 Task: Look for an online platform that provides guided exercises for developing critical thinking skills, analyze a thought-provoking article or issue and write a reflective analysis.
Action: Mouse moved to (414, 238)
Screenshot: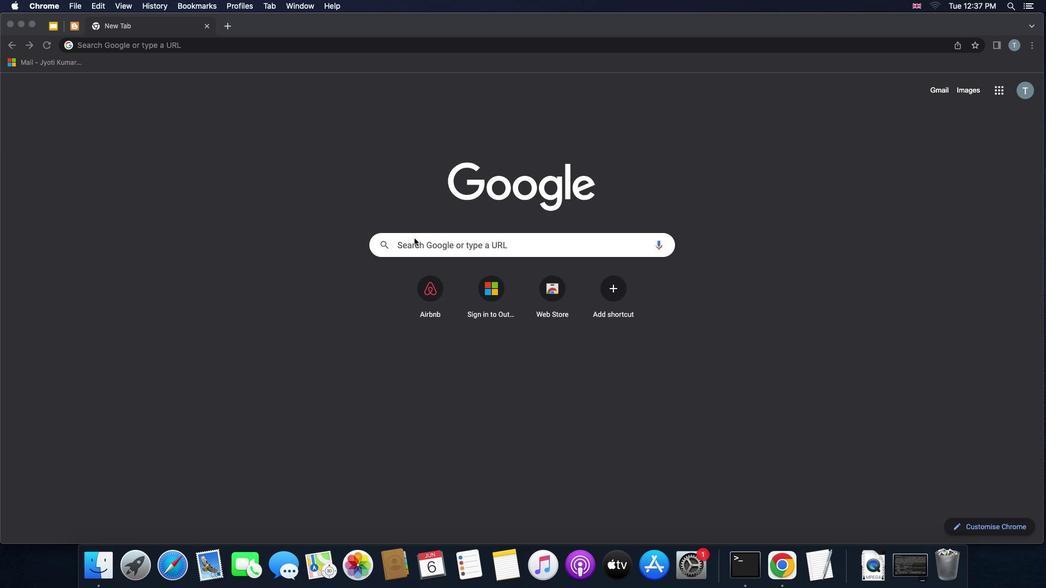 
Action: Mouse pressed left at (414, 238)
Screenshot: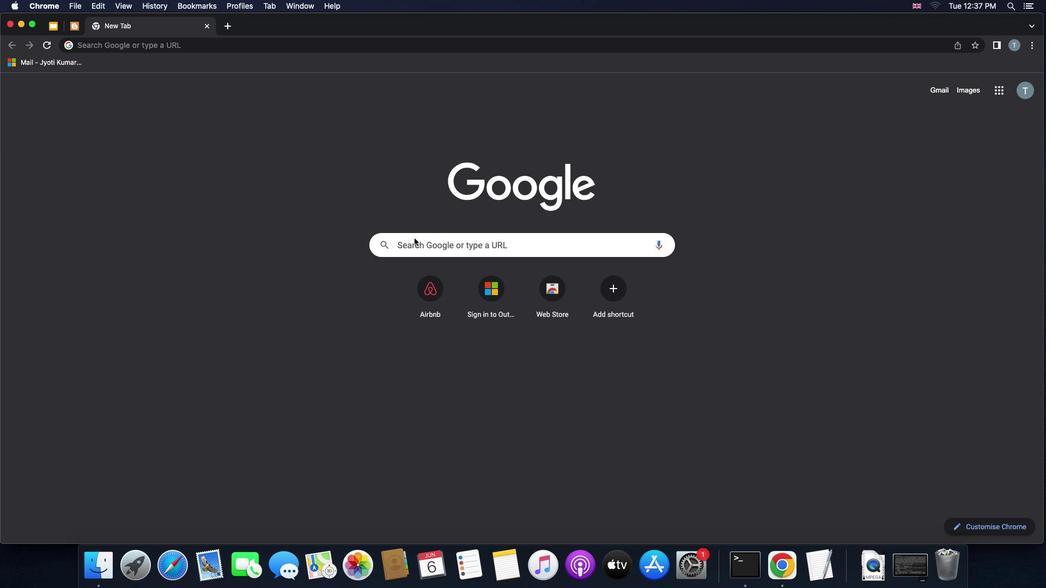 
Action: Mouse moved to (414, 243)
Screenshot: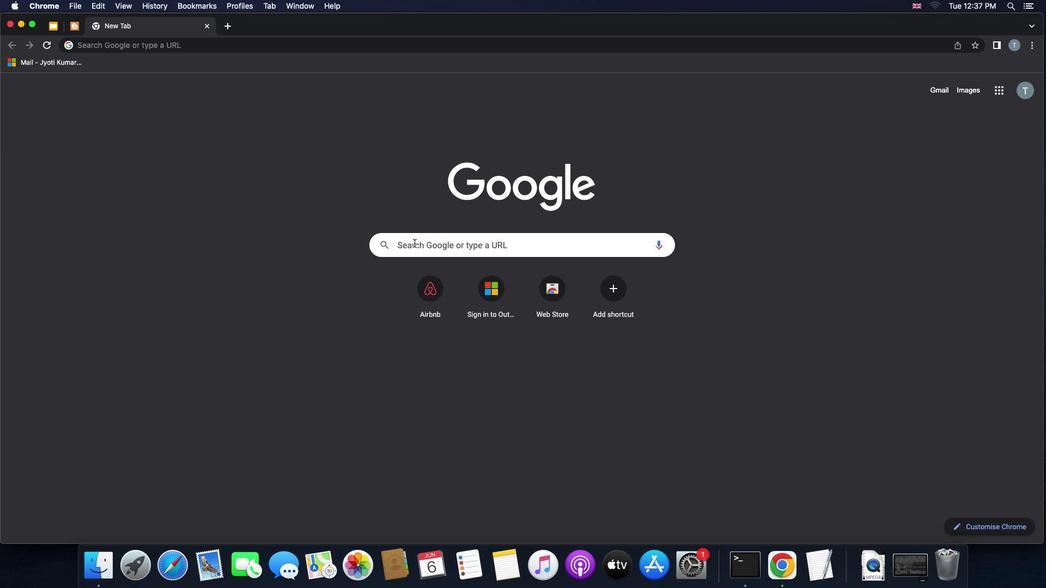 
Action: Mouse pressed left at (414, 243)
Screenshot: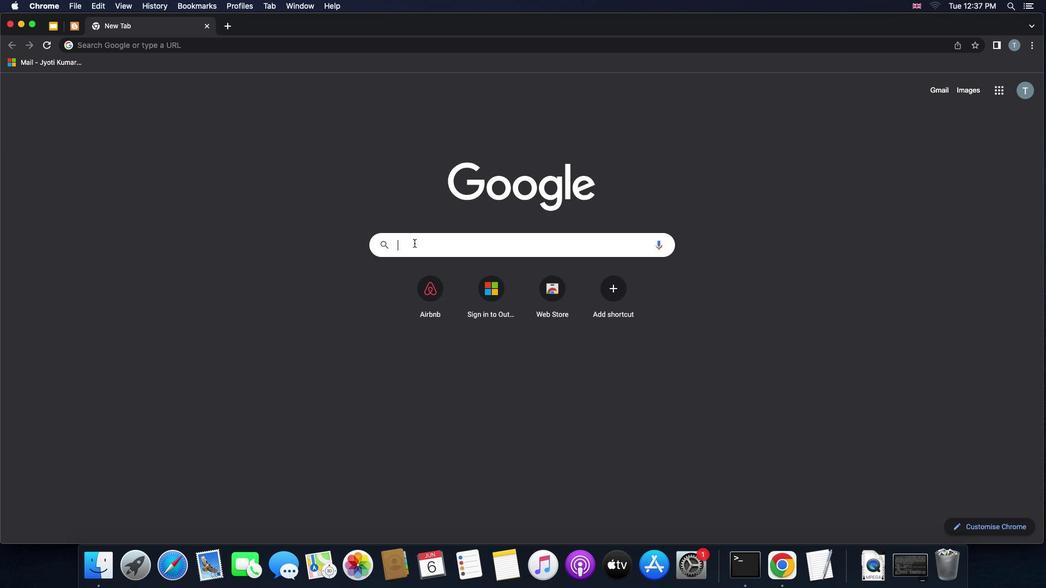 
Action: Key pressed 'y''o'
Screenshot: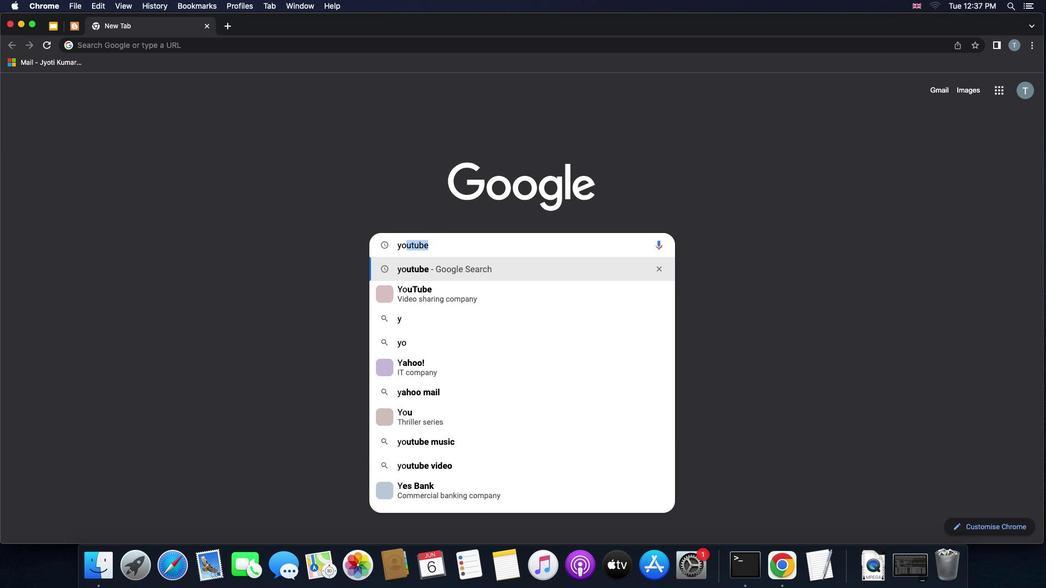 
Action: Mouse moved to (414, 243)
Screenshot: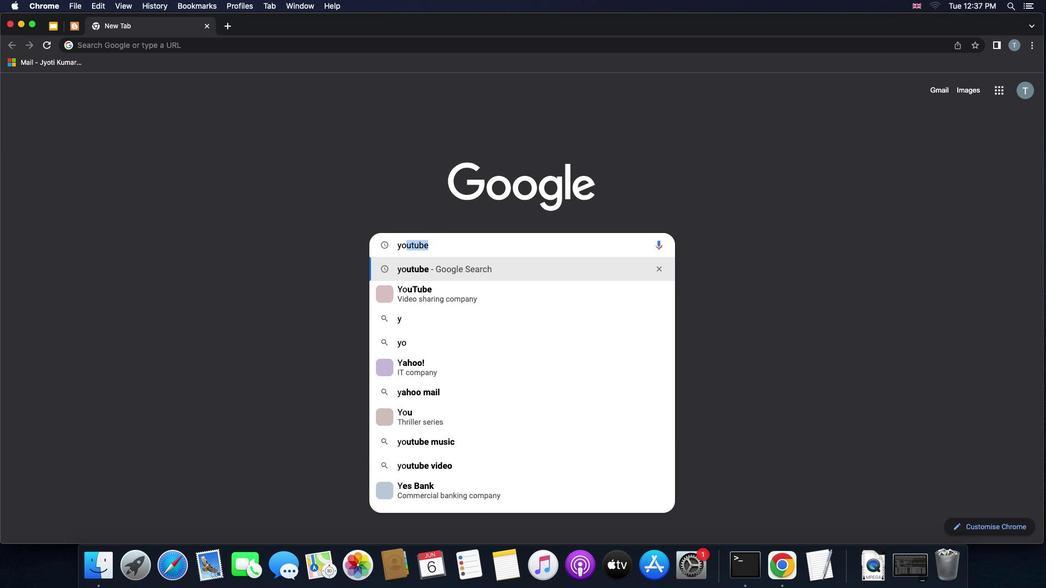 
Action: Key pressed 'u''t''u''b''e'
Screenshot: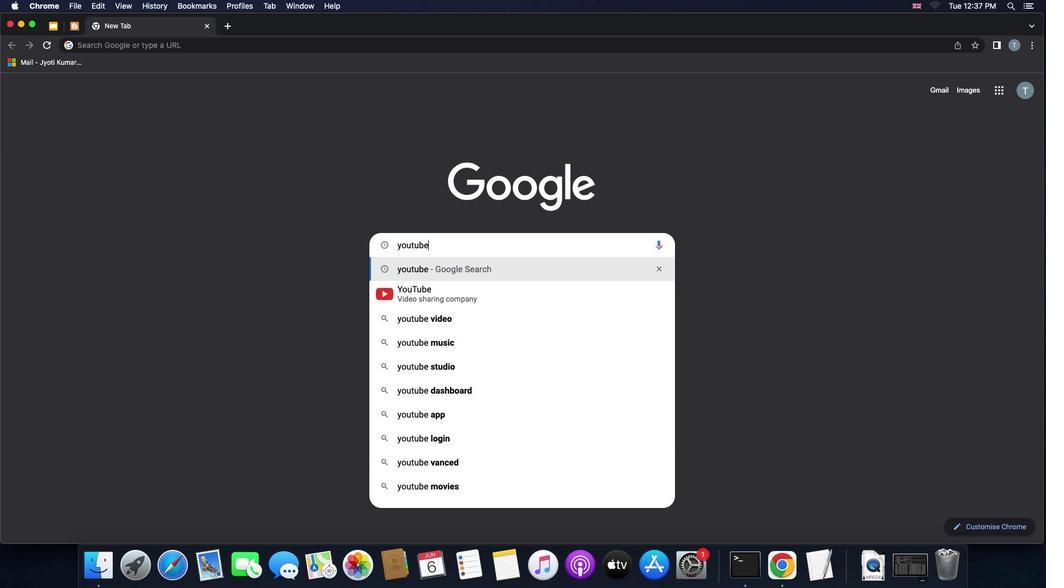 
Action: Mouse moved to (430, 296)
Screenshot: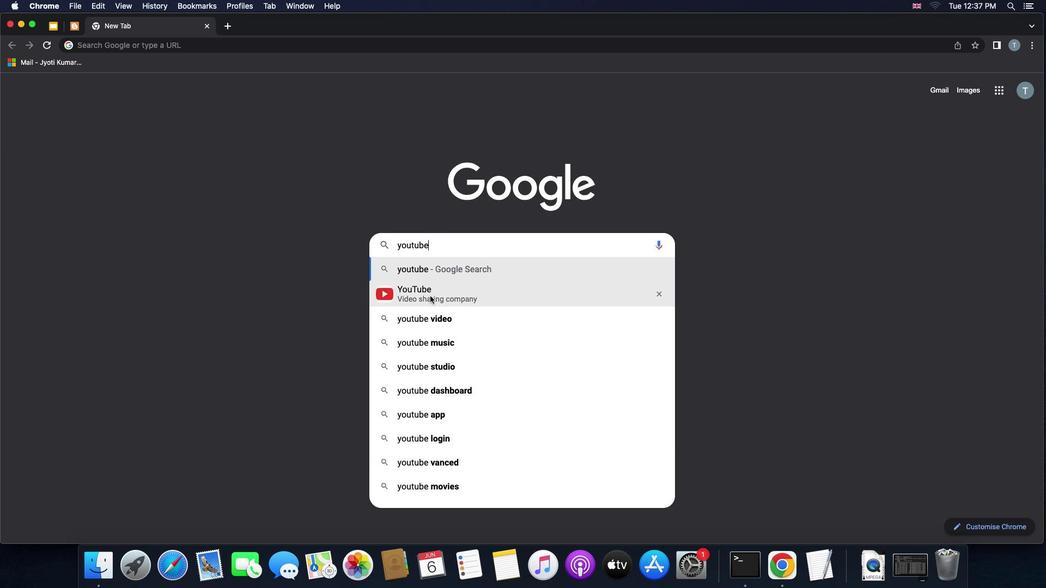 
Action: Mouse pressed left at (430, 296)
Screenshot: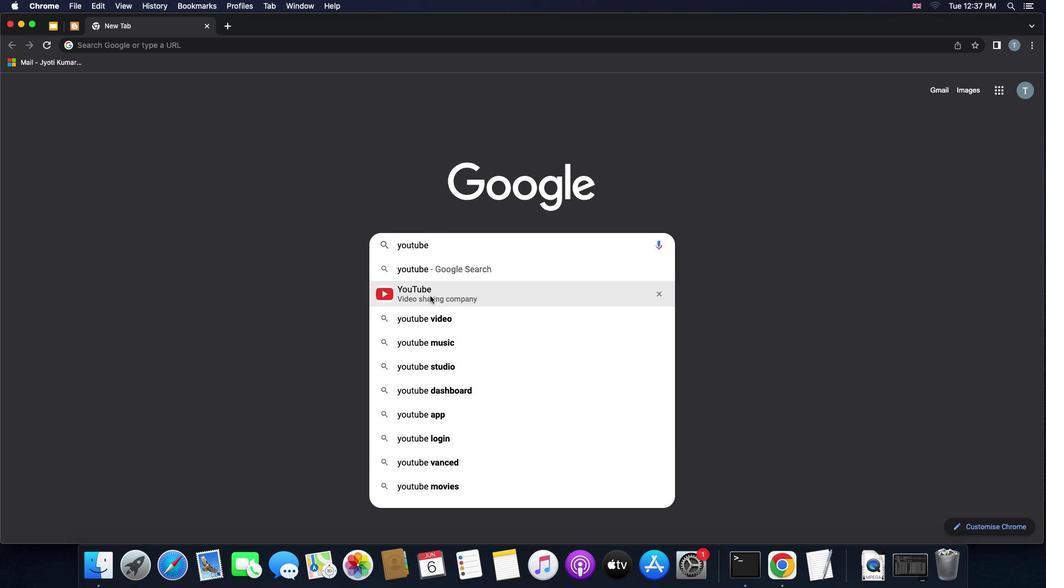 
Action: Mouse moved to (158, 159)
Screenshot: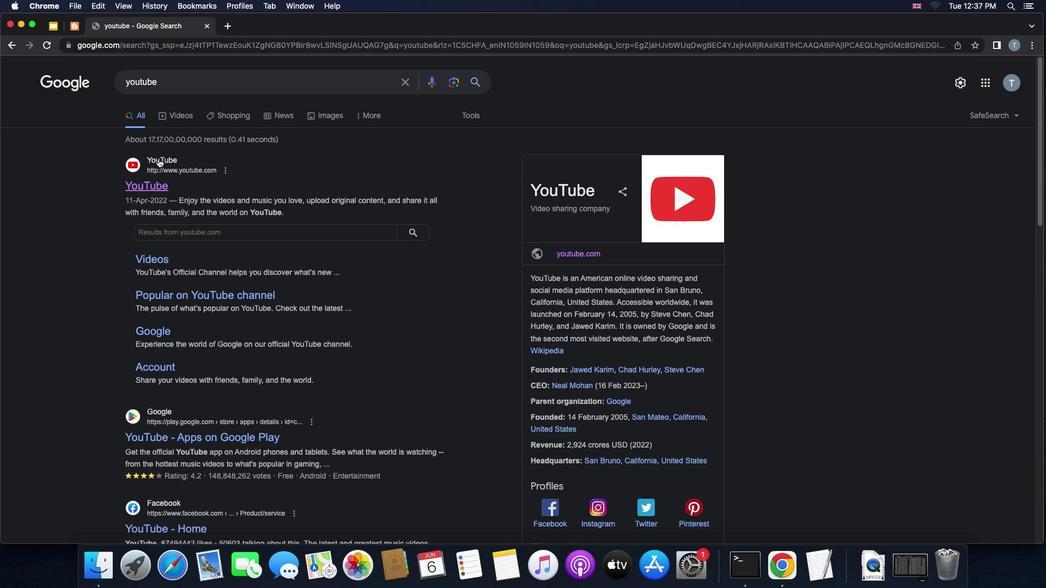 
Action: Mouse pressed left at (158, 159)
Screenshot: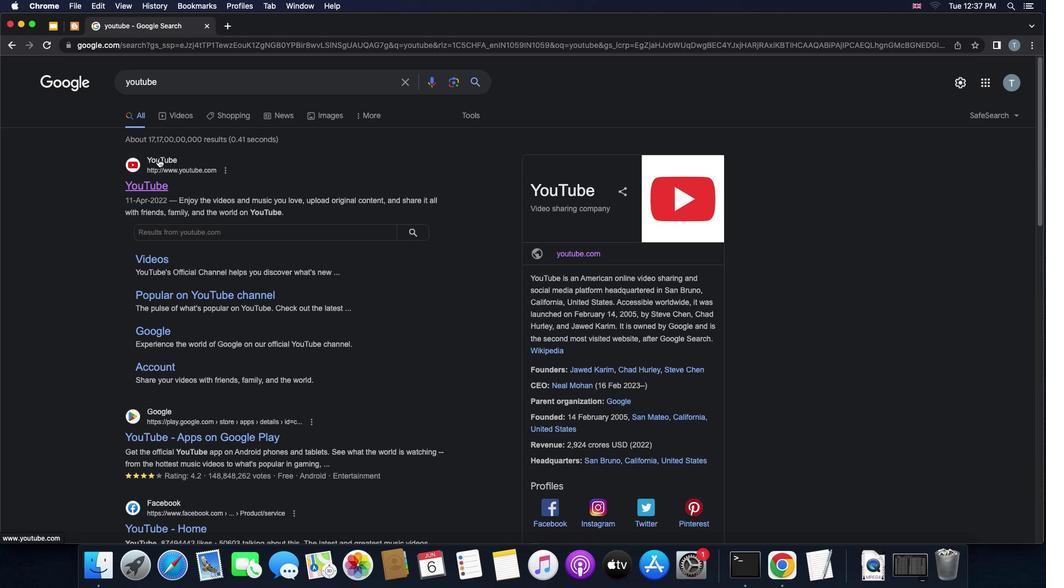 
Action: Mouse moved to (436, 68)
Screenshot: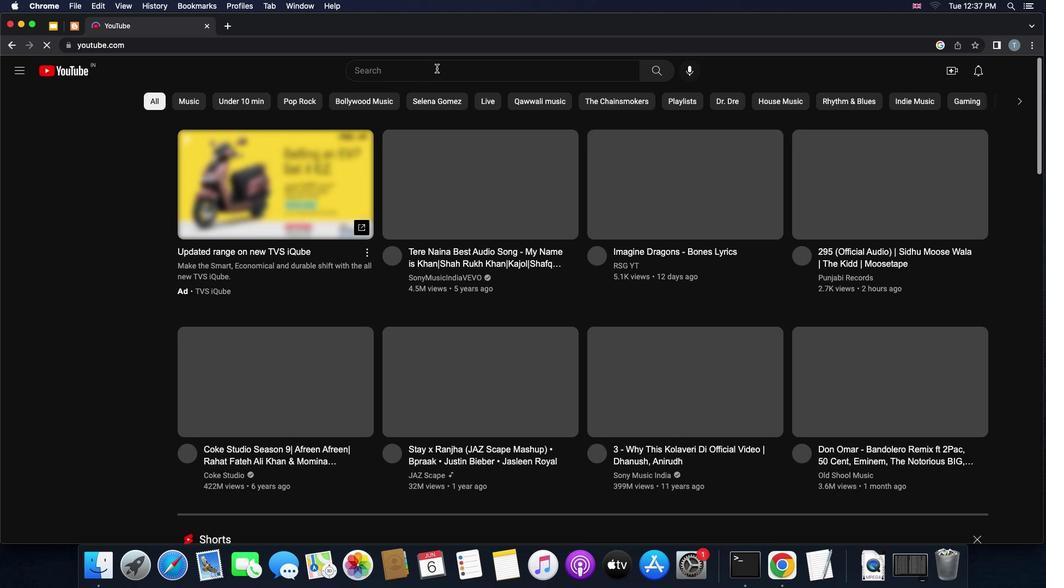 
Action: Mouse pressed left at (436, 68)
Screenshot: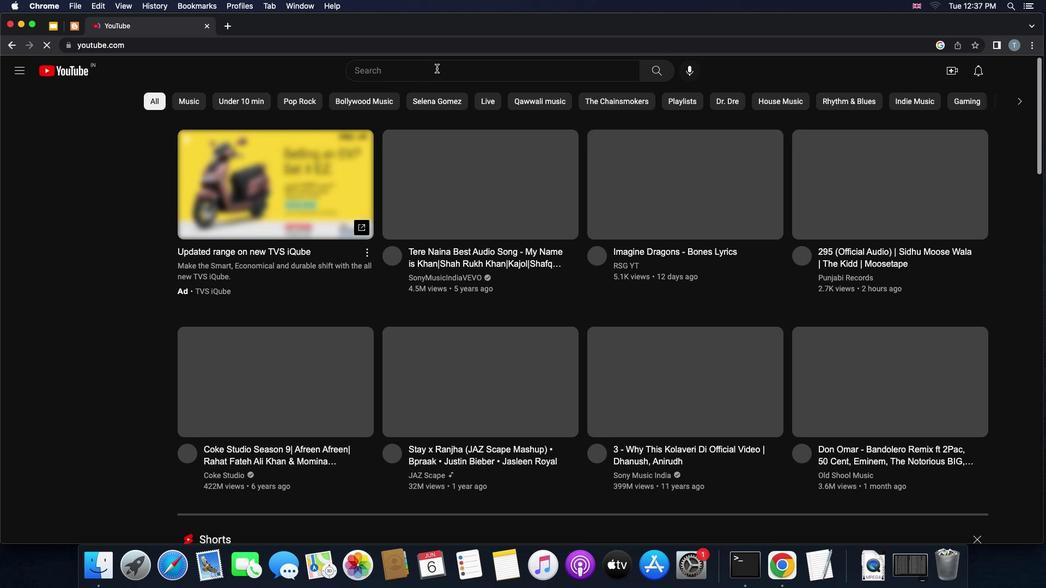 
Action: Key pressed 'e''x''e''r''c''i''s''e''s''f''o''r'Key.space'd''e''v''e''l''o''p''i''n''g'Key.space'c''r''i''t''i''c''a''l'Key.space't''h''i''n''k''i''n''g''s''k''i''l''l''s'Key.enter
Screenshot: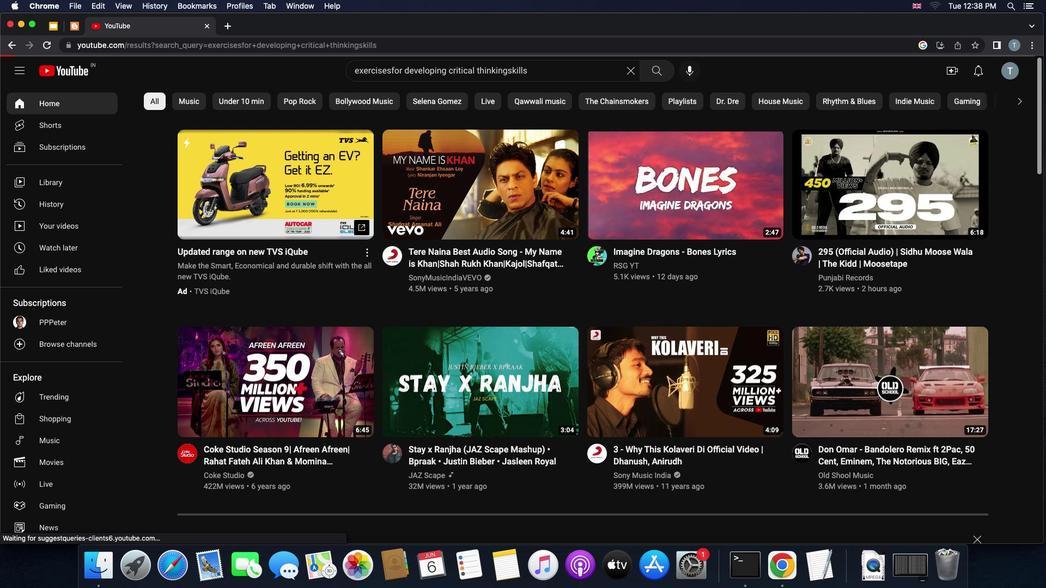 
Action: Mouse moved to (556, 198)
Screenshot: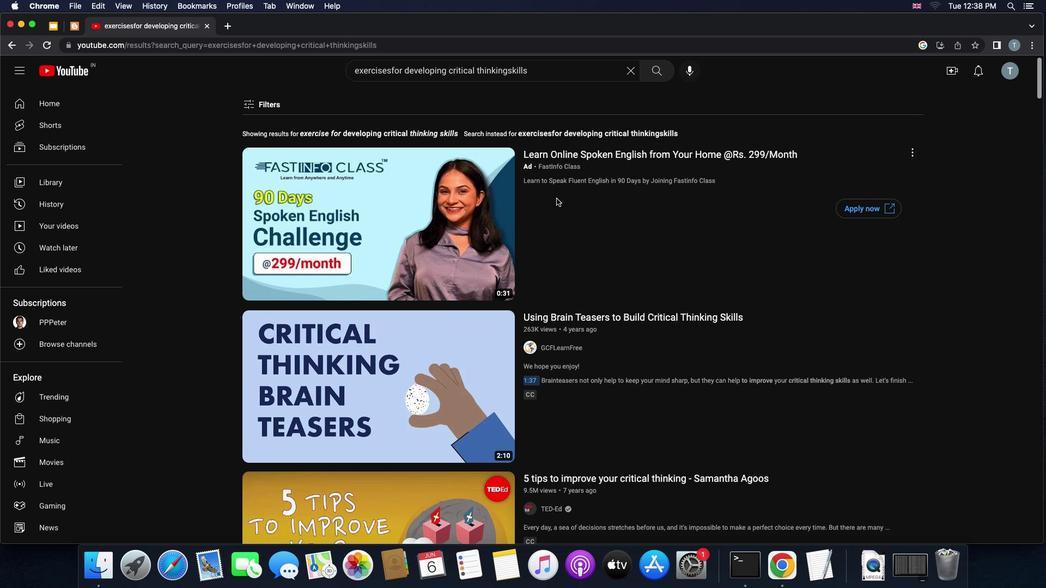 
Action: Mouse scrolled (556, 198) with delta (0, 0)
Screenshot: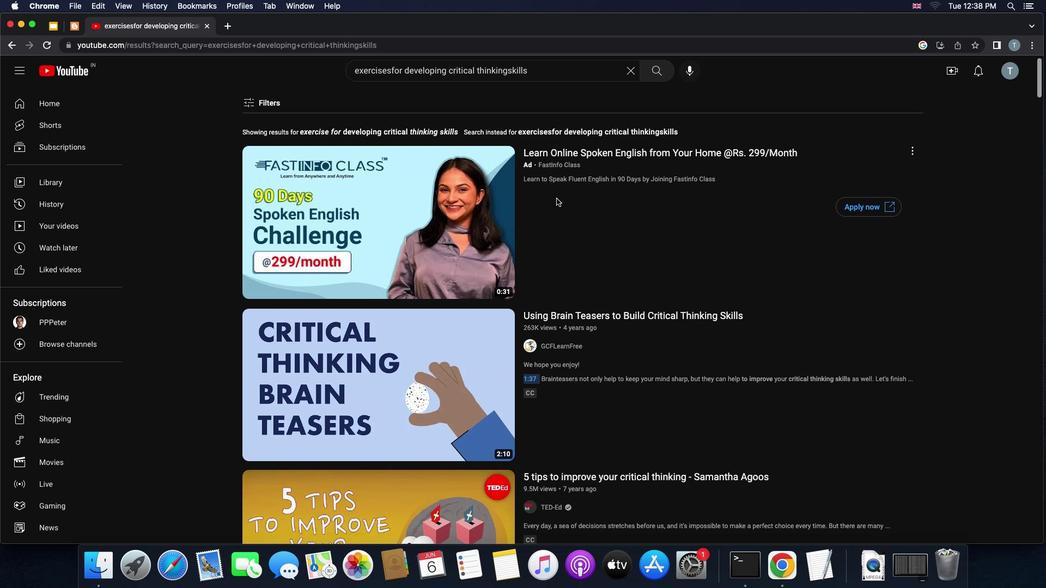 
Action: Mouse scrolled (556, 198) with delta (0, 0)
Screenshot: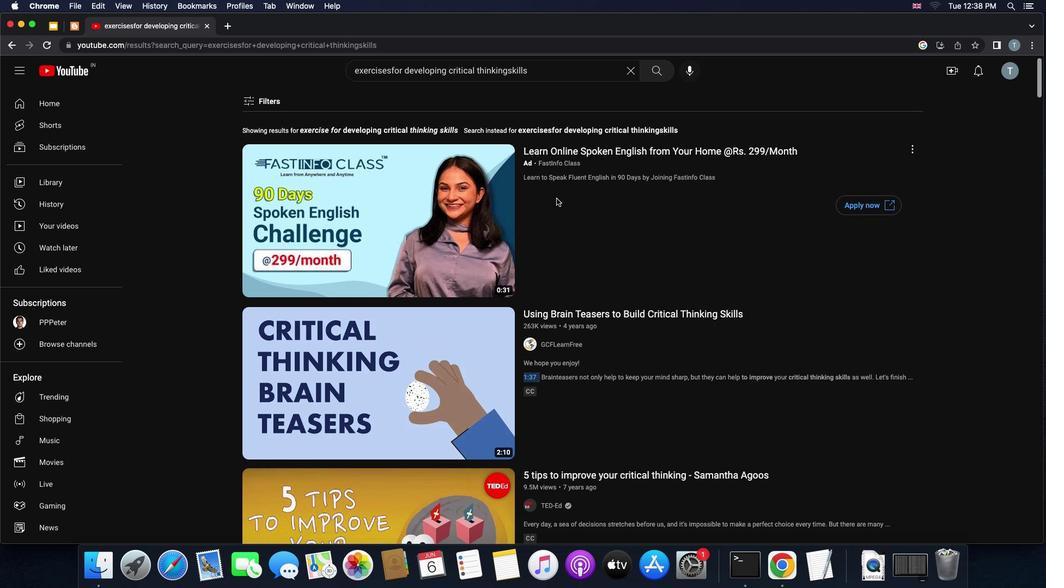 
Action: Mouse scrolled (556, 198) with delta (0, 0)
Screenshot: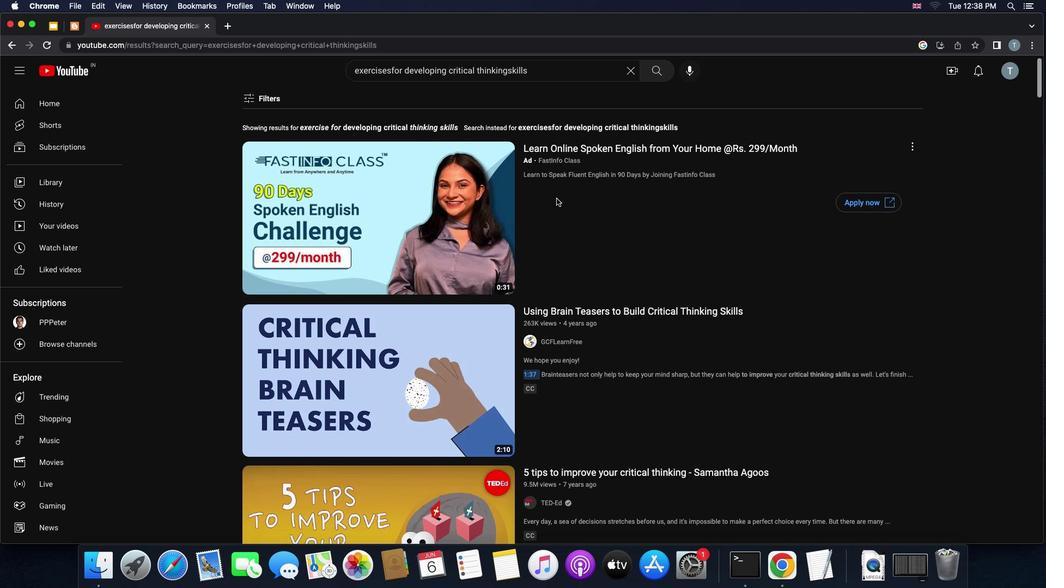 
Action: Mouse scrolled (556, 198) with delta (0, 0)
Screenshot: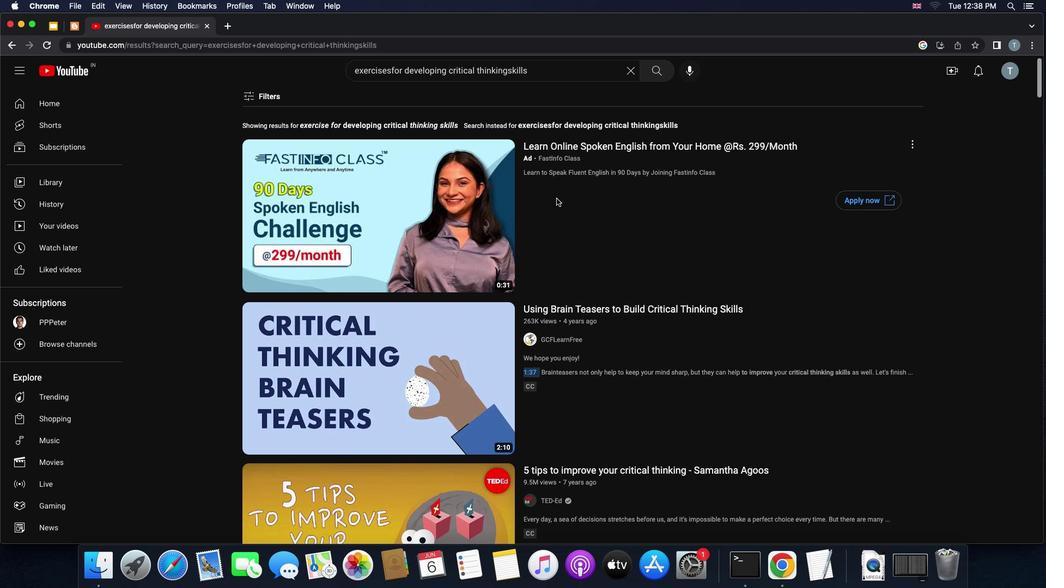 
Action: Mouse scrolled (556, 198) with delta (0, 0)
Screenshot: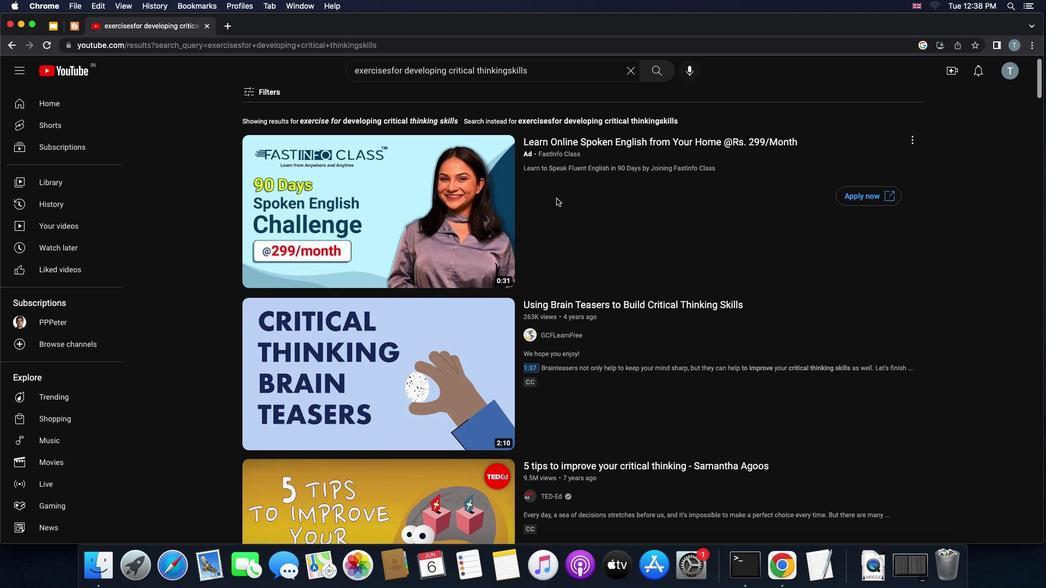 
Action: Mouse scrolled (556, 198) with delta (0, 0)
Screenshot: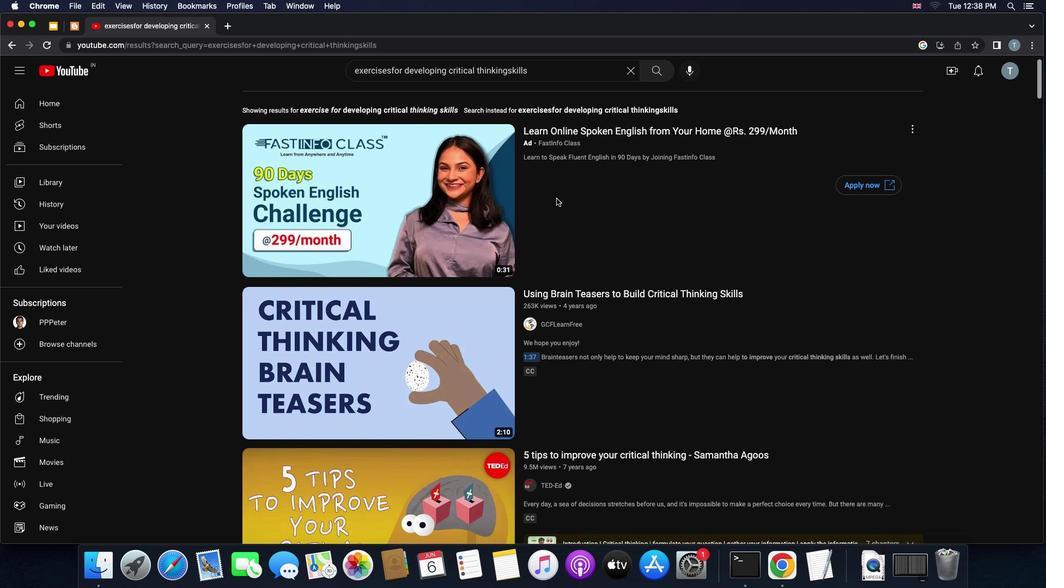 
Action: Mouse scrolled (556, 198) with delta (0, 0)
Screenshot: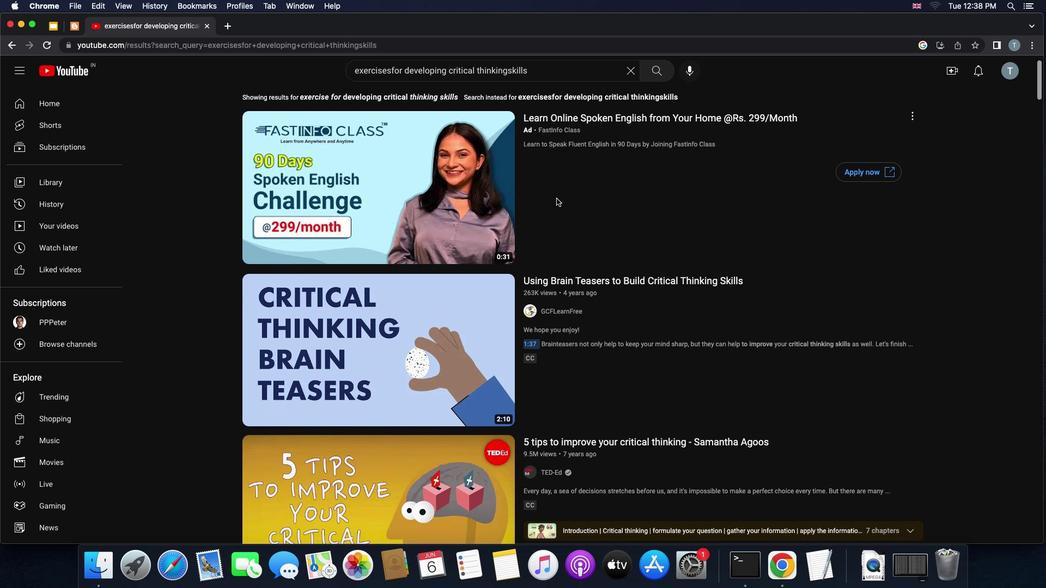 
Action: Mouse scrolled (556, 198) with delta (0, 0)
Screenshot: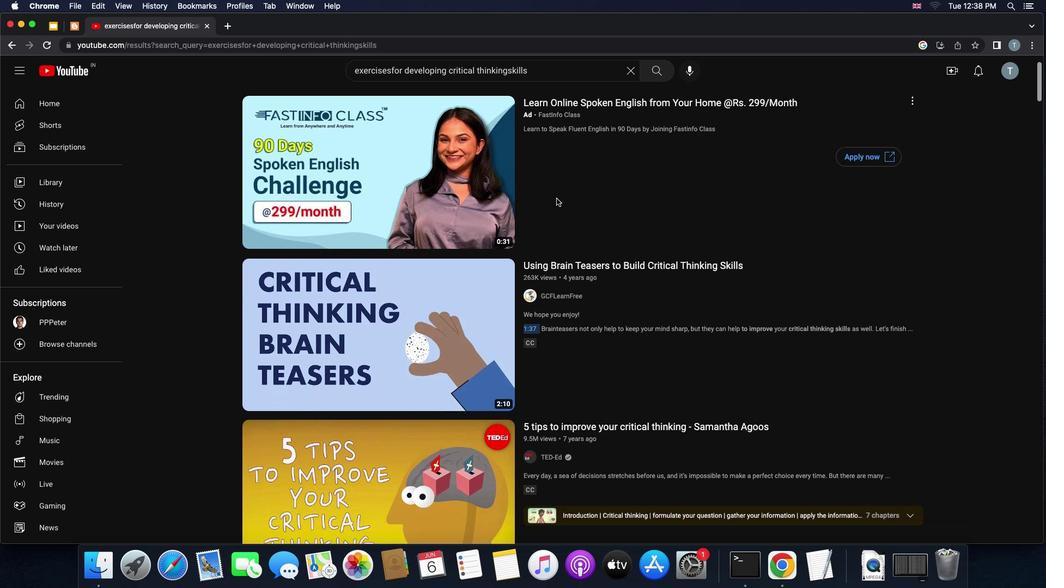 
Action: Mouse scrolled (556, 198) with delta (0, -1)
Screenshot: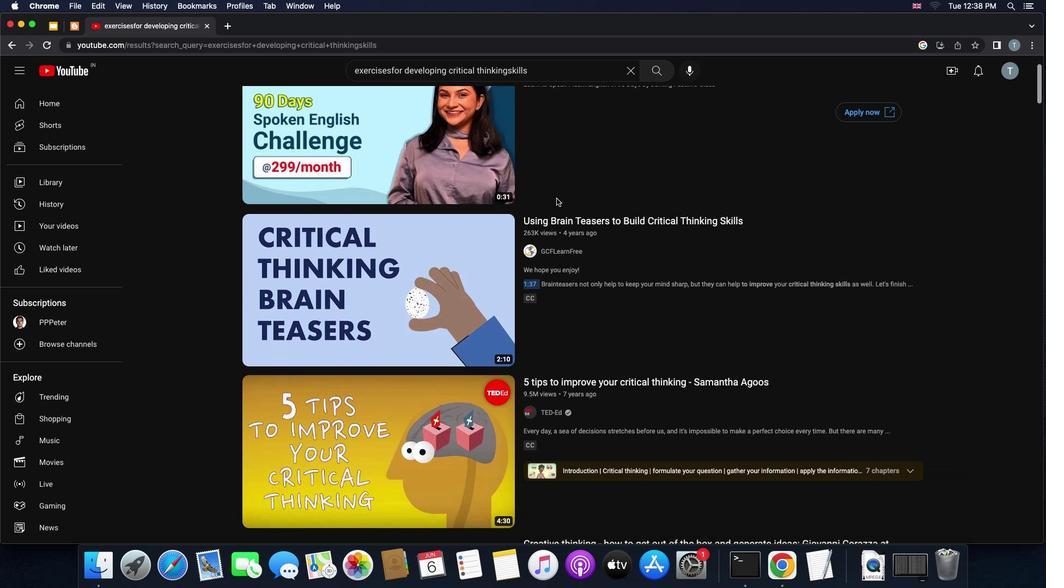 
Action: Mouse moved to (556, 207)
Screenshot: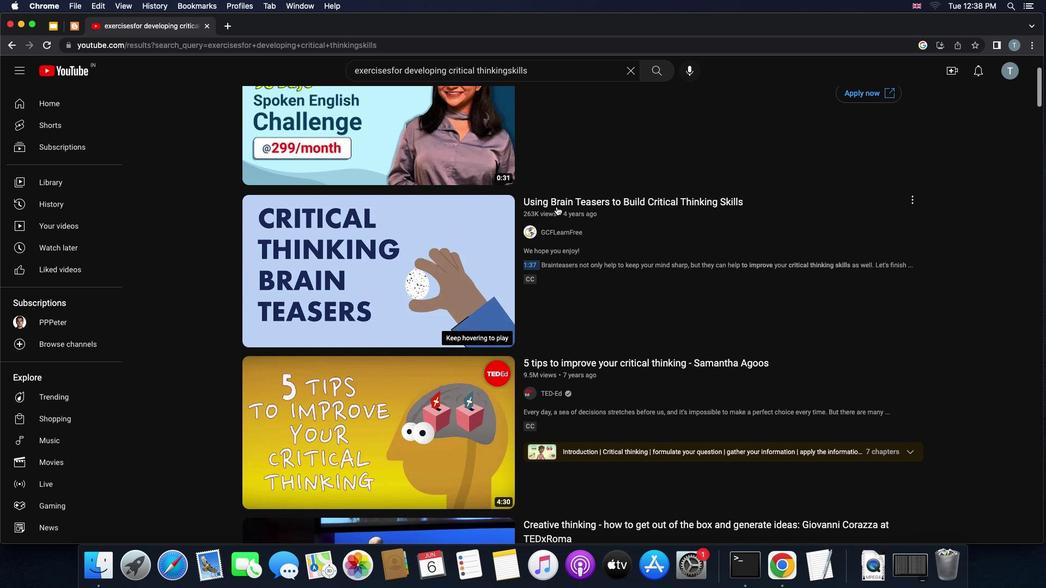 
Action: Mouse scrolled (556, 207) with delta (0, 0)
Screenshot: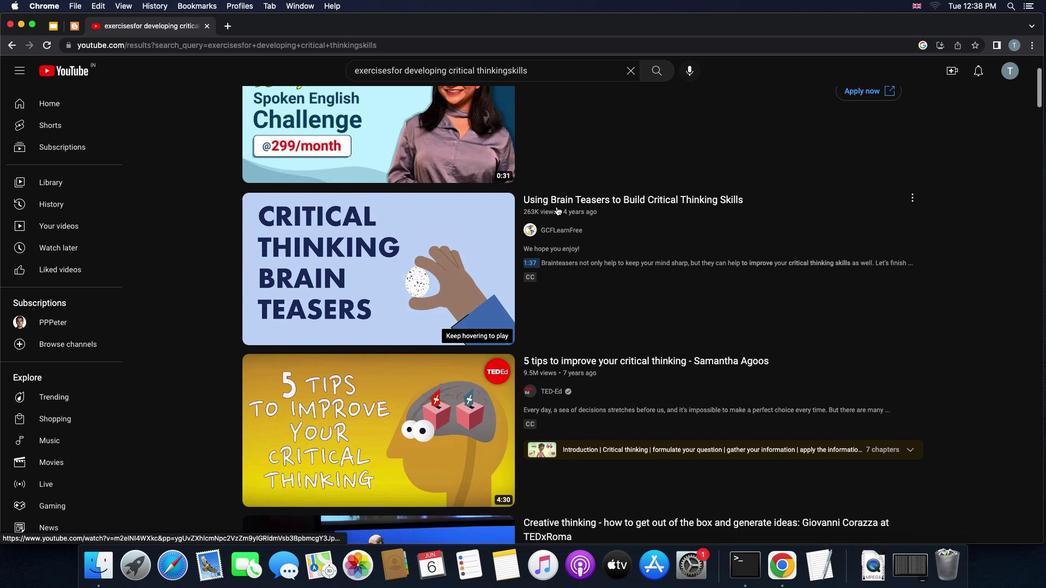 
Action: Mouse scrolled (556, 207) with delta (0, 0)
Screenshot: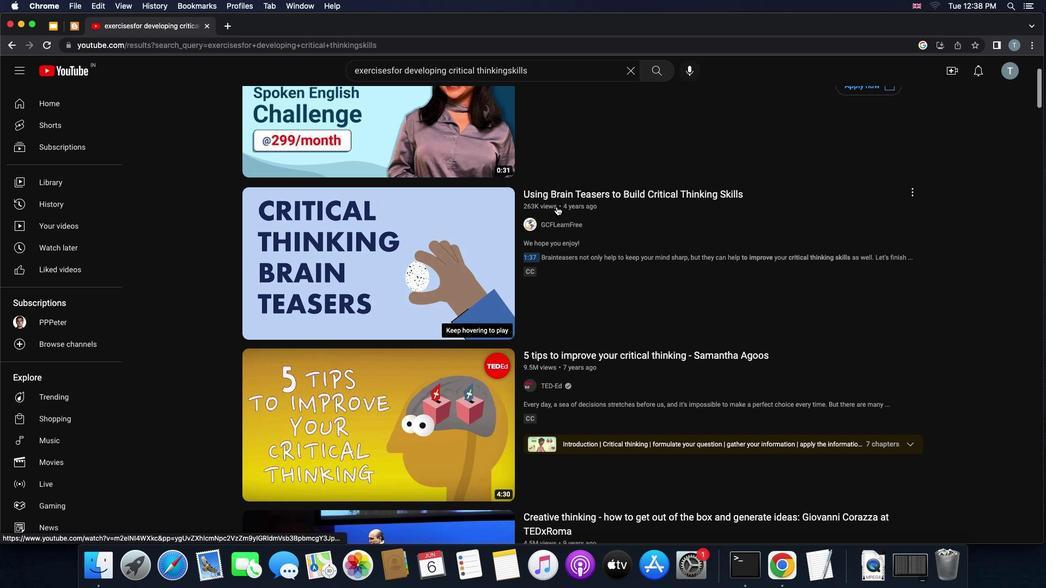 
Action: Mouse moved to (555, 188)
Screenshot: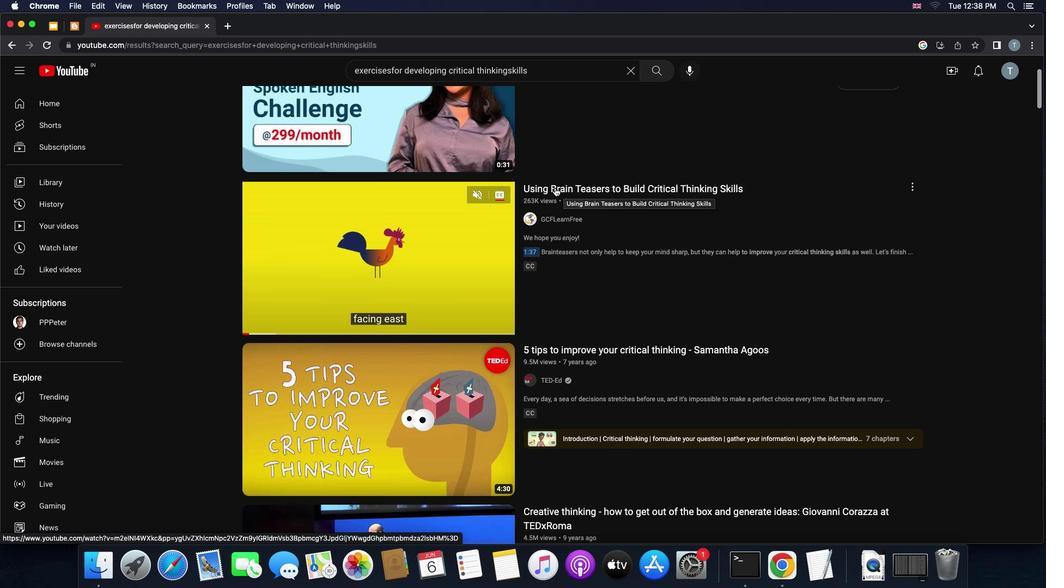 
Action: Mouse scrolled (555, 188) with delta (0, 0)
Screenshot: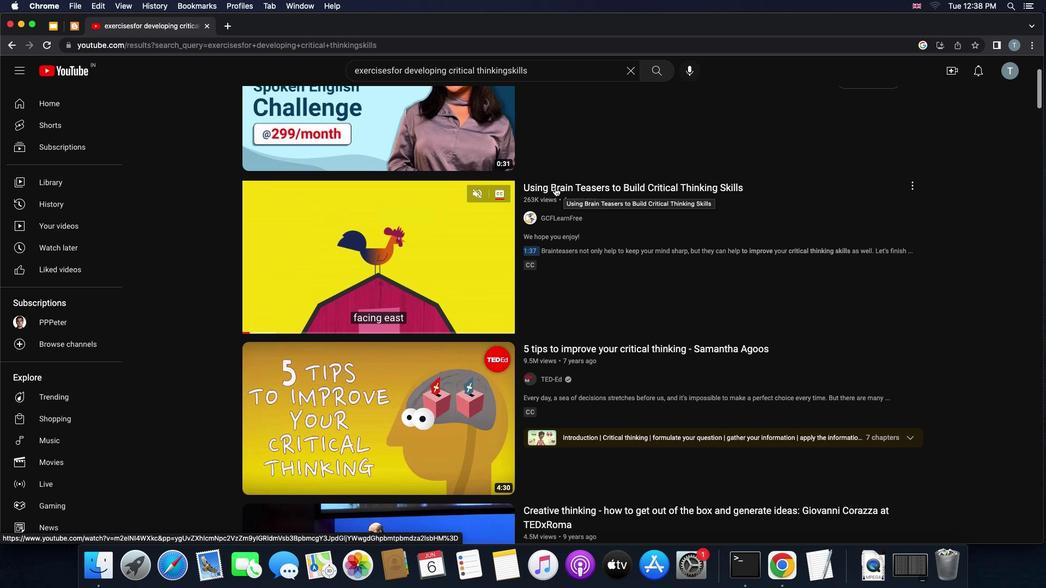 
Action: Mouse scrolled (555, 188) with delta (0, 0)
Screenshot: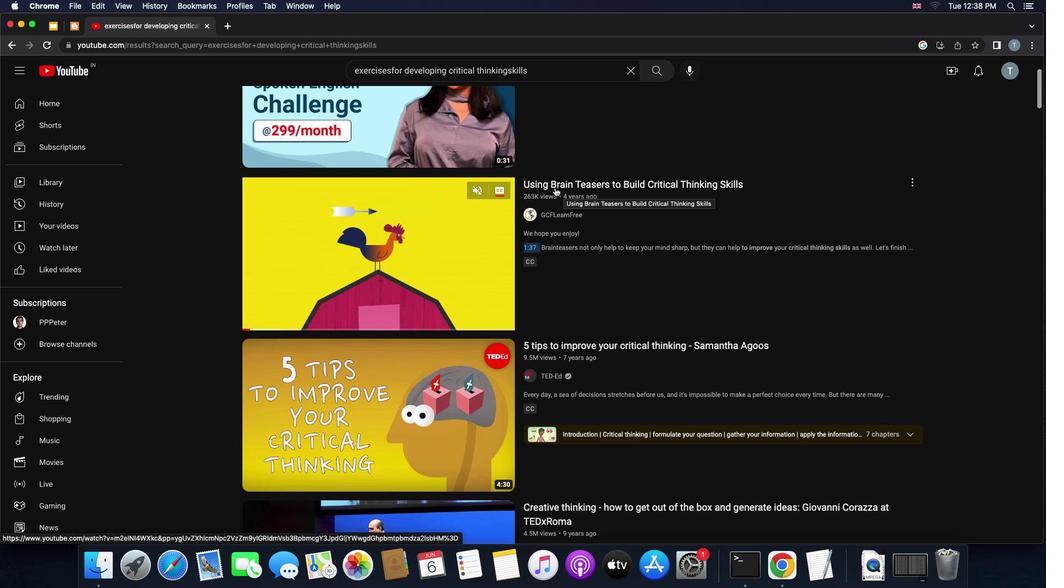 
Action: Mouse moved to (485, 252)
Screenshot: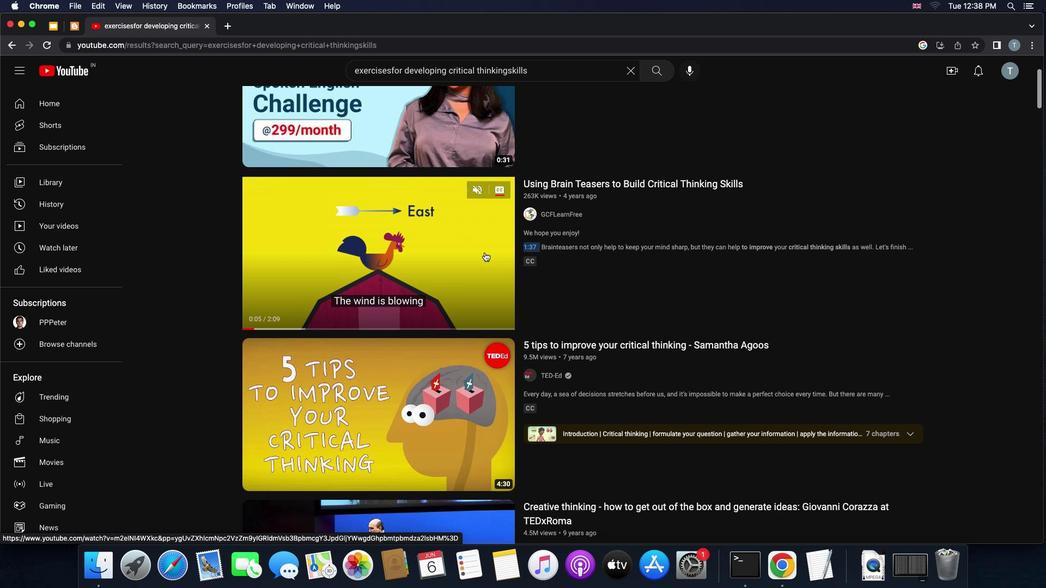 
Action: Mouse scrolled (485, 252) with delta (0, 0)
Screenshot: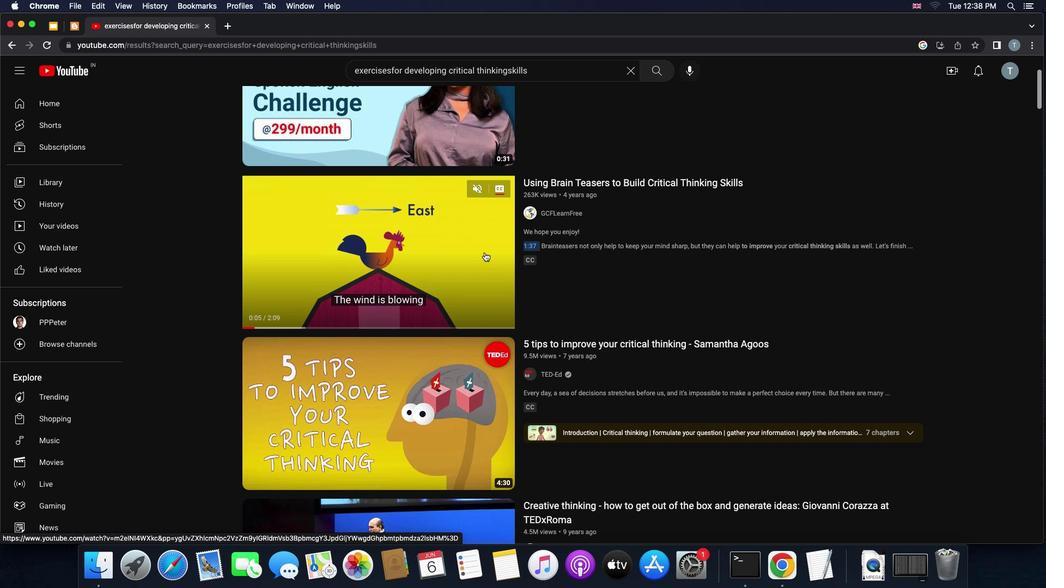 
Action: Mouse scrolled (485, 252) with delta (0, 0)
Screenshot: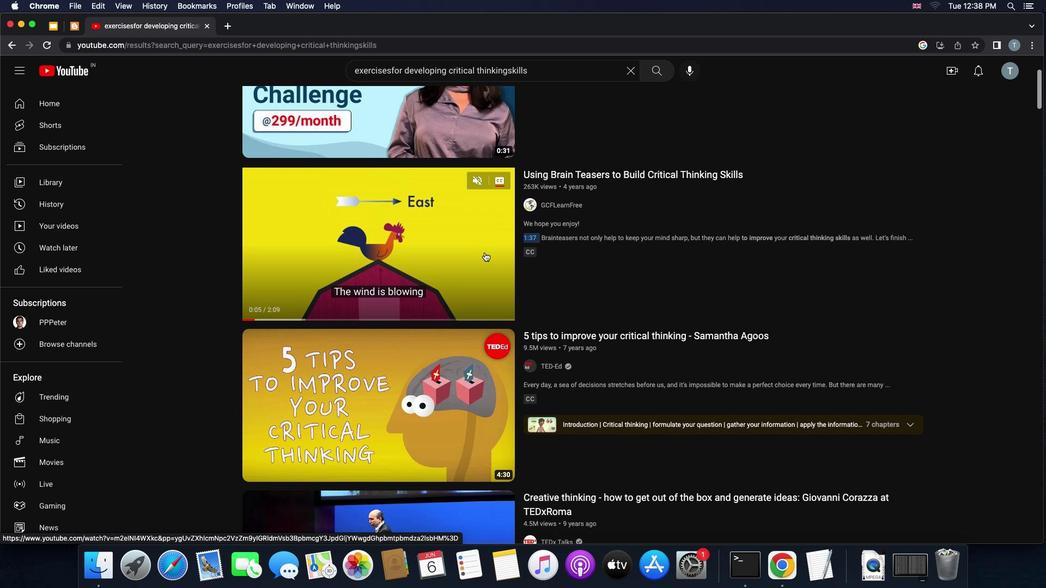 
Action: Mouse scrolled (485, 252) with delta (0, 0)
Screenshot: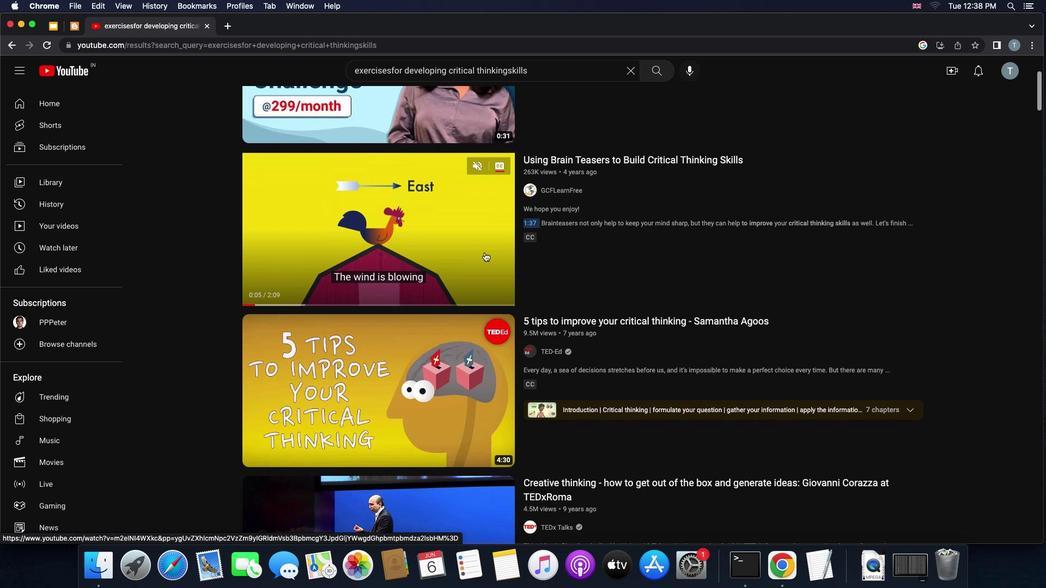 
Action: Mouse scrolled (485, 252) with delta (0, 0)
Screenshot: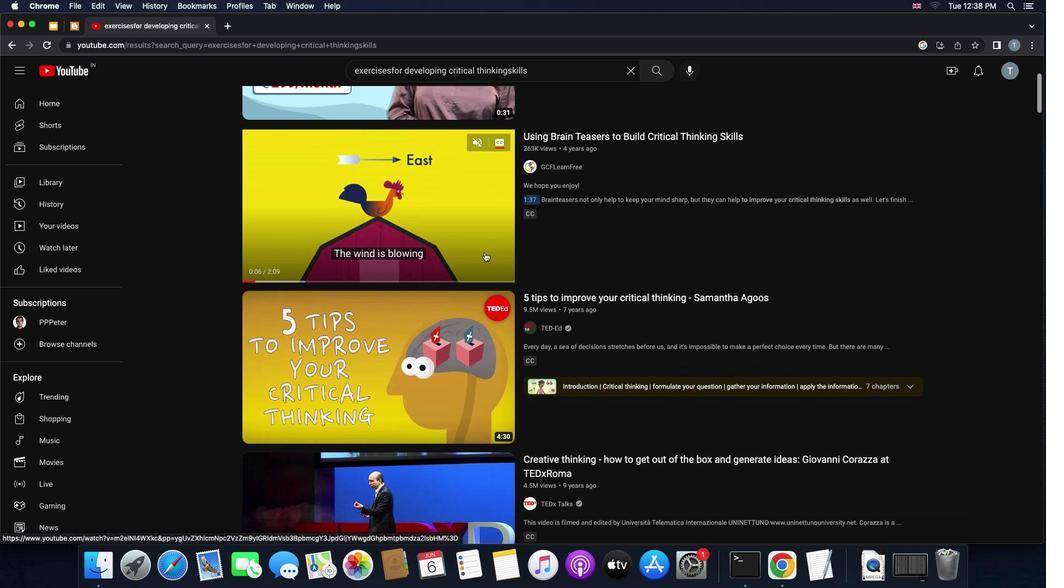 
Action: Mouse scrolled (485, 252) with delta (0, 0)
Screenshot: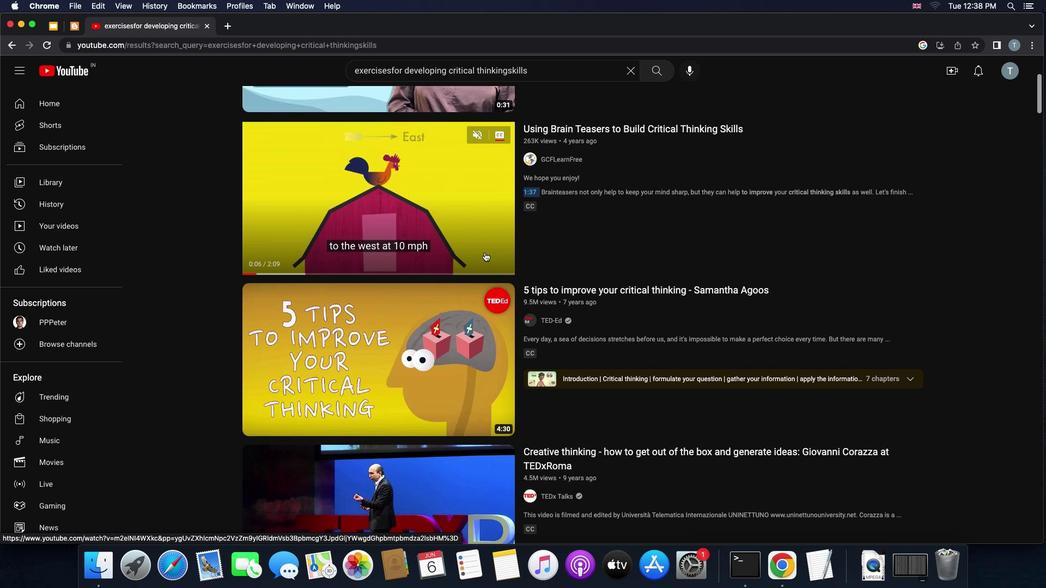 
Action: Mouse scrolled (485, 252) with delta (0, 0)
Screenshot: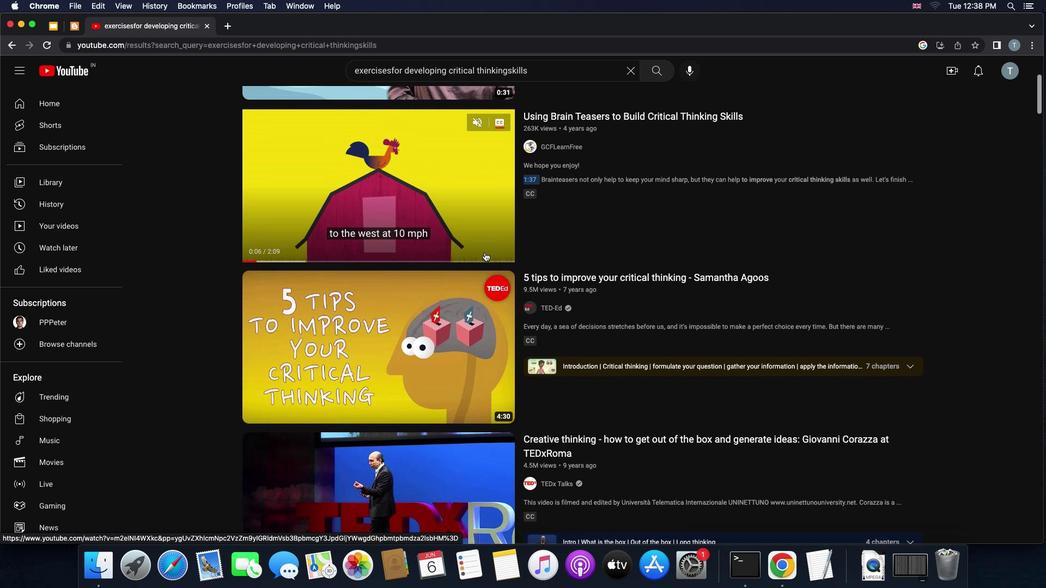 
Action: Mouse scrolled (485, 252) with delta (0, -1)
Screenshot: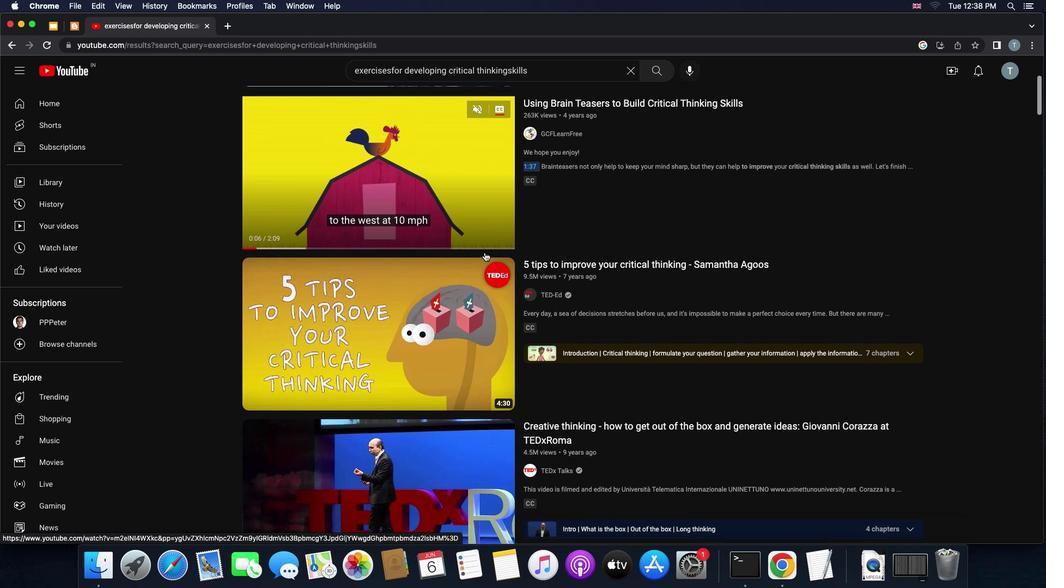 
Action: Mouse scrolled (485, 252) with delta (0, 0)
Screenshot: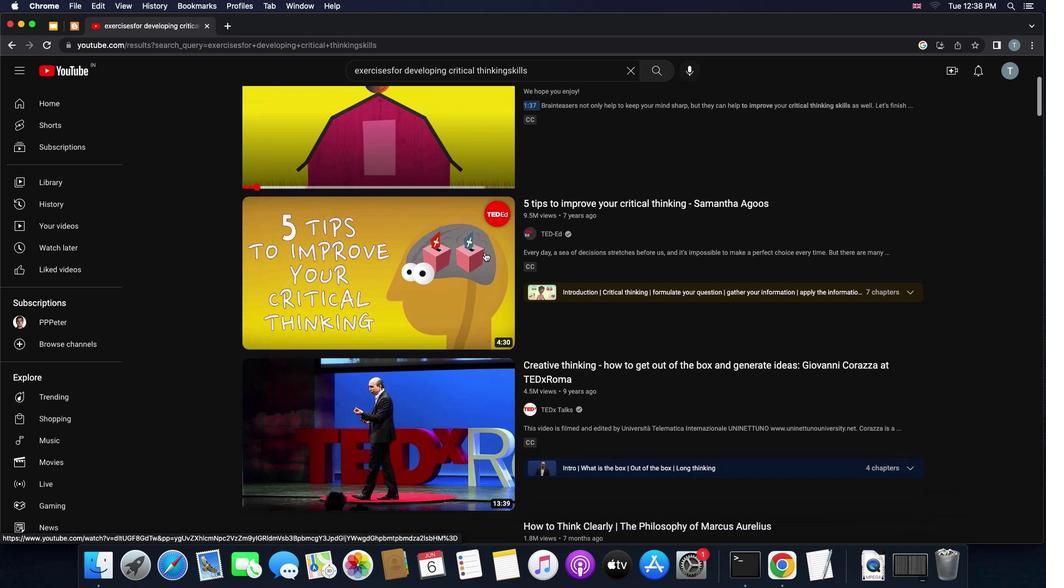 
Action: Mouse scrolled (485, 252) with delta (0, 0)
Screenshot: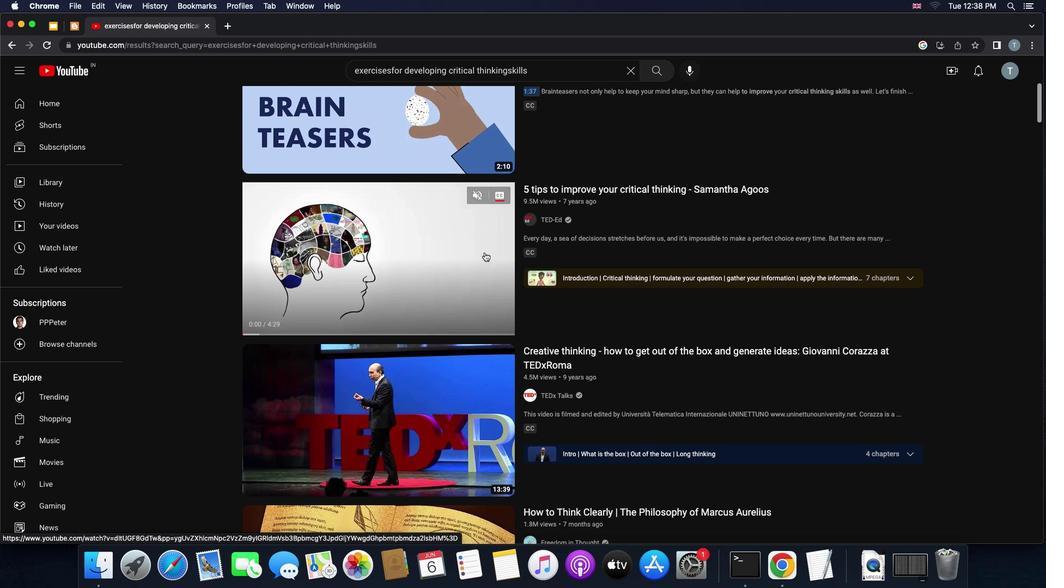 
Action: Mouse scrolled (485, 252) with delta (0, 0)
Screenshot: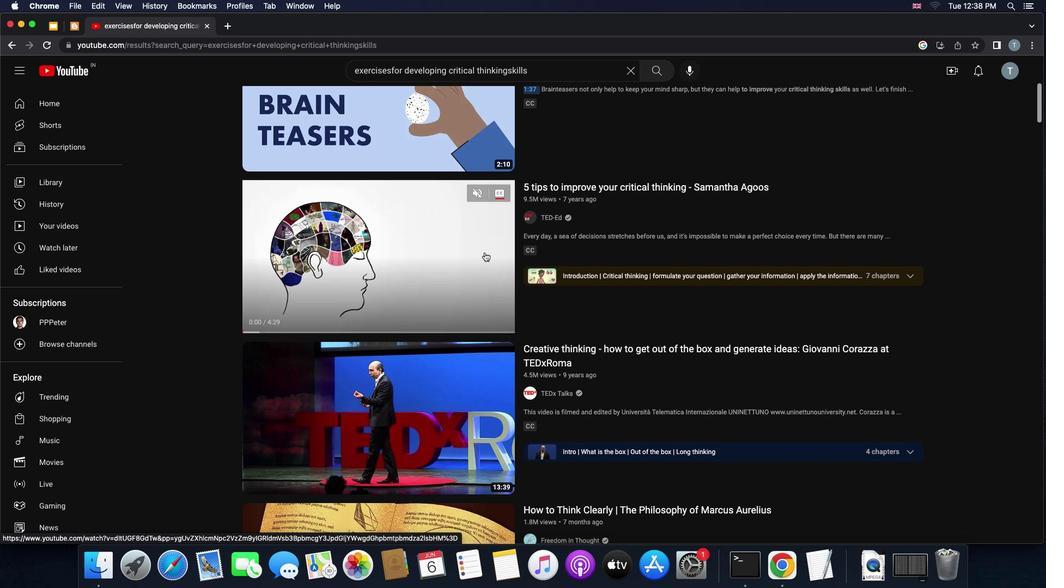 
Action: Mouse scrolled (485, 252) with delta (0, 0)
Screenshot: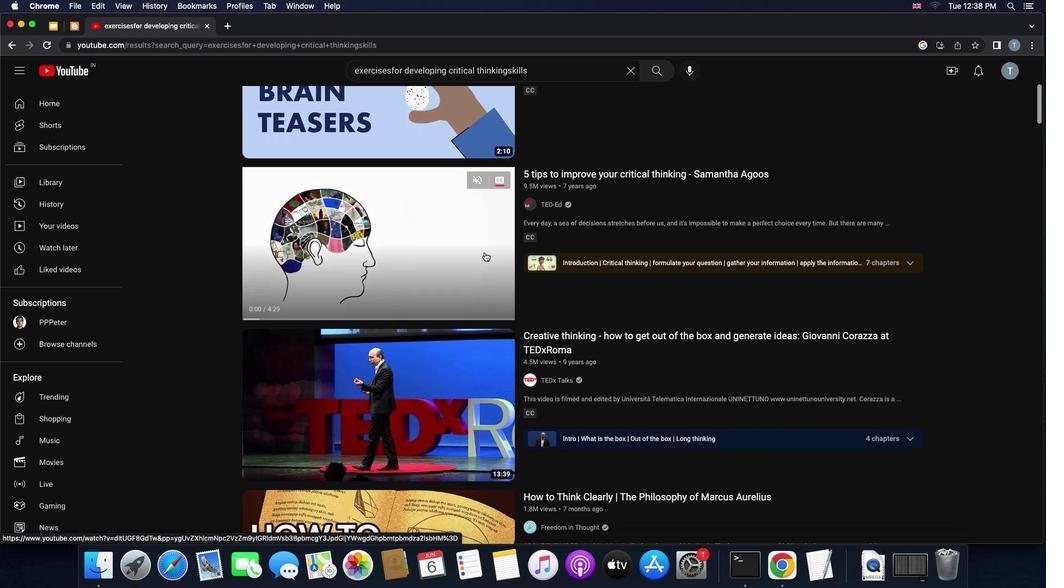 
Action: Mouse scrolled (485, 252) with delta (0, 0)
Screenshot: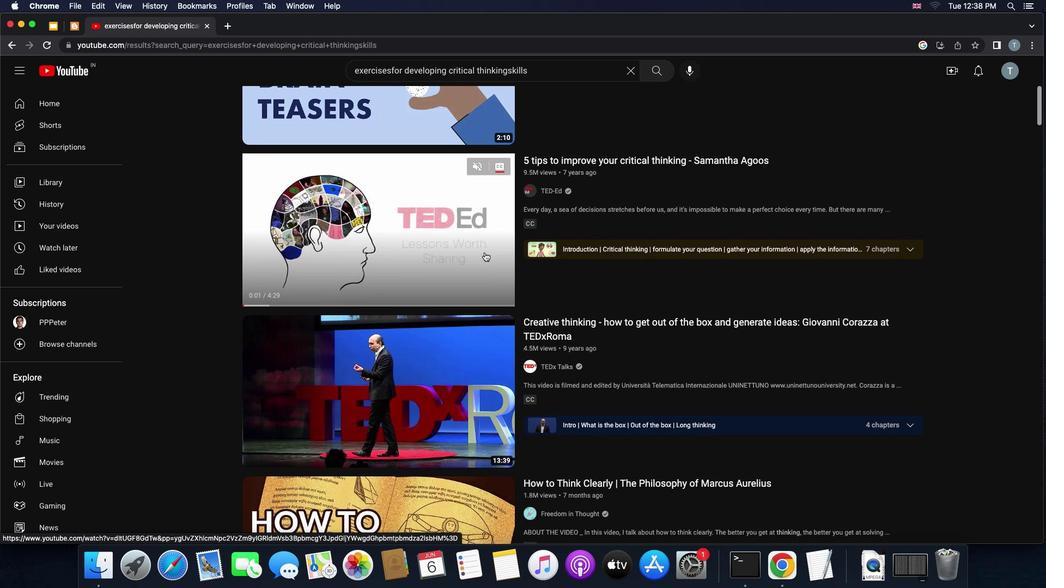 
Action: Mouse scrolled (485, 252) with delta (0, 0)
Screenshot: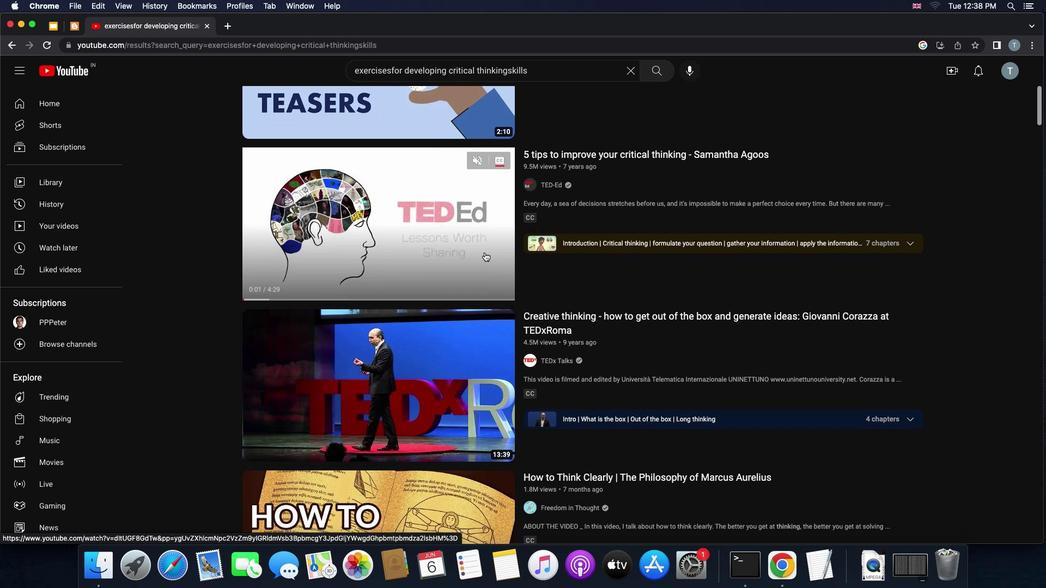 
Action: Mouse scrolled (485, 252) with delta (0, 0)
Screenshot: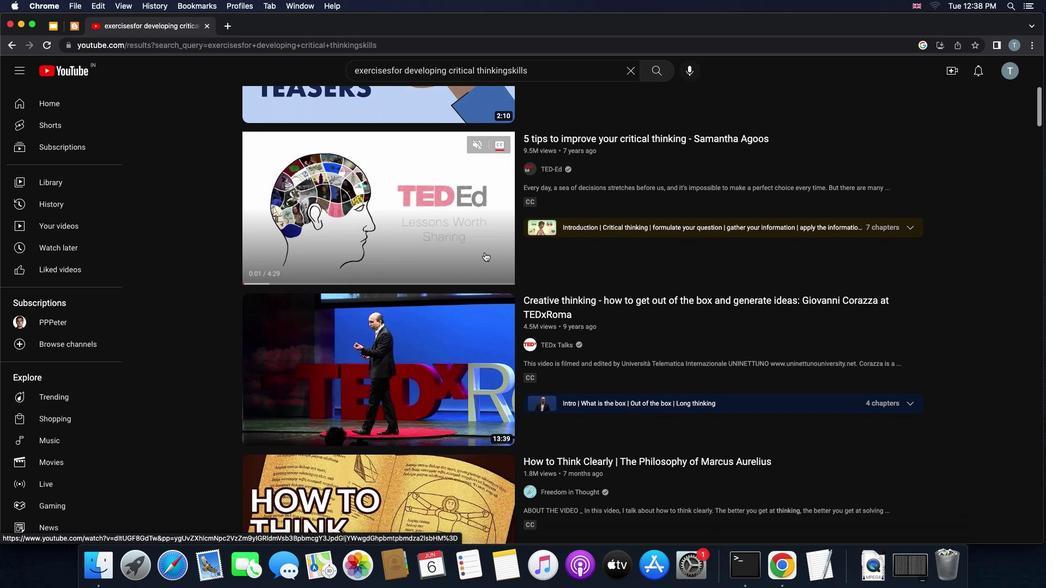 
Action: Mouse scrolled (485, 252) with delta (0, 0)
Screenshot: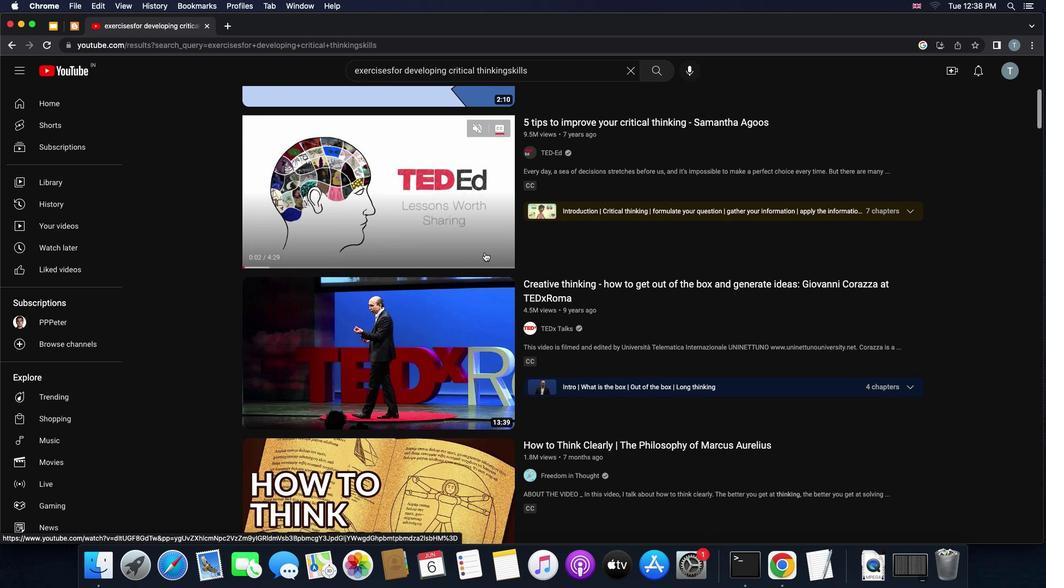 
Action: Mouse scrolled (485, 252) with delta (0, 0)
Screenshot: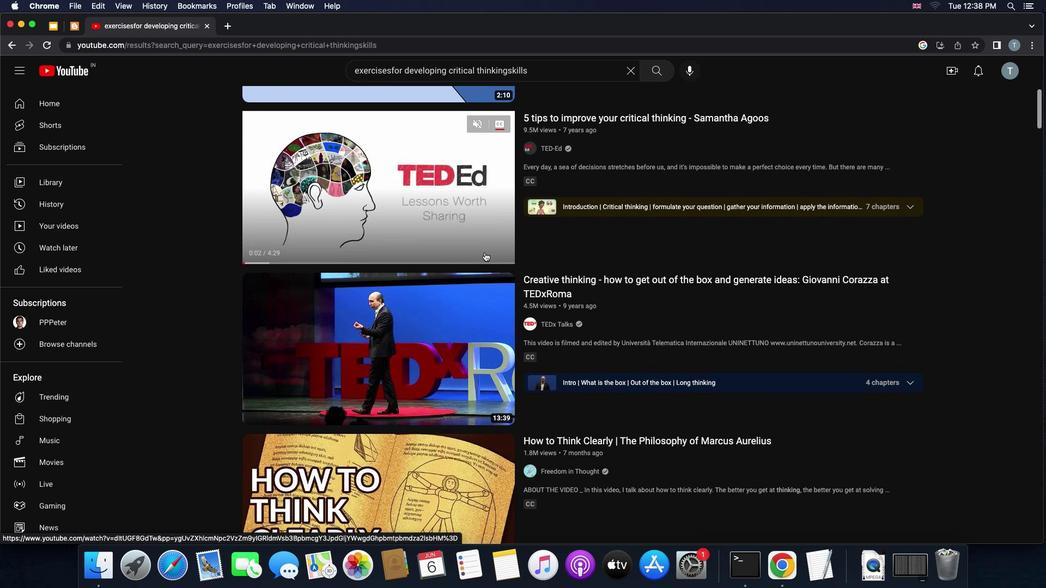 
Action: Mouse scrolled (485, 252) with delta (0, 0)
Screenshot: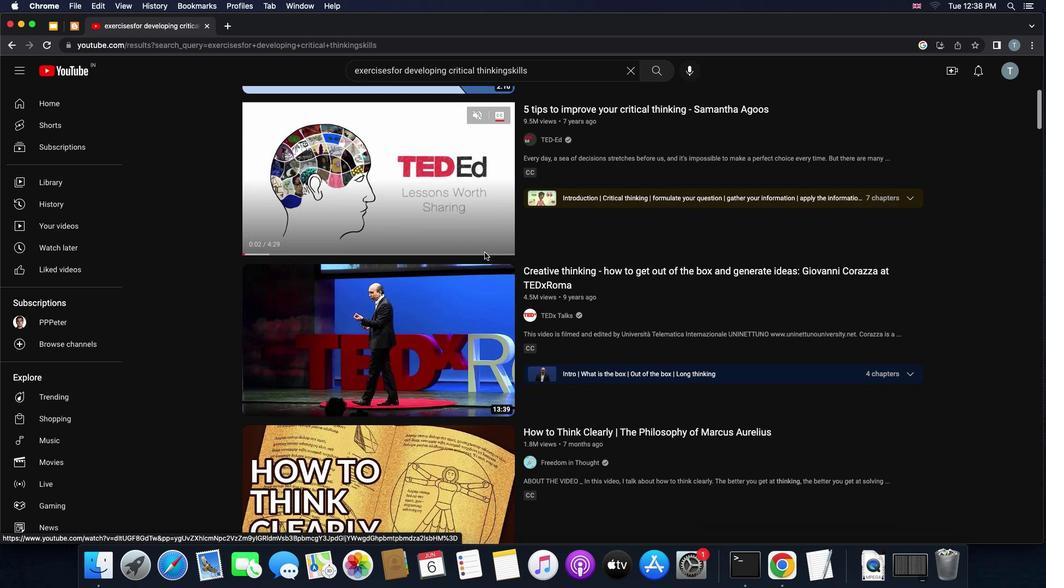 
Action: Mouse scrolled (485, 252) with delta (0, 0)
Screenshot: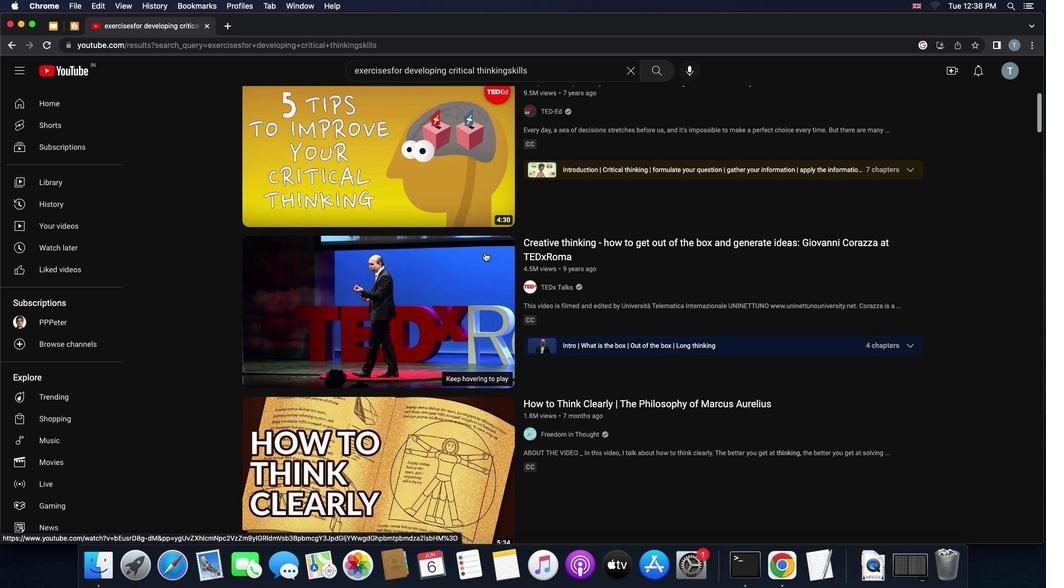 
Action: Mouse scrolled (485, 252) with delta (0, 0)
Screenshot: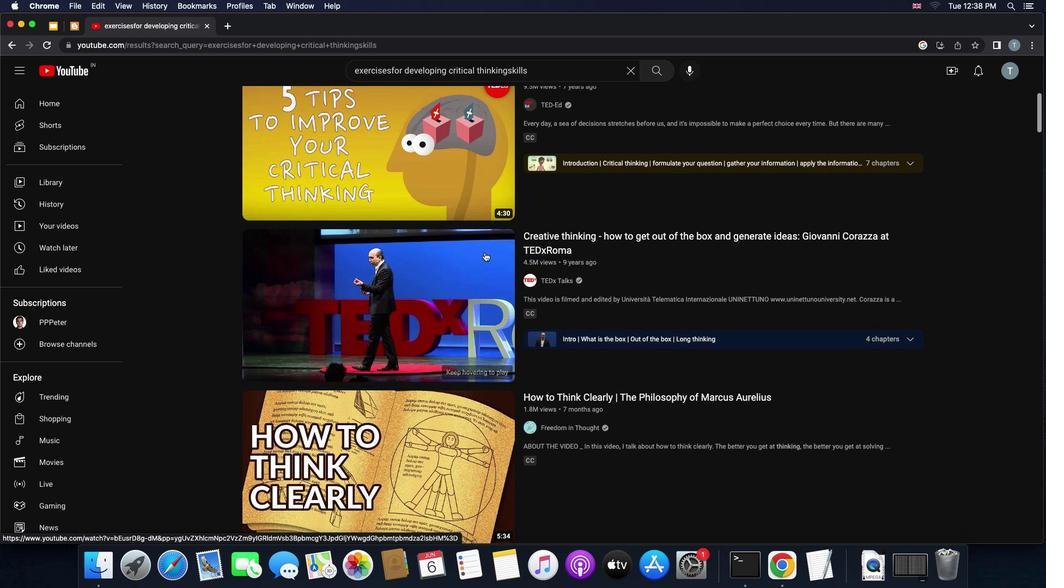 
Action: Mouse scrolled (485, 252) with delta (0, 0)
Screenshot: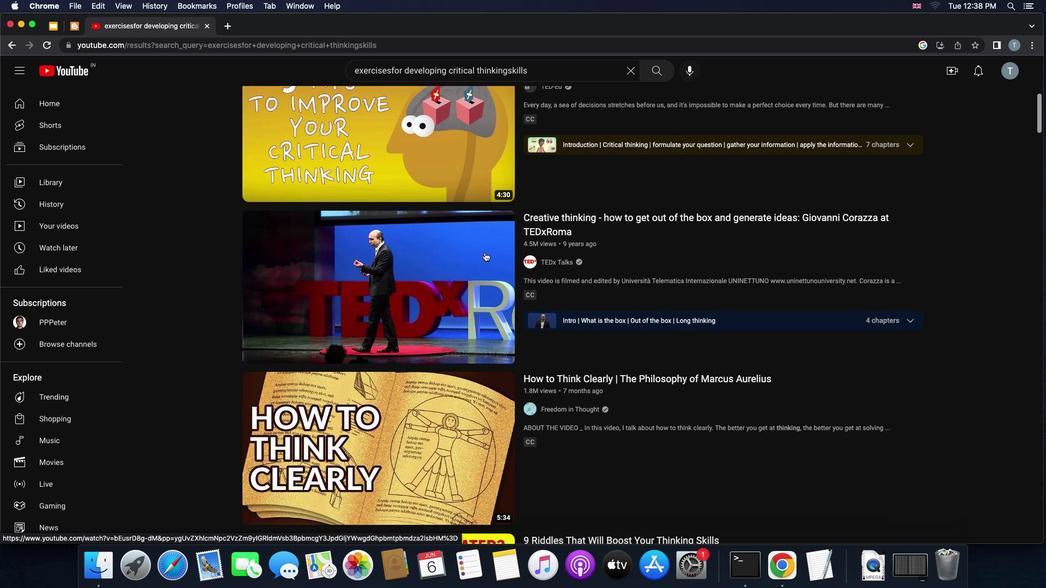 
Action: Mouse scrolled (485, 252) with delta (0, 0)
Screenshot: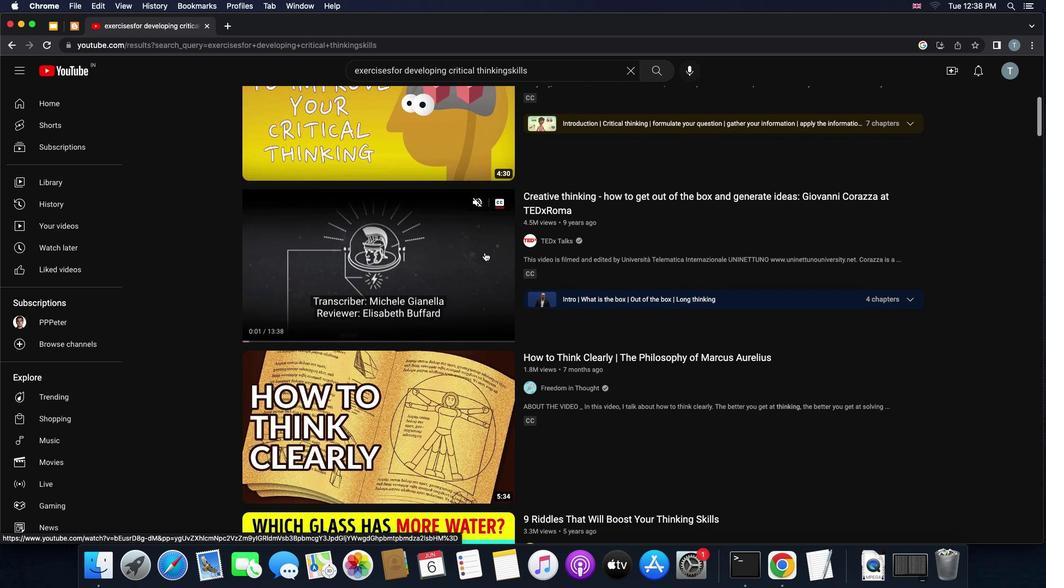 
Action: Mouse scrolled (485, 252) with delta (0, 0)
Screenshot: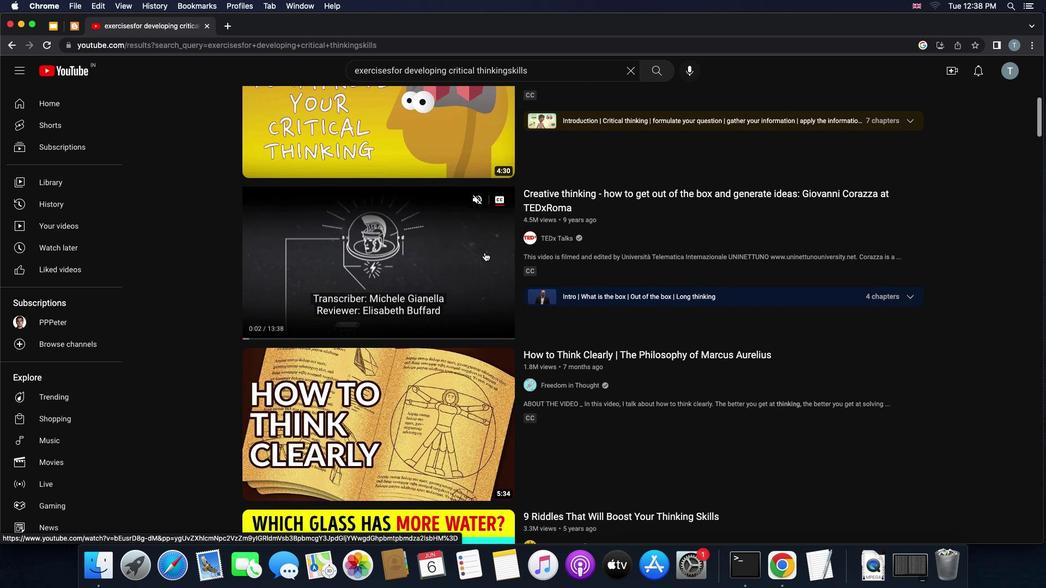 
Action: Mouse scrolled (485, 252) with delta (0, 0)
Screenshot: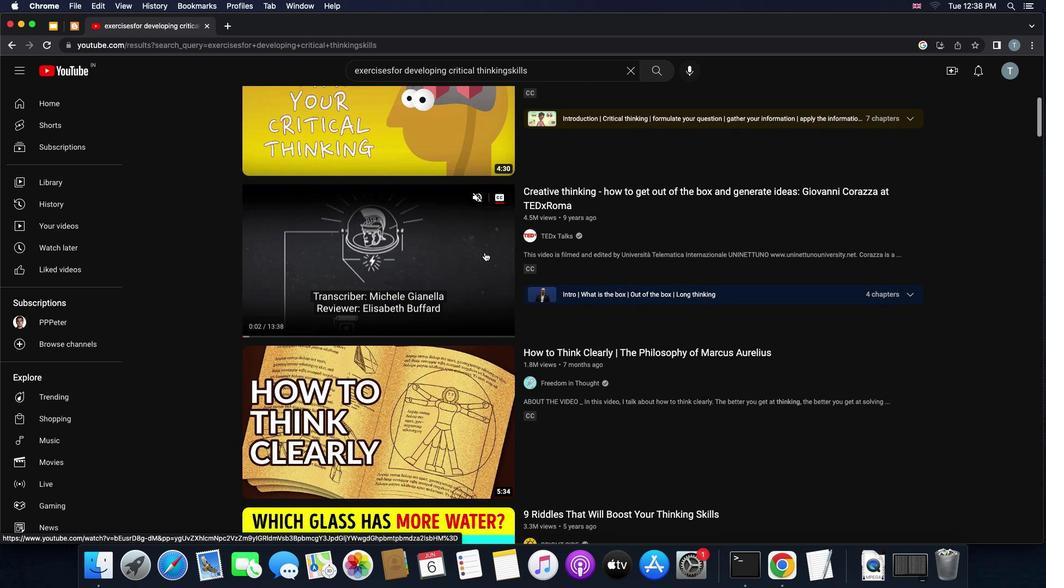 
Action: Mouse scrolled (485, 252) with delta (0, 0)
Screenshot: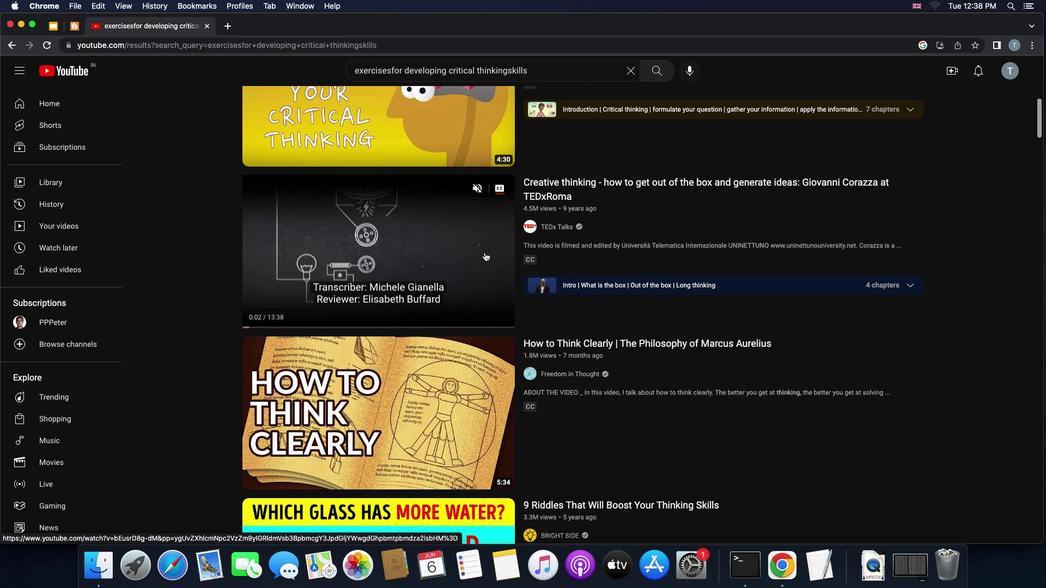 
Action: Mouse scrolled (485, 252) with delta (0, 0)
Screenshot: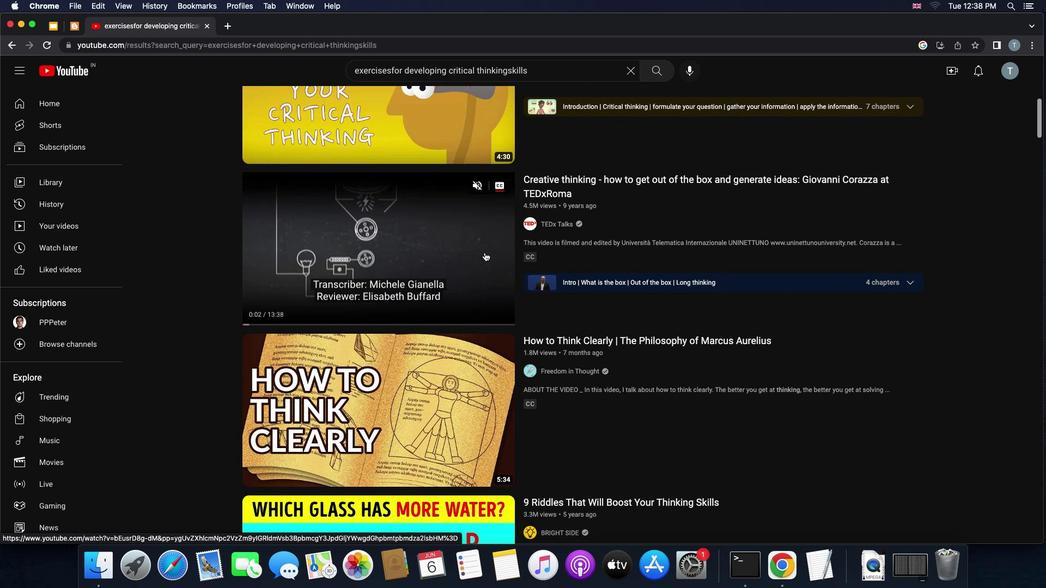 
Action: Mouse scrolled (485, 252) with delta (0, -1)
Screenshot: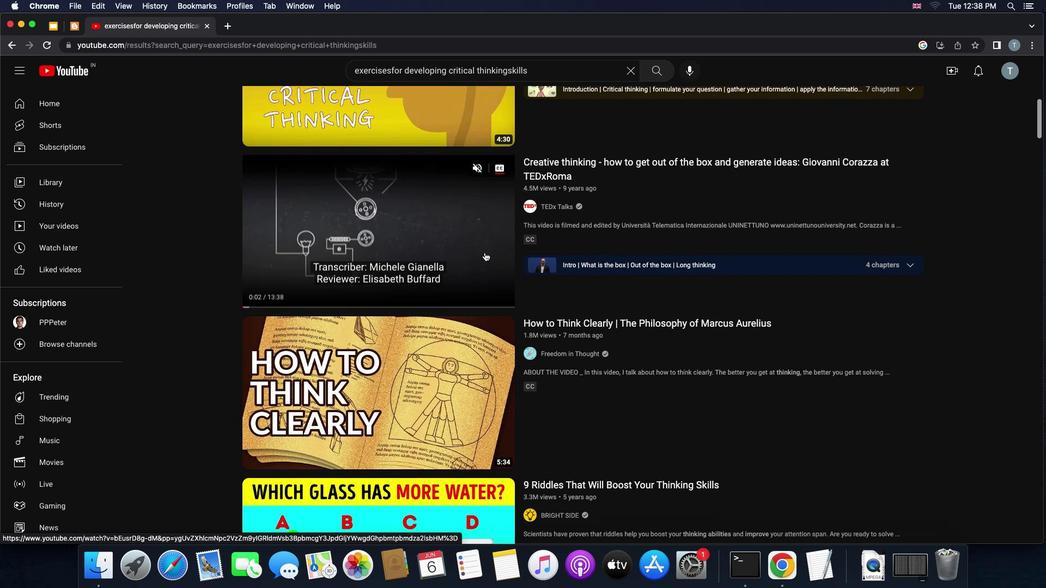 
Action: Mouse scrolled (485, 252) with delta (0, 0)
Screenshot: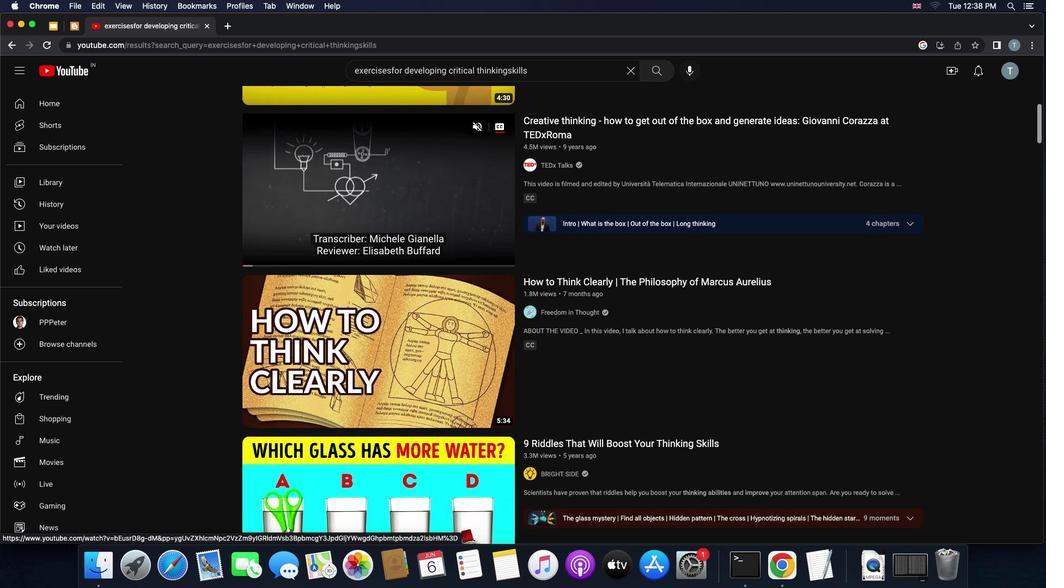 
Action: Mouse scrolled (485, 252) with delta (0, 0)
Screenshot: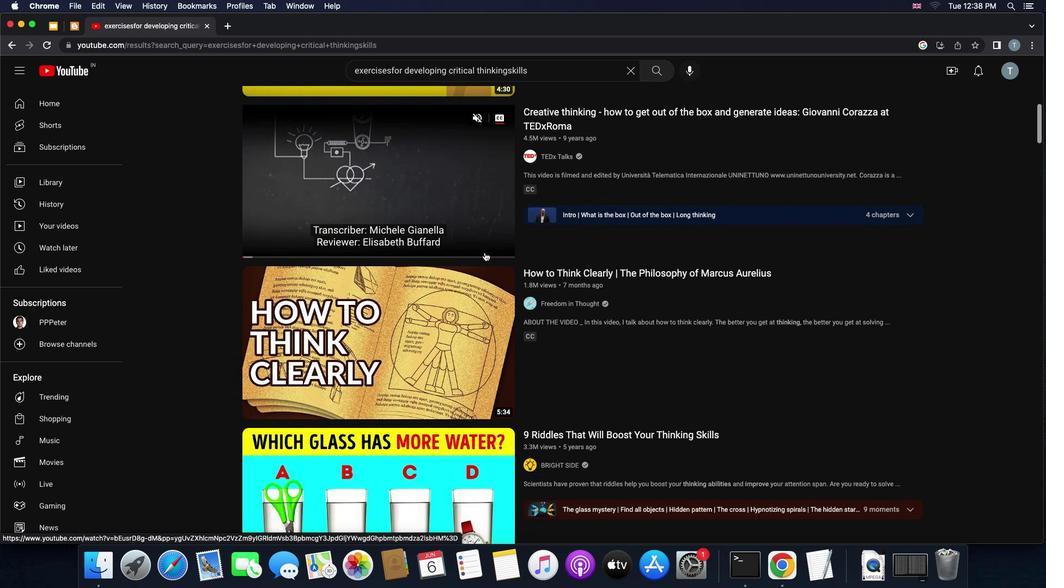 
Action: Mouse scrolled (485, 252) with delta (0, -1)
Screenshot: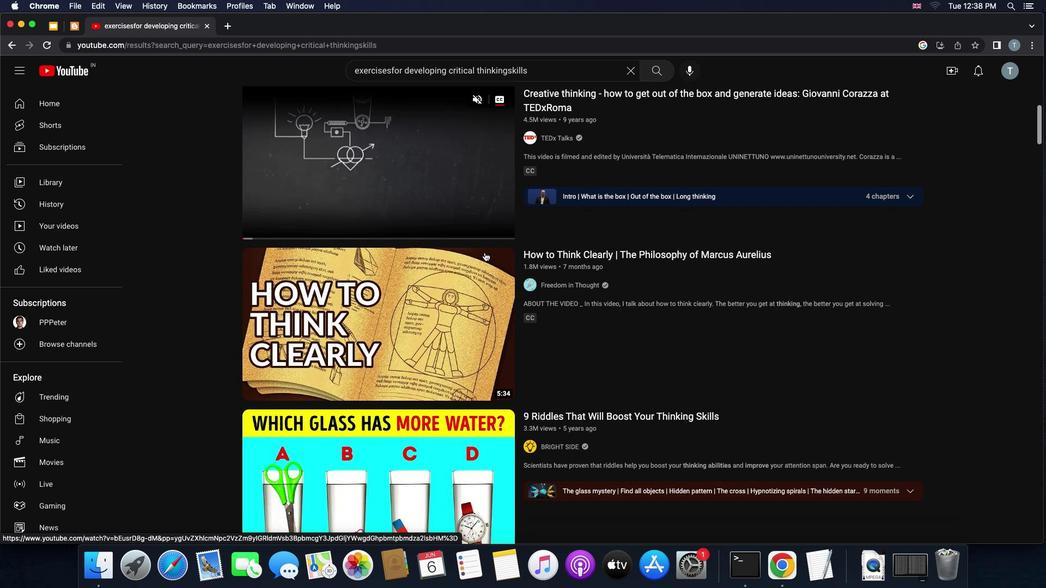 
Action: Mouse scrolled (485, 252) with delta (0, -1)
Screenshot: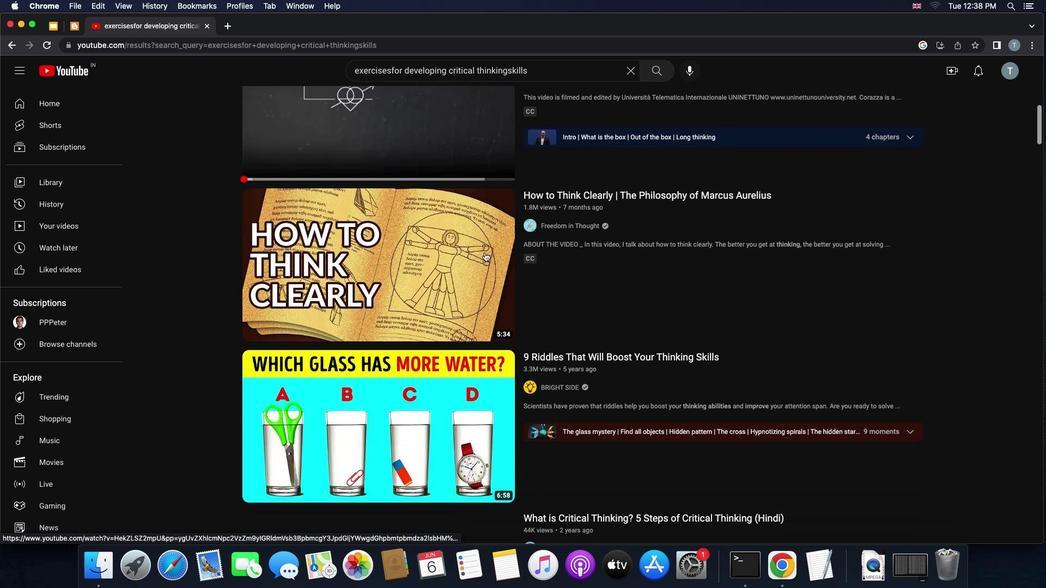 
Action: Mouse scrolled (485, 252) with delta (0, 0)
Screenshot: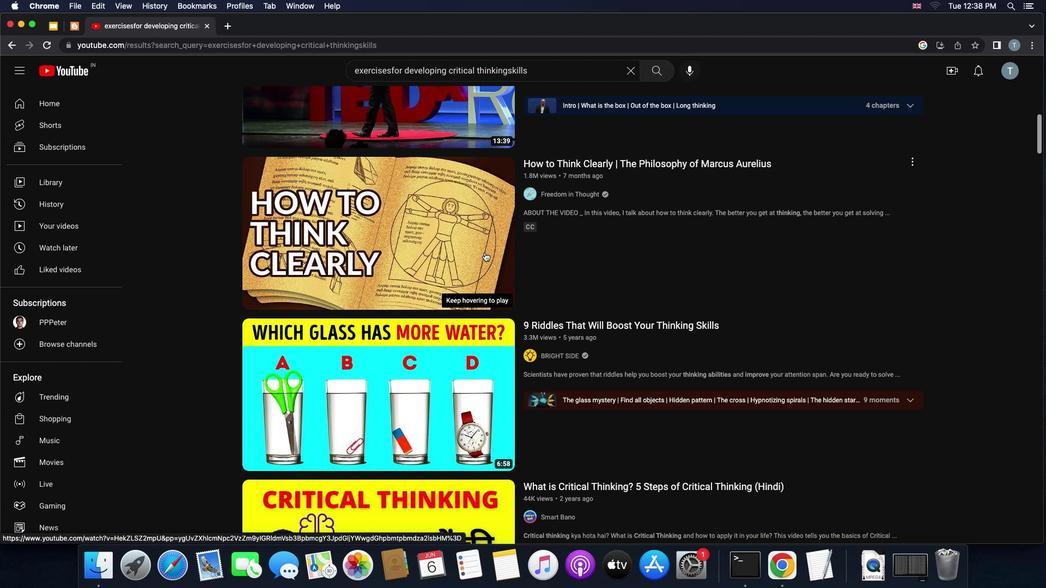 
Action: Mouse scrolled (485, 252) with delta (0, 0)
Screenshot: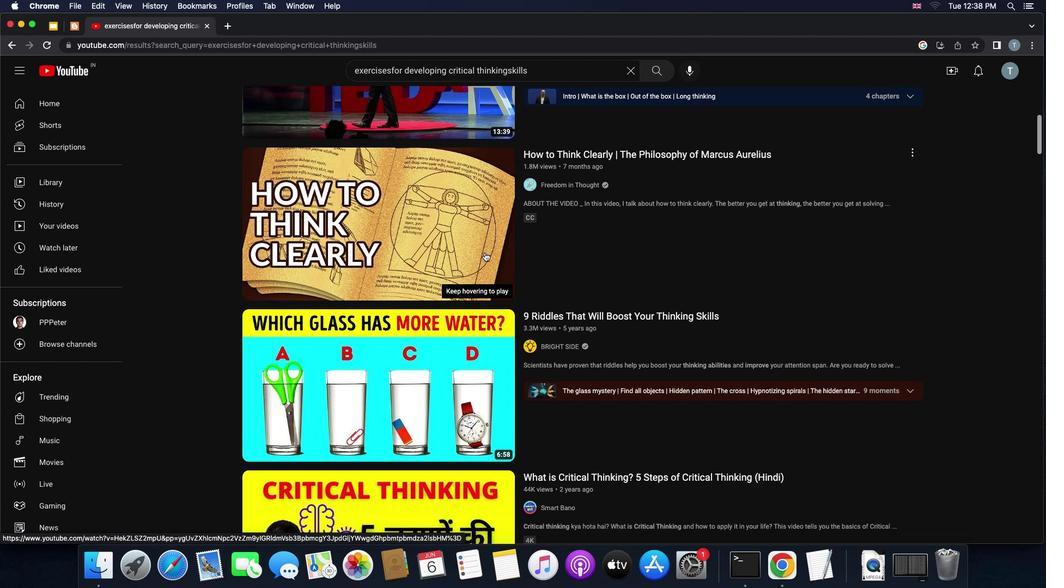 
Action: Mouse scrolled (485, 252) with delta (0, 0)
Screenshot: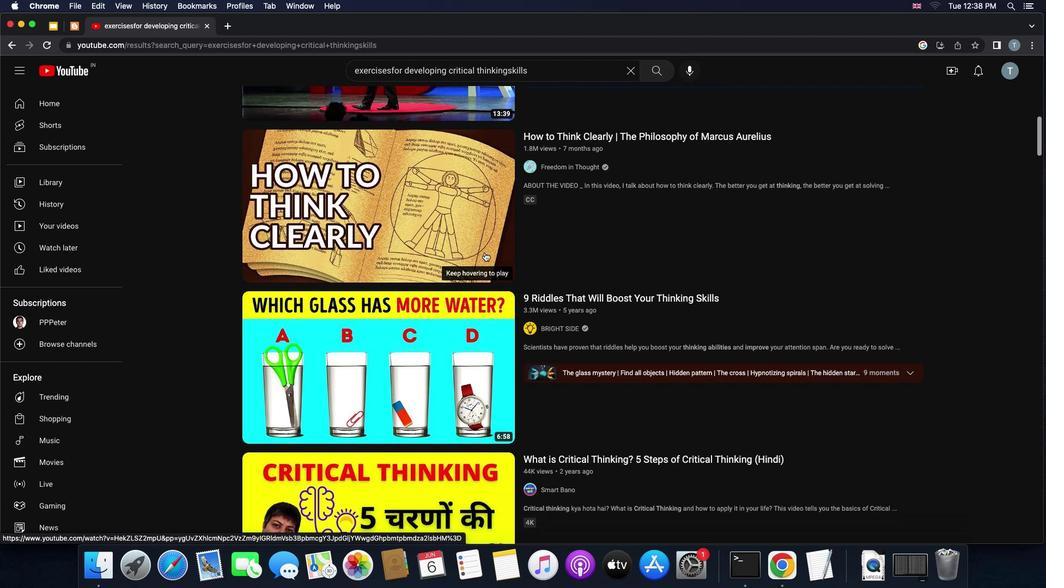 
Action: Mouse scrolled (485, 252) with delta (0, 0)
Screenshot: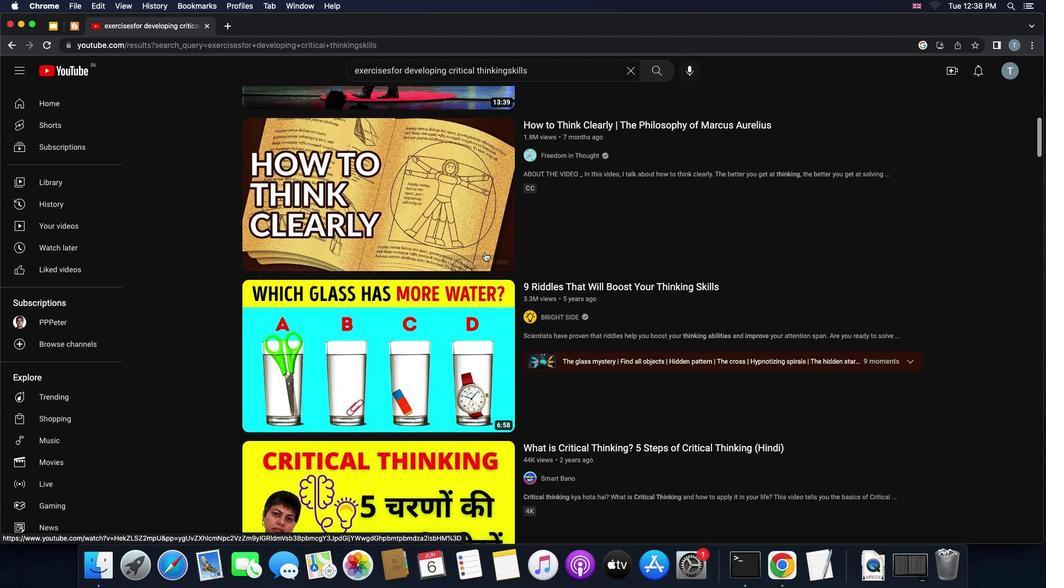 
Action: Mouse moved to (485, 252)
Screenshot: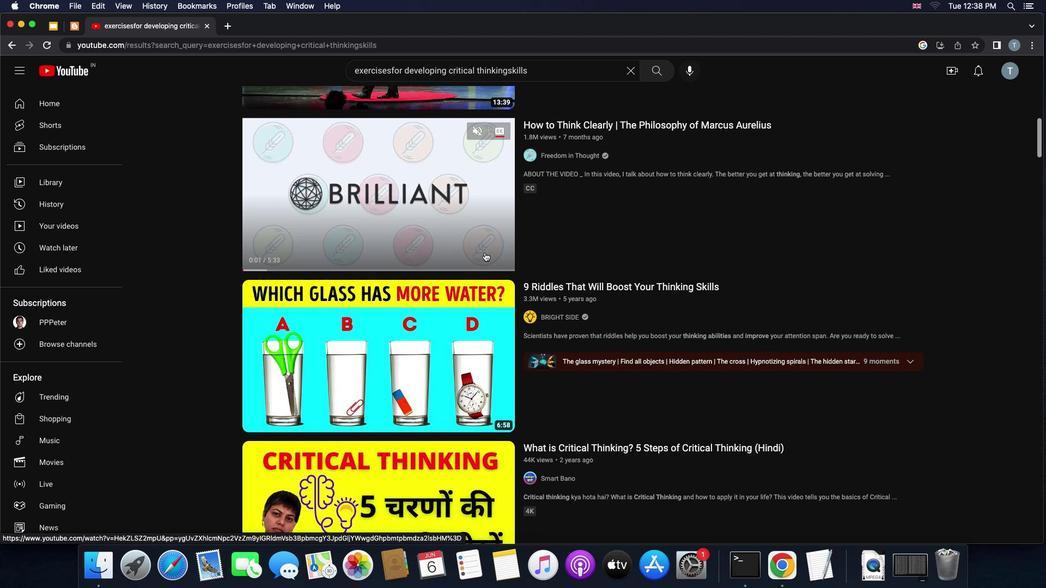 
Action: Mouse scrolled (485, 252) with delta (0, 0)
Screenshot: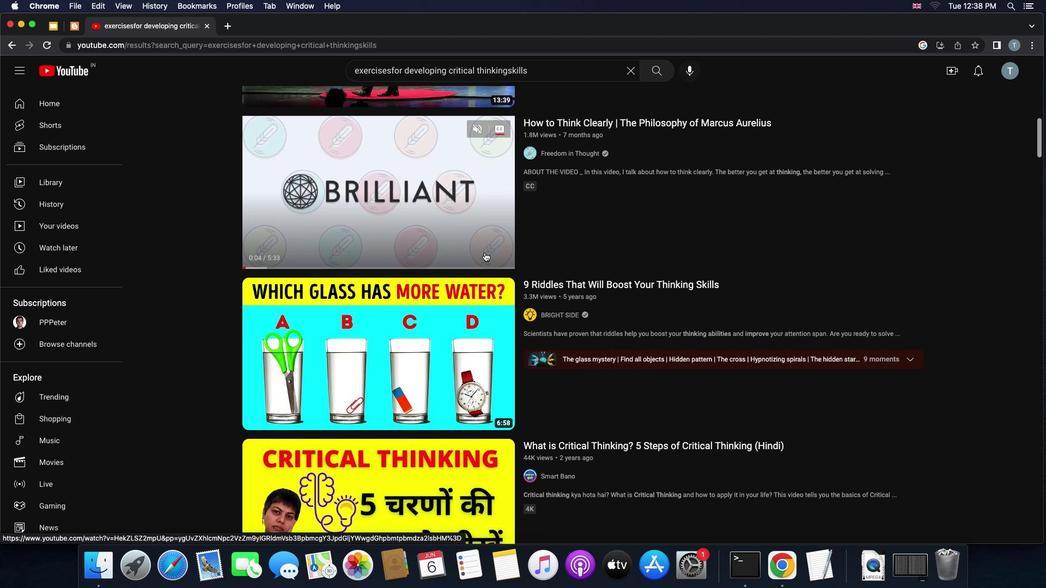 
Action: Mouse scrolled (485, 252) with delta (0, 0)
Screenshot: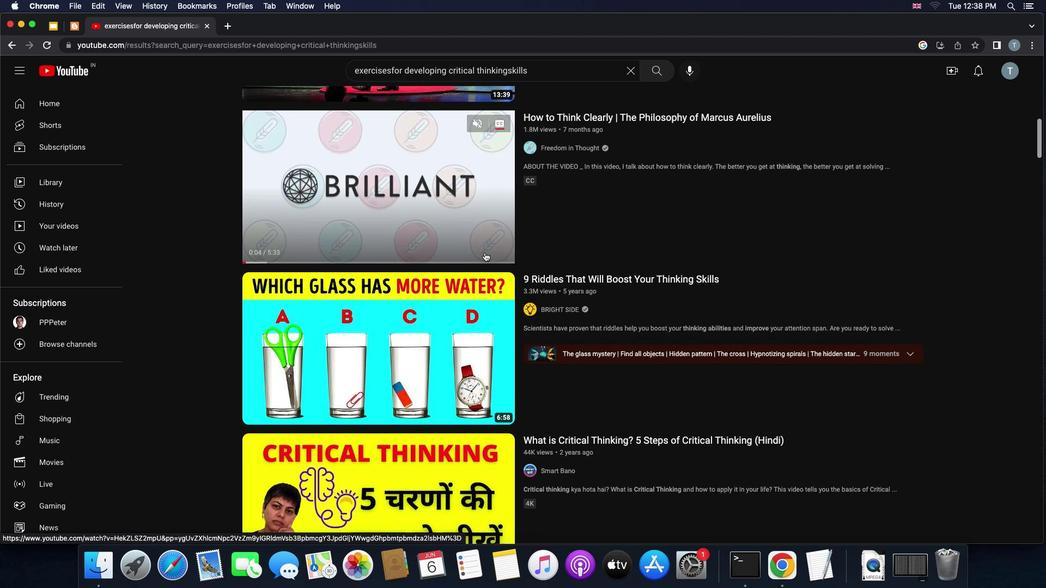 
Action: Mouse scrolled (485, 252) with delta (0, 0)
Screenshot: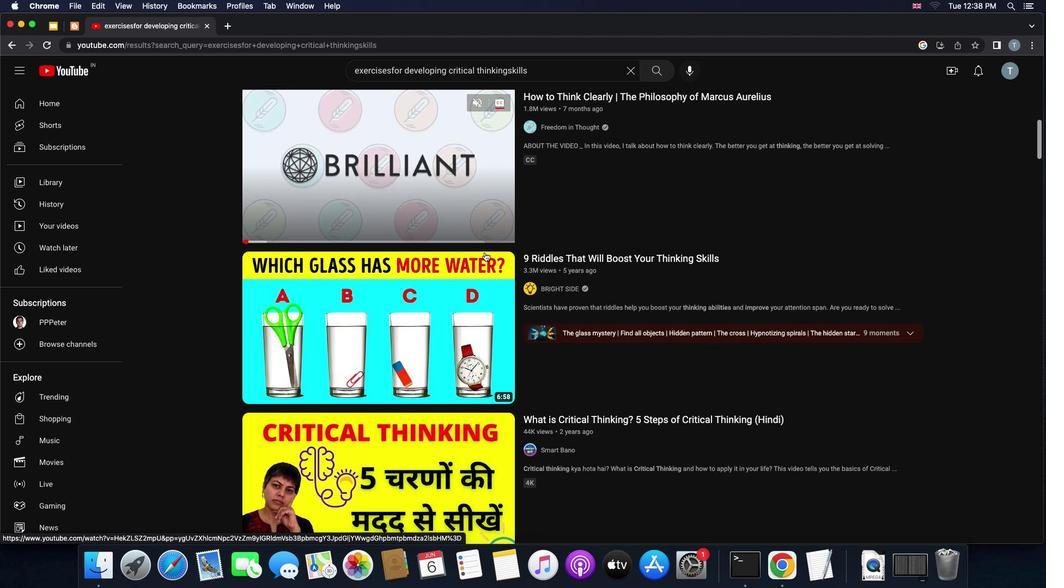 
Action: Mouse scrolled (485, 252) with delta (0, 0)
Screenshot: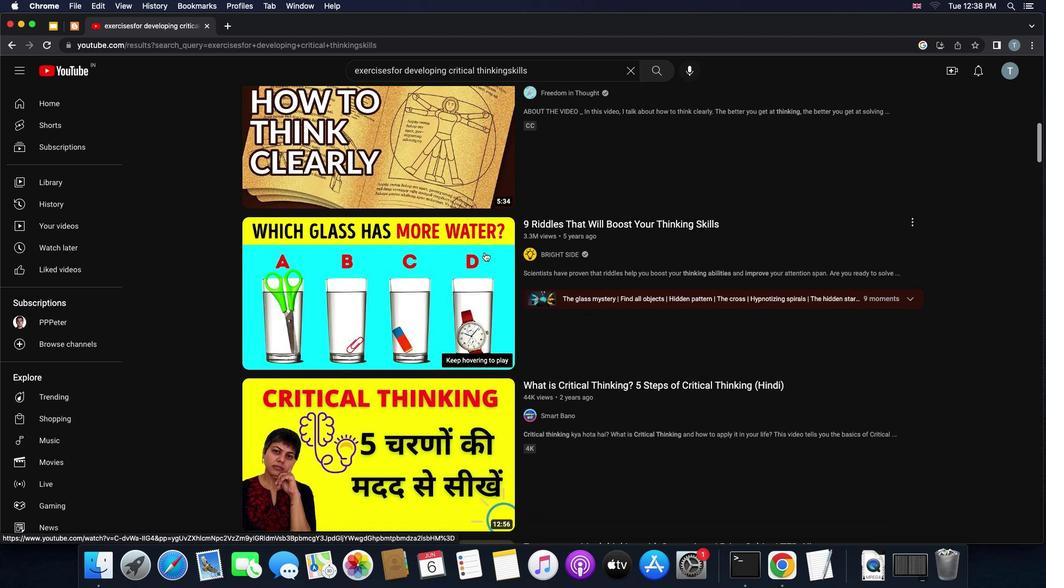 
Action: Mouse scrolled (485, 252) with delta (0, 0)
Screenshot: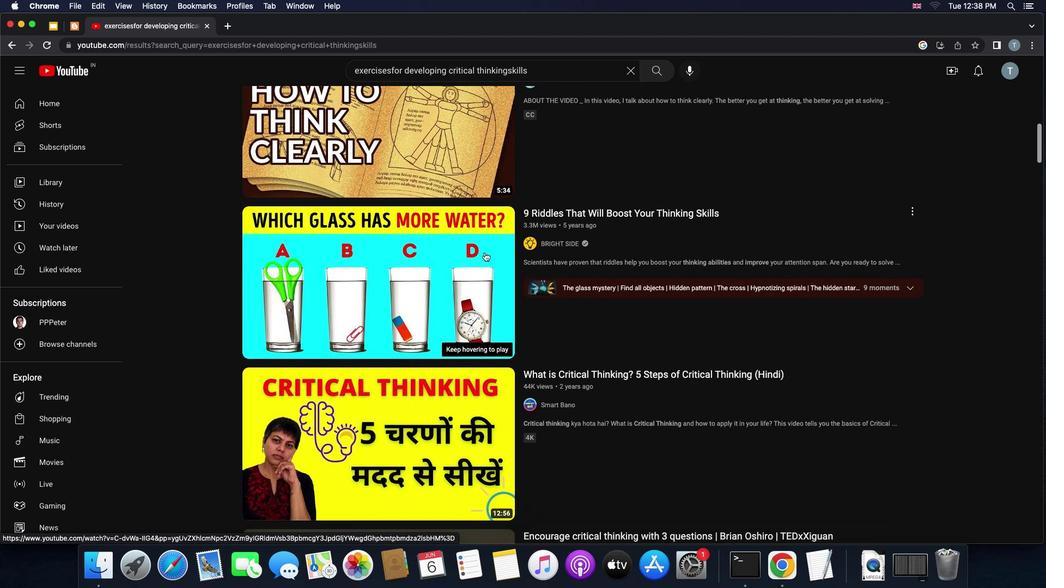 
Action: Mouse scrolled (485, 252) with delta (0, -1)
Screenshot: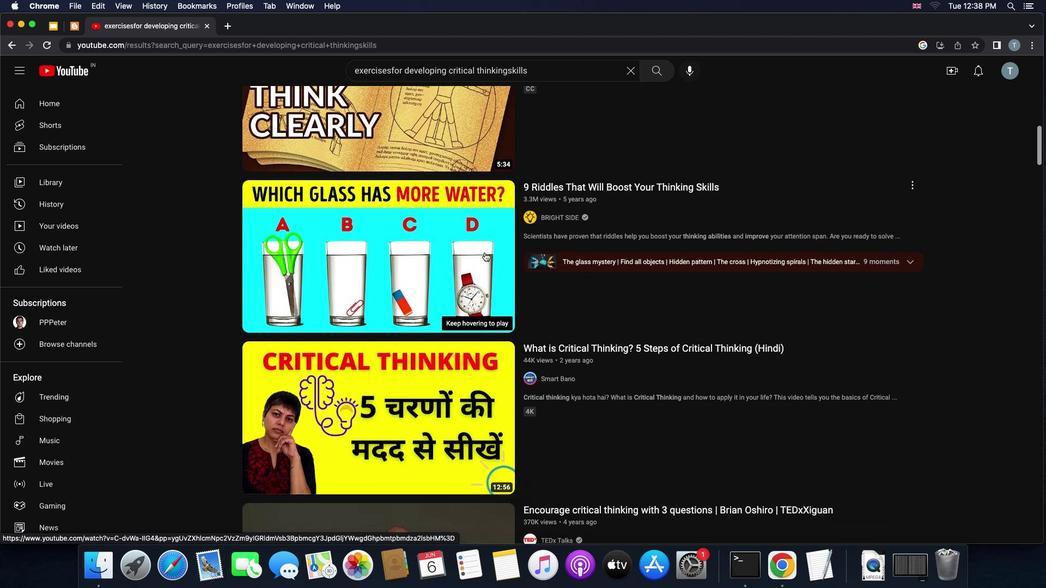 
Action: Mouse scrolled (485, 252) with delta (0, 0)
Screenshot: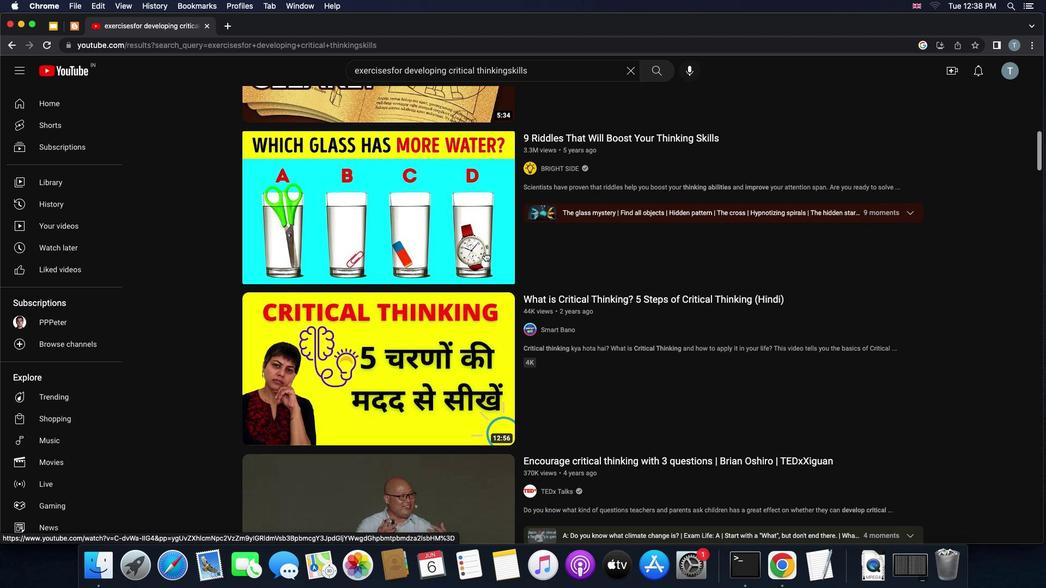 
Action: Mouse scrolled (485, 252) with delta (0, 0)
Screenshot: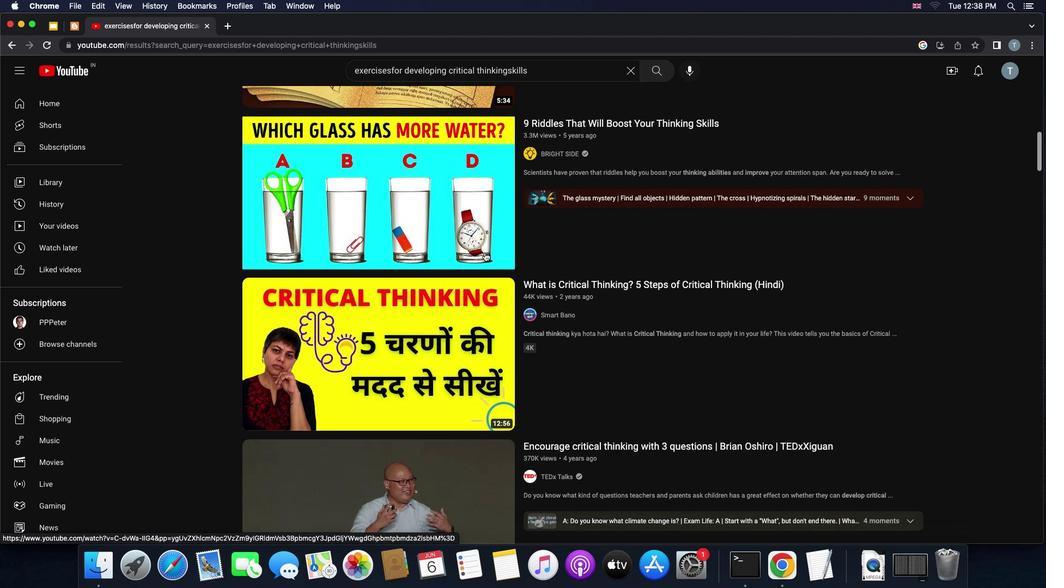 
Action: Mouse scrolled (485, 252) with delta (0, -1)
Screenshot: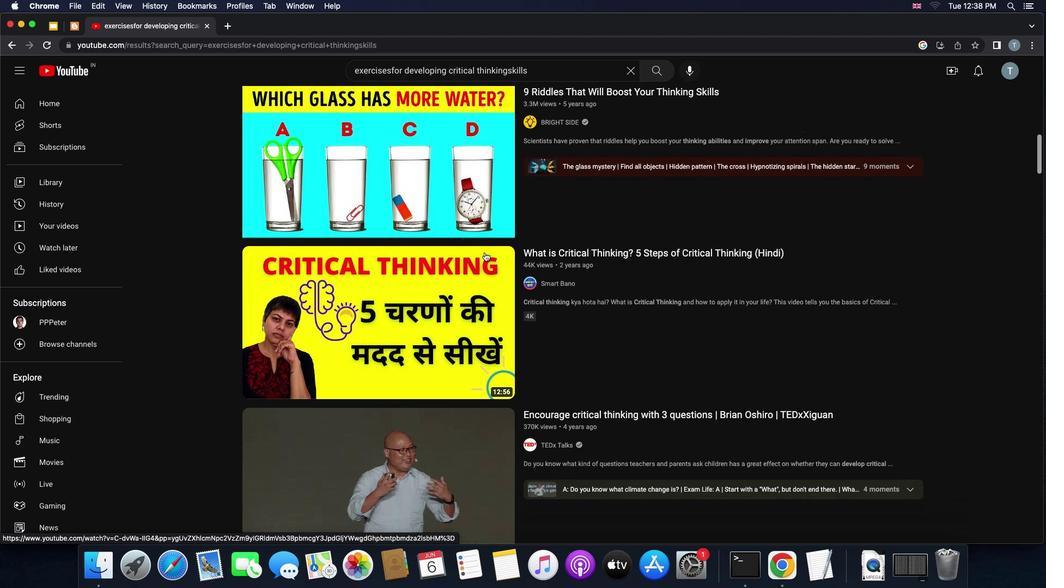 
Action: Mouse moved to (511, 346)
Screenshot: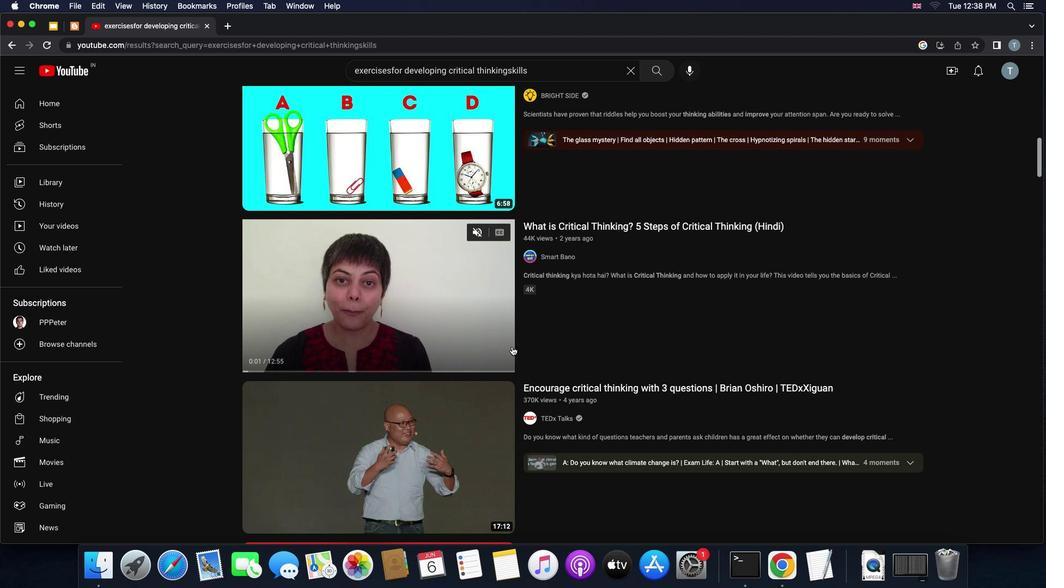 
Action: Mouse scrolled (511, 346) with delta (0, 0)
Screenshot: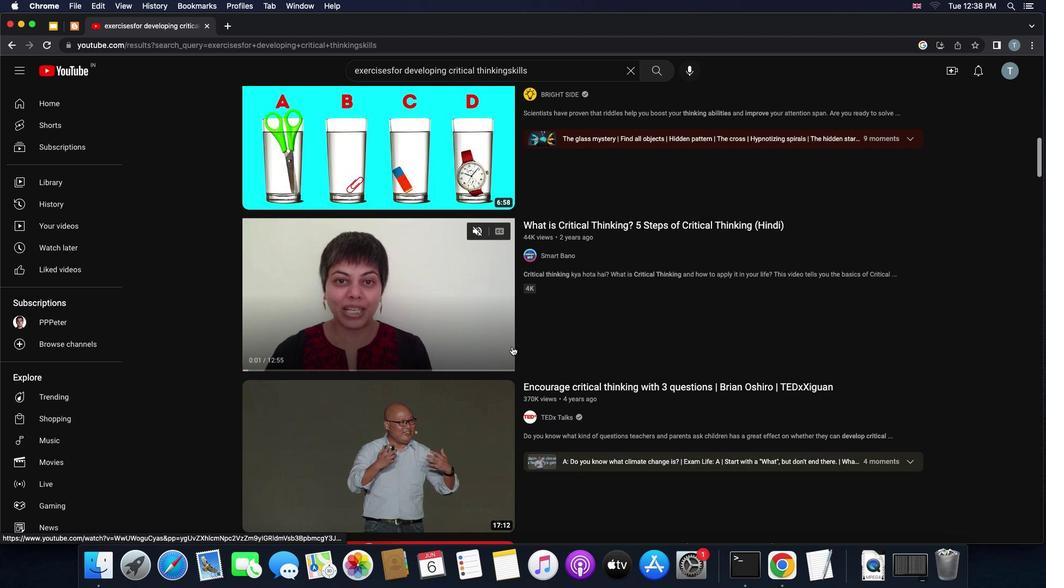 
Action: Mouse scrolled (511, 346) with delta (0, 0)
Screenshot: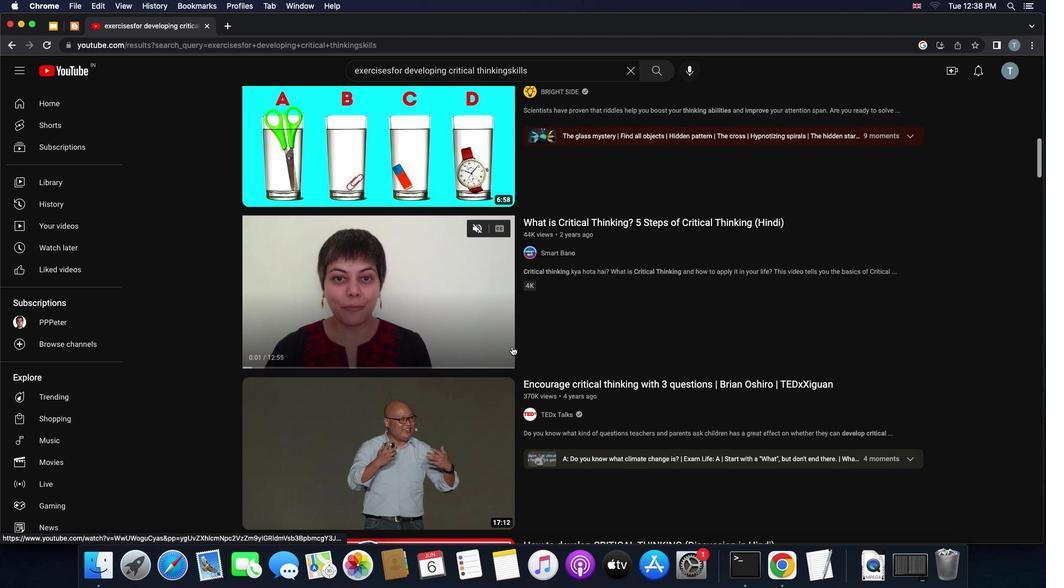 
Action: Mouse scrolled (511, 346) with delta (0, 0)
Screenshot: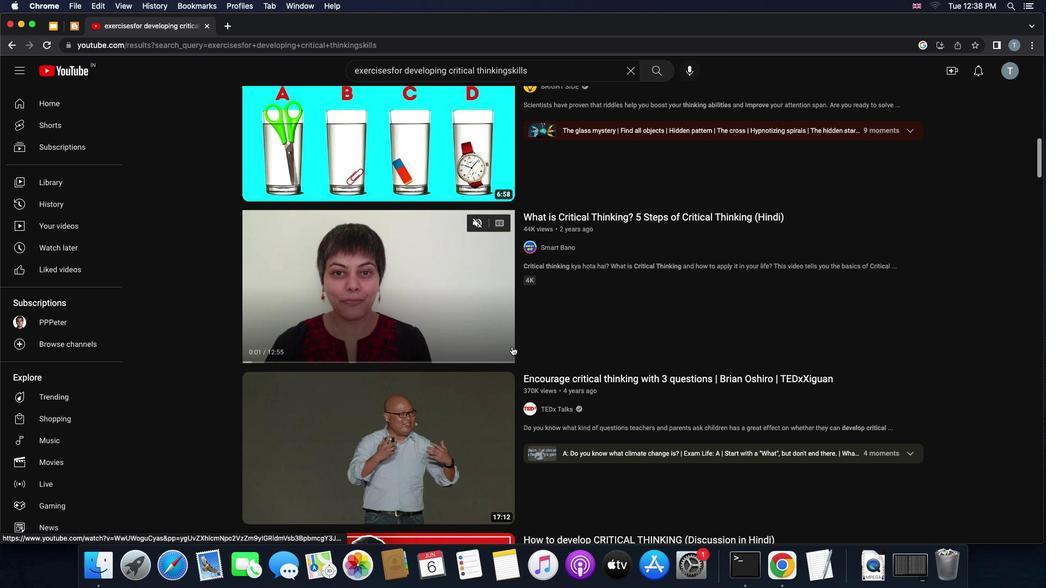 
Action: Mouse moved to (513, 348)
Screenshot: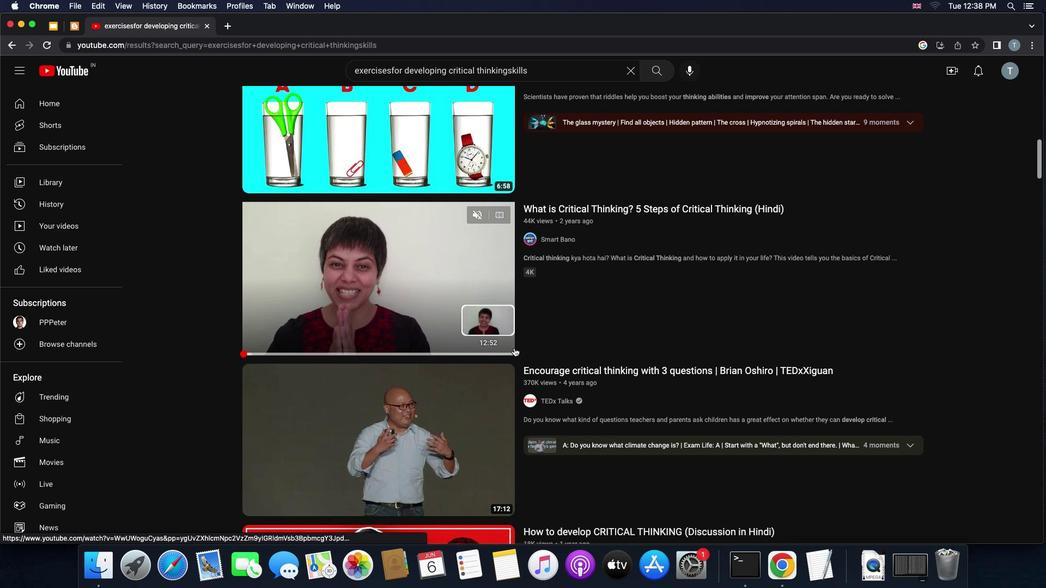 
Action: Mouse scrolled (513, 348) with delta (0, 0)
Screenshot: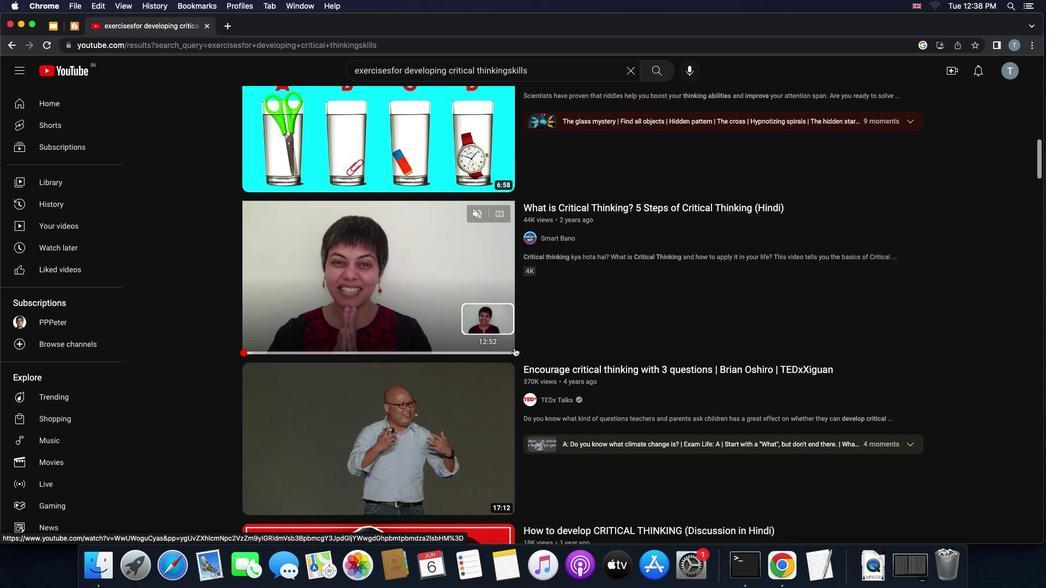 
Action: Mouse scrolled (513, 348) with delta (0, 0)
Screenshot: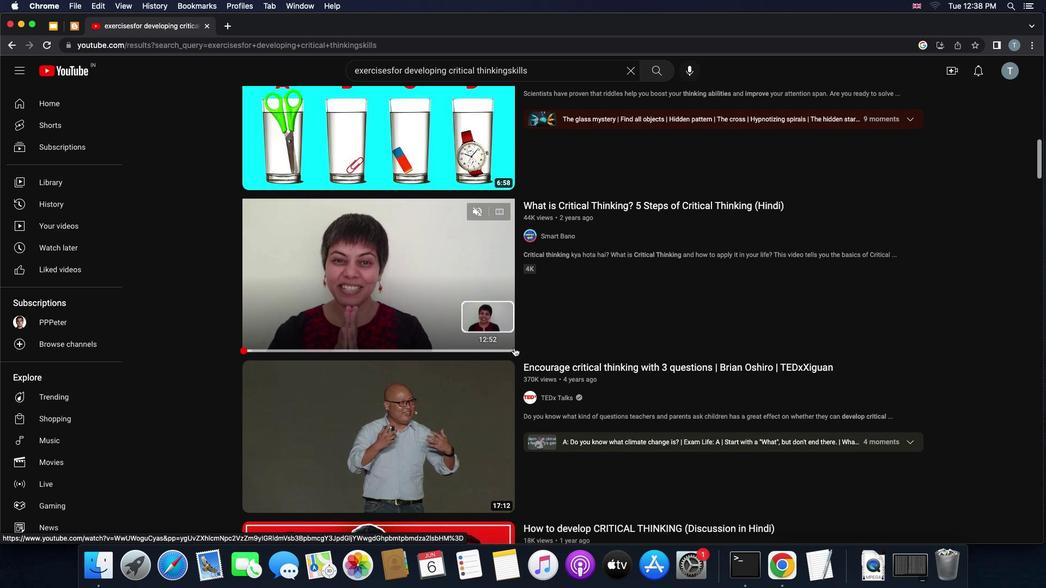 
Action: Mouse scrolled (513, 348) with delta (0, 0)
Screenshot: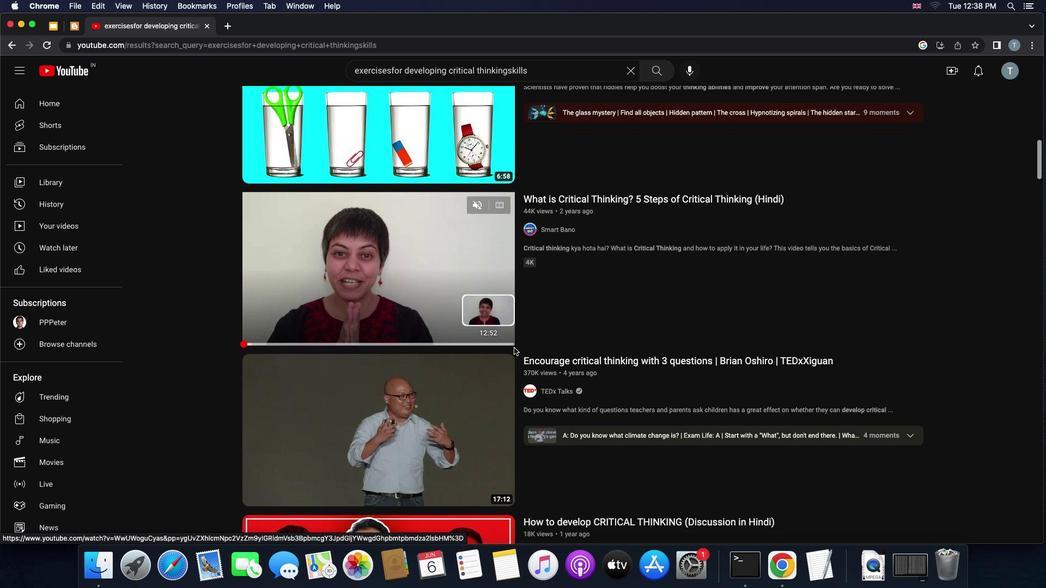 
Action: Mouse moved to (638, 365)
Screenshot: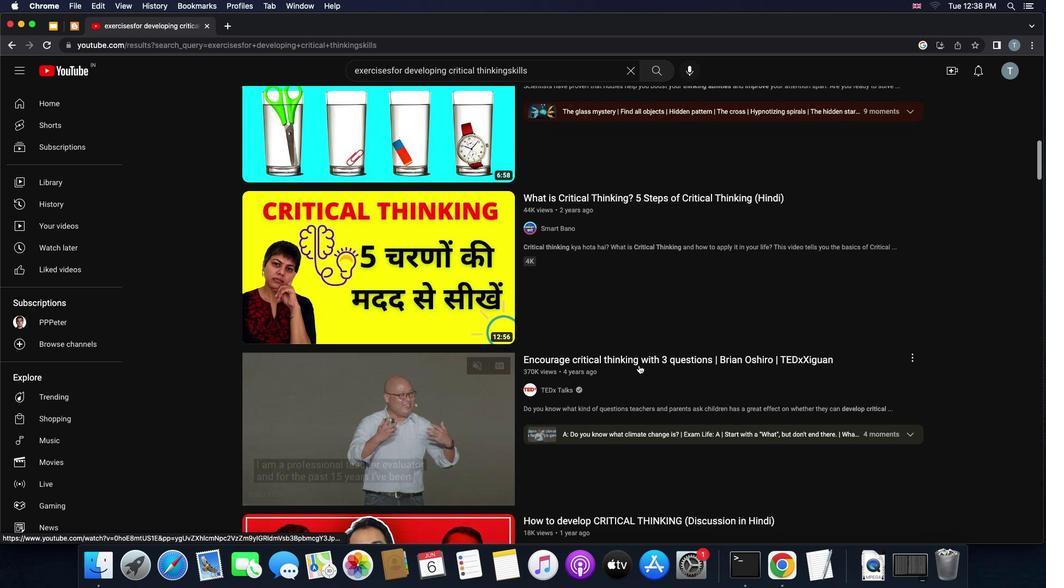 
Action: Mouse scrolled (638, 365) with delta (0, 0)
Screenshot: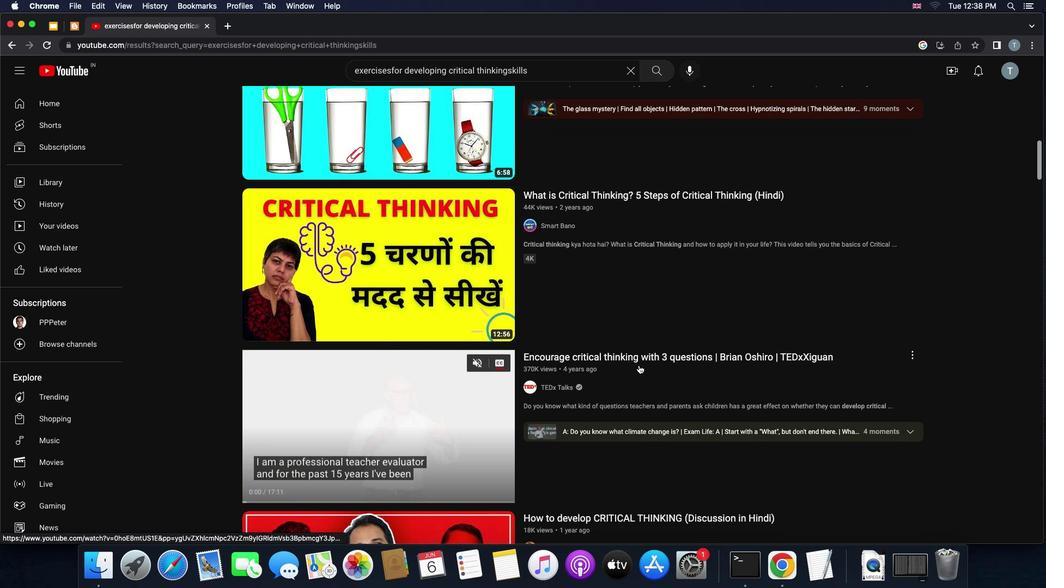 
Action: Mouse scrolled (638, 365) with delta (0, 0)
Screenshot: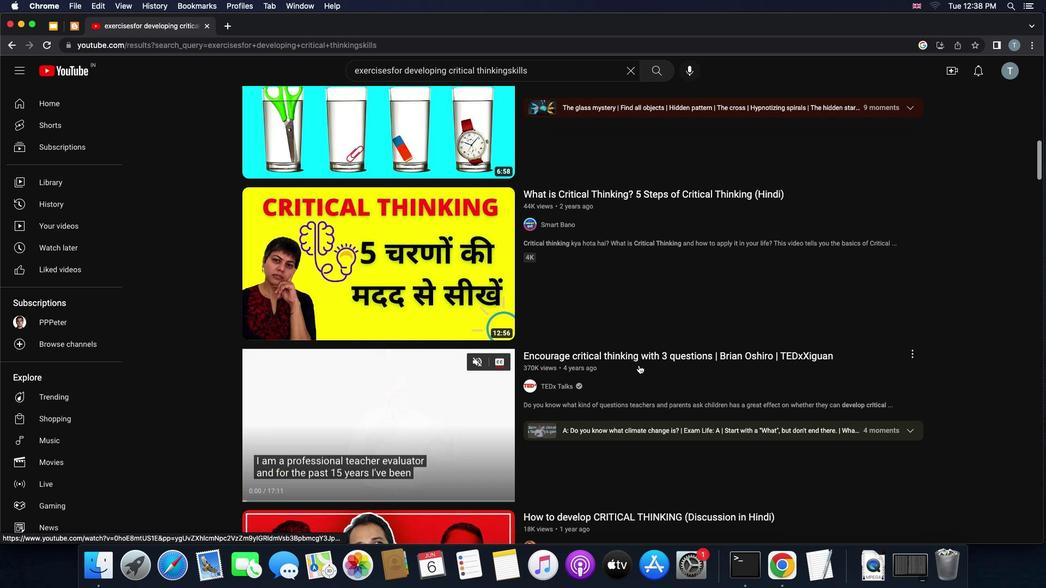 
Action: Mouse scrolled (638, 365) with delta (0, 0)
Screenshot: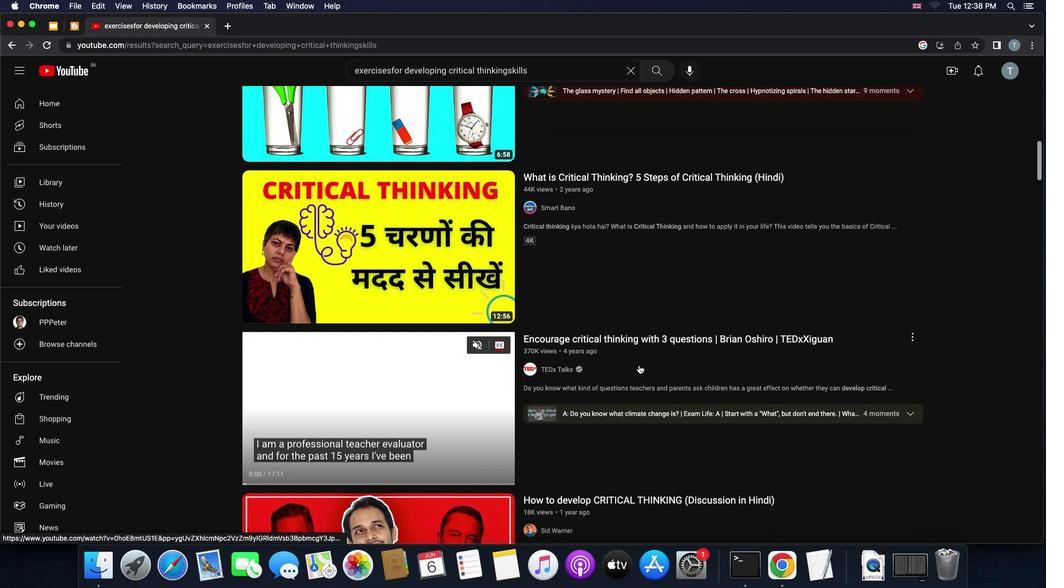 
Action: Mouse scrolled (638, 365) with delta (0, 0)
Screenshot: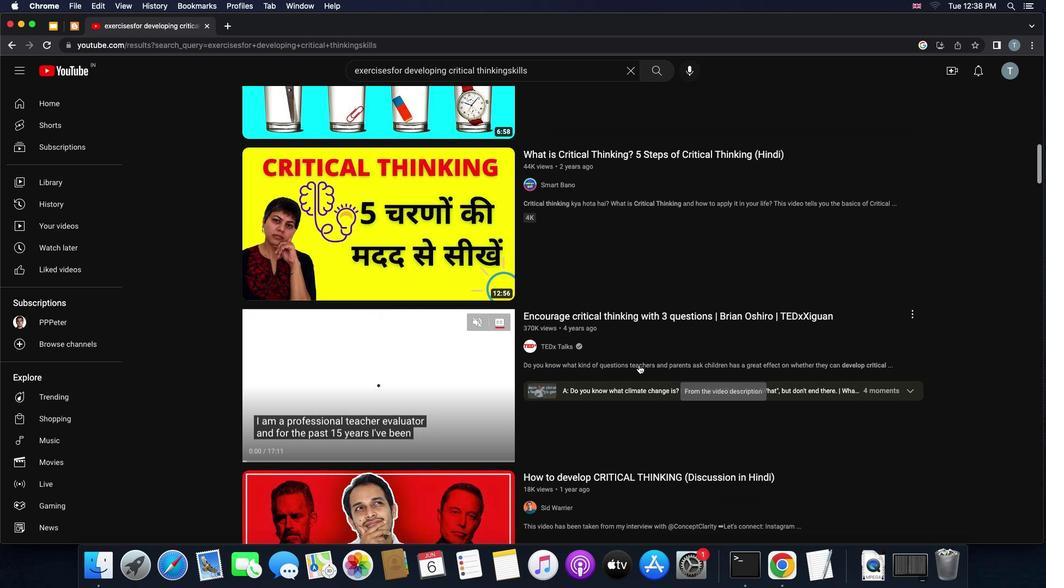 
Action: Mouse scrolled (638, 365) with delta (0, 0)
Screenshot: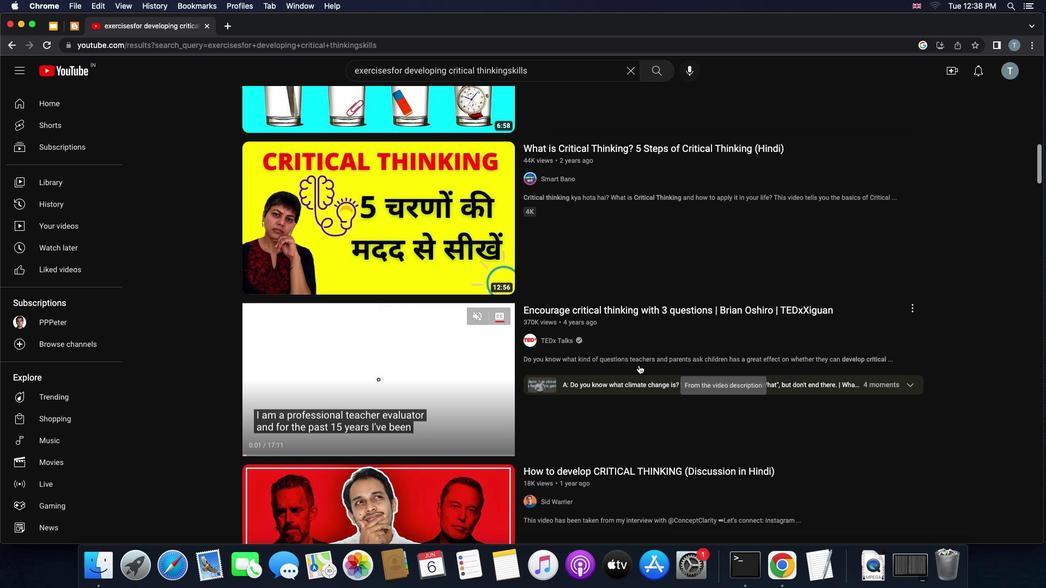 
Action: Mouse scrolled (638, 365) with delta (0, 0)
Screenshot: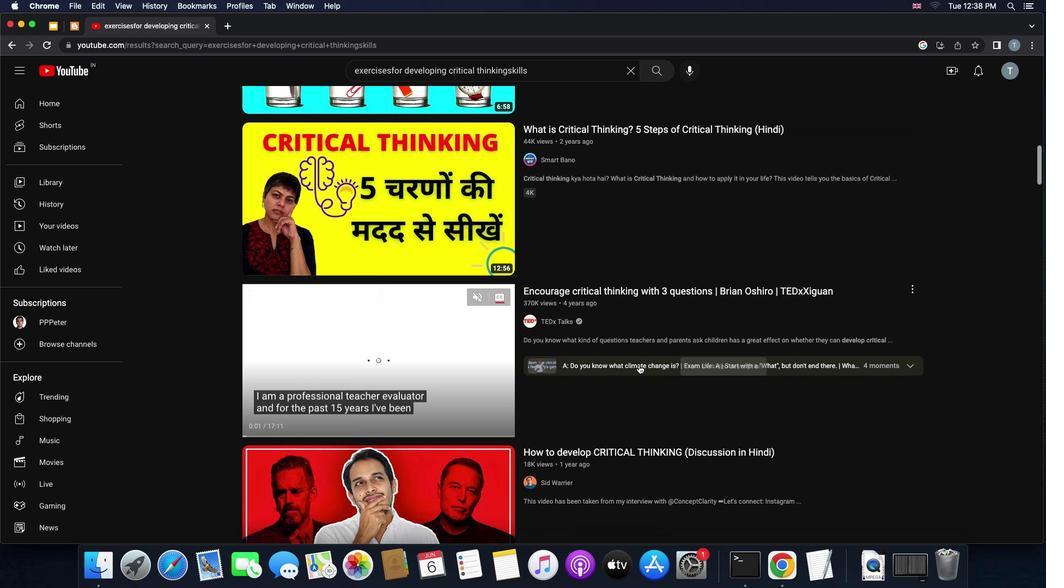 
Action: Mouse moved to (632, 378)
Screenshot: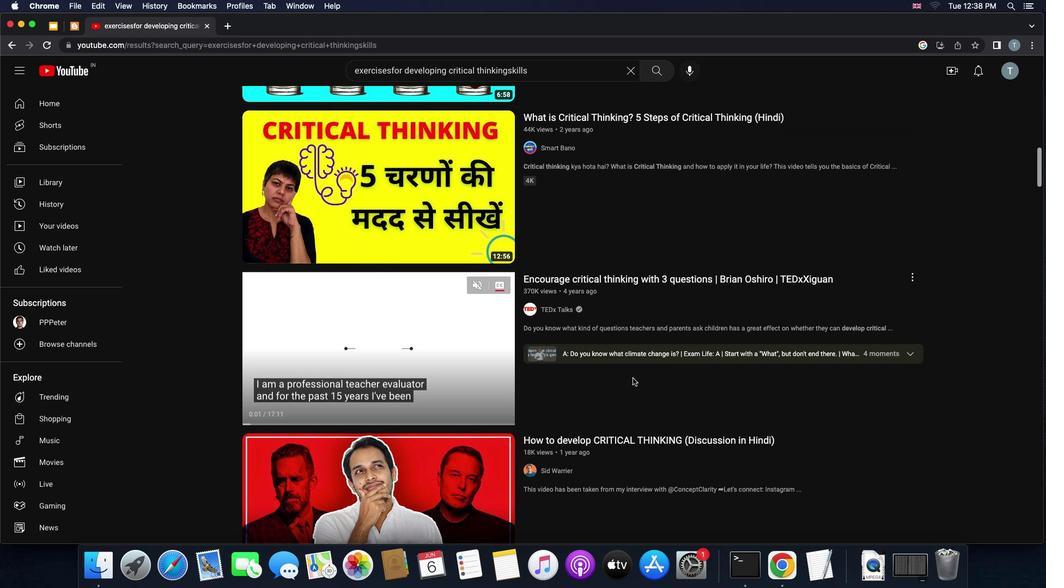 
Action: Mouse scrolled (632, 378) with delta (0, 0)
Screenshot: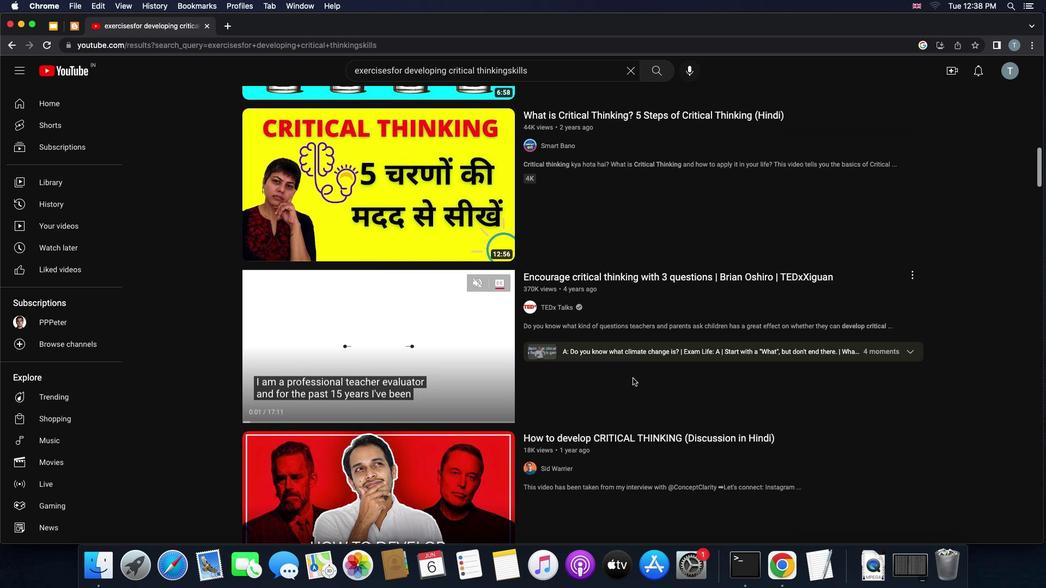 
Action: Mouse scrolled (632, 378) with delta (0, 0)
Screenshot: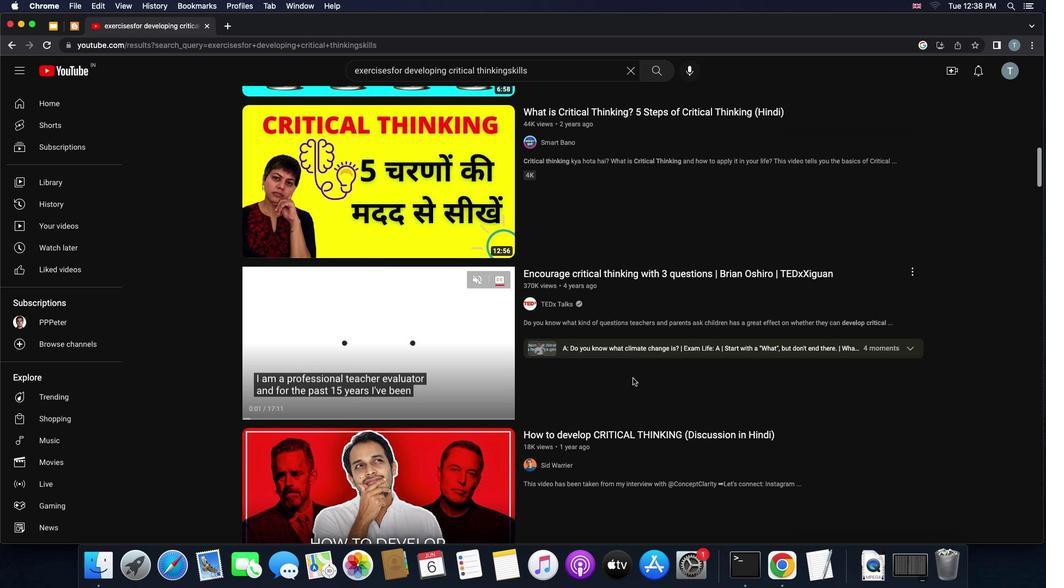 
Action: Mouse scrolled (632, 378) with delta (0, 0)
Screenshot: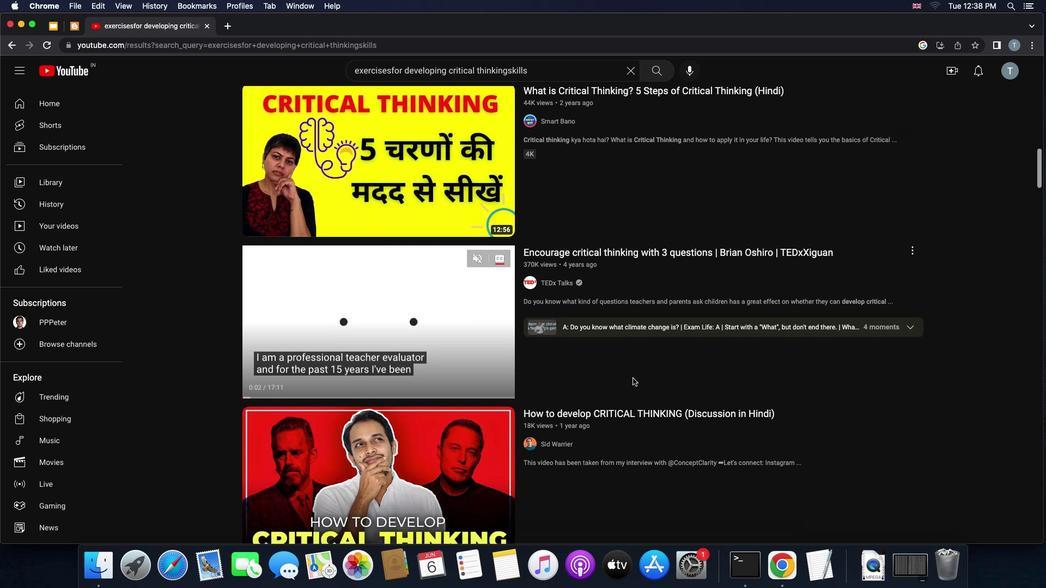 
Action: Mouse scrolled (632, 378) with delta (0, 0)
Screenshot: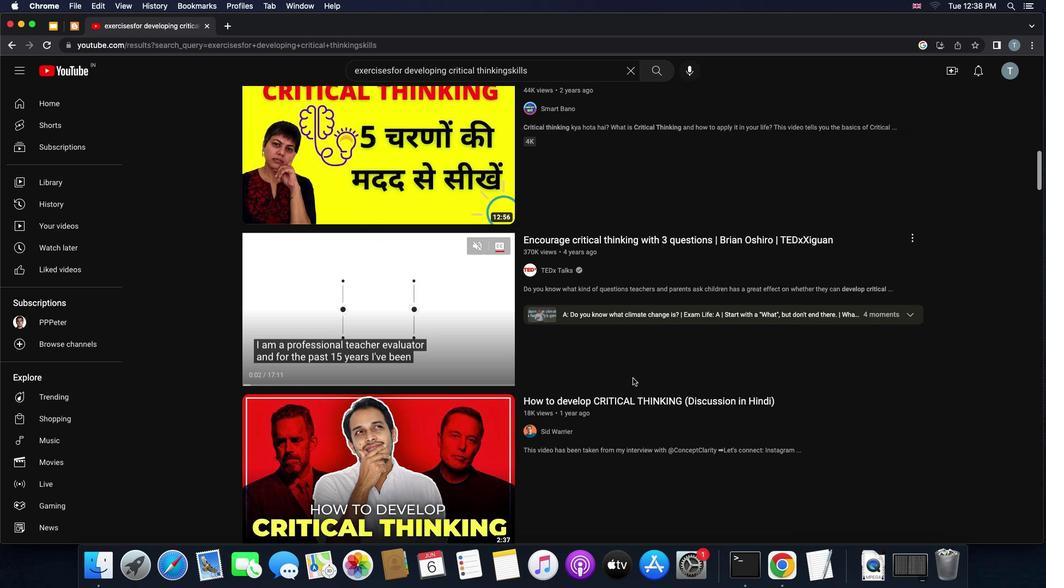 
Action: Mouse scrolled (632, 378) with delta (0, 0)
Screenshot: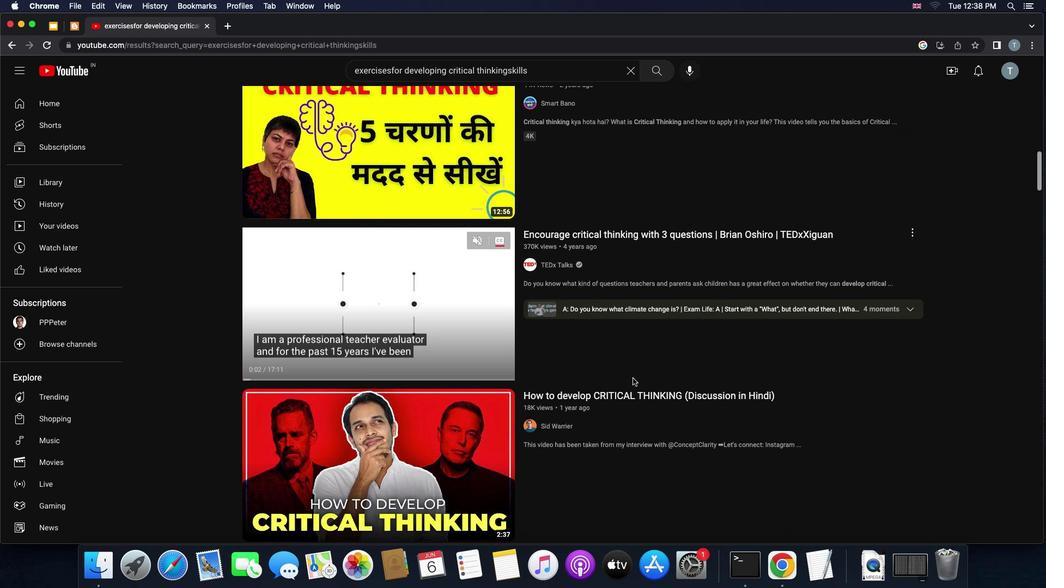 
Action: Mouse scrolled (632, 378) with delta (0, 0)
Screenshot: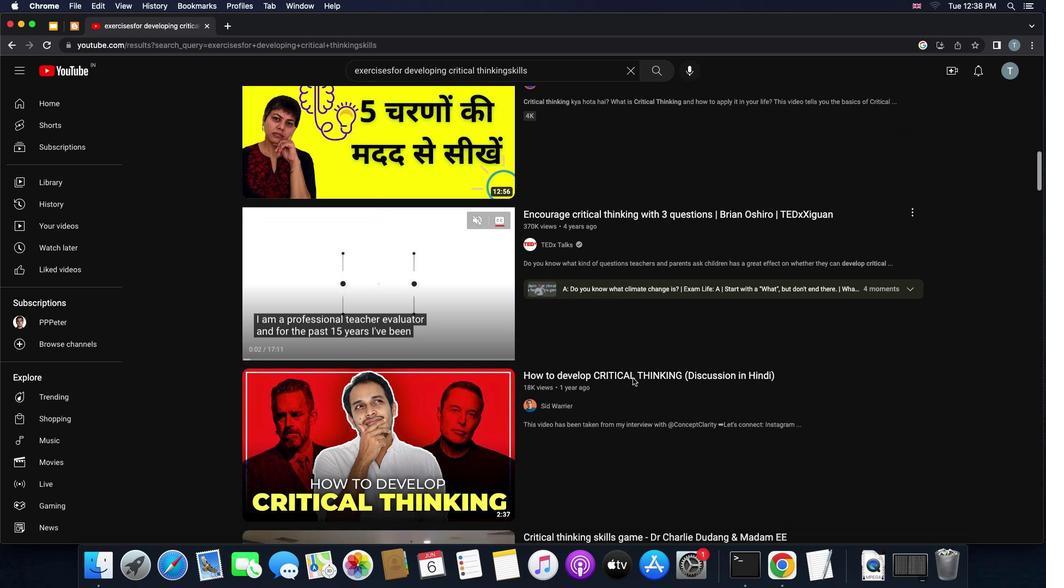 
Action: Mouse moved to (510, 445)
Screenshot: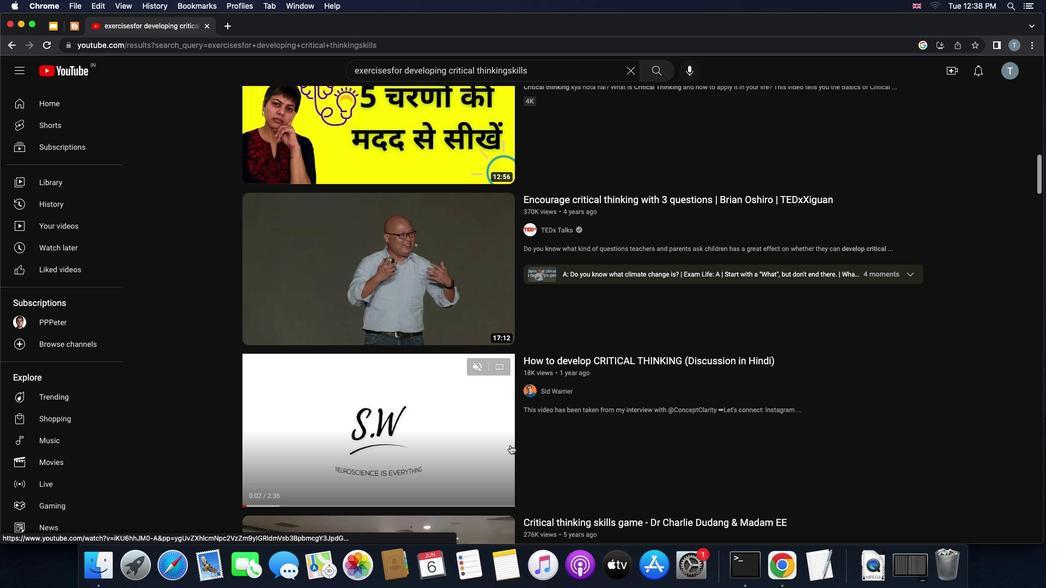 
Action: Mouse scrolled (510, 445) with delta (0, 0)
Screenshot: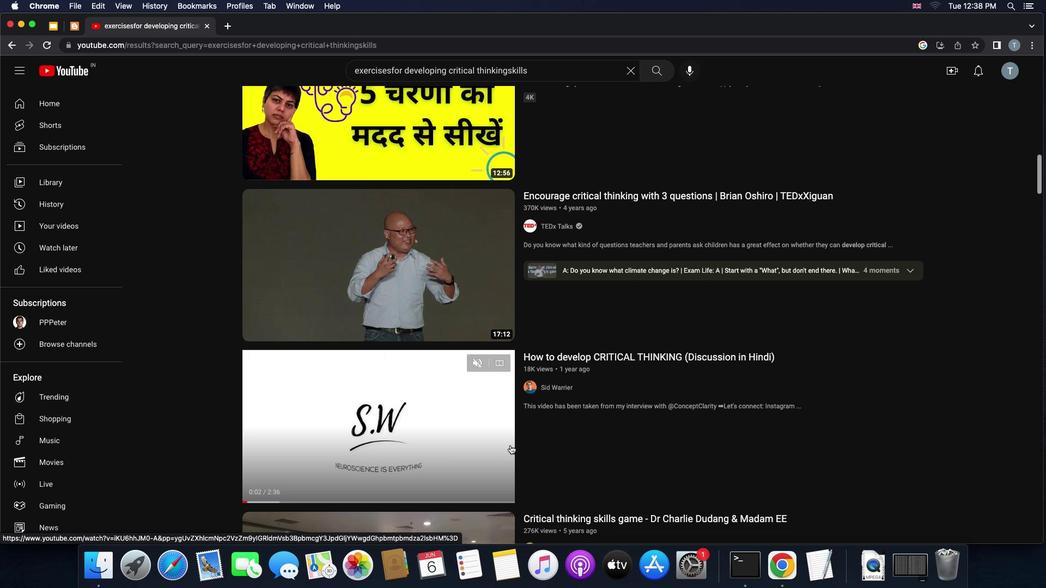 
Action: Mouse scrolled (510, 445) with delta (0, 0)
Screenshot: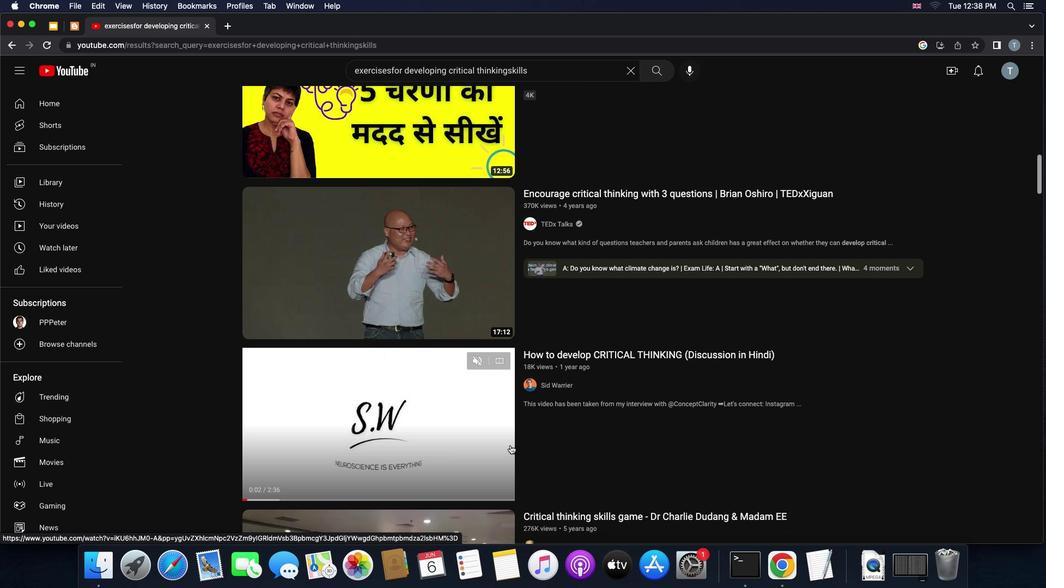 
Action: Mouse scrolled (510, 445) with delta (0, 0)
Screenshot: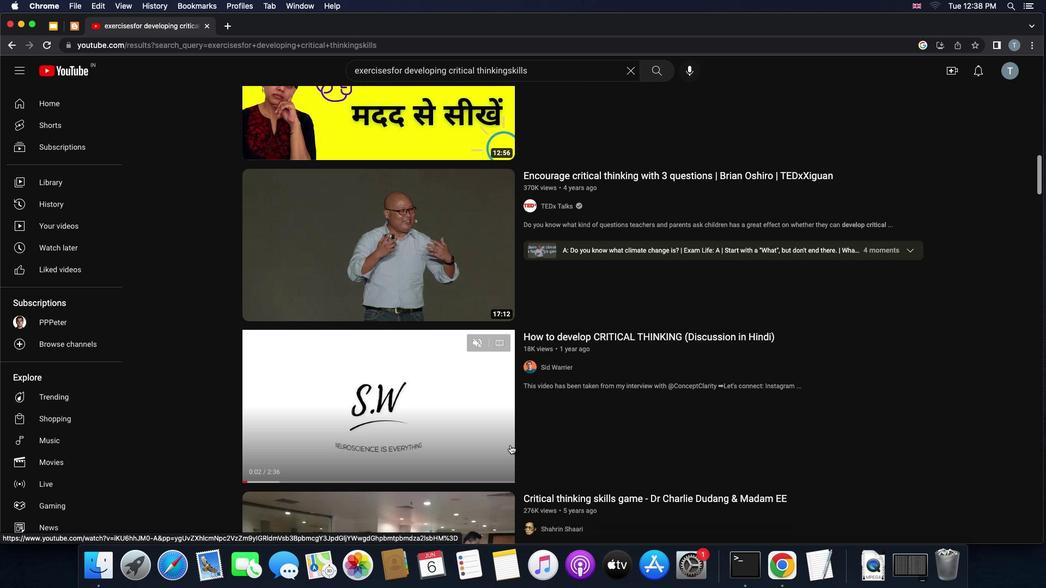 
Action: Mouse scrolled (510, 445) with delta (0, 0)
Screenshot: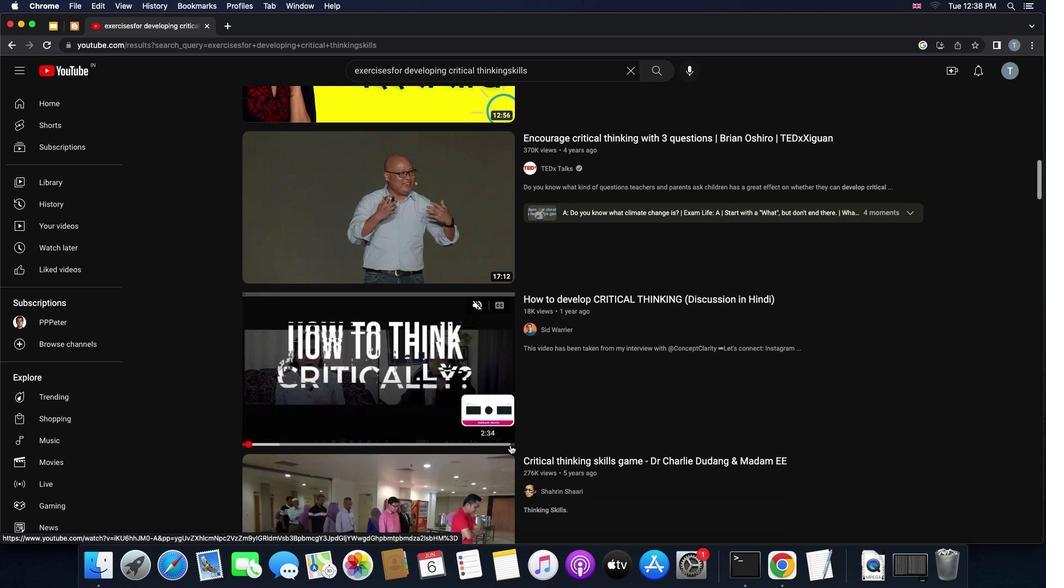 
Action: Mouse scrolled (510, 445) with delta (0, 0)
Screenshot: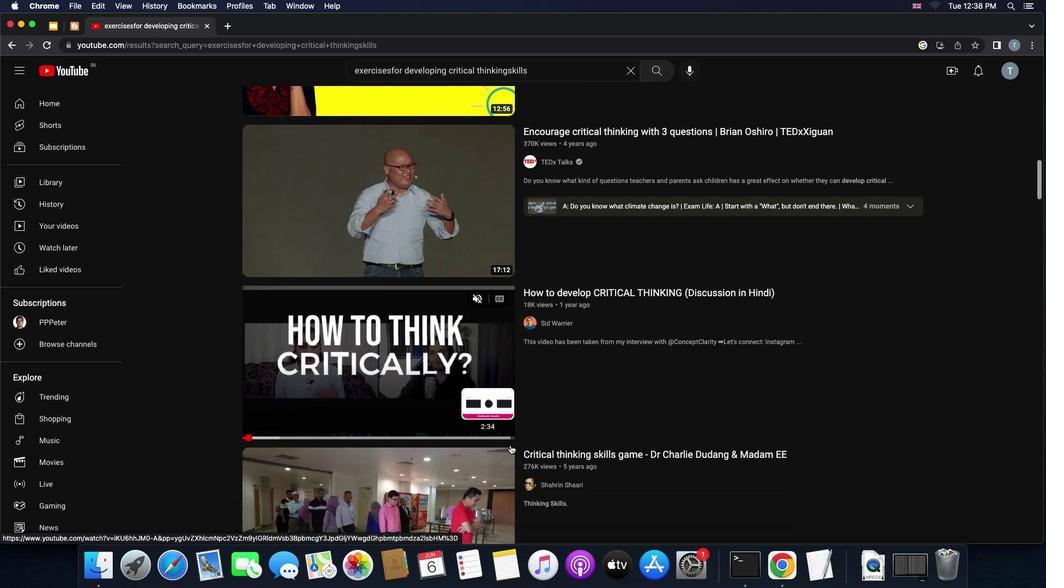 
Action: Mouse scrolled (510, 445) with delta (0, 0)
Screenshot: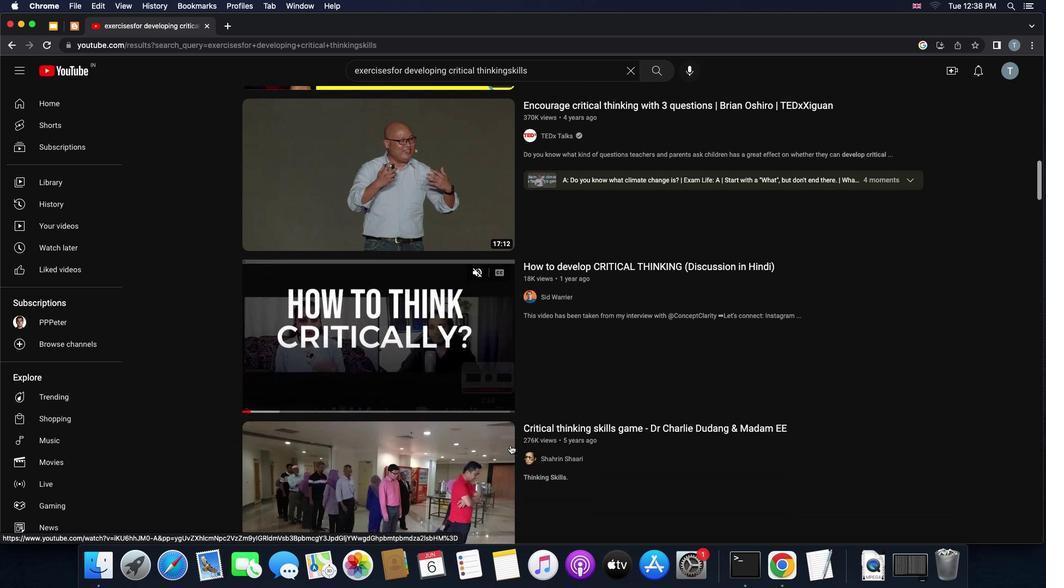 
Action: Mouse moved to (510, 445)
Screenshot: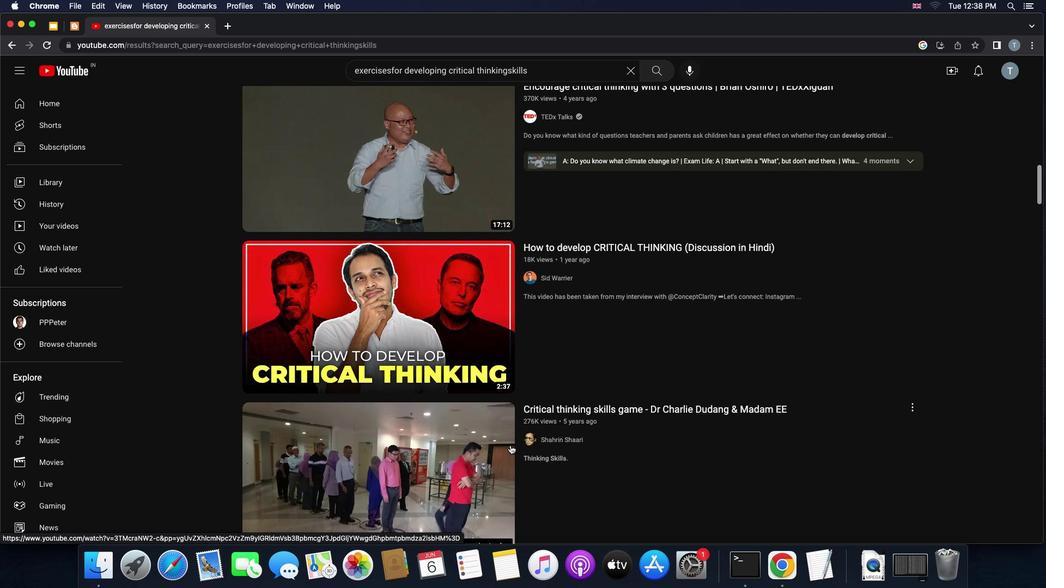 
Action: Mouse scrolled (510, 445) with delta (0, 0)
Screenshot: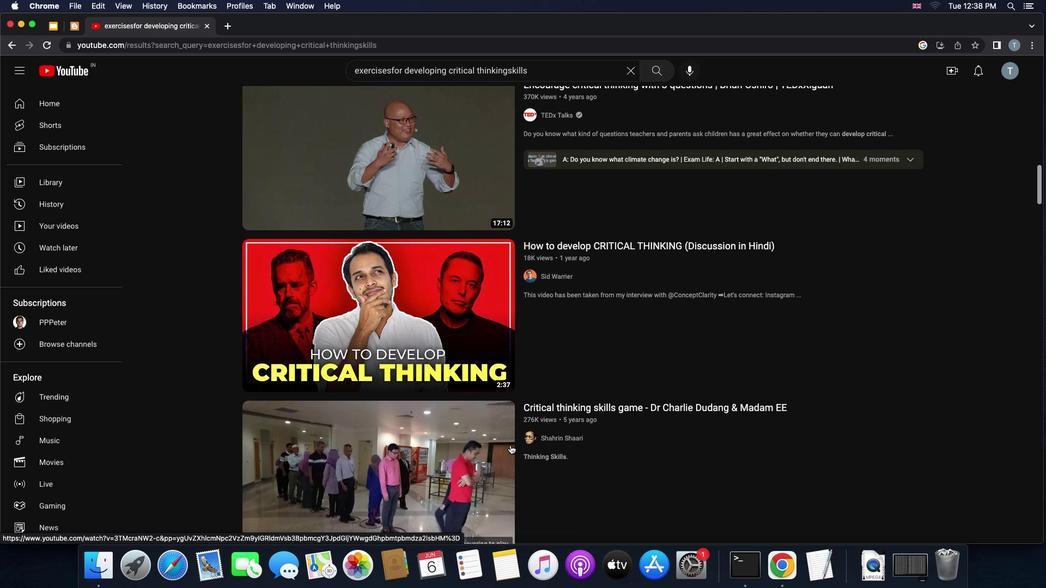 
Action: Mouse scrolled (510, 445) with delta (0, 0)
Screenshot: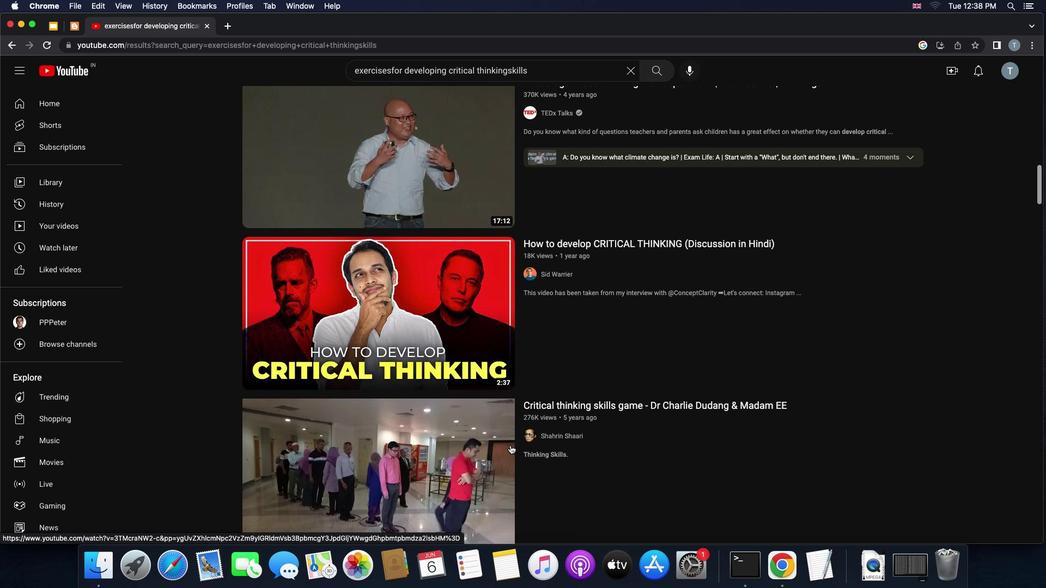 
Action: Mouse scrolled (510, 445) with delta (0, 0)
Screenshot: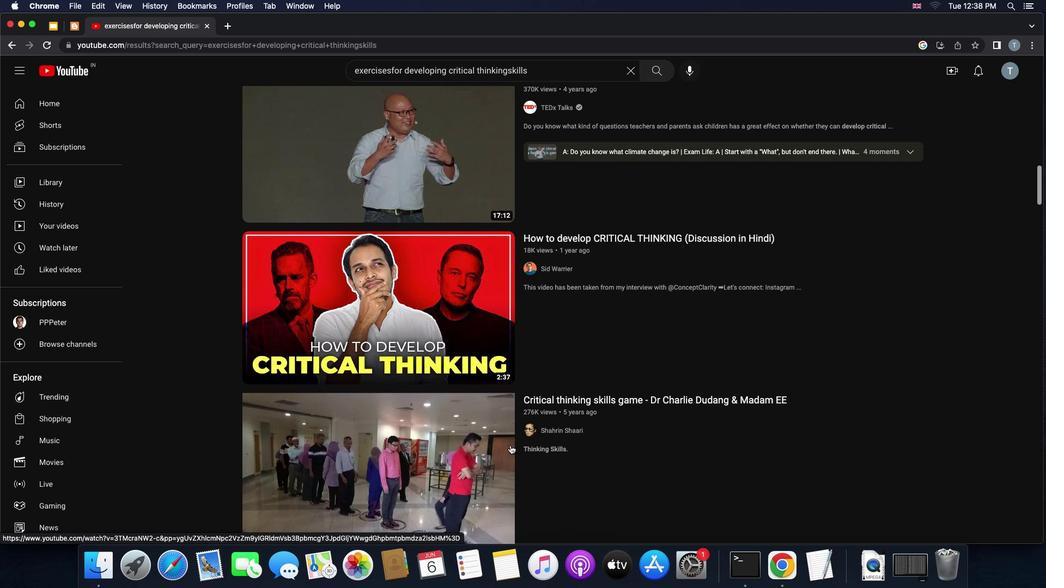 
Action: Mouse moved to (510, 445)
Screenshot: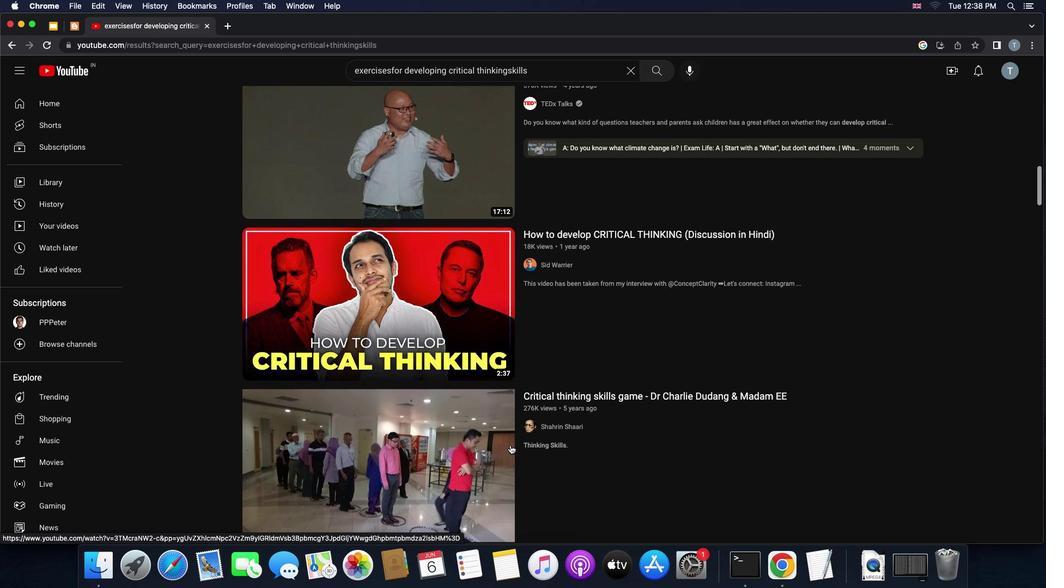 
Action: Mouse scrolled (510, 445) with delta (0, 0)
Screenshot: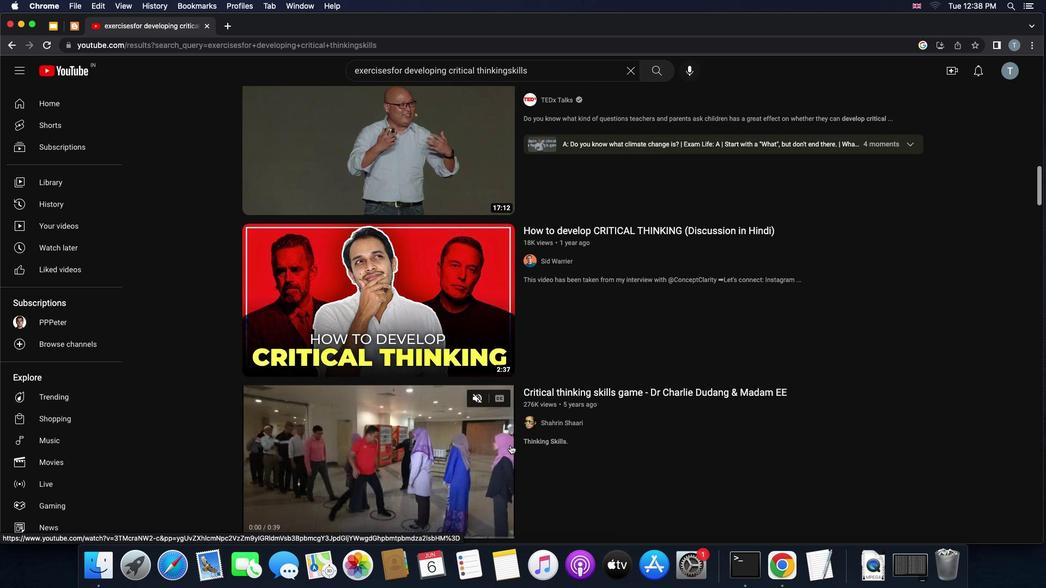 
Action: Mouse scrolled (510, 445) with delta (0, 0)
Screenshot: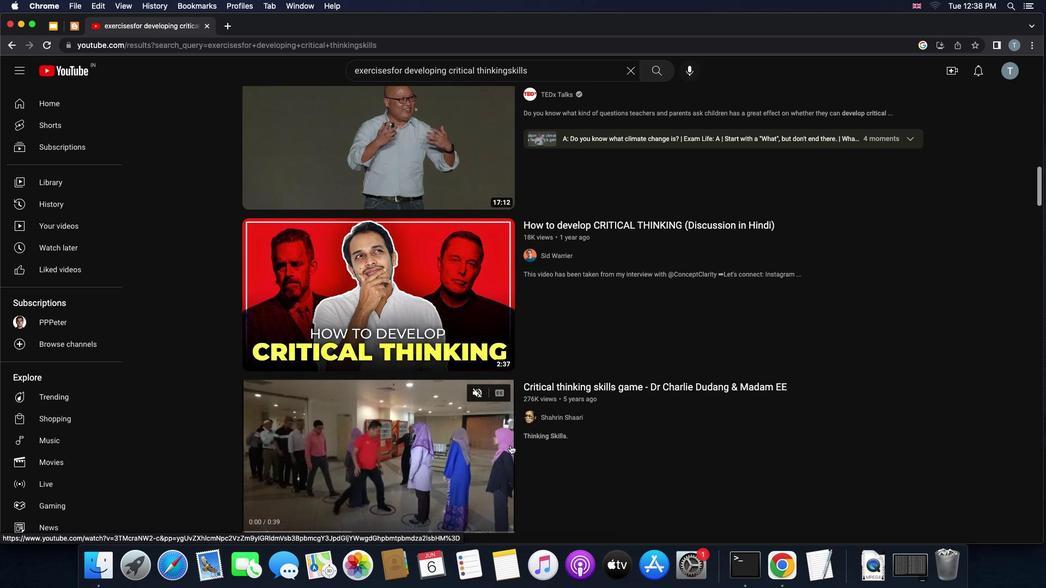 
Action: Mouse scrolled (510, 445) with delta (0, 0)
Screenshot: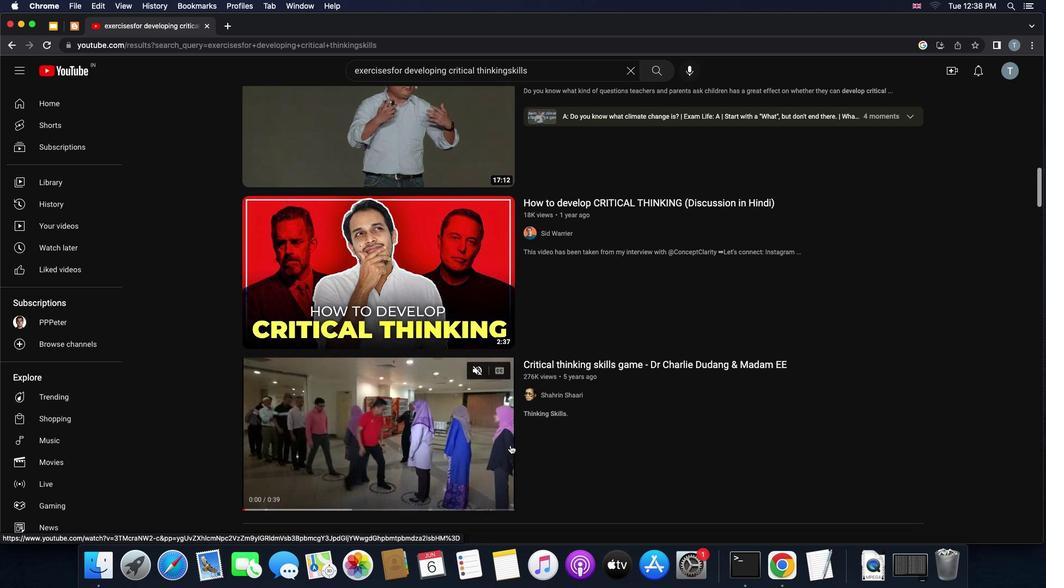 
Action: Mouse scrolled (510, 445) with delta (0, 0)
Screenshot: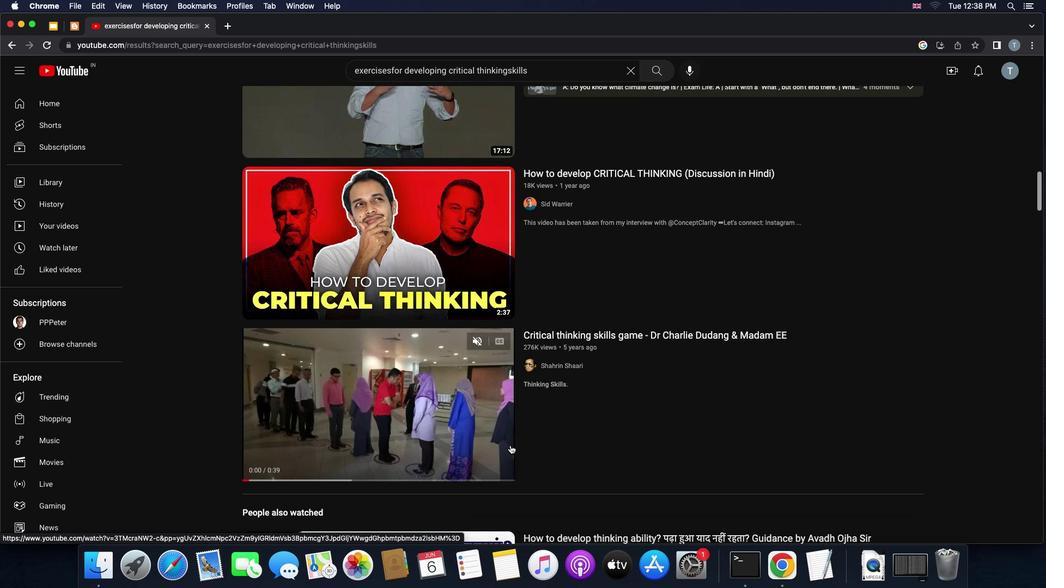 
Action: Mouse scrolled (510, 445) with delta (0, 0)
Screenshot: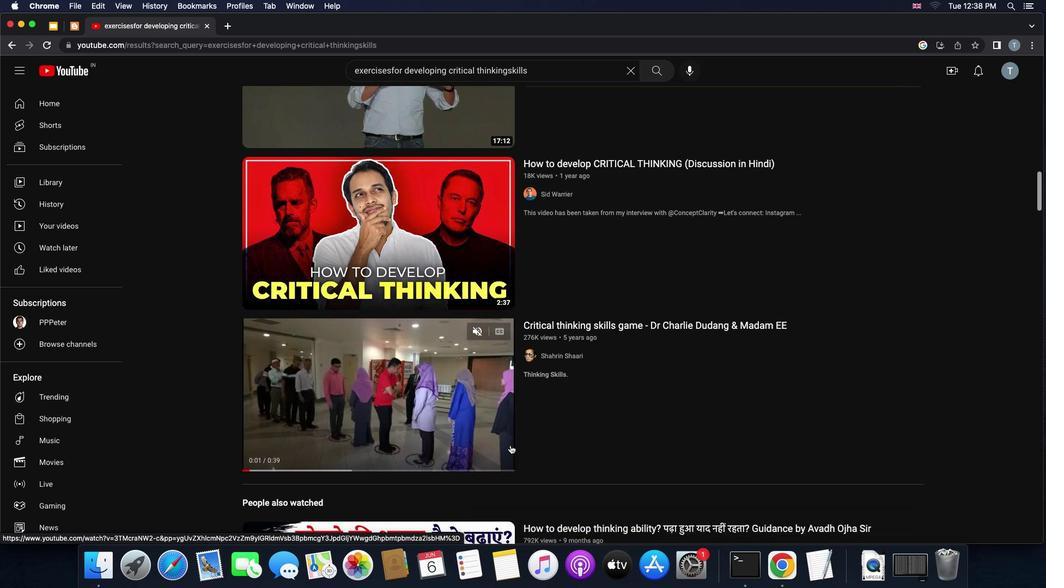
Action: Mouse scrolled (510, 445) with delta (0, 0)
Screenshot: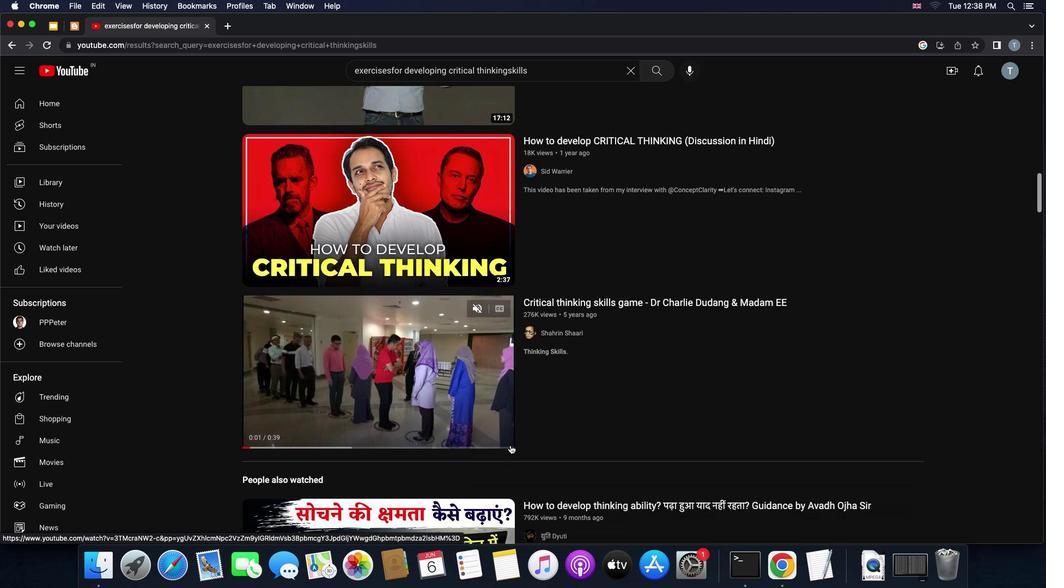 
Action: Mouse scrolled (510, 445) with delta (0, 0)
Screenshot: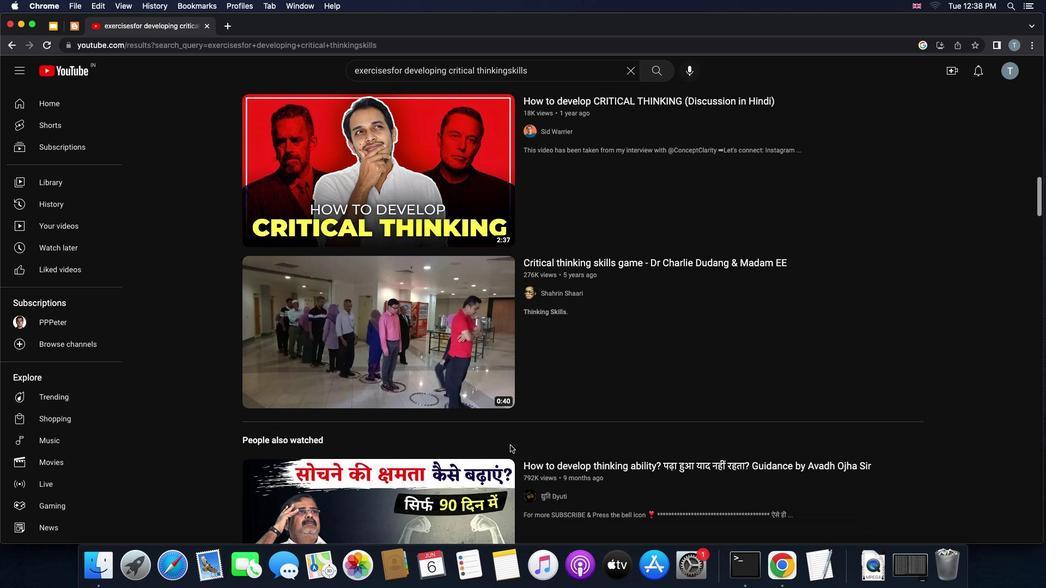 
Action: Mouse scrolled (510, 445) with delta (0, 0)
Screenshot: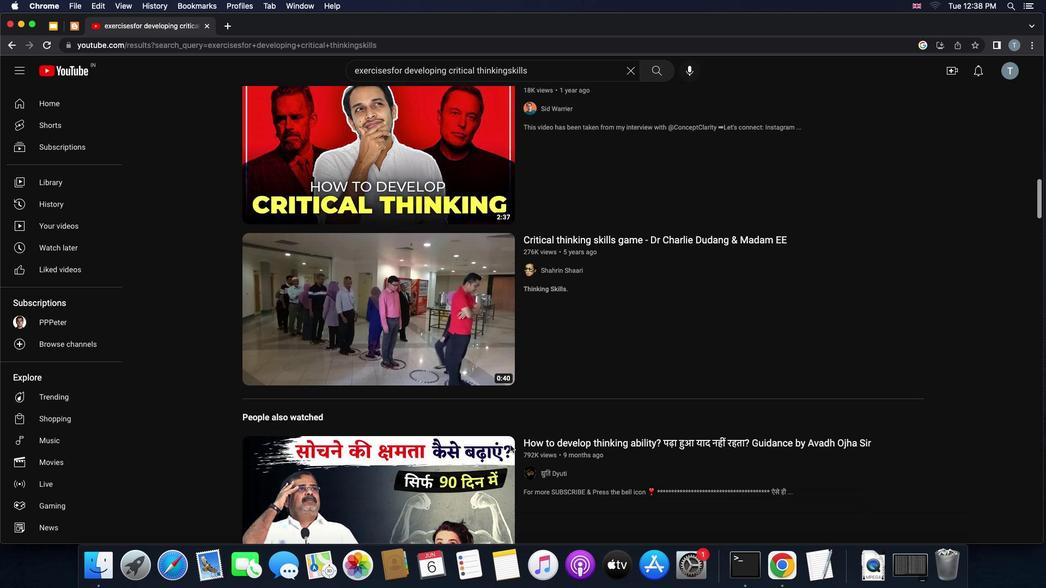 
Action: Mouse scrolled (510, 445) with delta (0, -1)
Screenshot: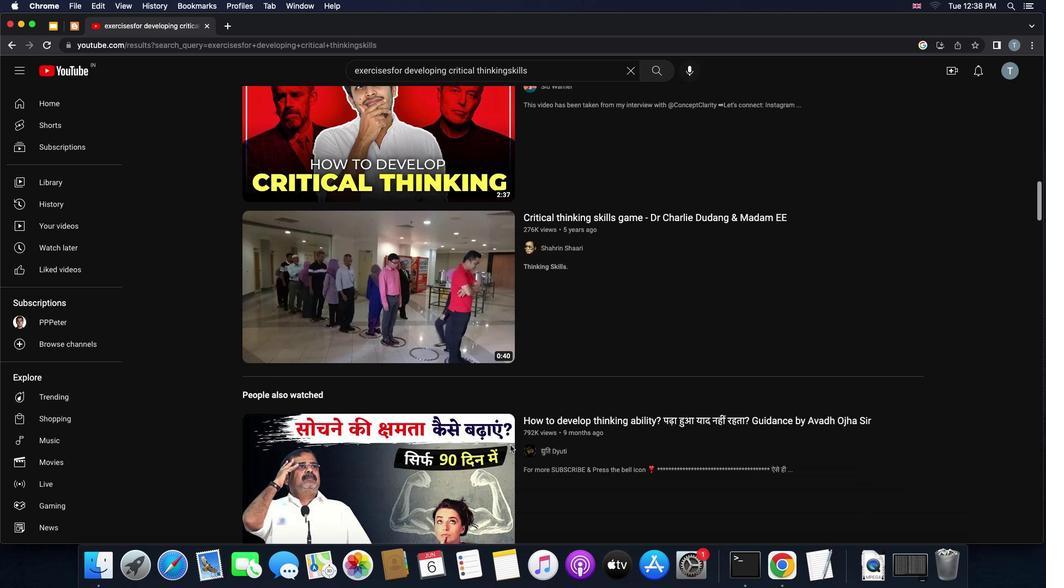 
Action: Mouse scrolled (510, 445) with delta (0, 0)
Screenshot: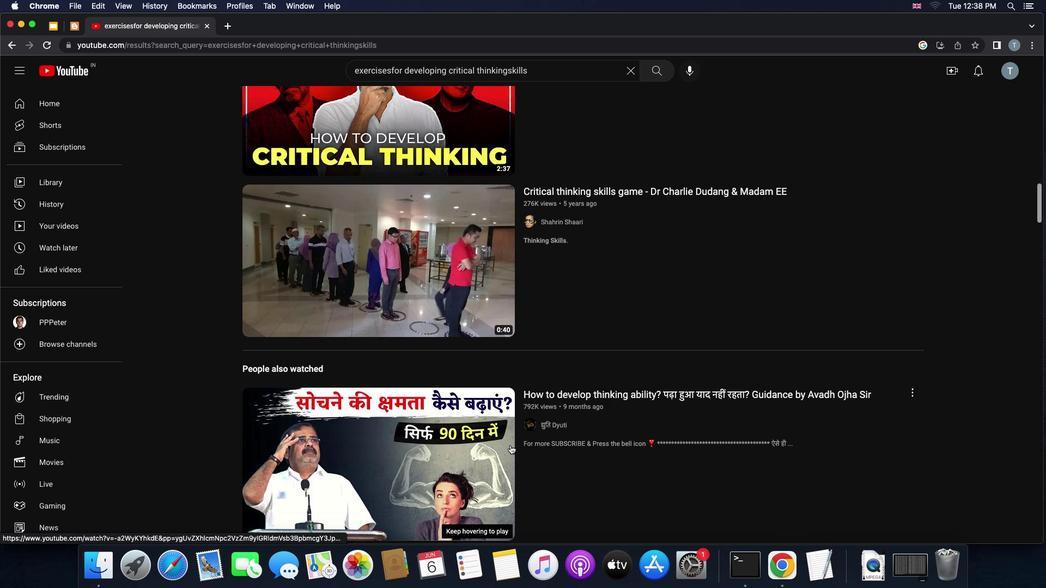 
Action: Mouse scrolled (510, 445) with delta (0, 0)
Screenshot: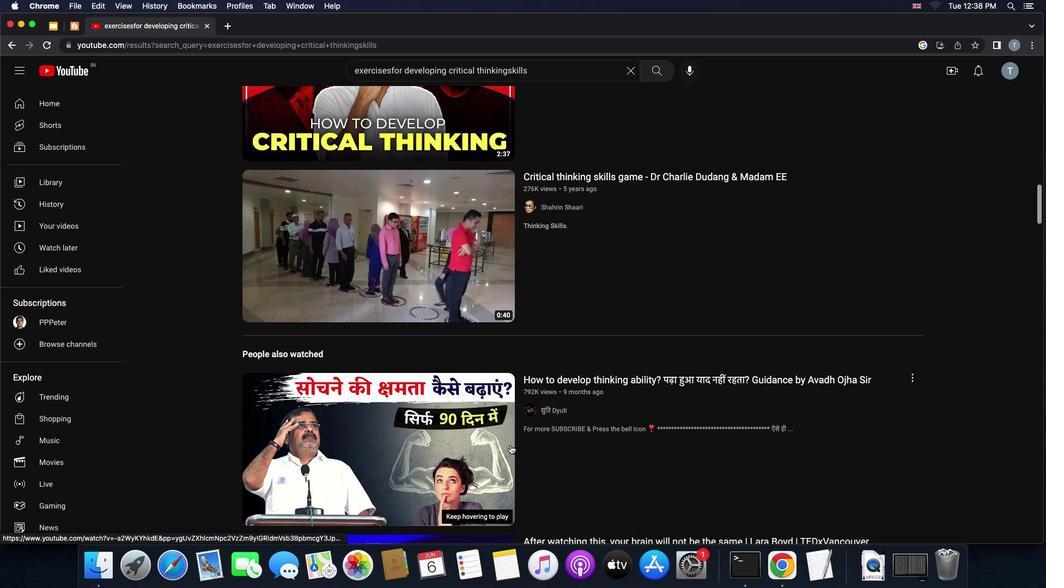 
Action: Mouse scrolled (510, 445) with delta (0, -1)
Screenshot: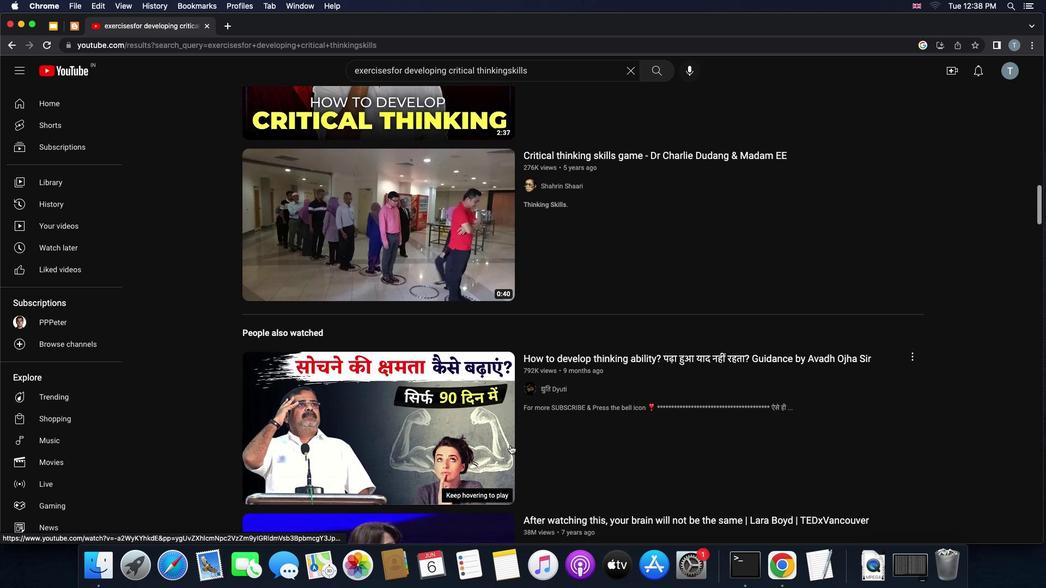 
Action: Mouse scrolled (510, 445) with delta (0, 0)
Screenshot: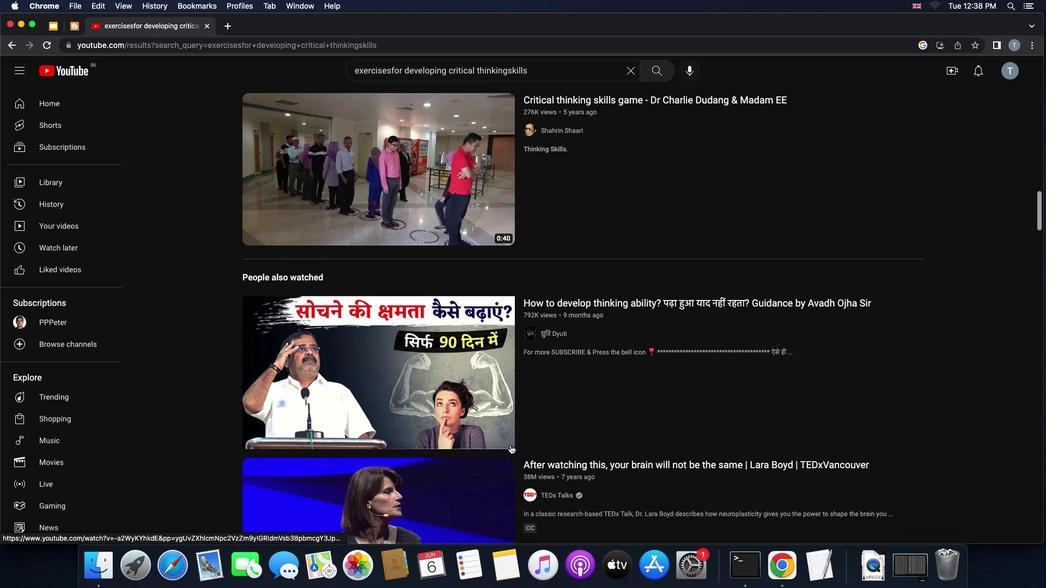 
Action: Mouse scrolled (510, 445) with delta (0, 0)
Screenshot: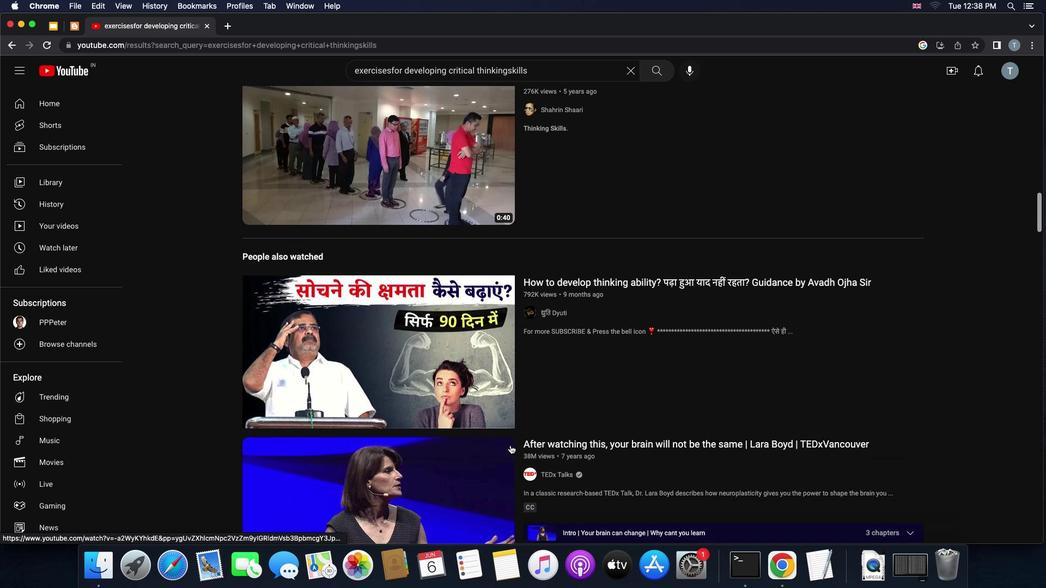 
Action: Mouse scrolled (510, 445) with delta (0, -1)
Screenshot: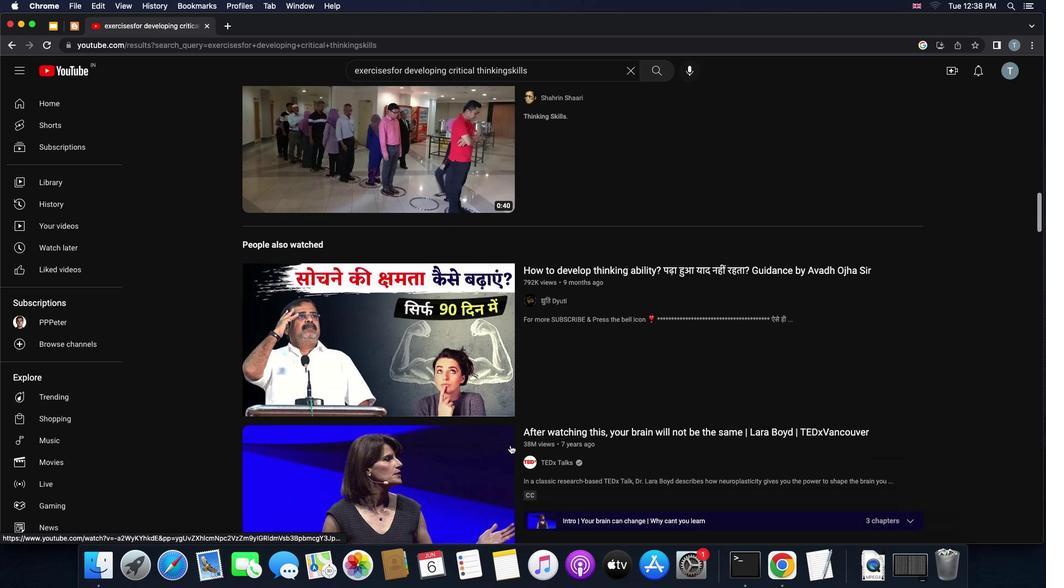 
Action: Mouse scrolled (510, 445) with delta (0, 0)
Screenshot: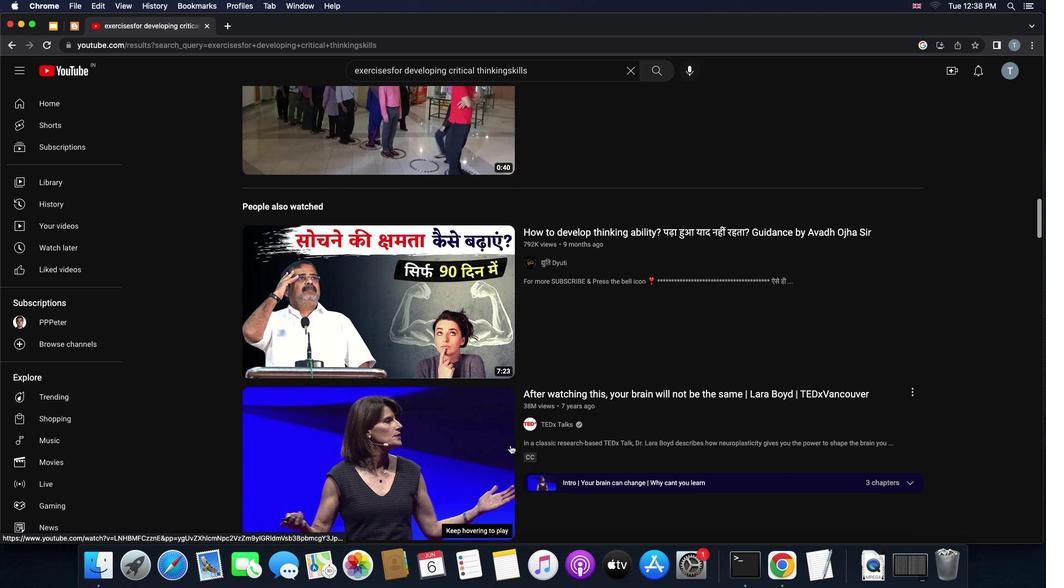 
Action: Mouse scrolled (510, 445) with delta (0, 0)
Screenshot: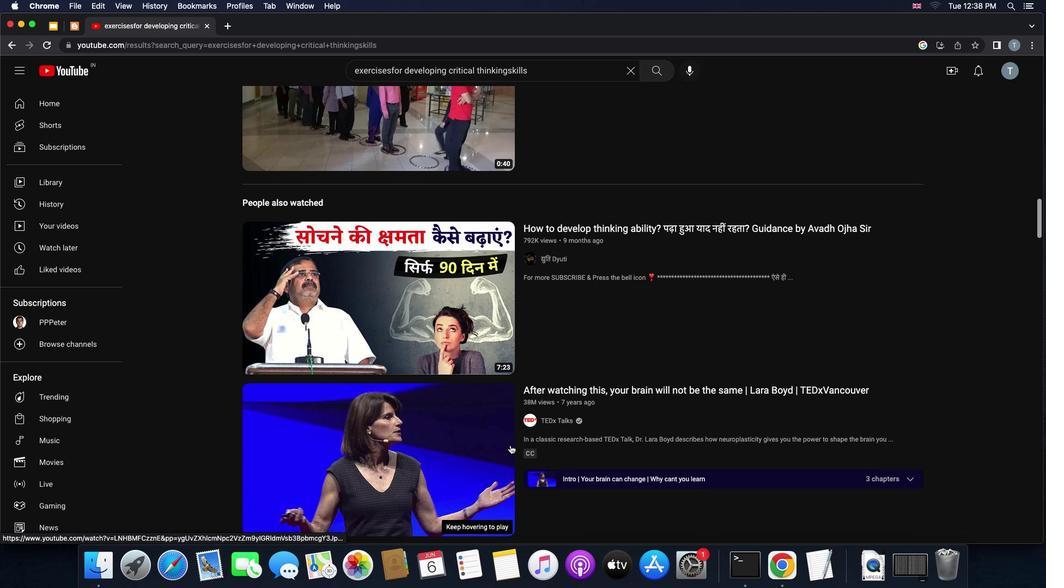 
Action: Mouse scrolled (510, 445) with delta (0, 0)
Screenshot: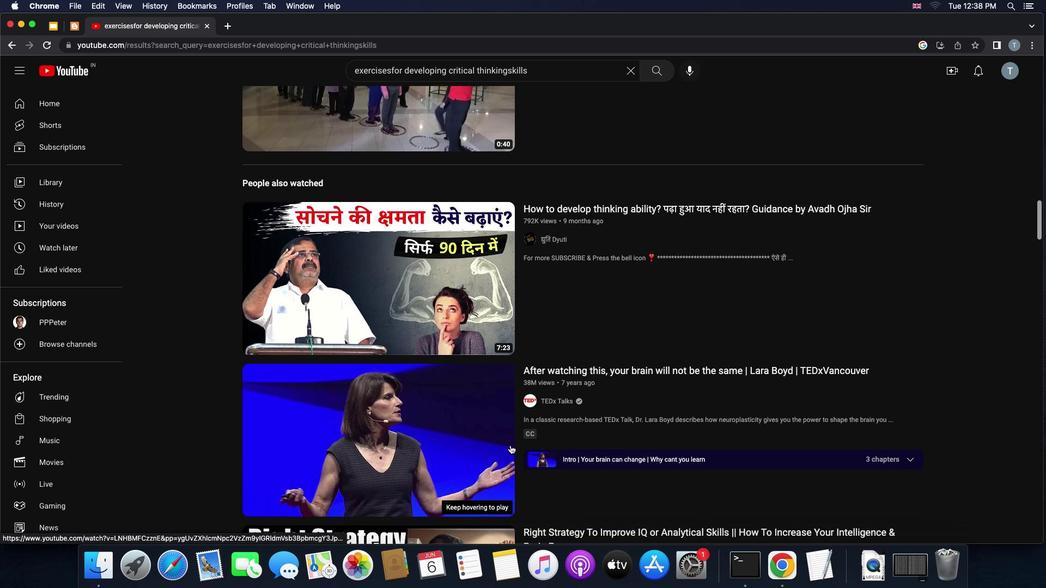 
Action: Mouse moved to (473, 445)
Screenshot: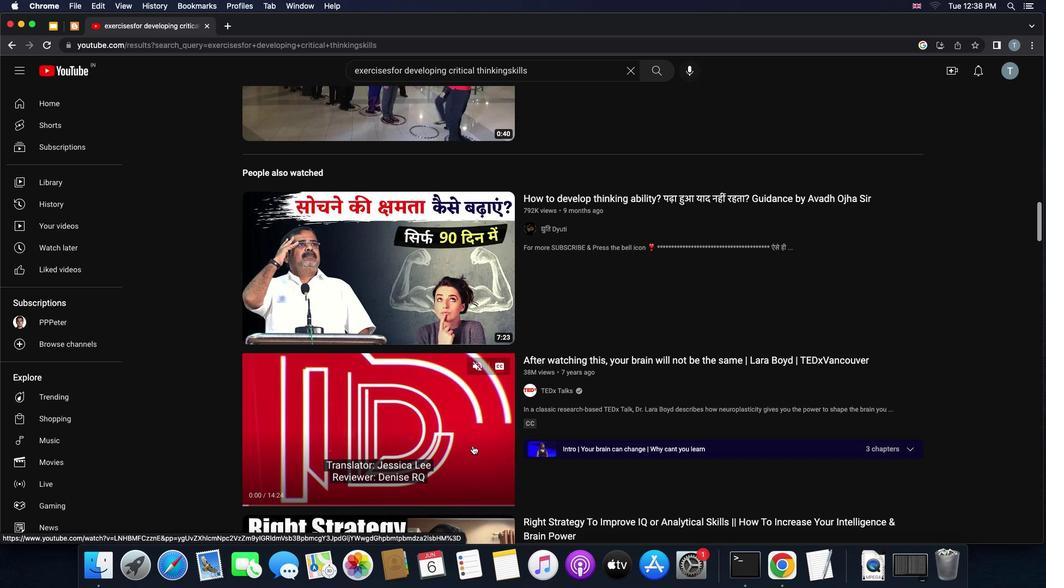 
Action: Mouse scrolled (473, 445) with delta (0, 0)
Screenshot: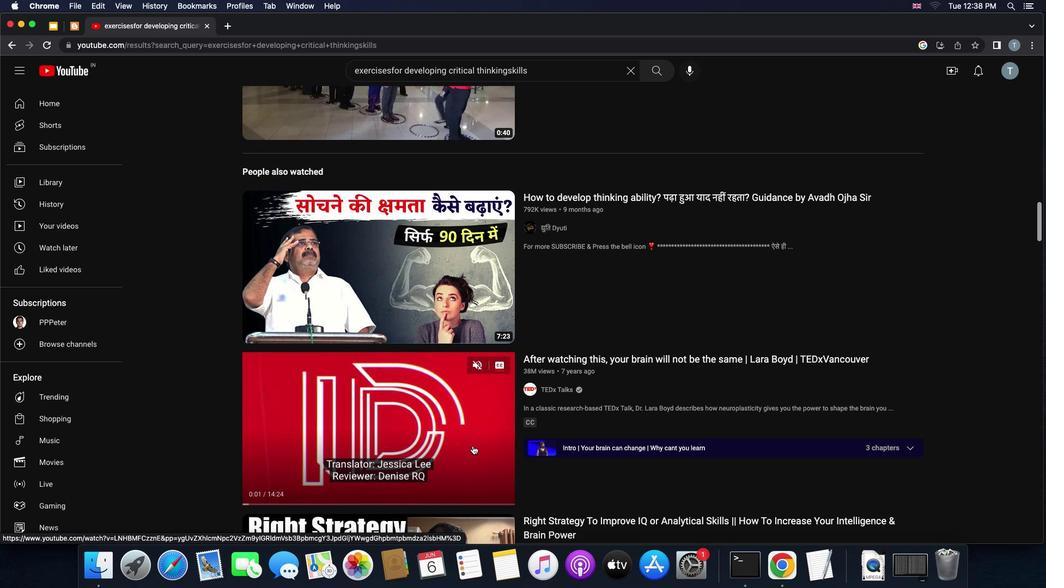 
Action: Mouse scrolled (473, 445) with delta (0, 0)
Screenshot: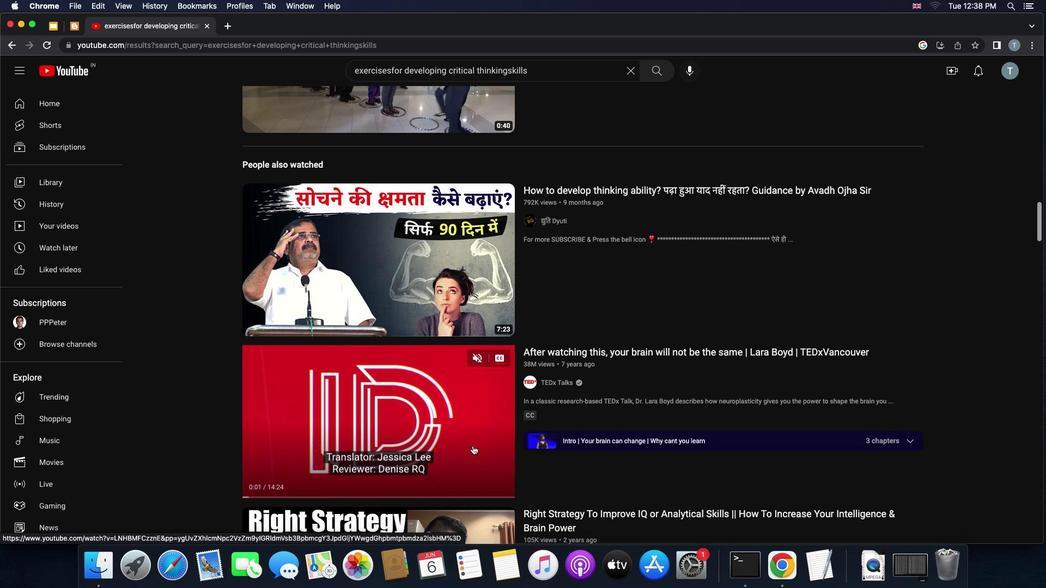 
Action: Mouse scrolled (473, 445) with delta (0, 0)
Screenshot: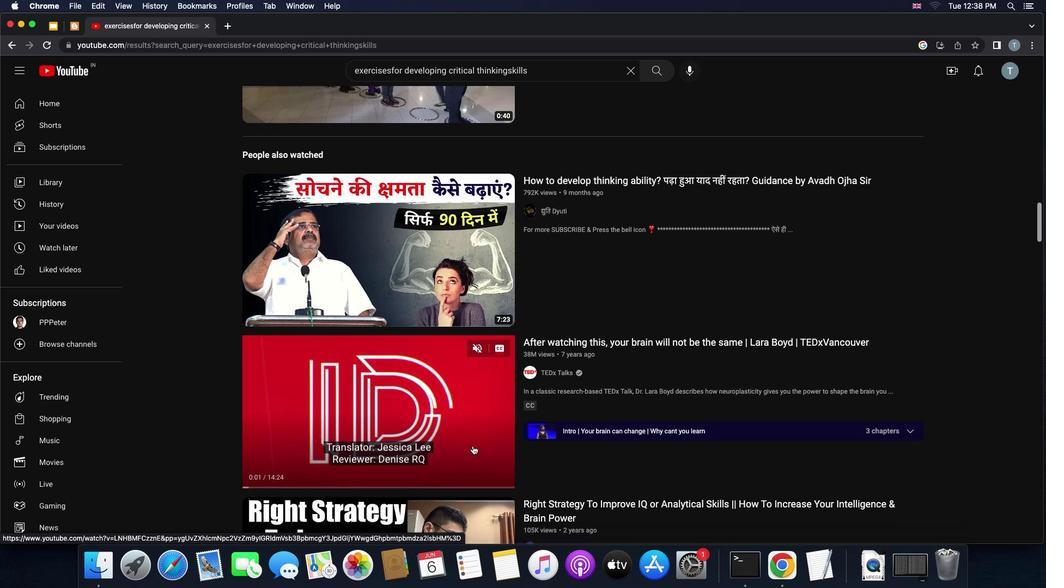 
Action: Mouse scrolled (473, 445) with delta (0, 0)
Screenshot: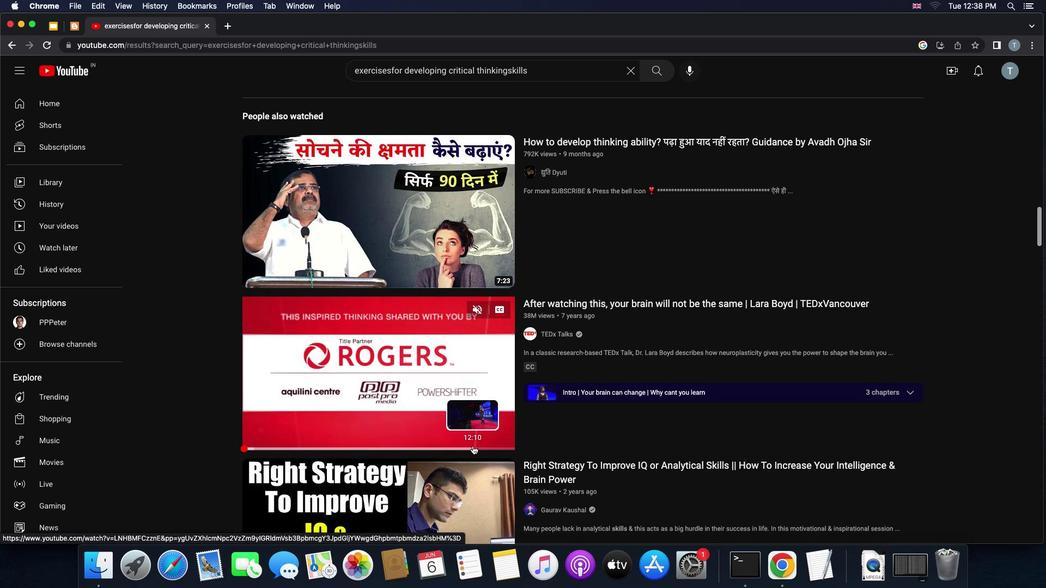 
Action: Mouse scrolled (473, 445) with delta (0, 0)
Screenshot: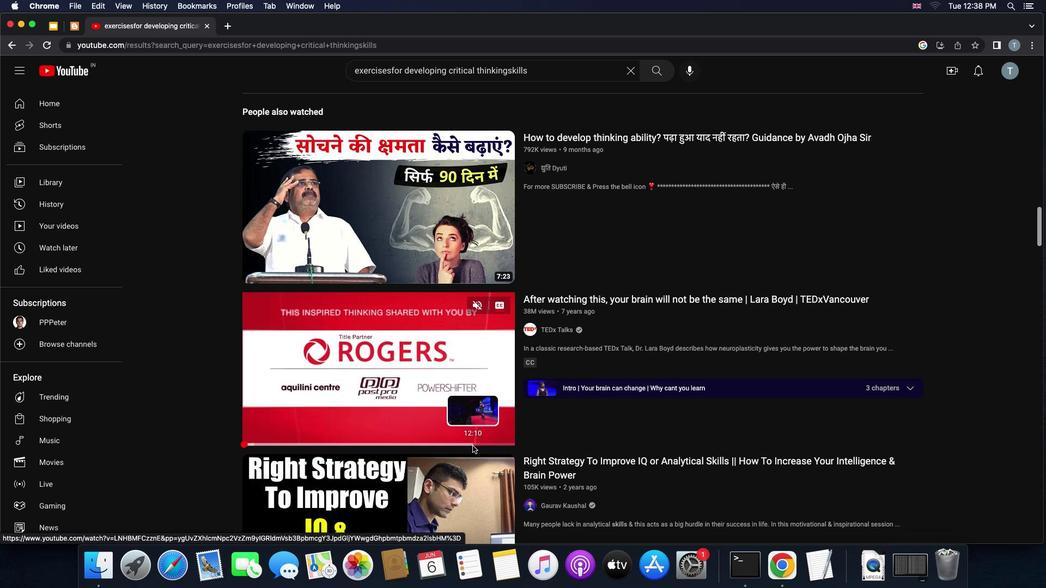 
Action: Mouse scrolled (473, 445) with delta (0, 0)
Screenshot: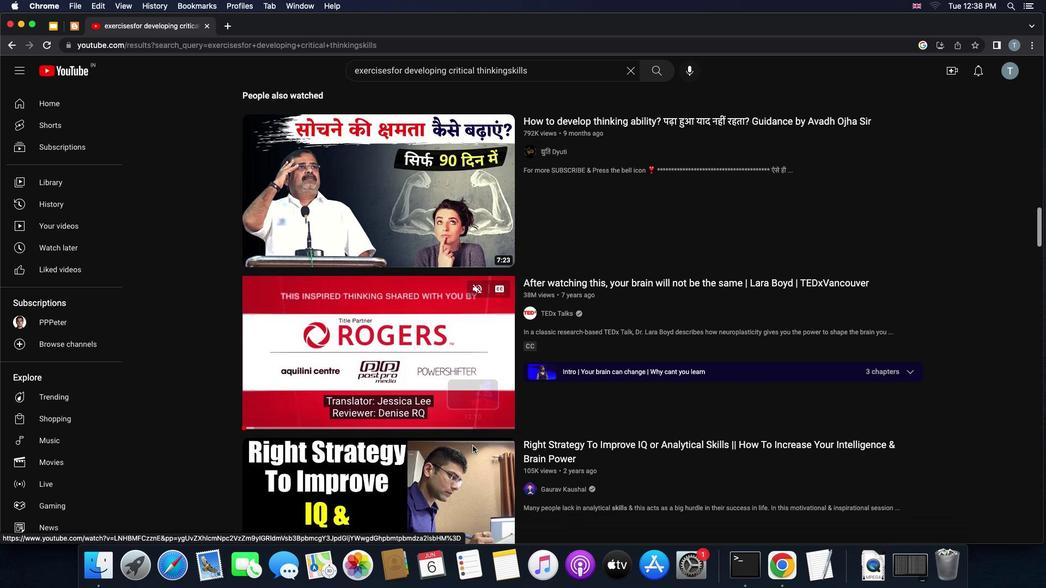 
Action: Mouse scrolled (473, 445) with delta (0, 0)
Screenshot: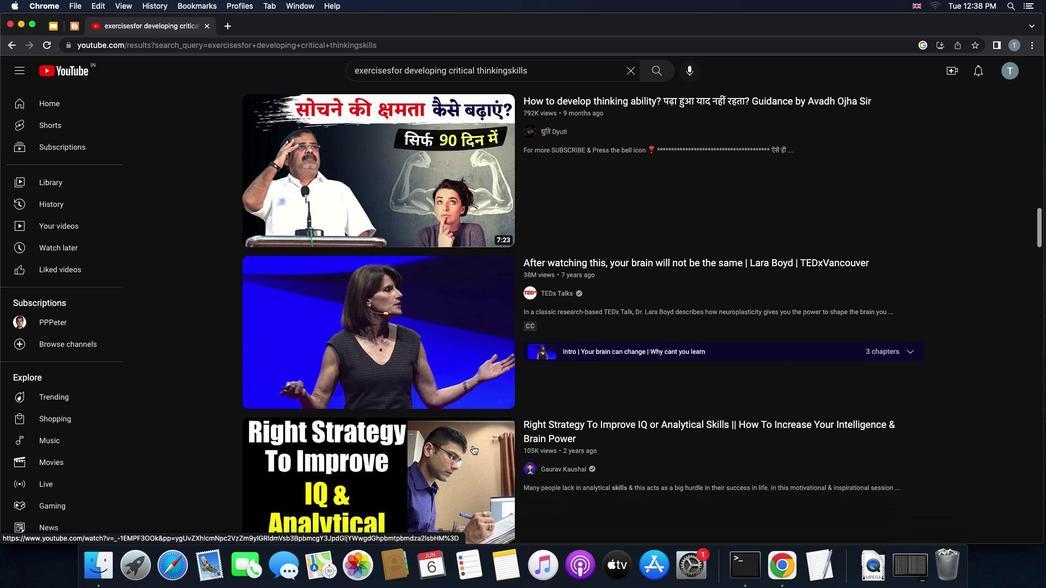 
Action: Mouse scrolled (473, 445) with delta (0, 0)
Screenshot: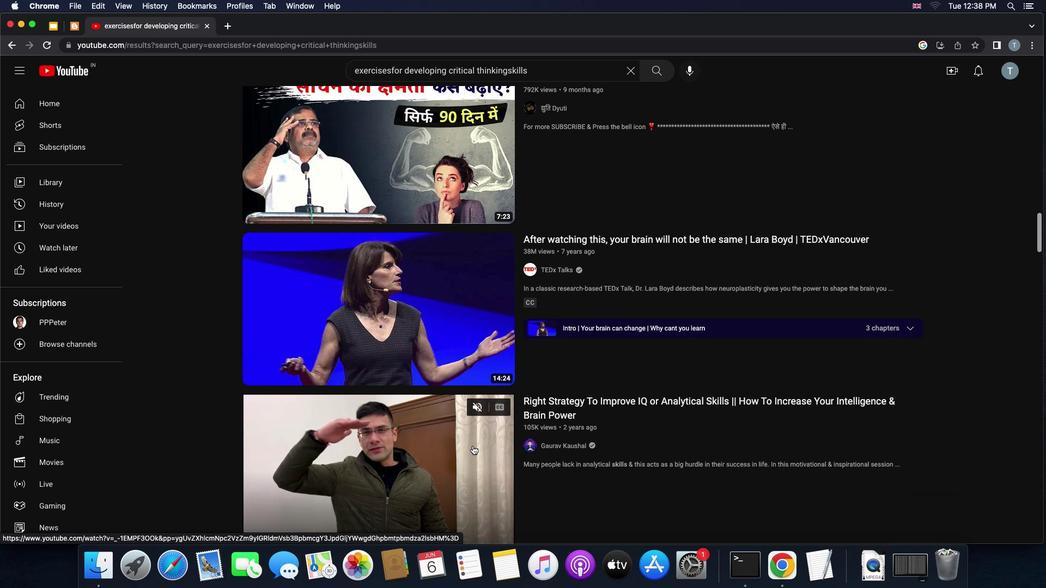 
Action: Mouse scrolled (473, 445) with delta (0, 0)
Screenshot: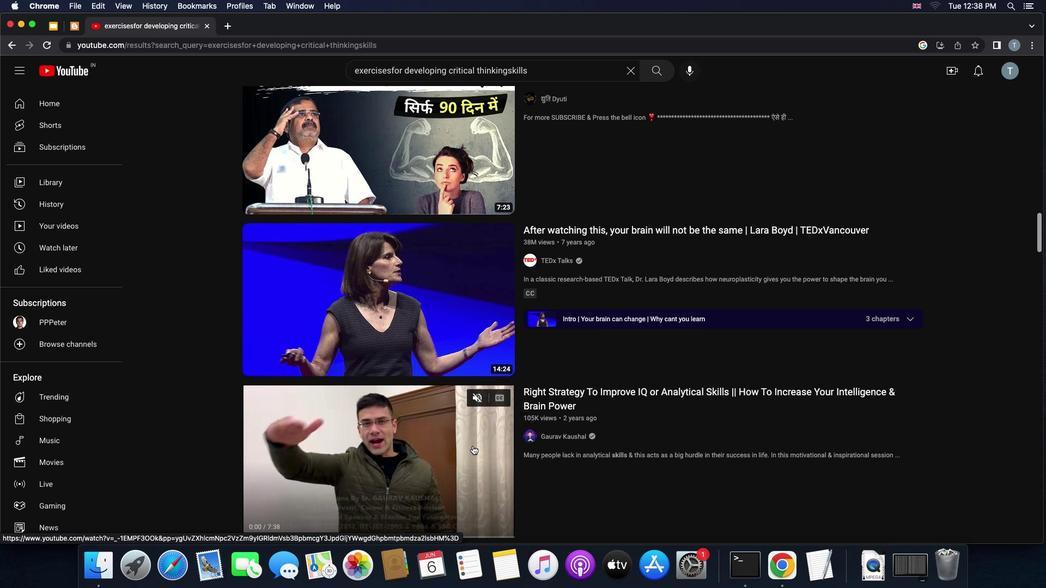 
Action: Mouse scrolled (473, 445) with delta (0, 0)
Screenshot: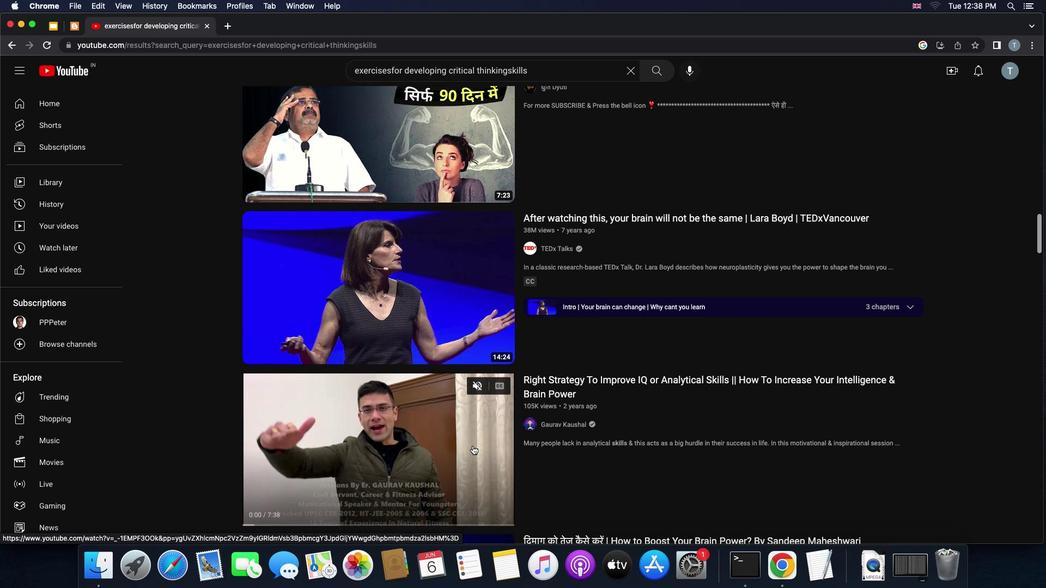 
Action: Mouse scrolled (473, 445) with delta (0, 0)
Screenshot: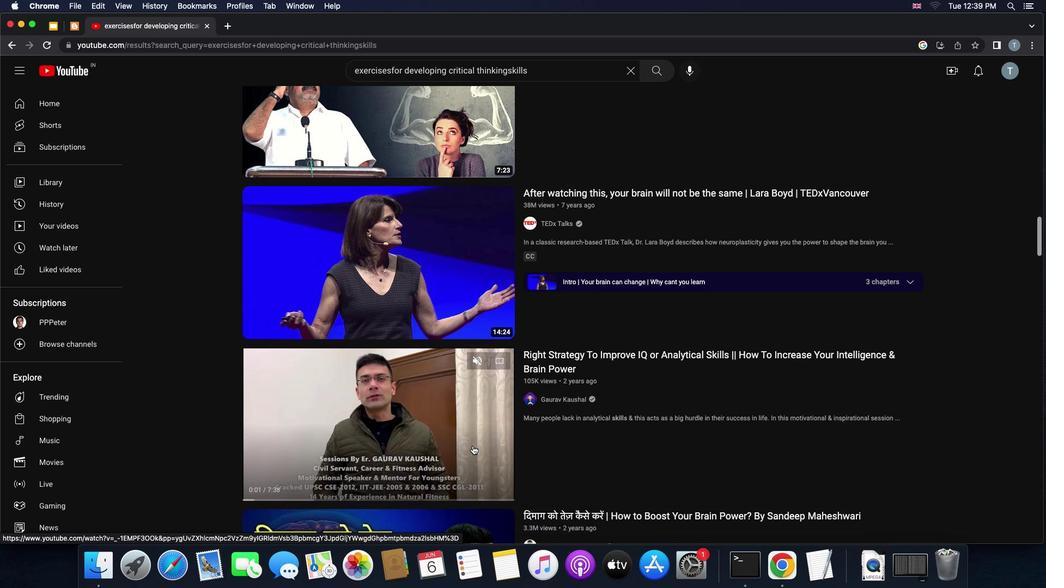
Action: Mouse scrolled (473, 445) with delta (0, 0)
Screenshot: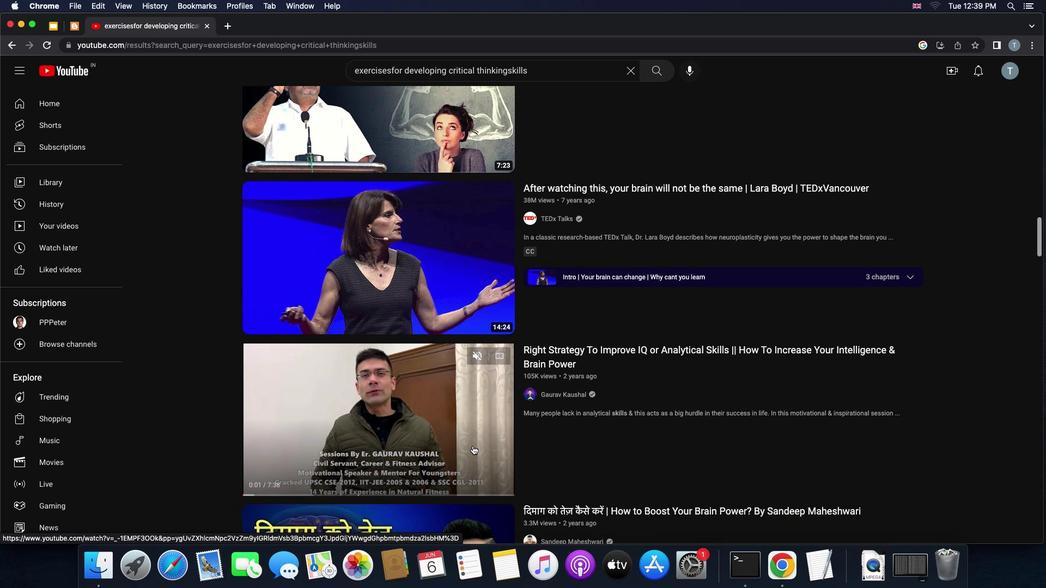 
Action: Mouse scrolled (473, 445) with delta (0, 0)
Screenshot: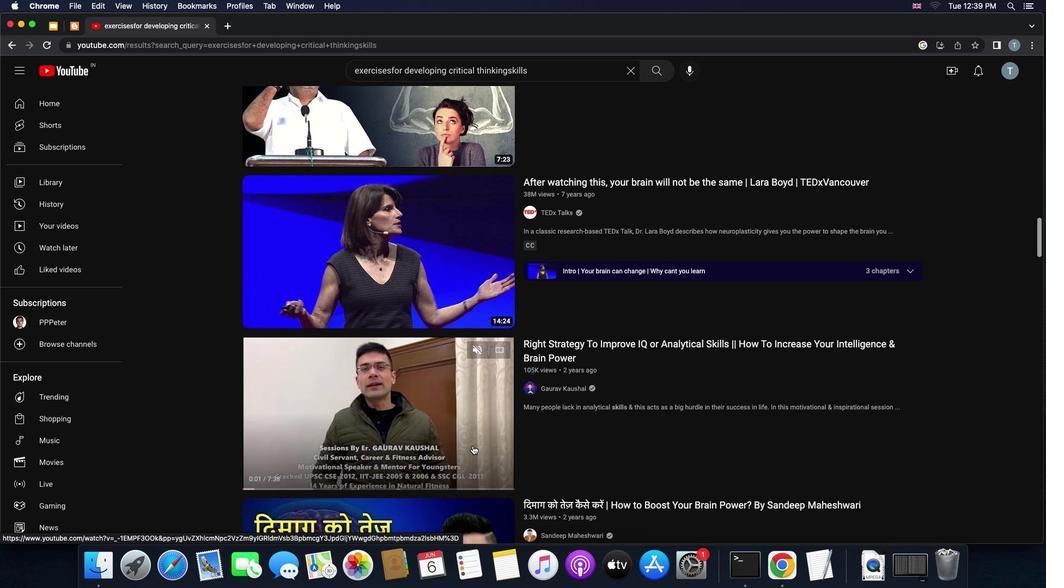
Action: Mouse scrolled (473, 445) with delta (0, 0)
Screenshot: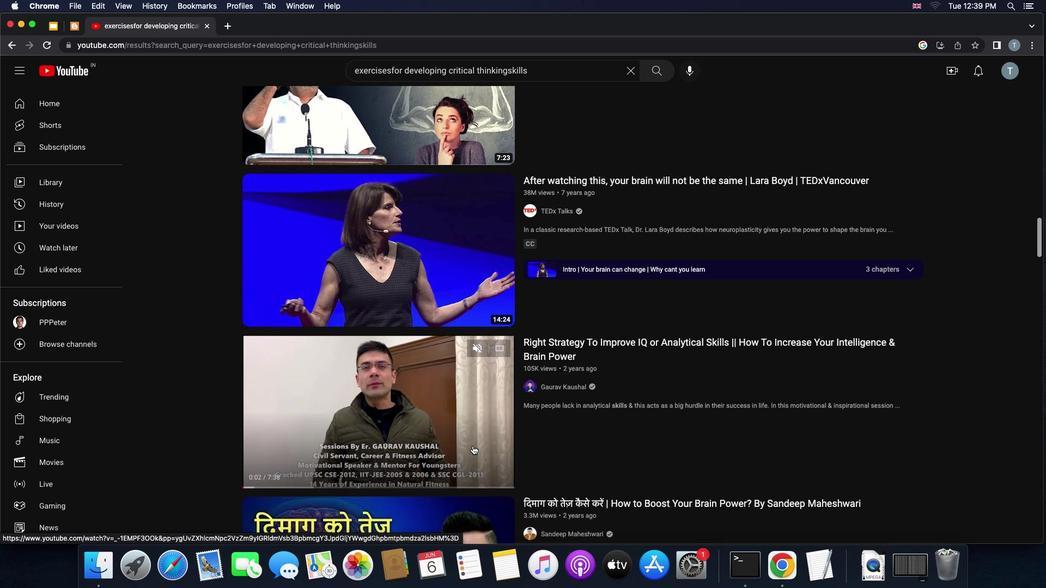 
Action: Mouse scrolled (473, 445) with delta (0, 0)
Screenshot: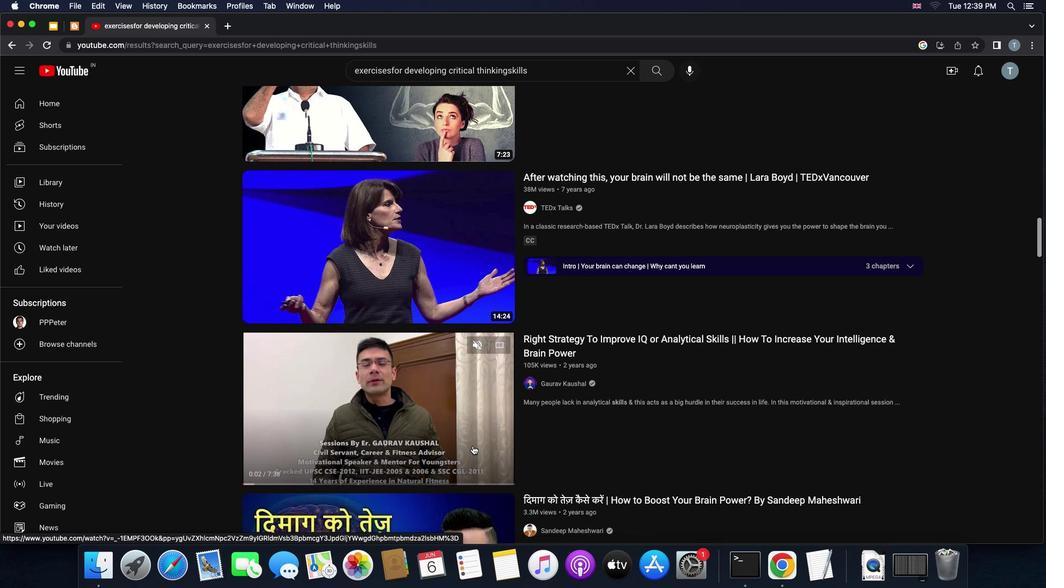 
Action: Mouse scrolled (473, 445) with delta (0, 0)
Screenshot: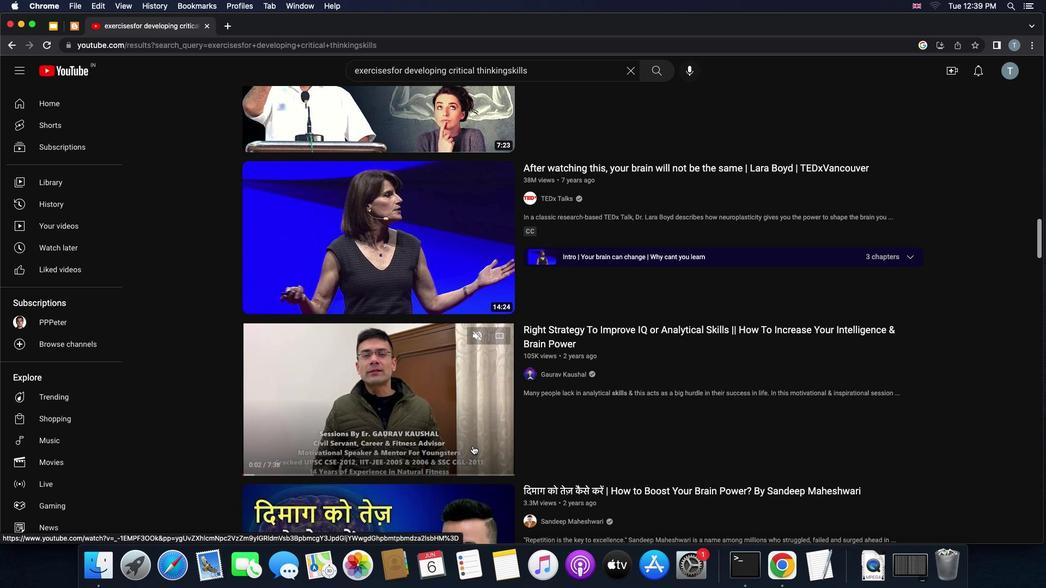 
Action: Mouse moved to (473, 421)
Screenshot: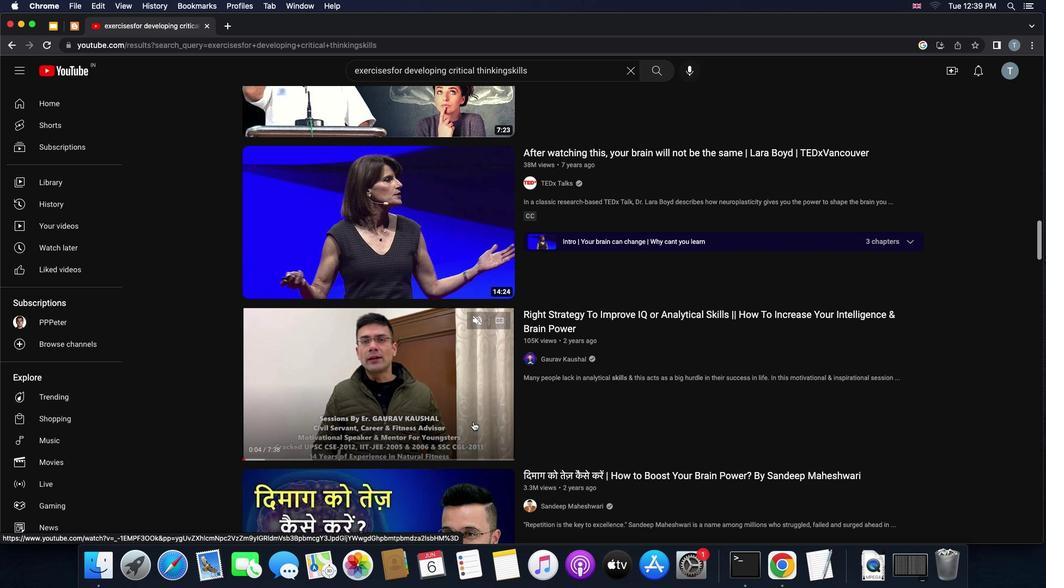 
Action: Mouse scrolled (473, 421) with delta (0, 0)
Screenshot: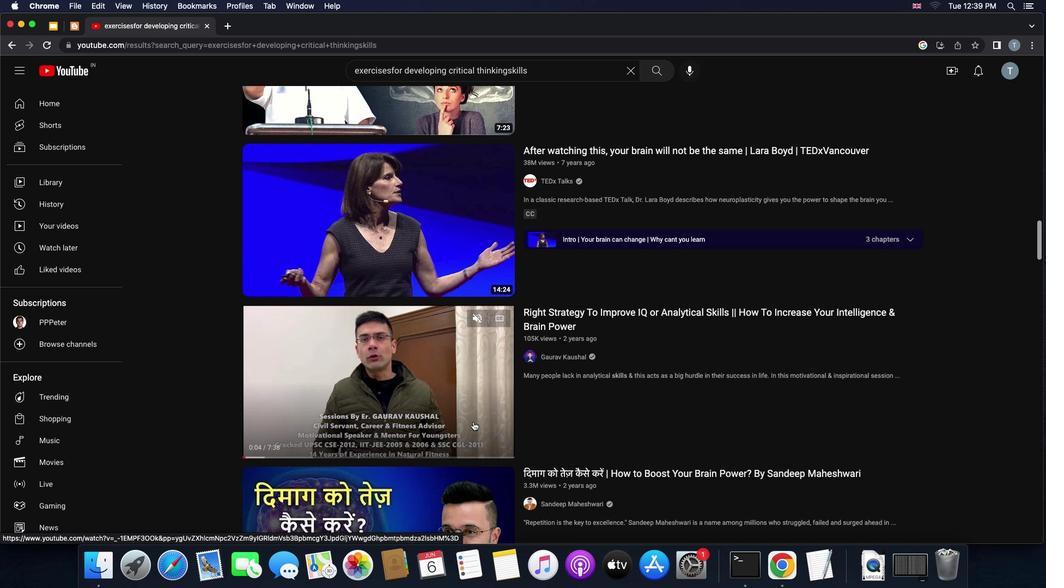 
Action: Mouse scrolled (473, 421) with delta (0, 0)
Screenshot: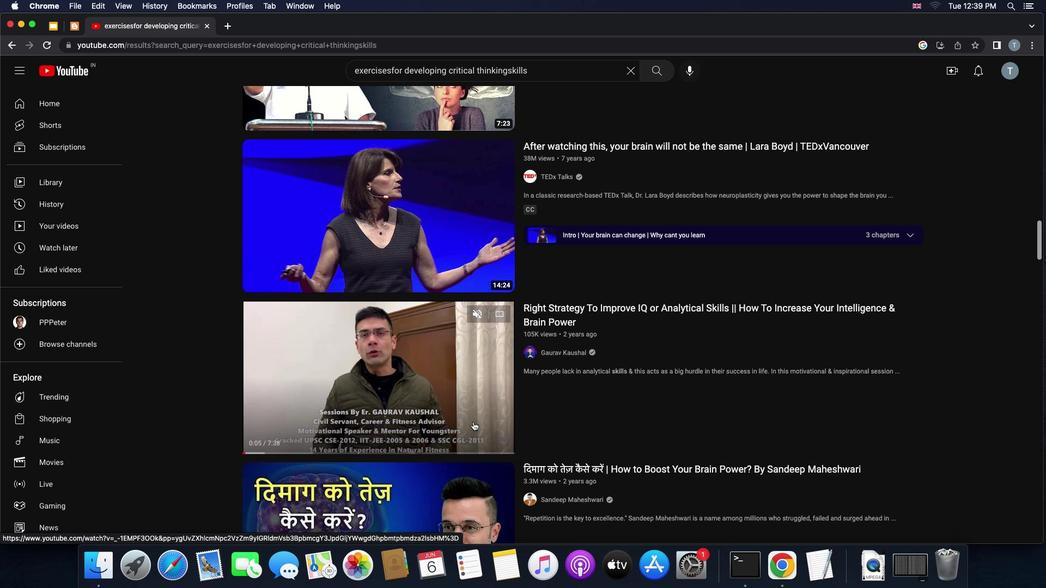 
Action: Mouse scrolled (473, 421) with delta (0, -1)
Screenshot: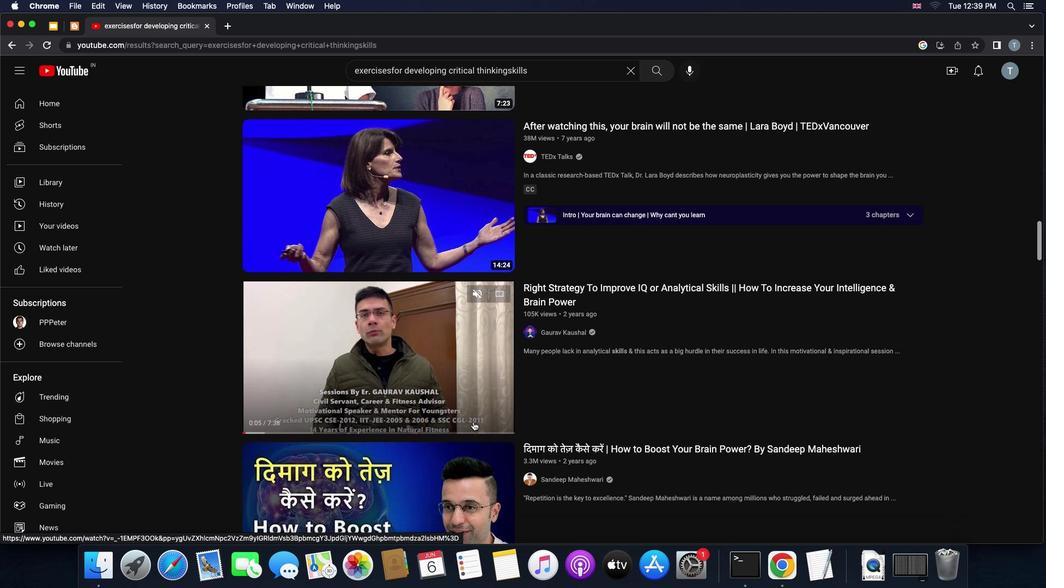 
Action: Mouse scrolled (473, 421) with delta (0, 0)
Screenshot: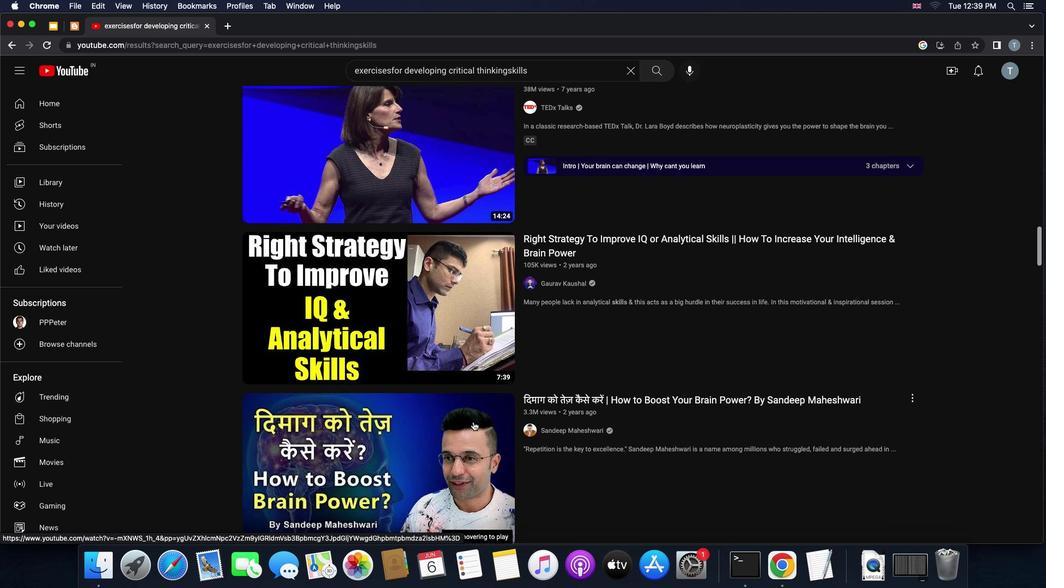 
Action: Mouse scrolled (473, 421) with delta (0, 0)
Screenshot: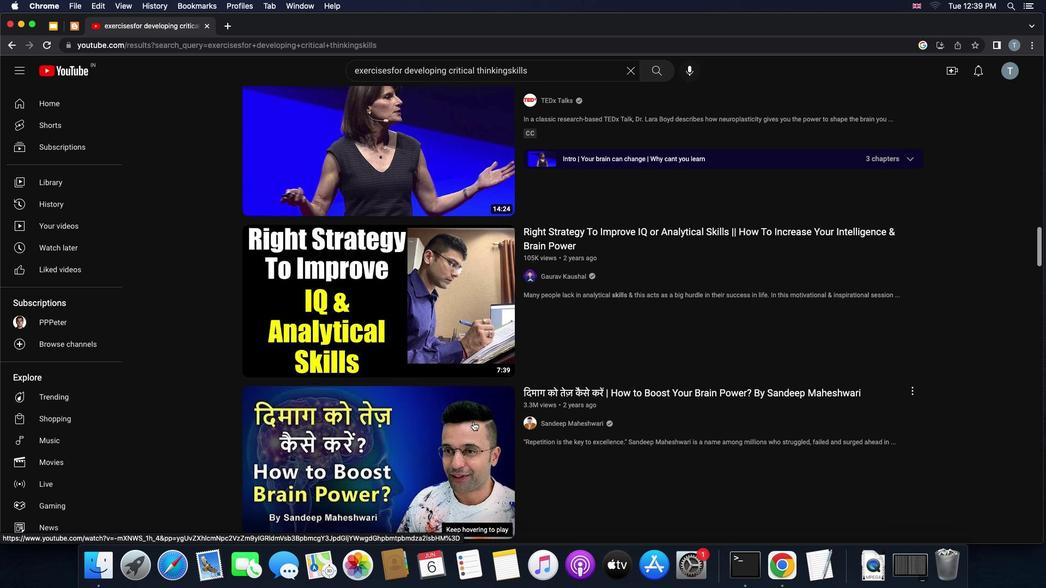 
Action: Mouse scrolled (473, 421) with delta (0, -1)
Screenshot: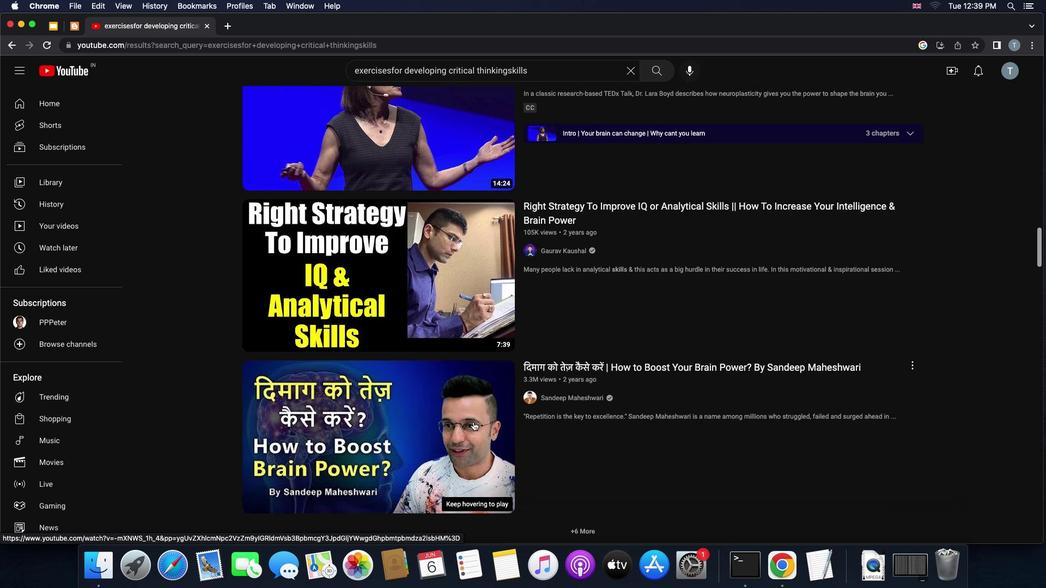 
Action: Mouse scrolled (473, 421) with delta (0, -1)
Screenshot: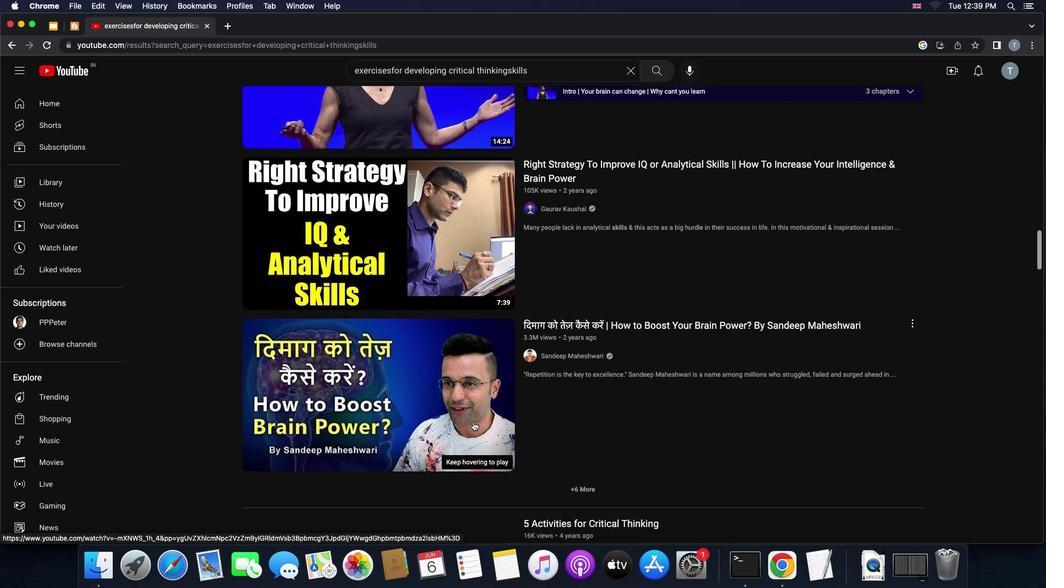 
Action: Mouse scrolled (473, 421) with delta (0, 0)
Screenshot: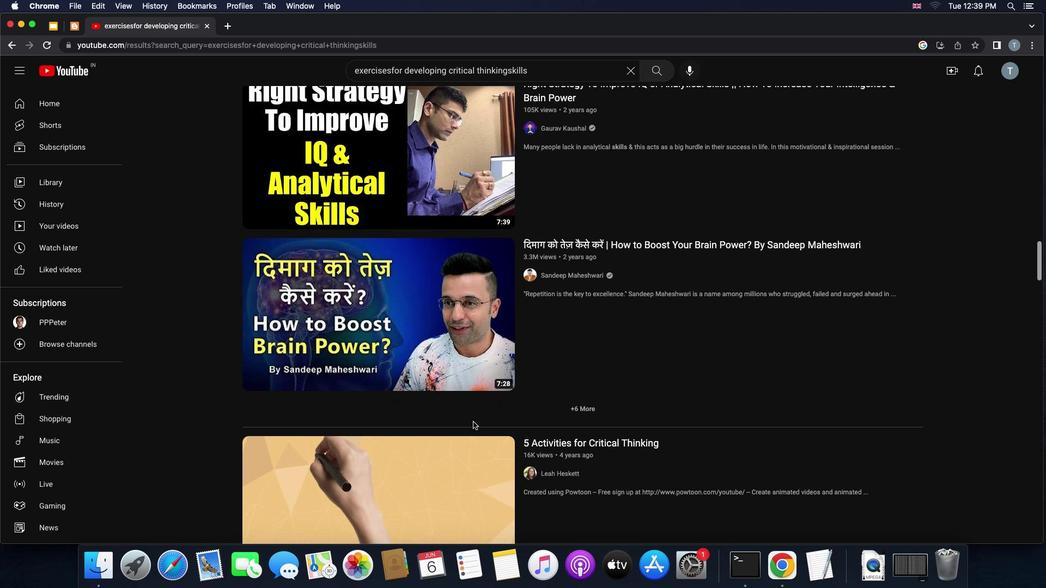 
Action: Mouse scrolled (473, 421) with delta (0, 0)
Screenshot: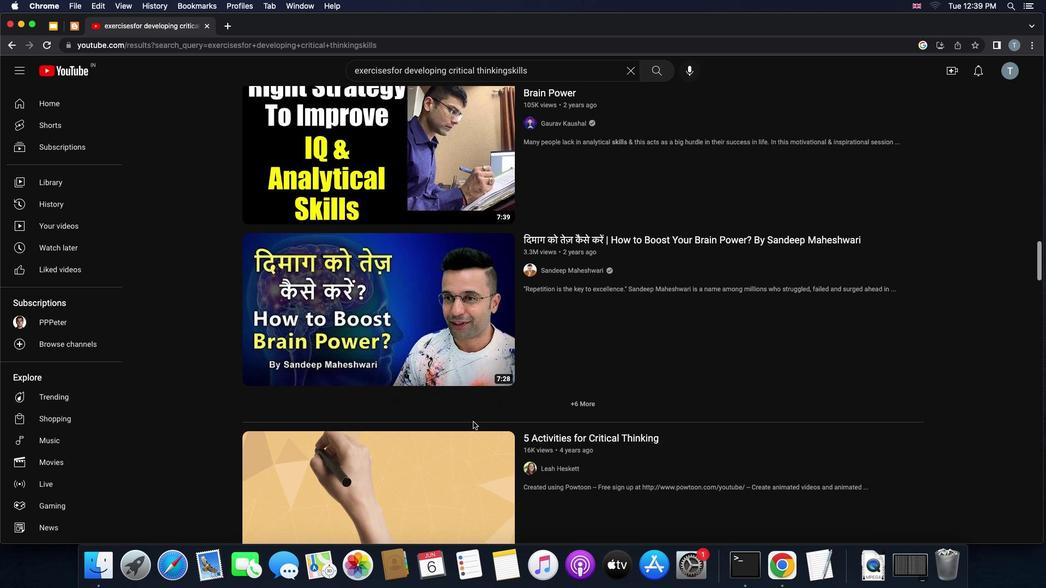 
Action: Mouse scrolled (473, 421) with delta (0, -1)
Screenshot: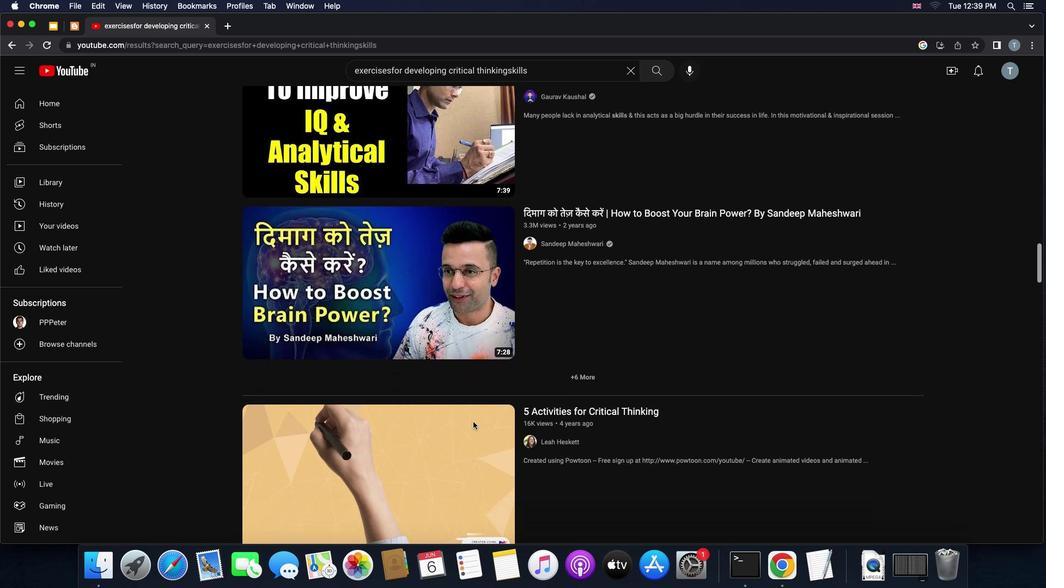 
Action: Mouse moved to (463, 429)
Screenshot: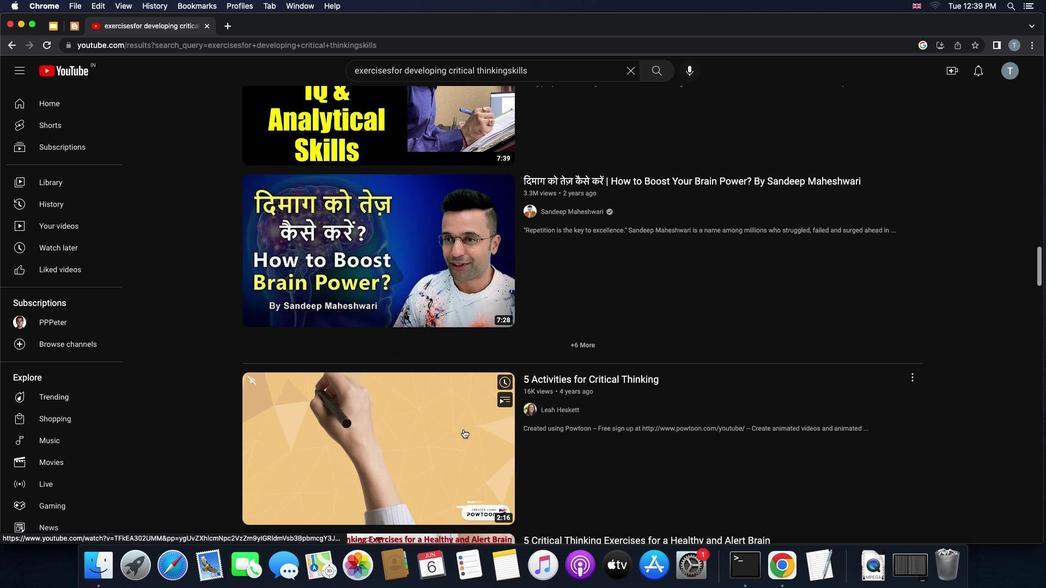 
Action: Mouse scrolled (463, 429) with delta (0, 0)
Screenshot: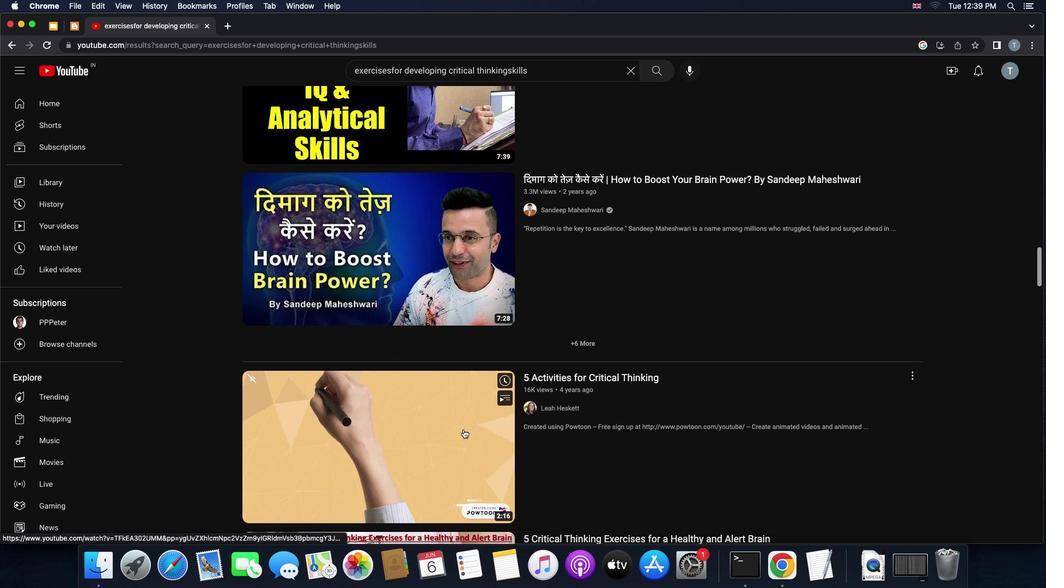 
Action: Mouse scrolled (463, 429) with delta (0, 0)
Screenshot: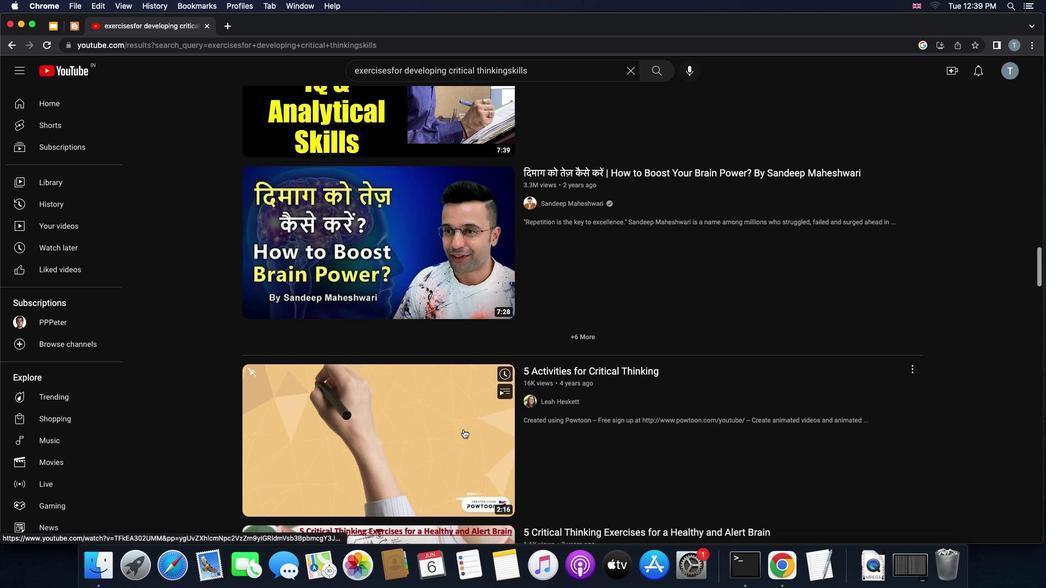 
Action: Mouse scrolled (463, 429) with delta (0, 0)
Screenshot: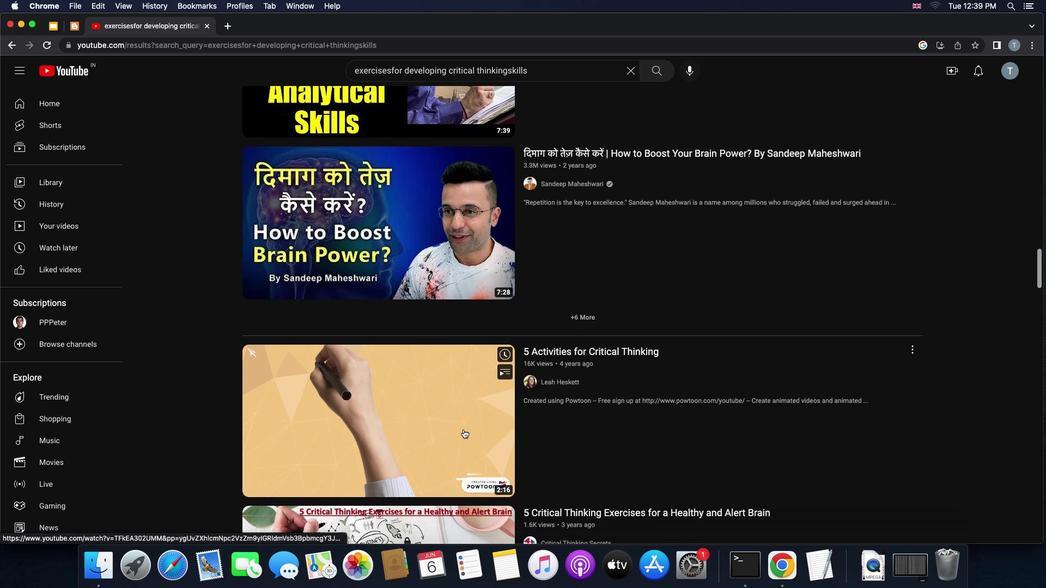 
Action: Mouse moved to (465, 428)
Screenshot: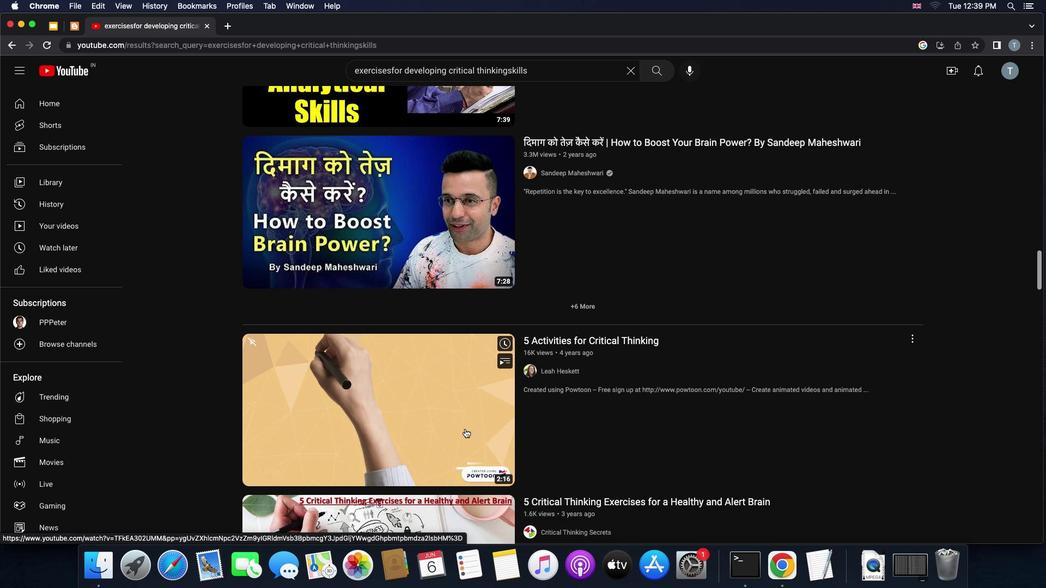 
Action: Mouse scrolled (465, 428) with delta (0, 0)
Screenshot: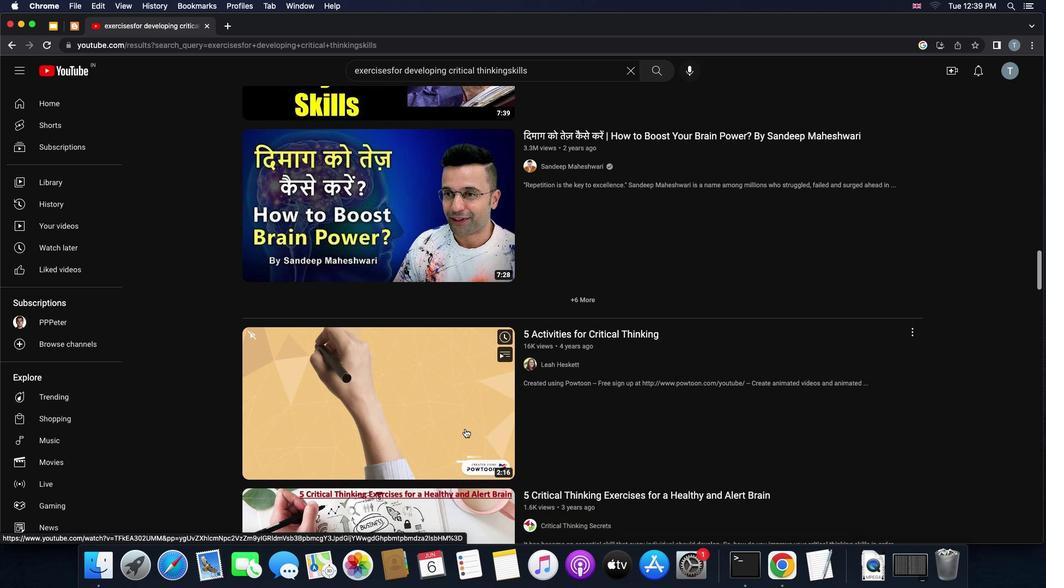 
Action: Mouse scrolled (465, 428) with delta (0, 0)
Screenshot: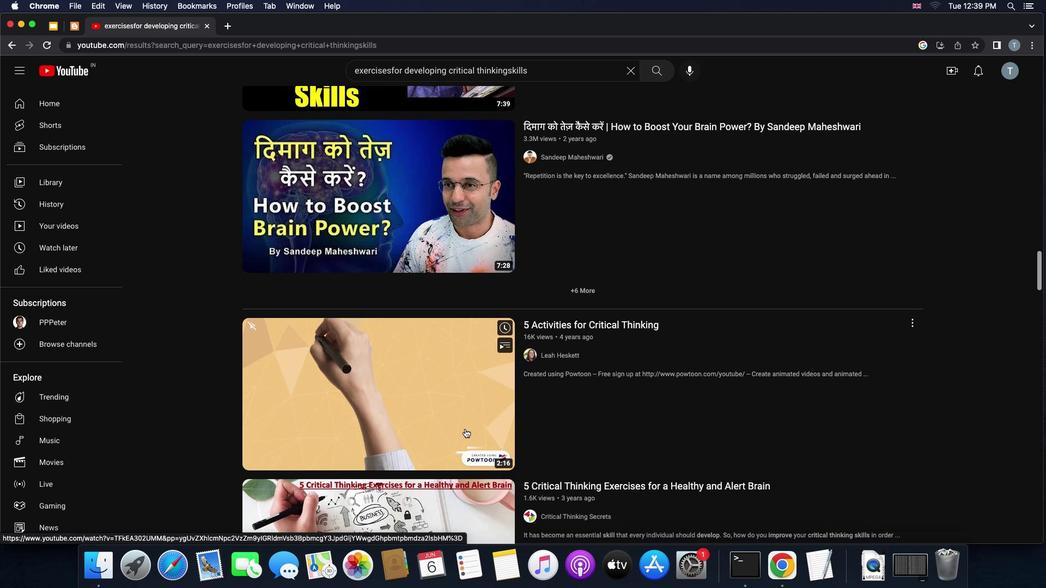 
Action: Mouse scrolled (465, 428) with delta (0, -1)
Screenshot: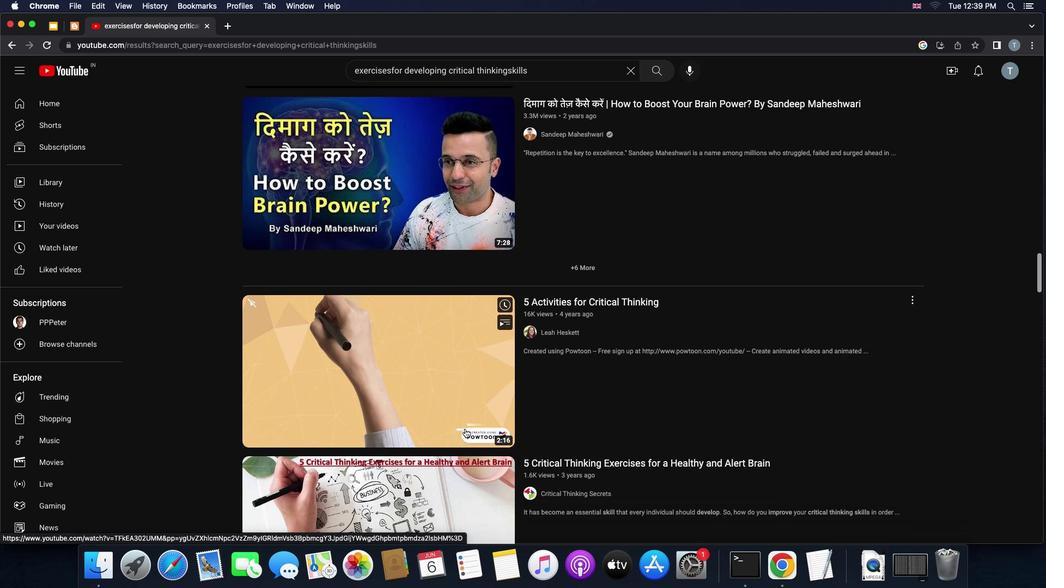 
Action: Mouse scrolled (465, 428) with delta (0, 0)
Screenshot: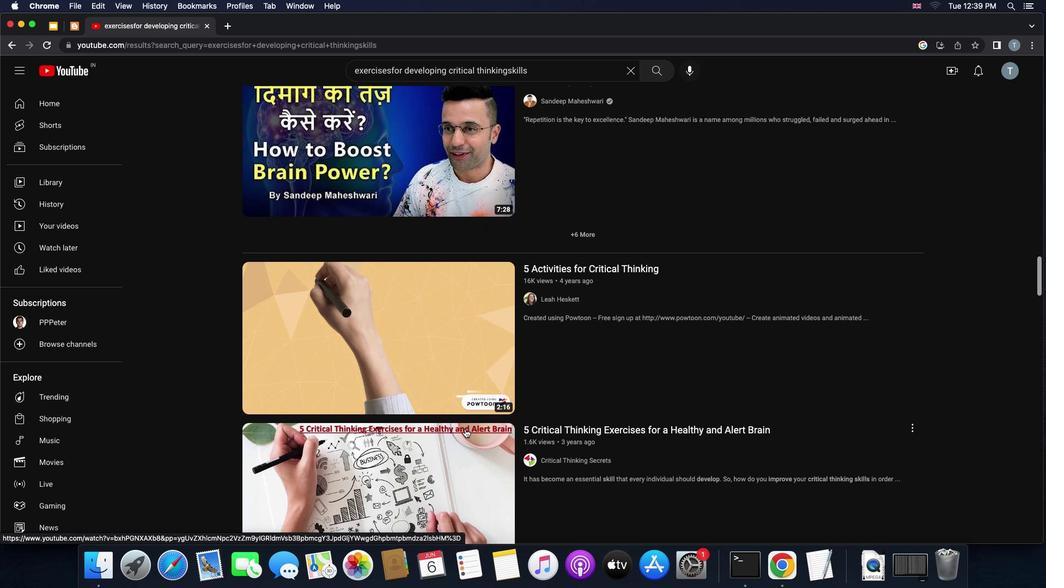 
Action: Mouse scrolled (465, 428) with delta (0, 0)
Screenshot: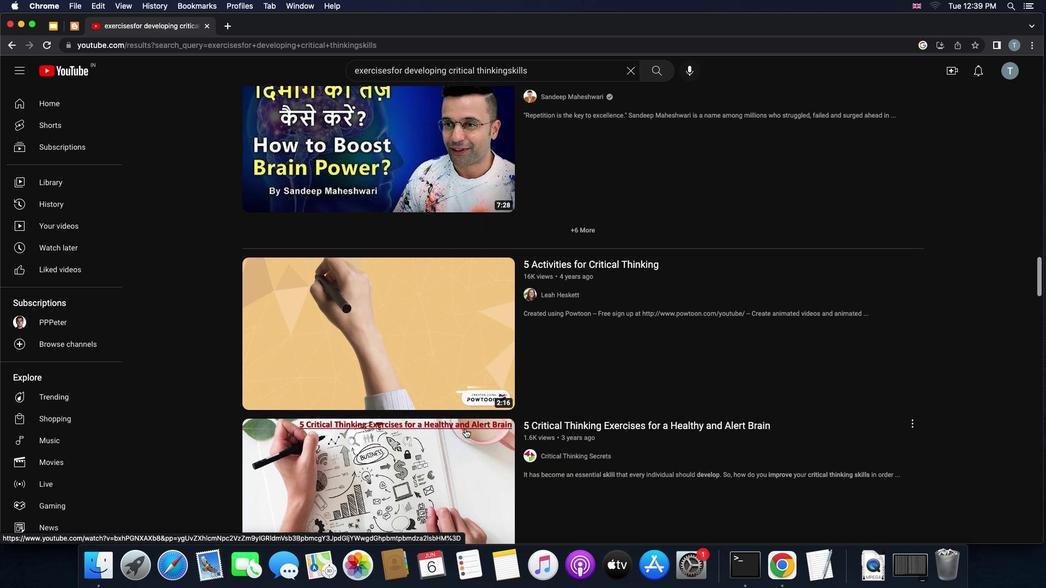 
Action: Mouse scrolled (465, 428) with delta (0, 0)
Screenshot: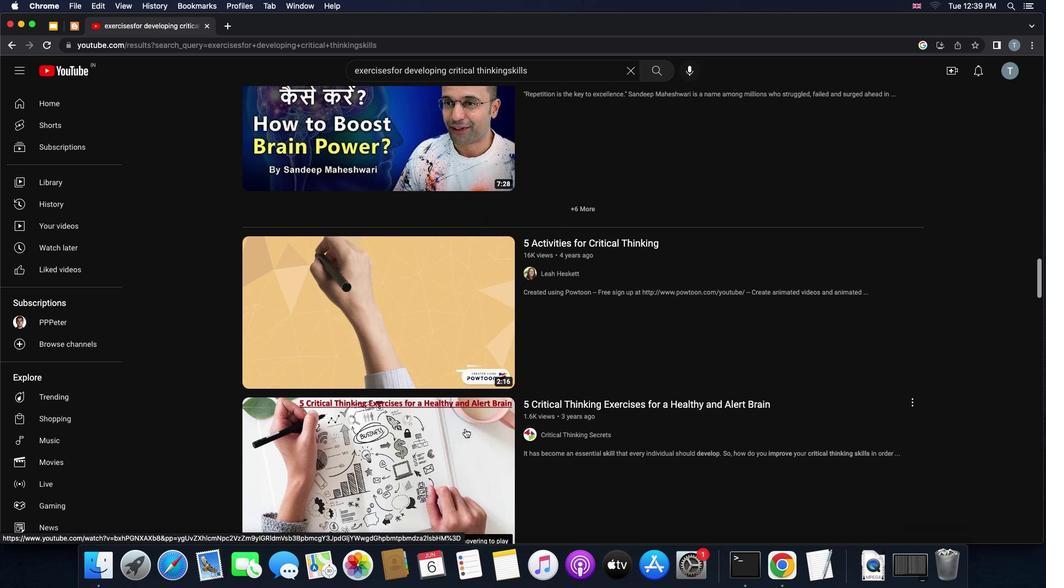 
Action: Mouse scrolled (465, 428) with delta (0, 0)
Screenshot: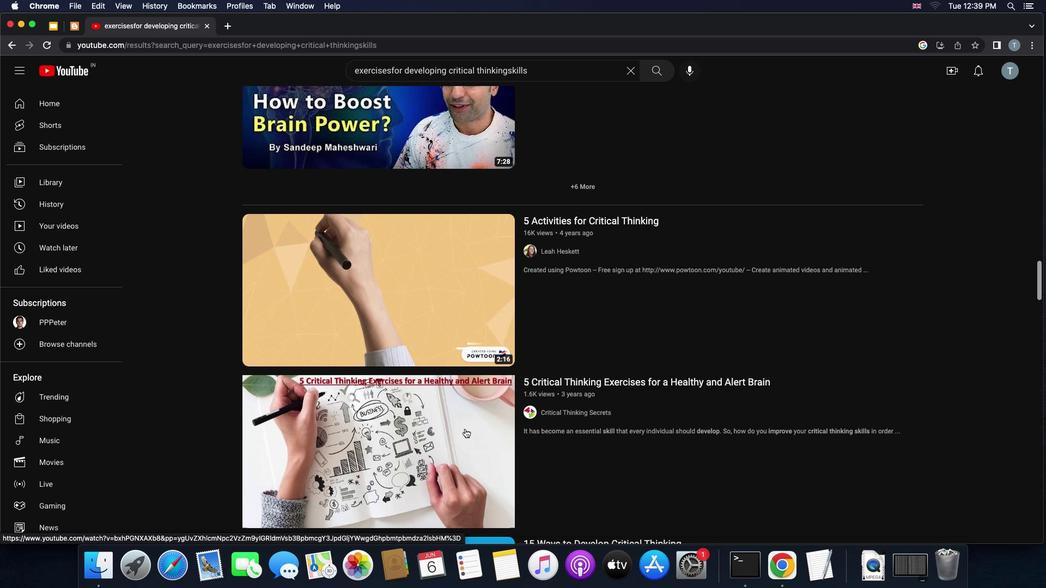 
Action: Mouse scrolled (465, 428) with delta (0, 0)
Screenshot: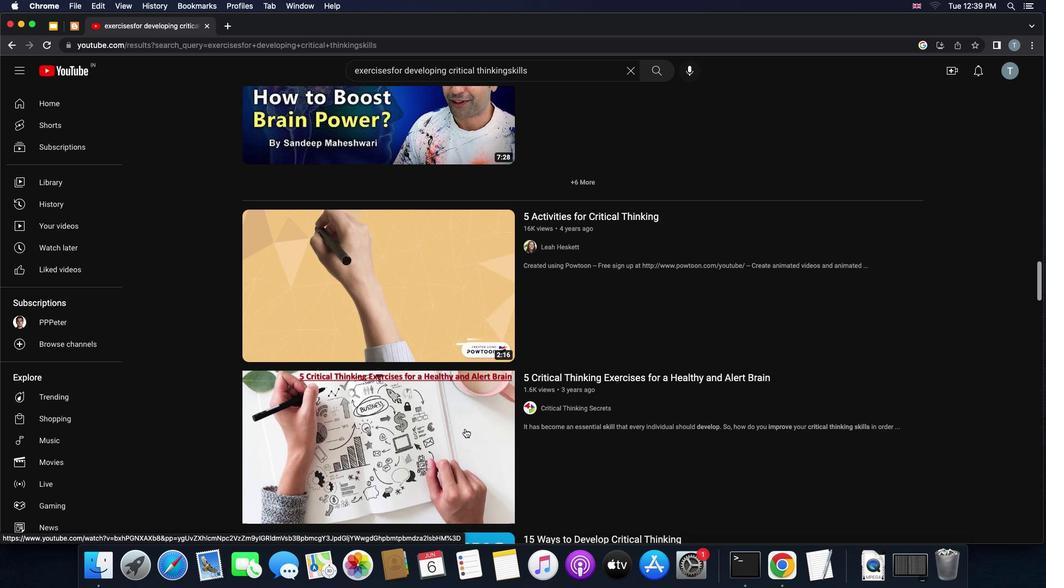
Action: Mouse scrolled (465, 428) with delta (0, 0)
Screenshot: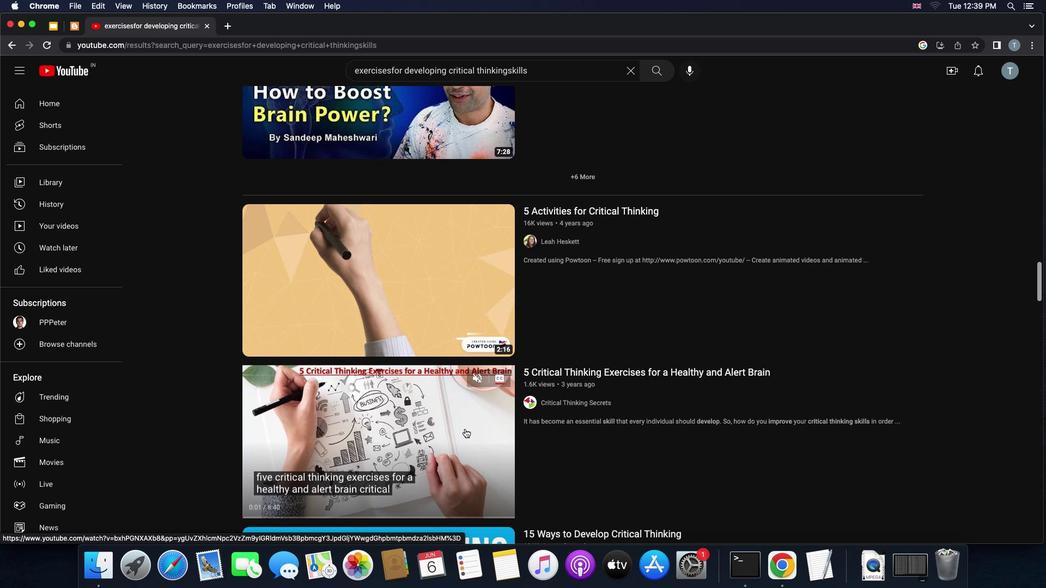 
Action: Mouse scrolled (465, 428) with delta (0, 0)
Screenshot: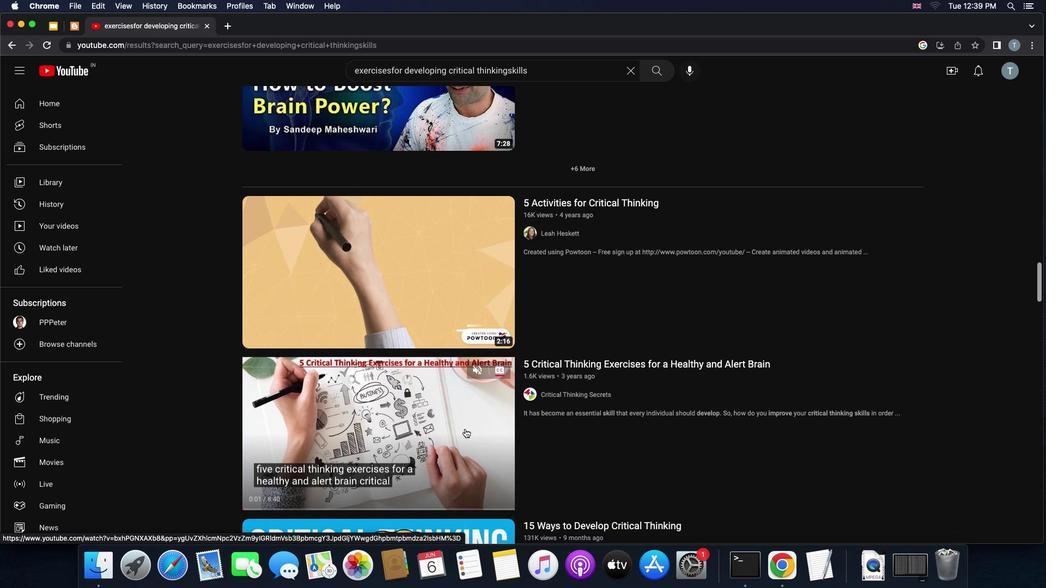 
Action: Mouse scrolled (465, 428) with delta (0, 0)
Screenshot: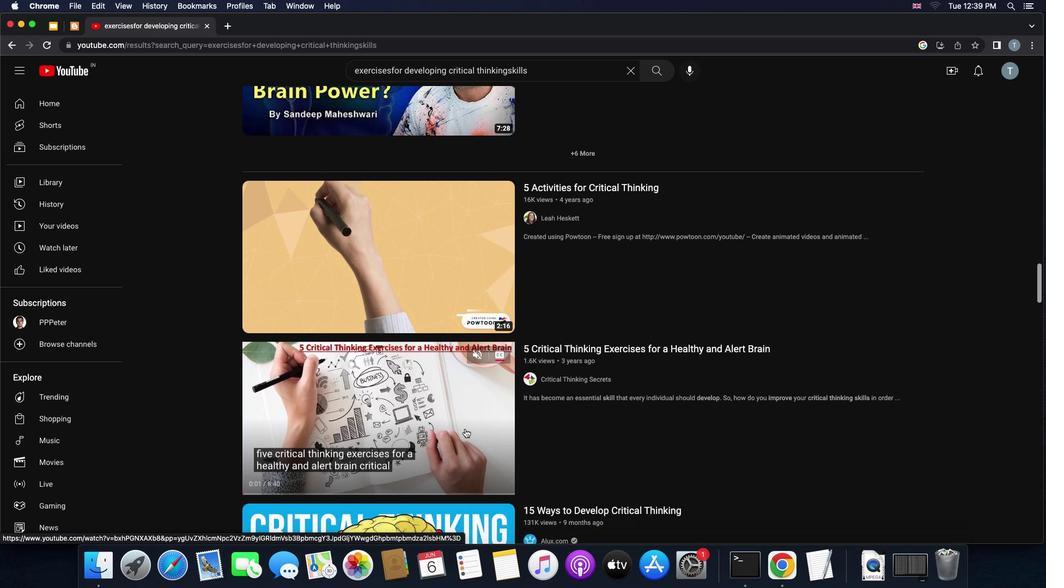 
Action: Mouse scrolled (465, 428) with delta (0, 0)
Screenshot: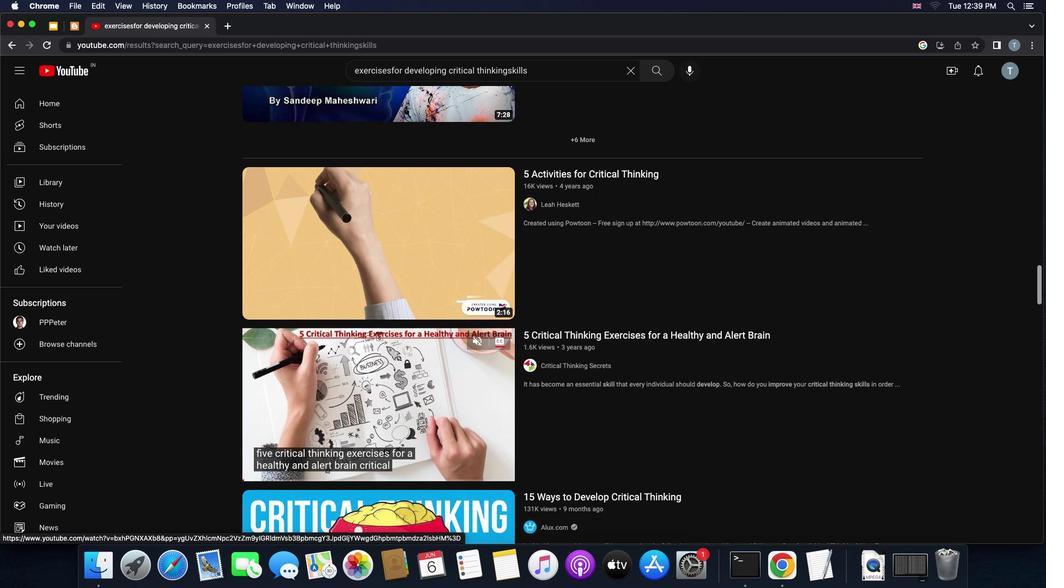 
Action: Mouse scrolled (465, 428) with delta (0, 0)
Screenshot: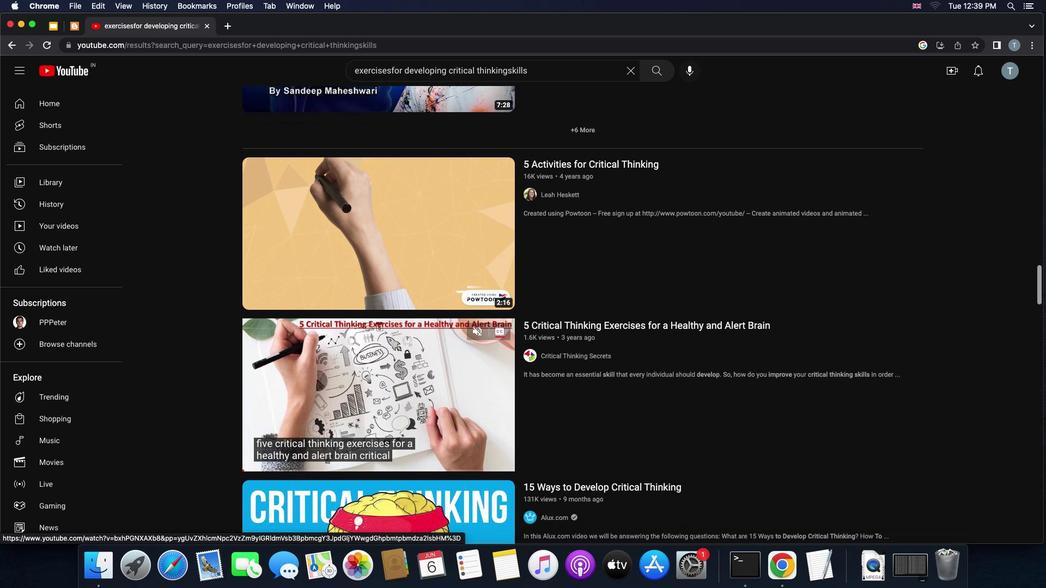 
Action: Mouse scrolled (465, 428) with delta (0, 0)
Screenshot: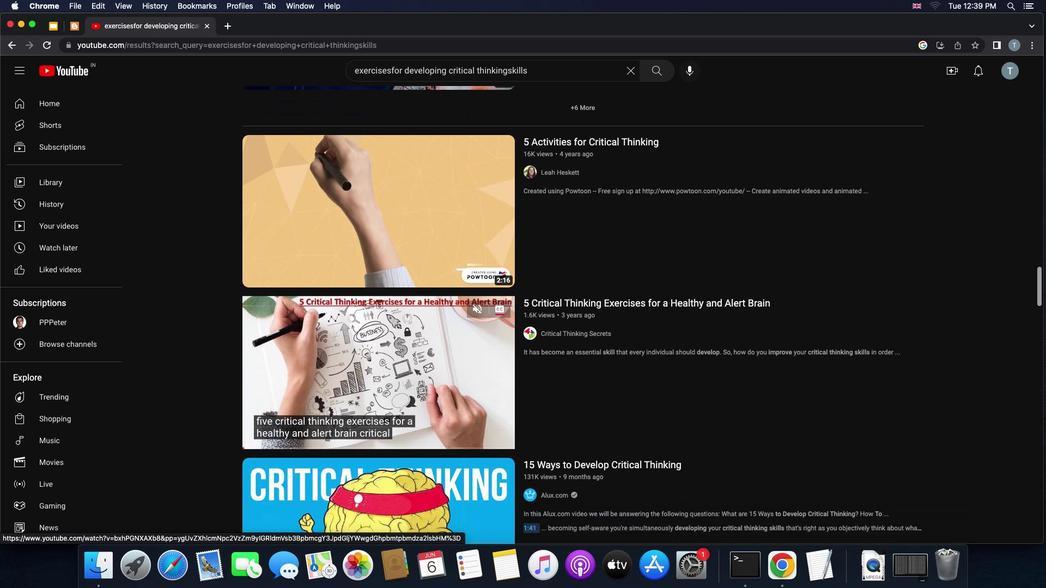 
Action: Mouse scrolled (465, 428) with delta (0, 0)
Screenshot: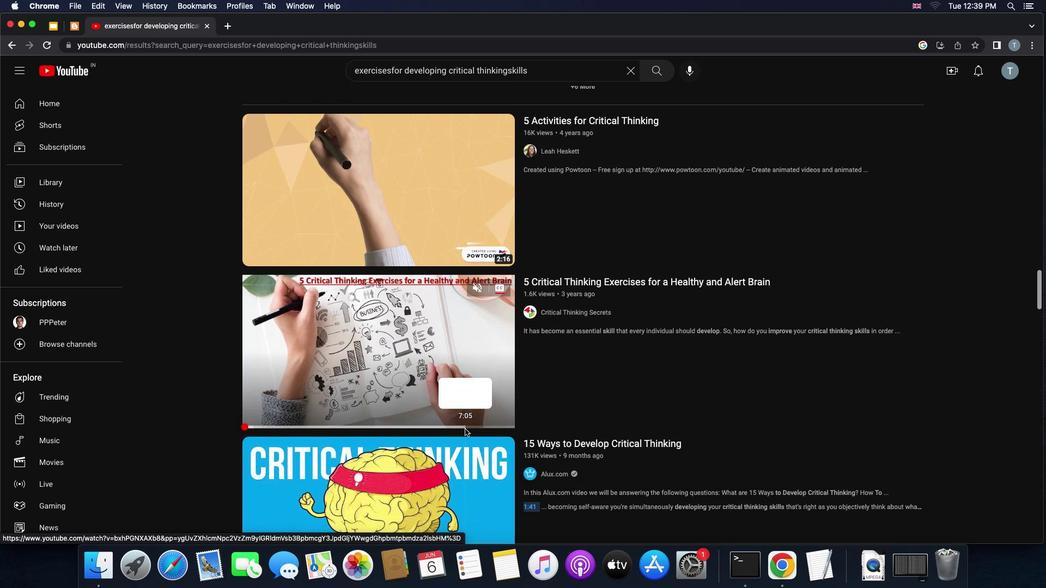 
Action: Mouse scrolled (465, 428) with delta (0, 0)
Screenshot: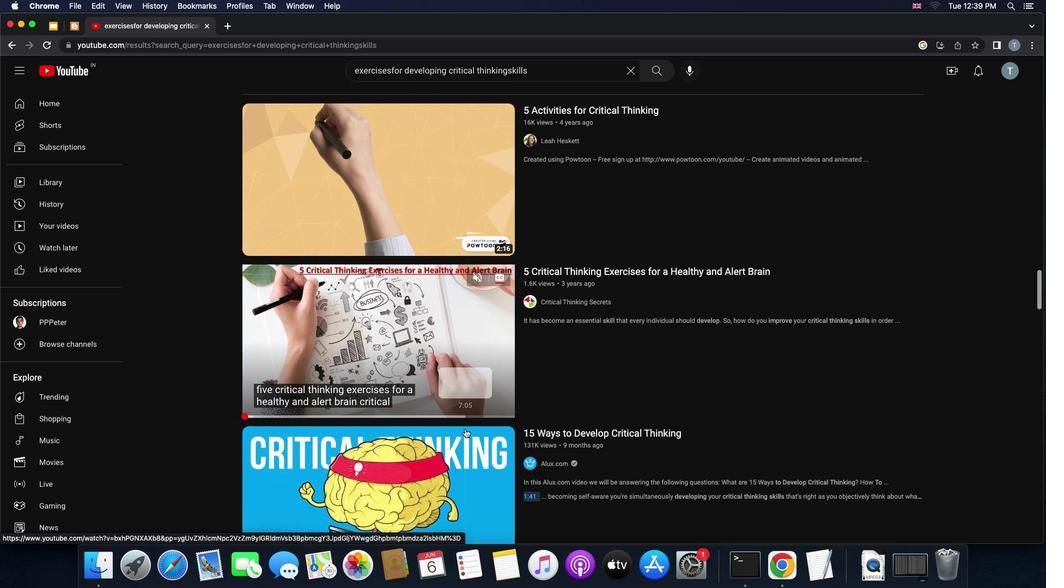 
Action: Mouse scrolled (465, 428) with delta (0, 0)
Screenshot: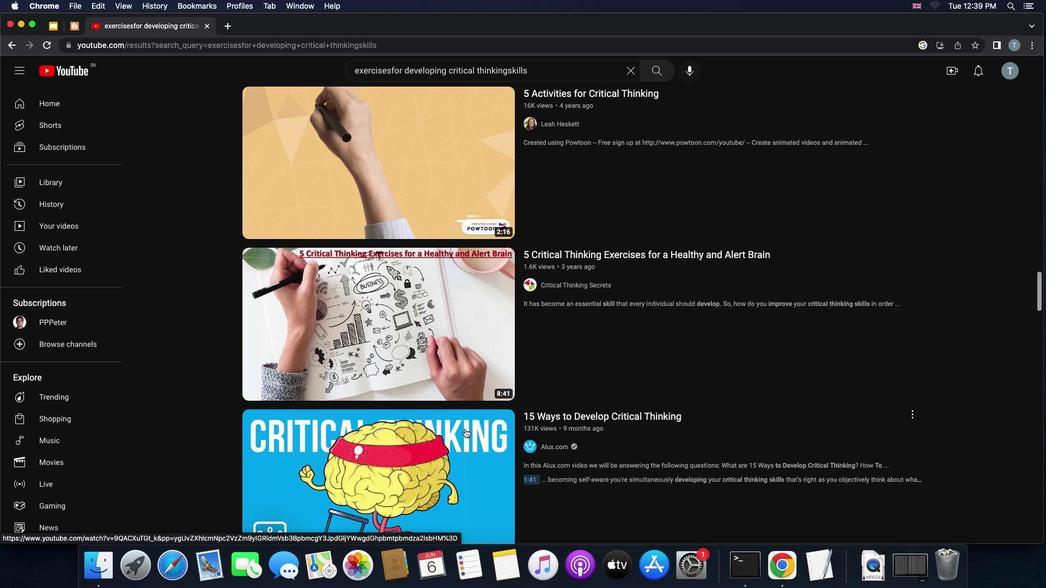 
Action: Mouse scrolled (465, 428) with delta (0, 0)
Screenshot: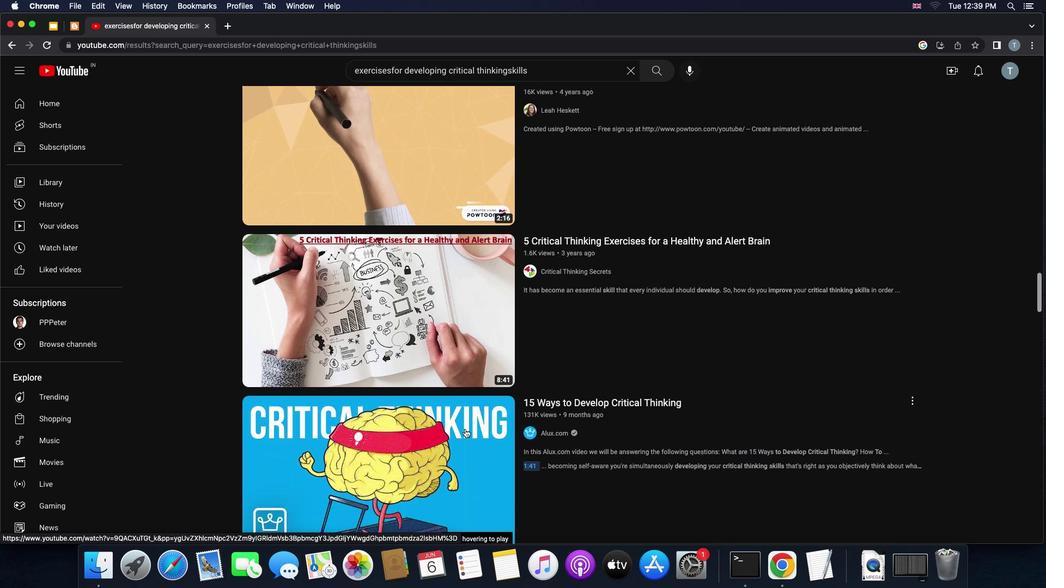 
Action: Mouse scrolled (465, 428) with delta (0, -1)
Screenshot: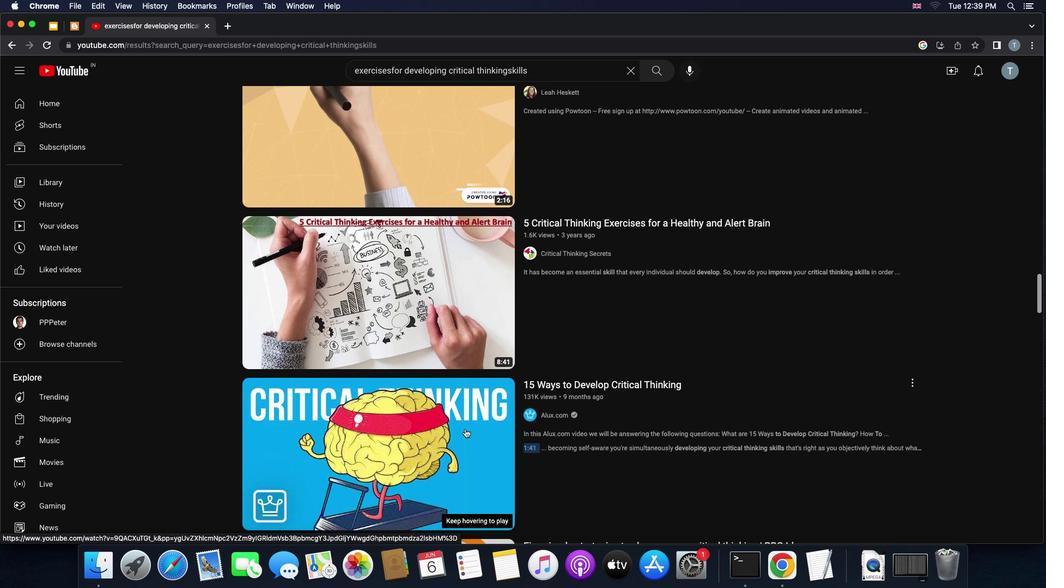 
Action: Mouse scrolled (465, 428) with delta (0, 0)
Screenshot: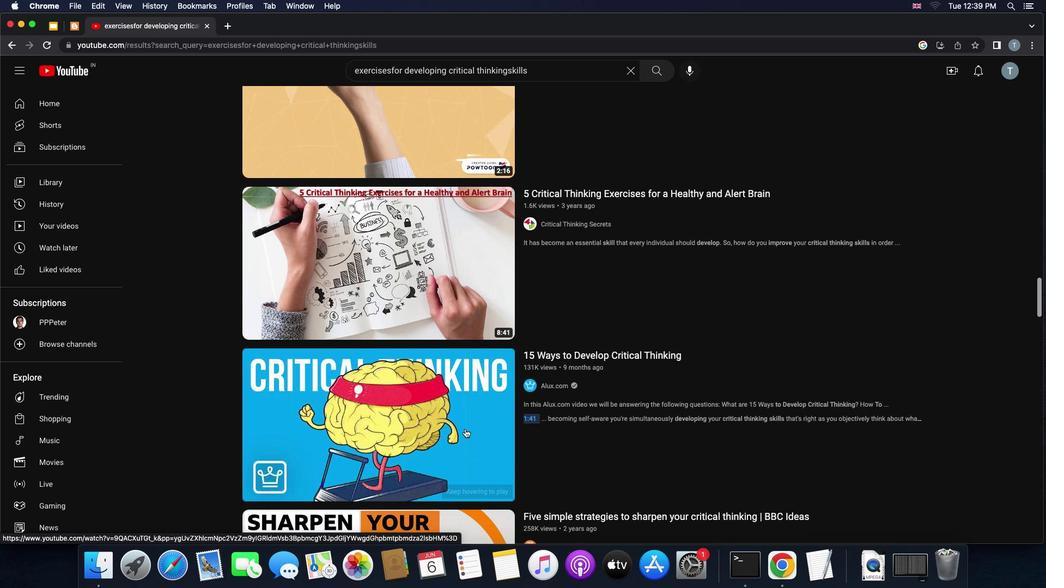 
Action: Mouse scrolled (465, 428) with delta (0, 0)
Screenshot: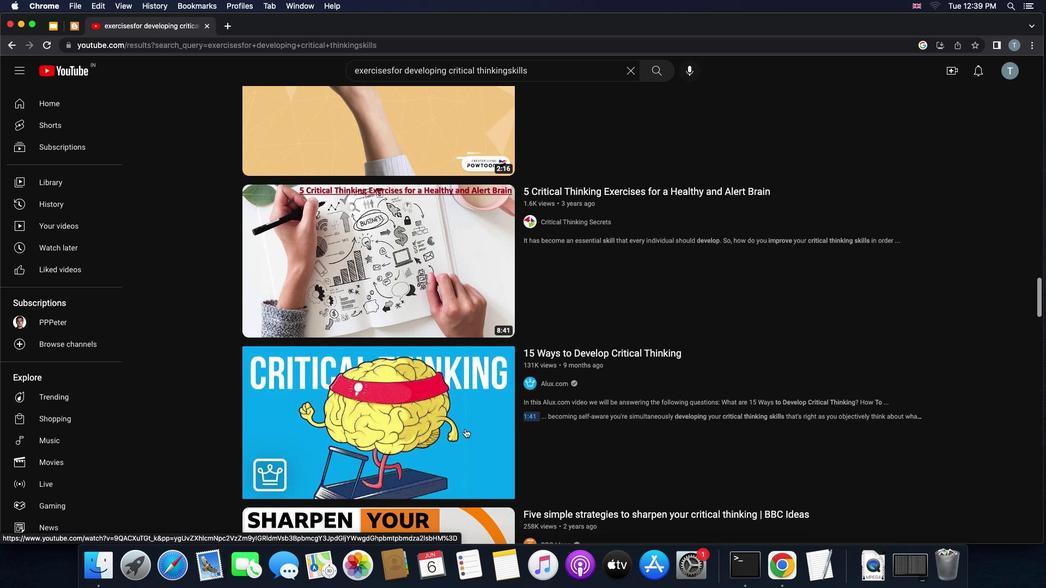 
Action: Mouse scrolled (465, 428) with delta (0, 0)
Screenshot: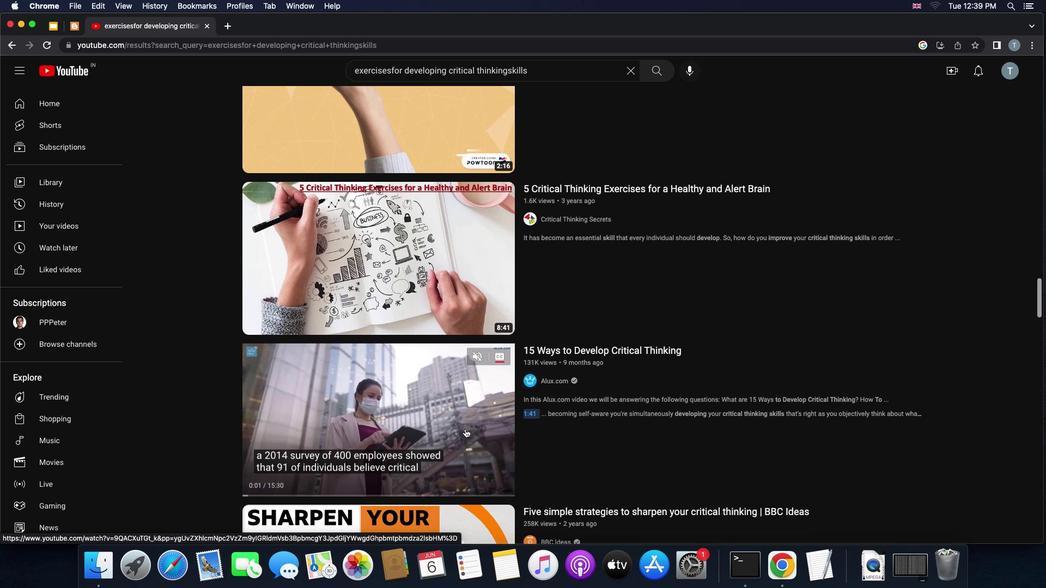 
Action: Mouse scrolled (465, 428) with delta (0, 0)
Screenshot: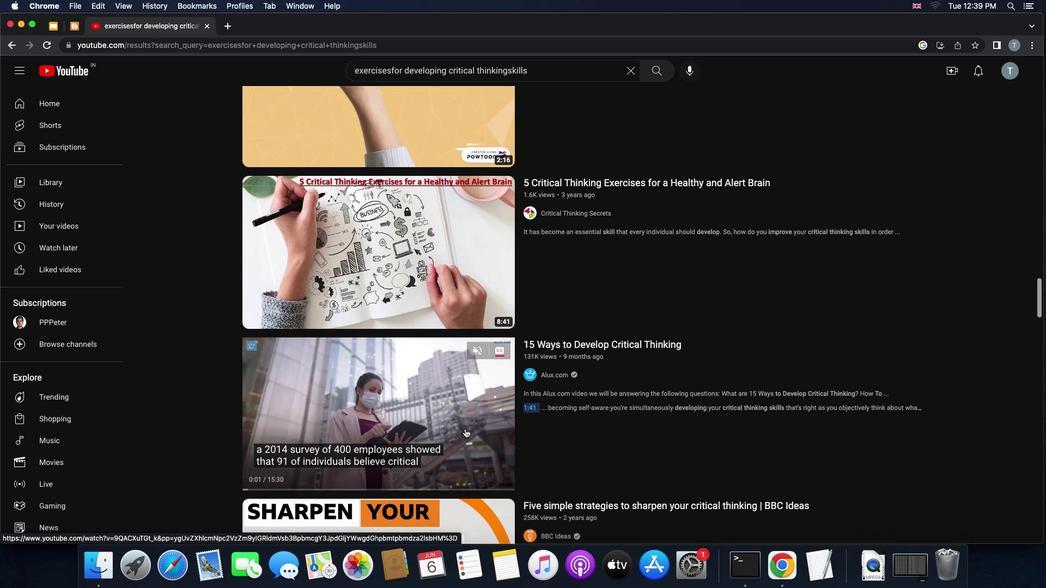 
Action: Mouse scrolled (465, 428) with delta (0, 0)
Screenshot: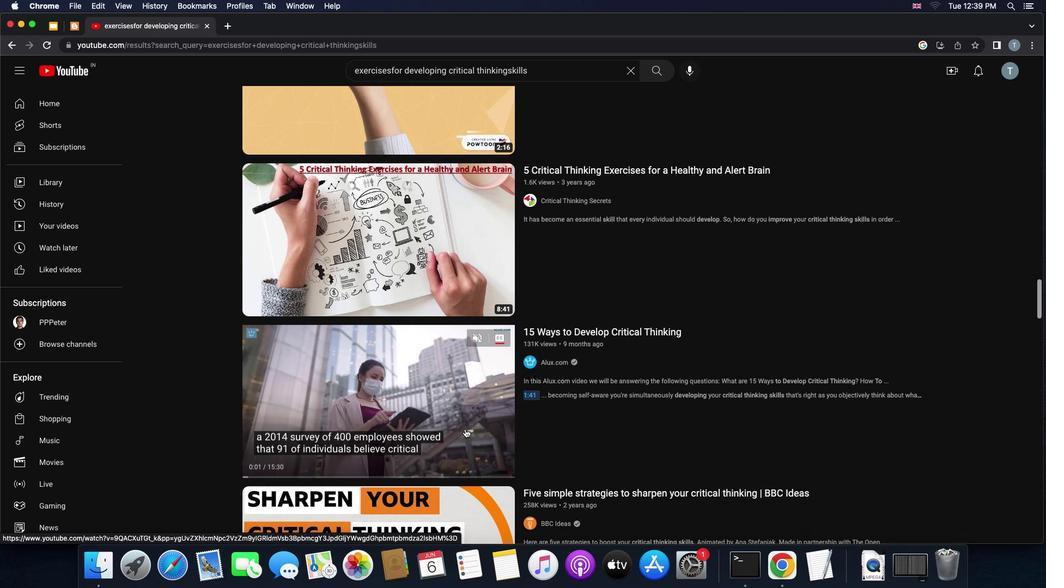 
Action: Mouse scrolled (465, 428) with delta (0, 0)
Screenshot: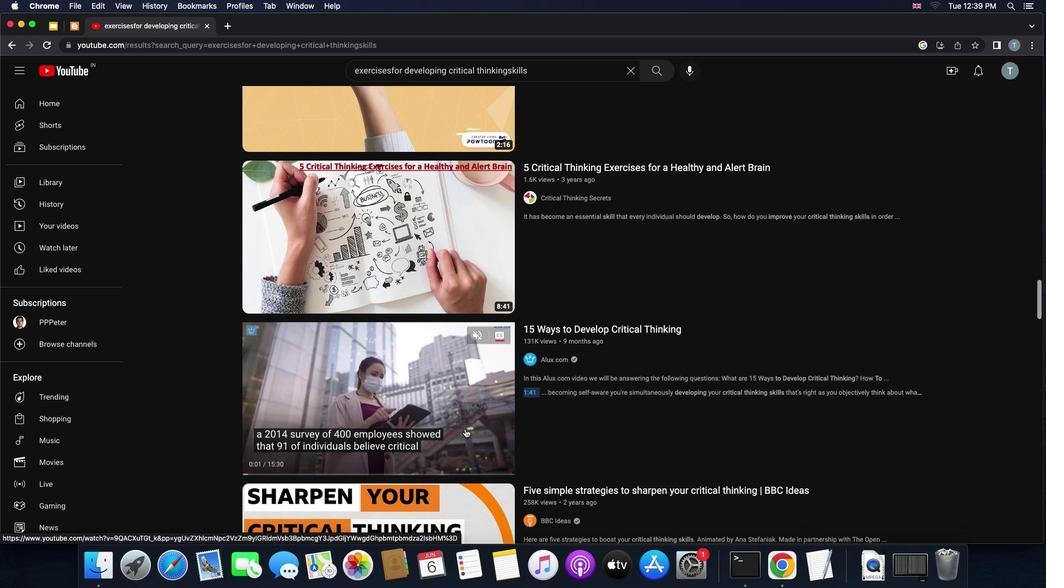
Action: Mouse scrolled (465, 428) with delta (0, 0)
Screenshot: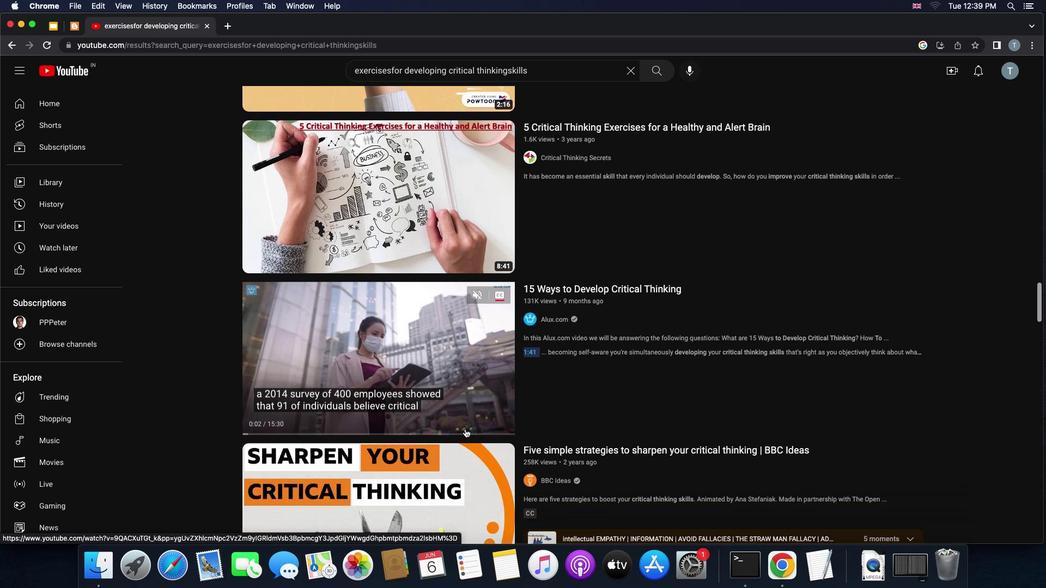 
Action: Mouse scrolled (465, 428) with delta (0, 0)
Screenshot: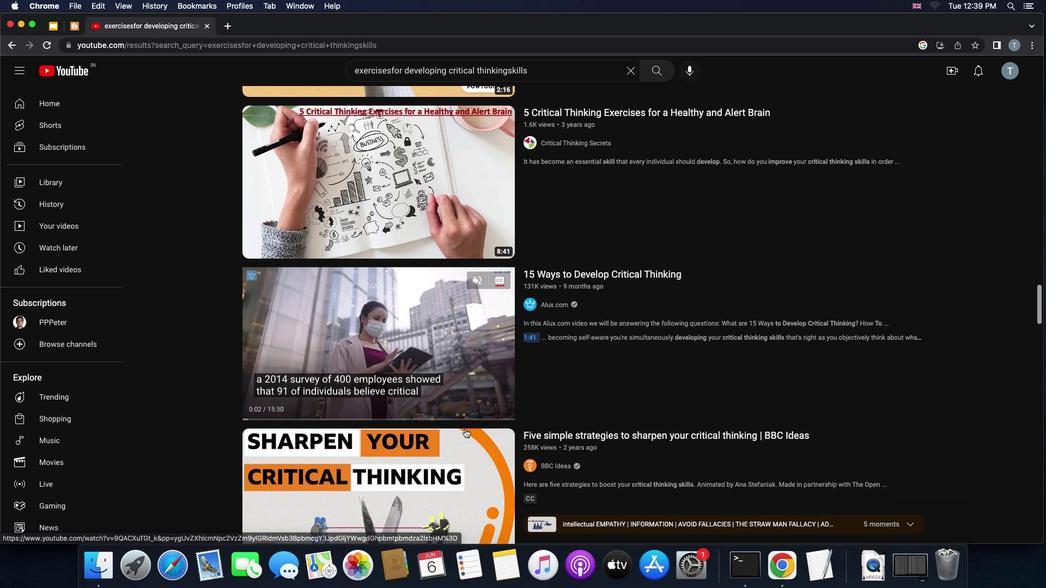 
Action: Mouse scrolled (465, 428) with delta (0, 0)
Screenshot: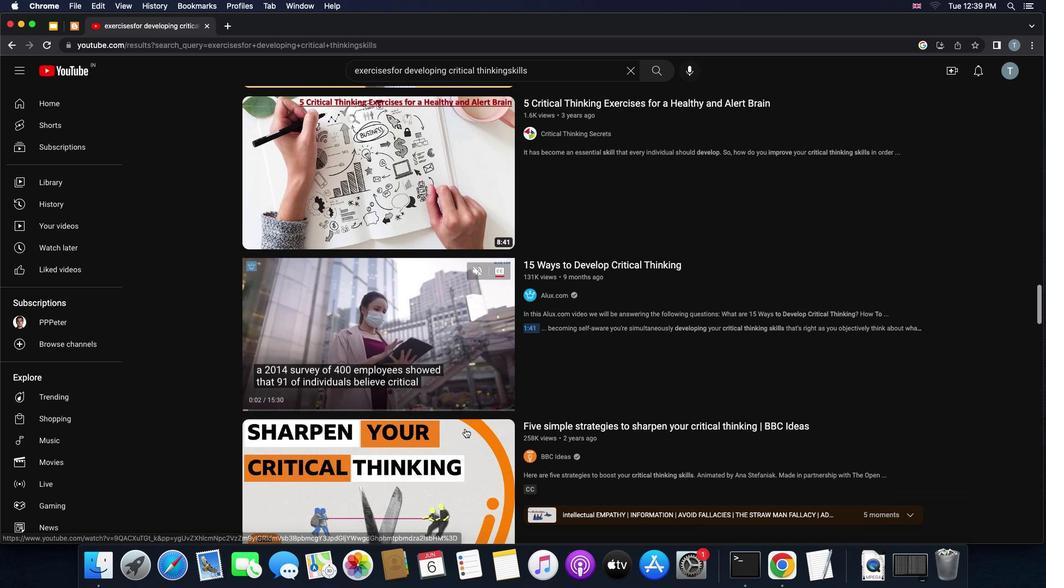 
Action: Mouse scrolled (465, 428) with delta (0, 0)
Screenshot: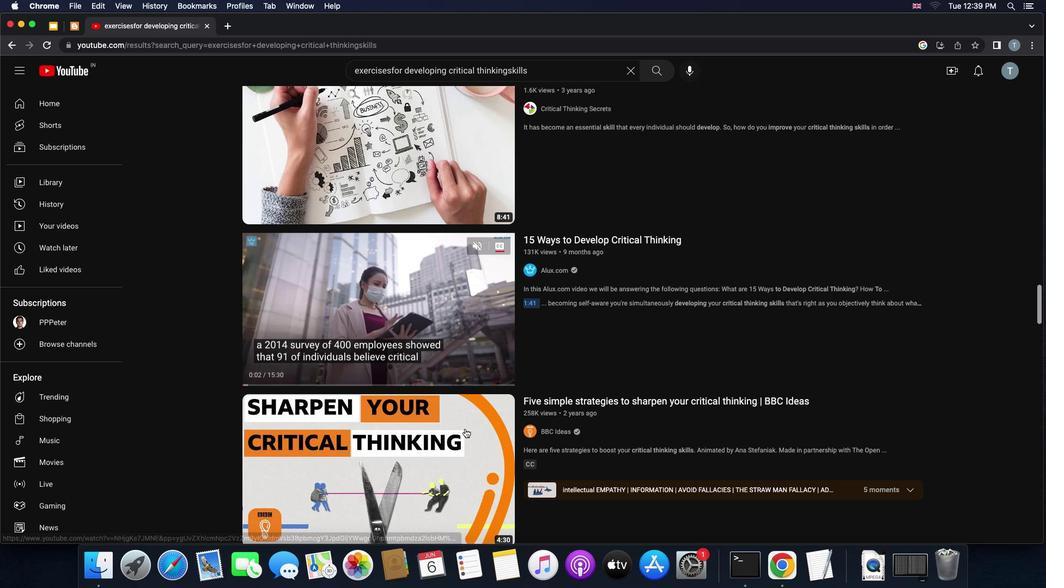 
Action: Mouse scrolled (465, 428) with delta (0, 0)
Screenshot: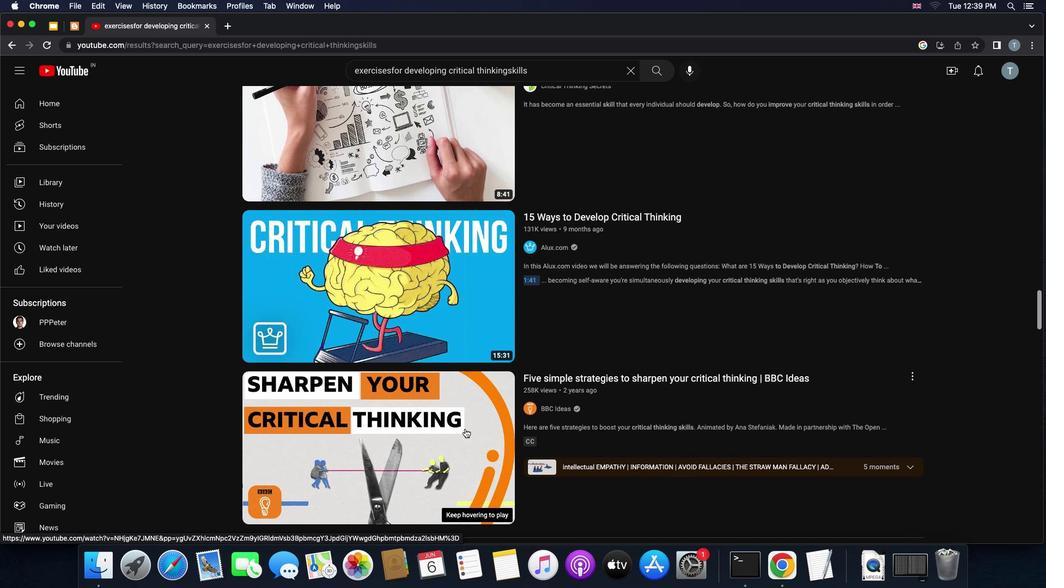 
Action: Mouse scrolled (465, 428) with delta (0, 0)
Screenshot: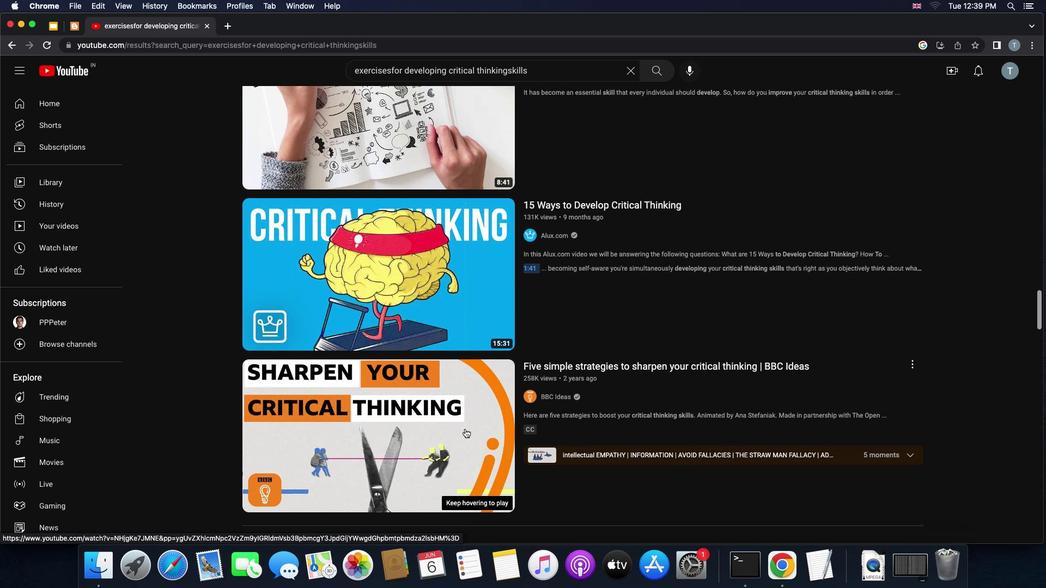 
Action: Mouse scrolled (465, 428) with delta (0, -1)
Screenshot: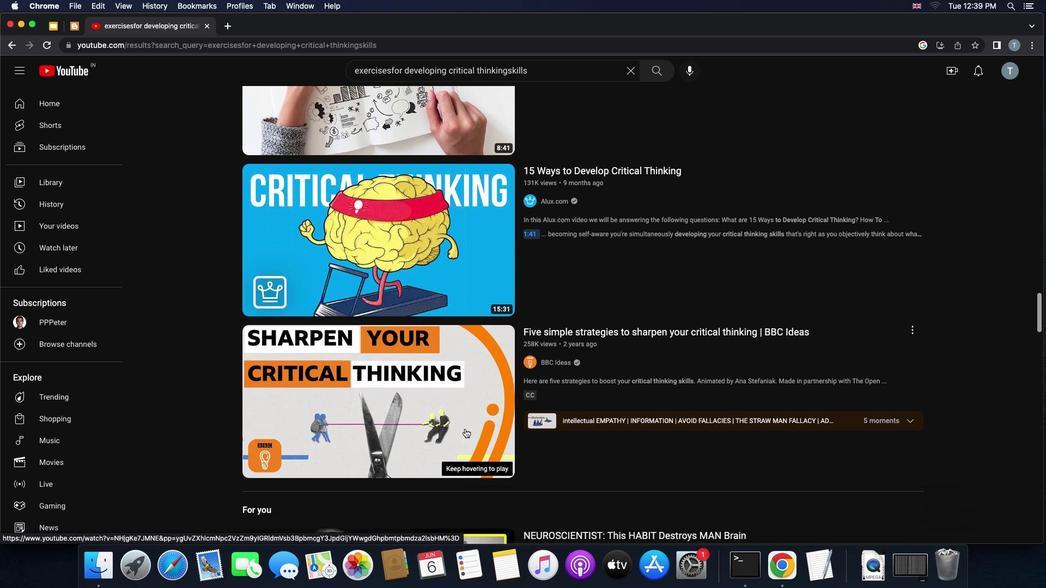 
Action: Mouse scrolled (465, 428) with delta (0, 0)
Screenshot: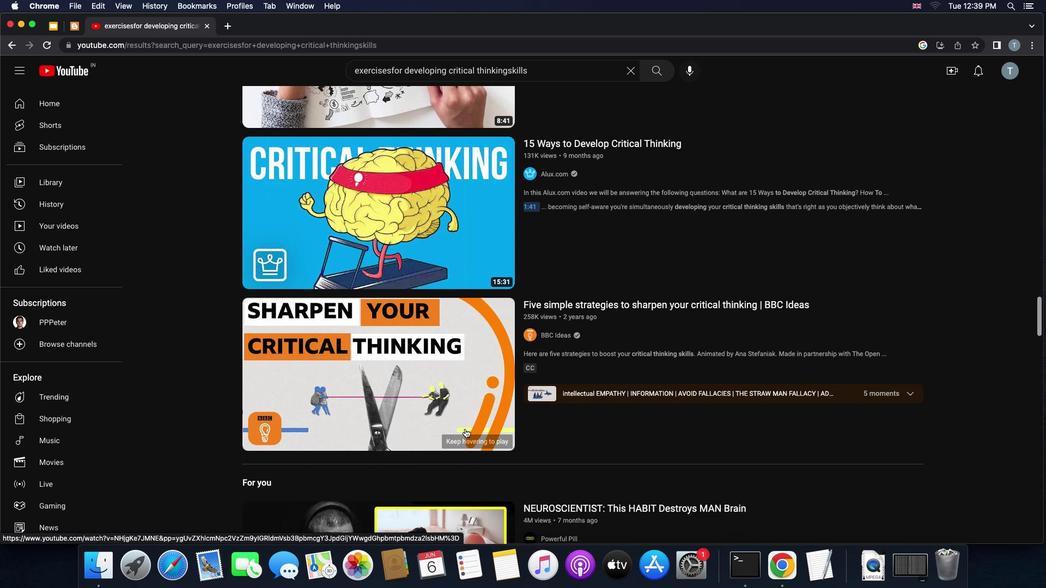 
Action: Mouse scrolled (465, 428) with delta (0, 0)
Screenshot: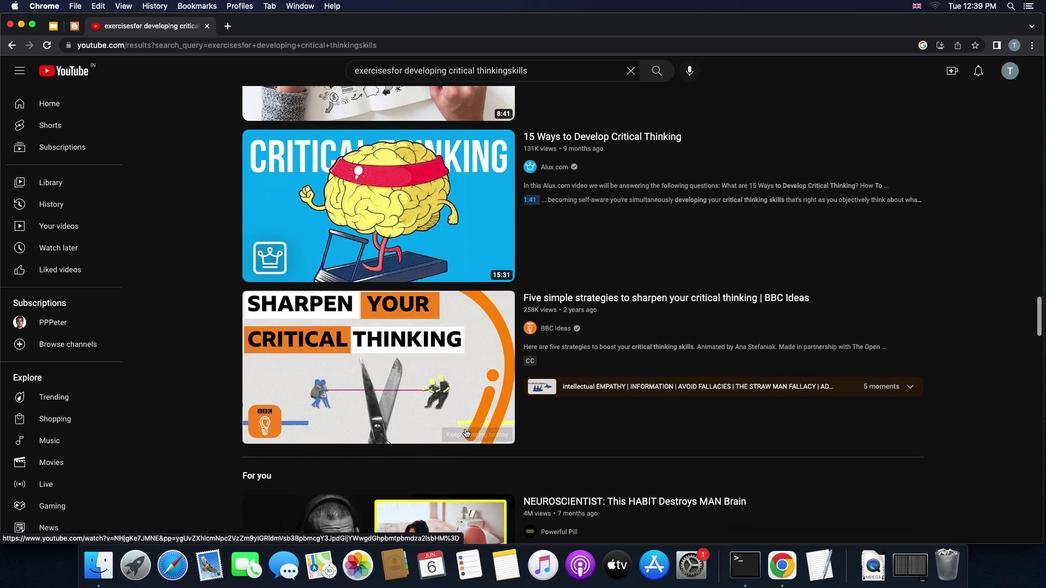 
Action: Mouse scrolled (465, 428) with delta (0, 0)
Screenshot: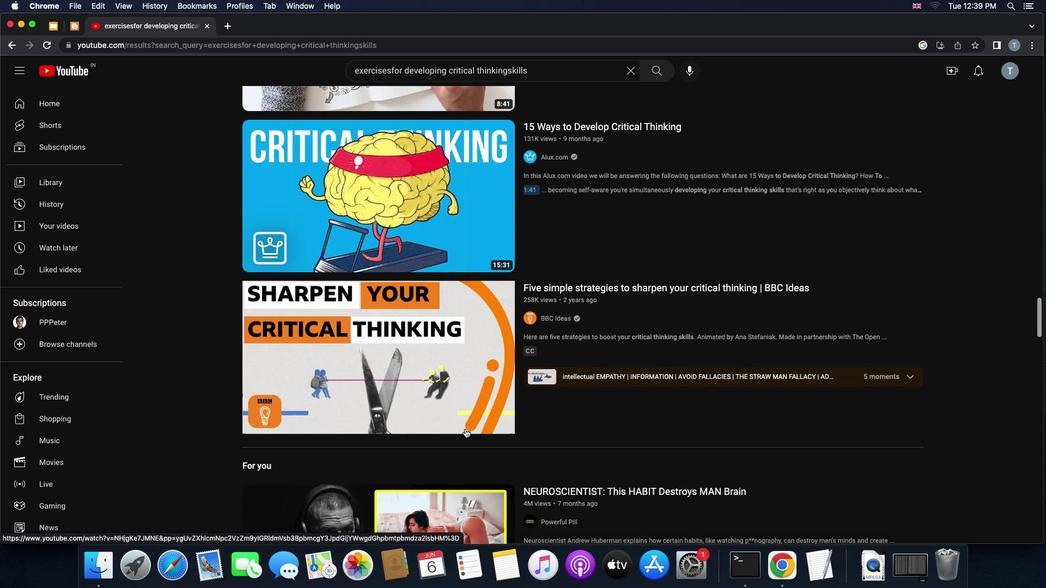 
Action: Mouse scrolled (465, 428) with delta (0, 0)
Screenshot: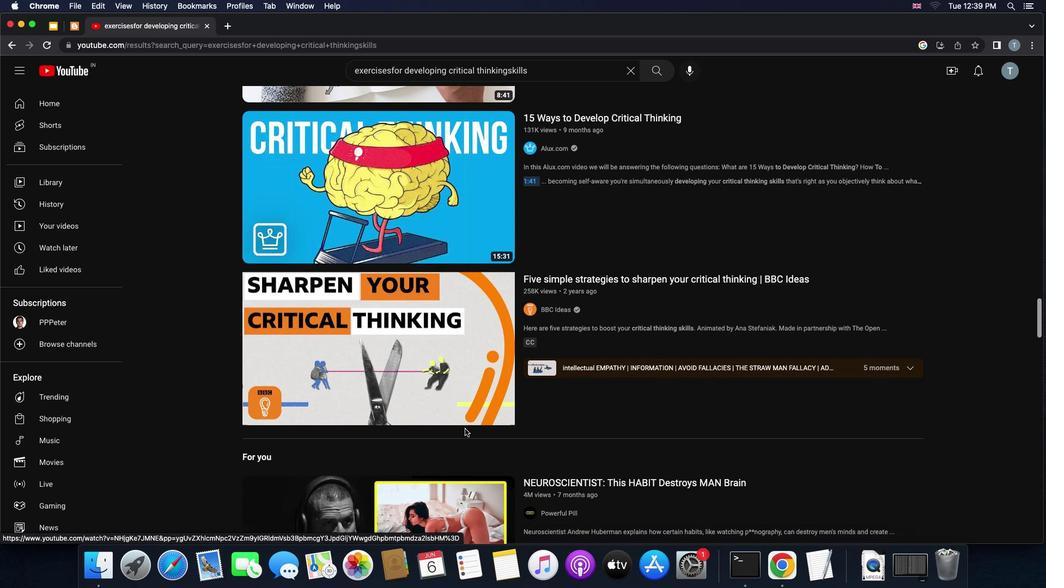 
Action: Mouse scrolled (465, 428) with delta (0, -1)
Screenshot: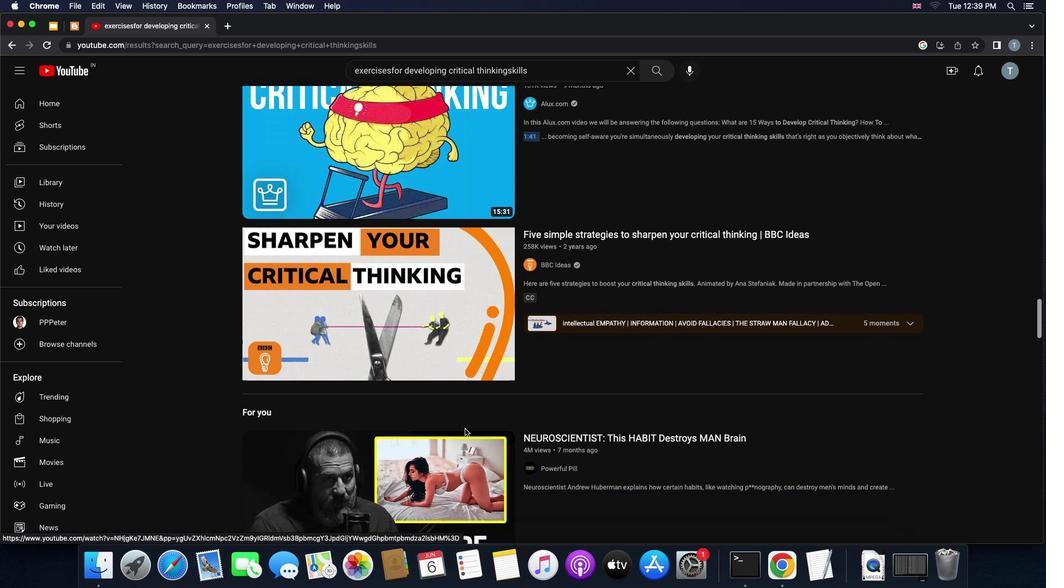 
Action: Mouse scrolled (465, 428) with delta (0, 0)
Screenshot: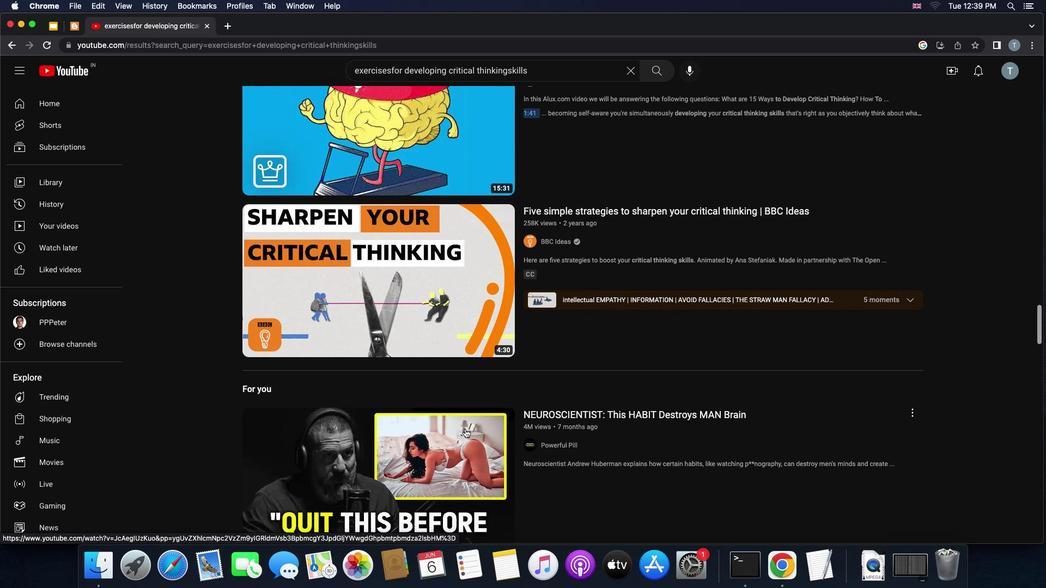 
Action: Mouse scrolled (465, 428) with delta (0, 0)
Screenshot: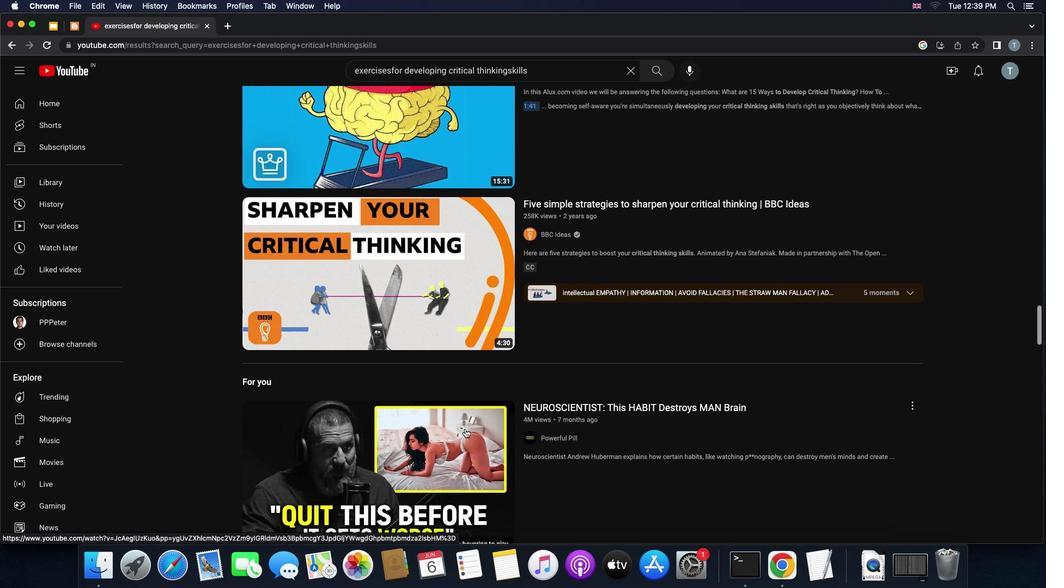 
Action: Mouse scrolled (465, 428) with delta (0, -1)
Screenshot: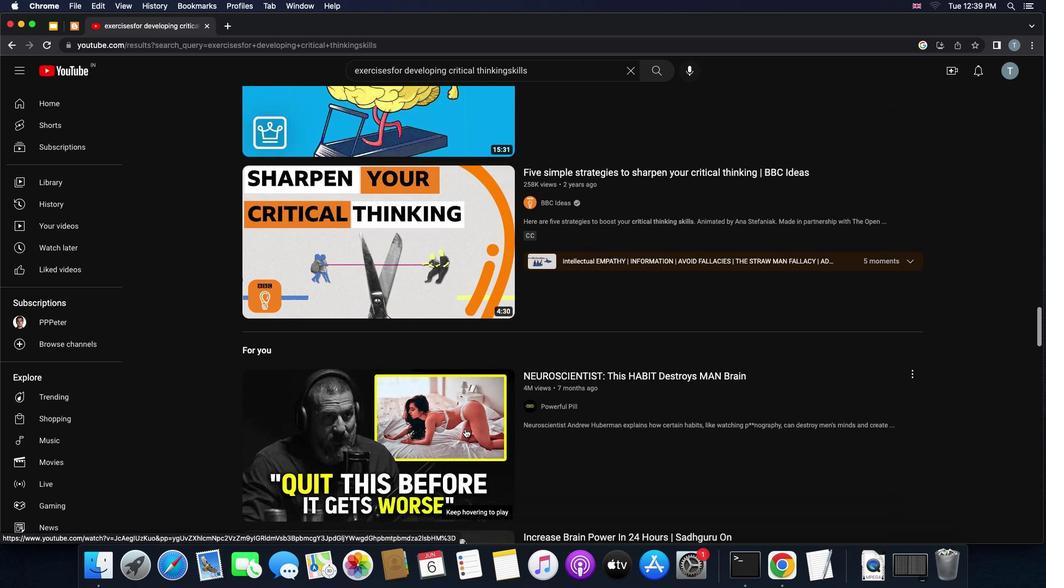 
Action: Mouse scrolled (465, 428) with delta (0, 0)
Screenshot: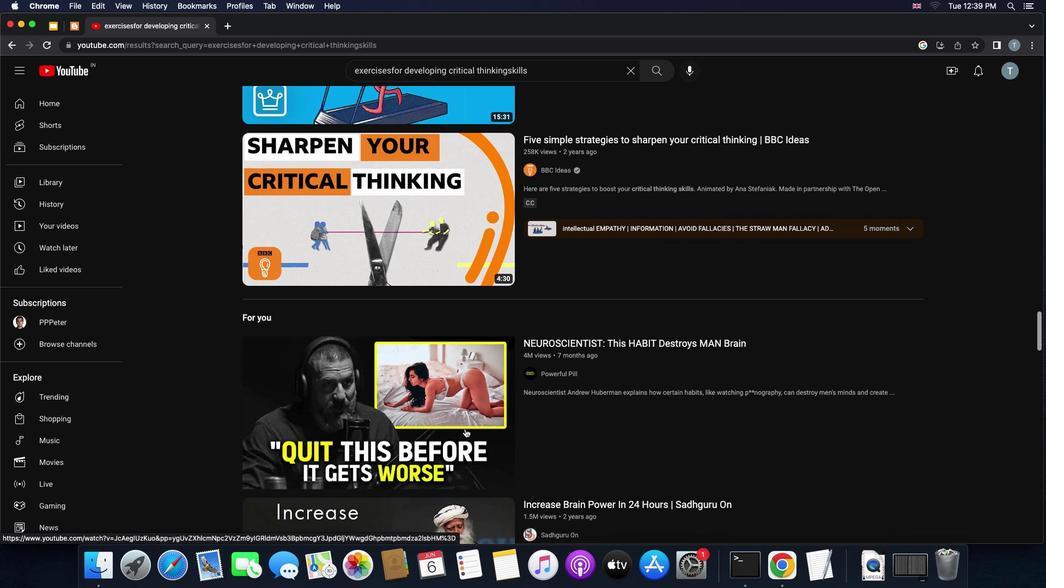 
Action: Mouse scrolled (465, 428) with delta (0, 0)
Screenshot: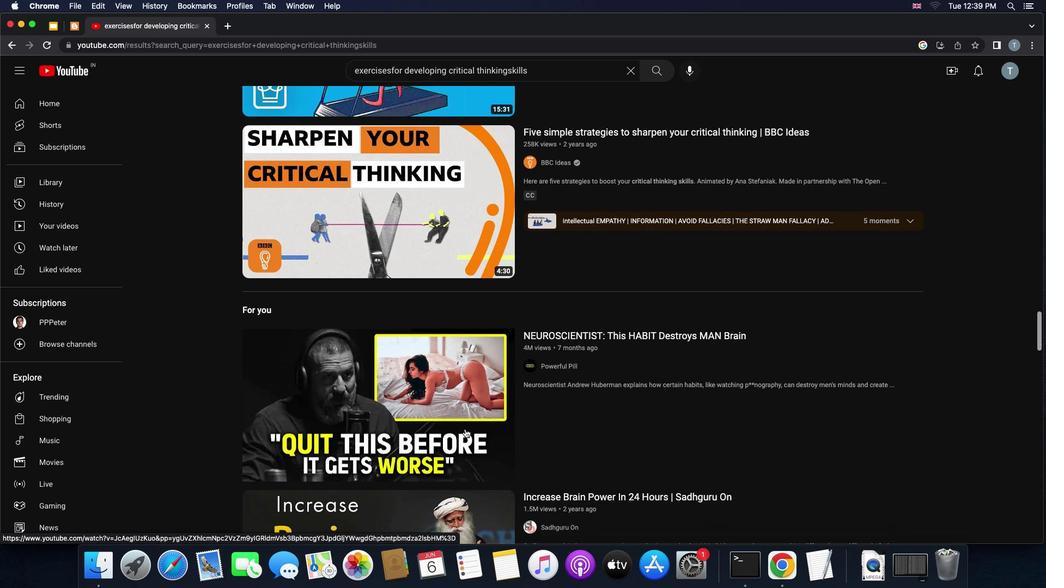 
Action: Mouse scrolled (465, 428) with delta (0, -1)
Screenshot: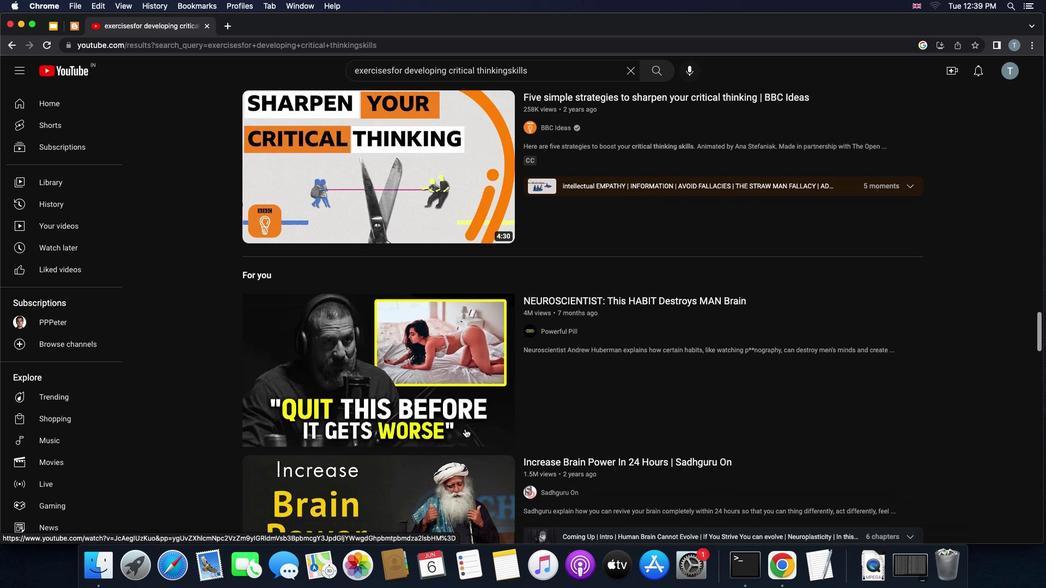 
Action: Mouse scrolled (465, 428) with delta (0, -1)
Screenshot: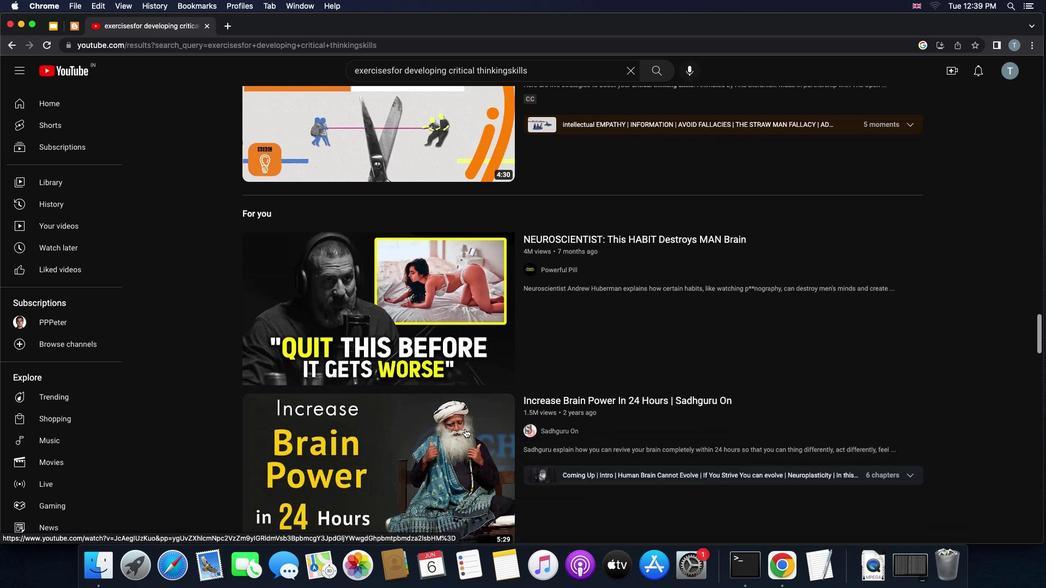 
Action: Mouse scrolled (465, 428) with delta (0, 0)
Screenshot: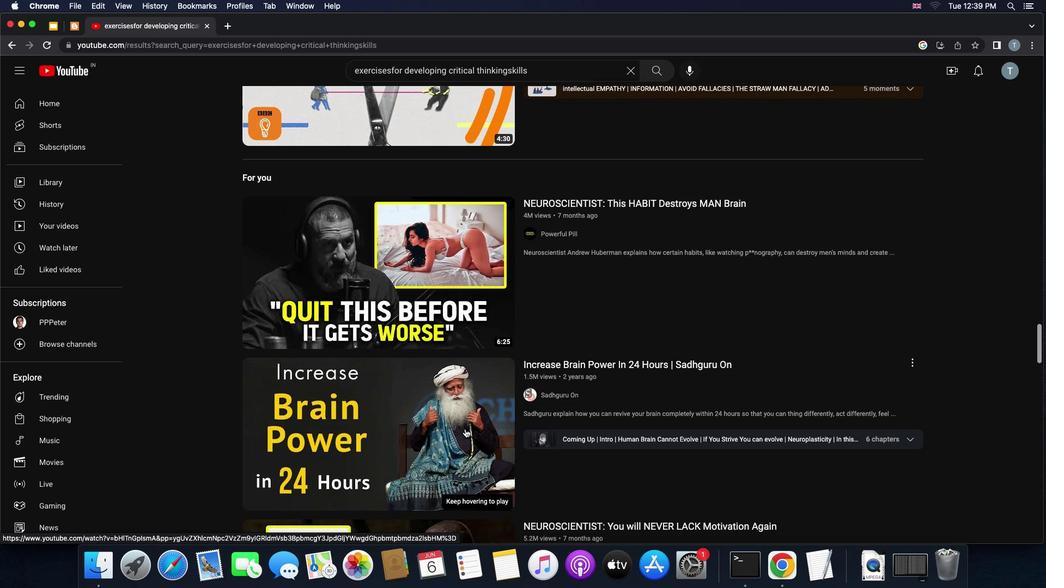 
Action: Mouse scrolled (465, 428) with delta (0, 0)
Screenshot: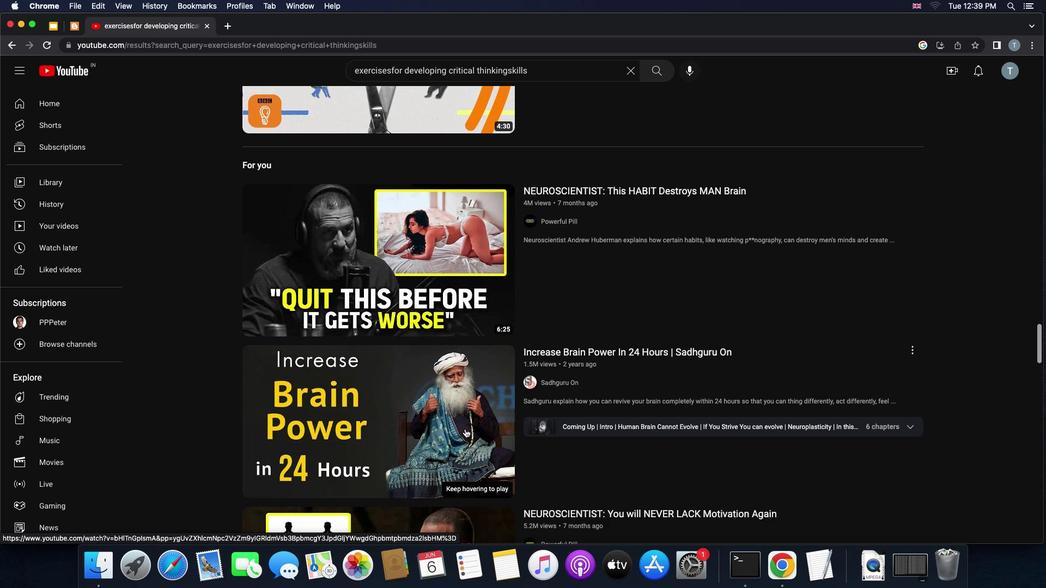 
Action: Mouse scrolled (465, 428) with delta (0, -1)
Screenshot: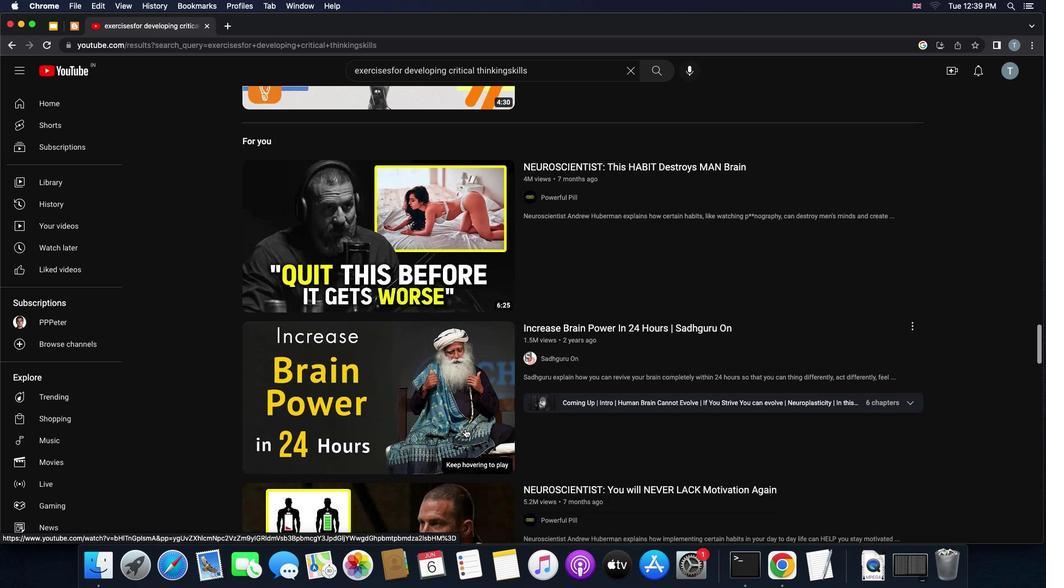 
Action: Mouse scrolled (465, 428) with delta (0, -2)
Screenshot: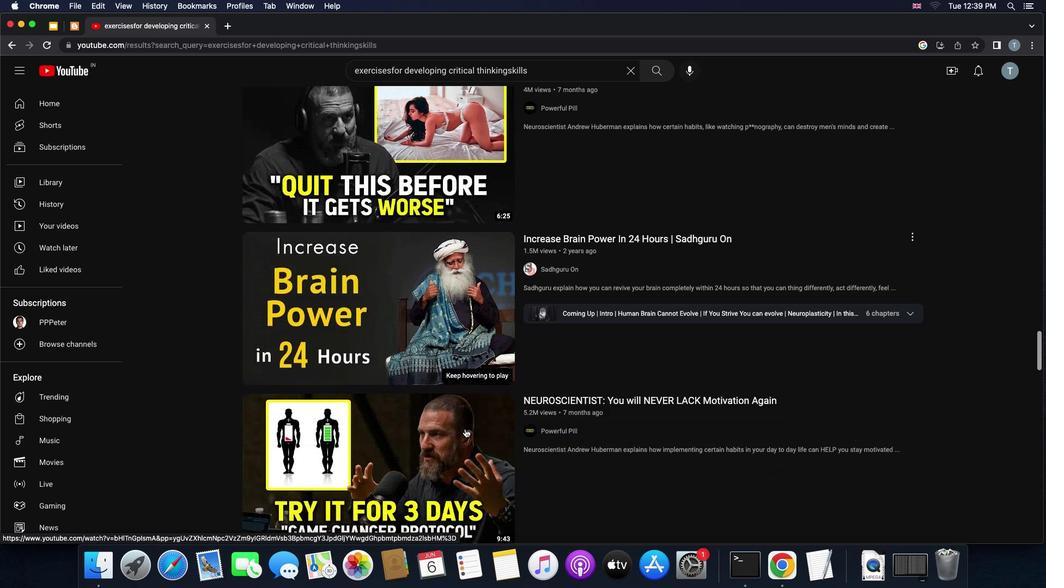 
Action: Mouse scrolled (465, 428) with delta (0, 0)
Screenshot: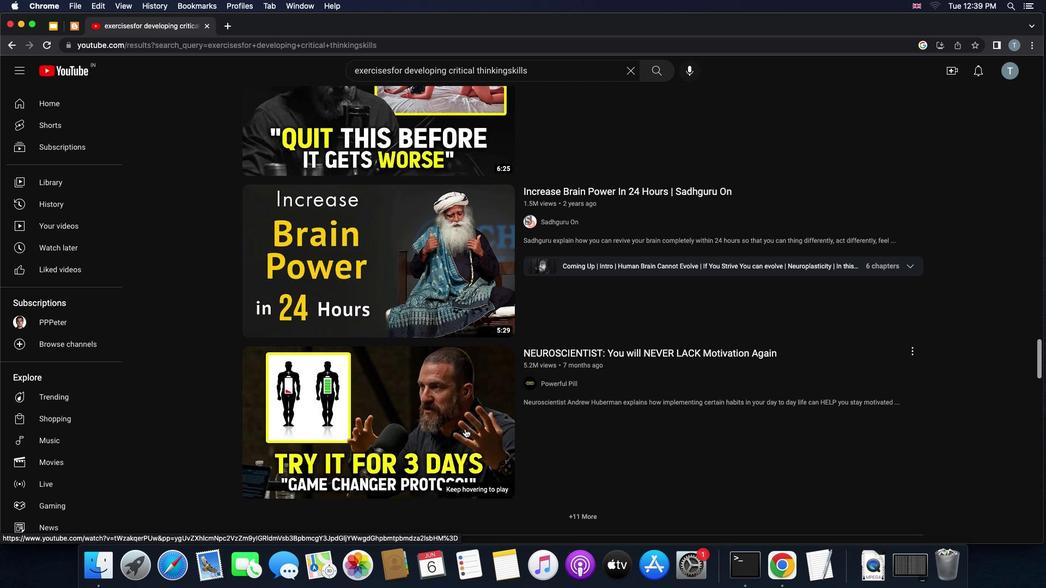 
Action: Mouse scrolled (465, 428) with delta (0, 0)
Screenshot: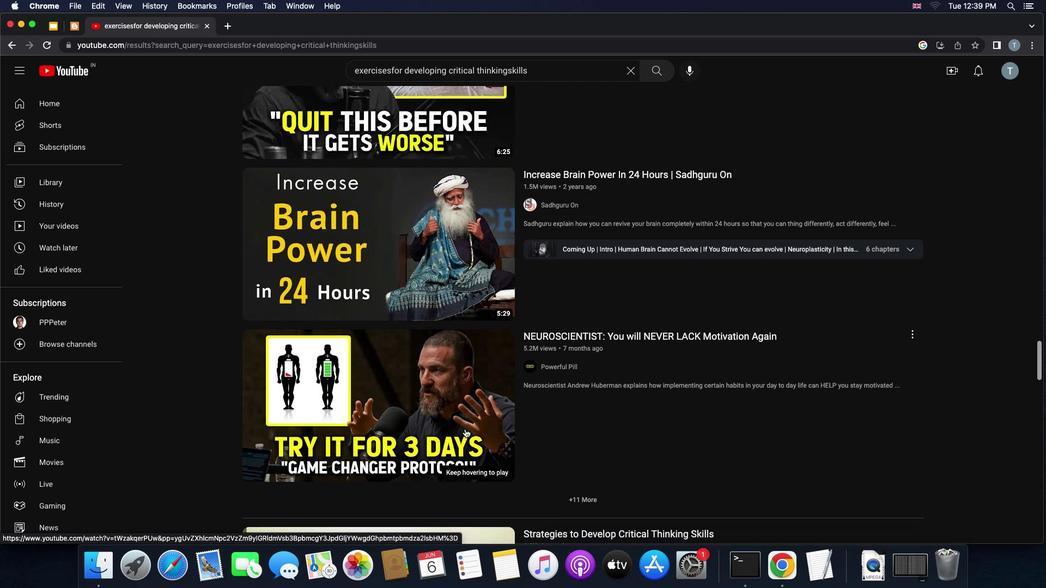 
Action: Mouse scrolled (465, 428) with delta (0, 0)
Screenshot: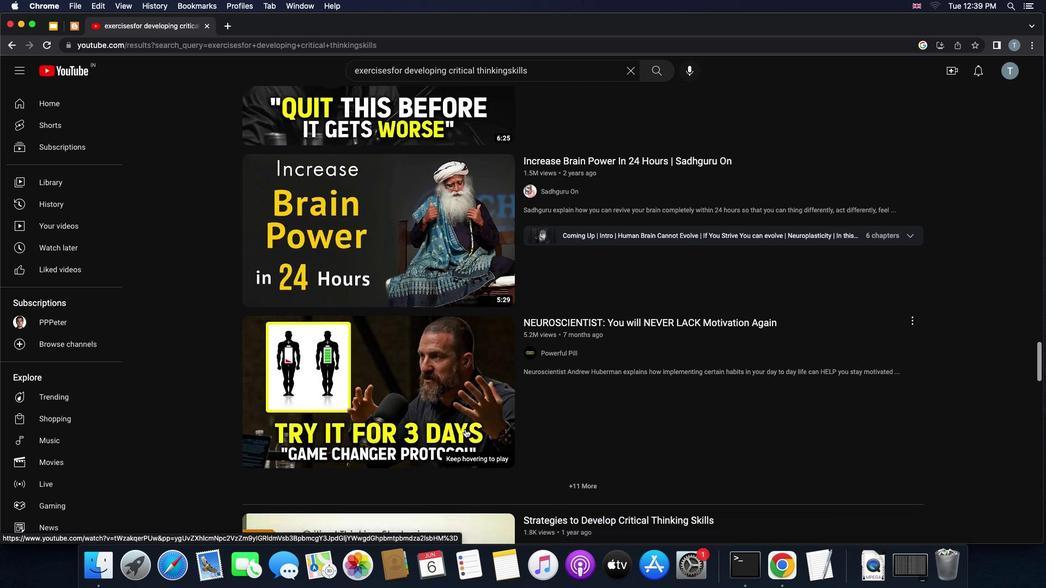 
Action: Mouse scrolled (465, 428) with delta (0, -1)
Screenshot: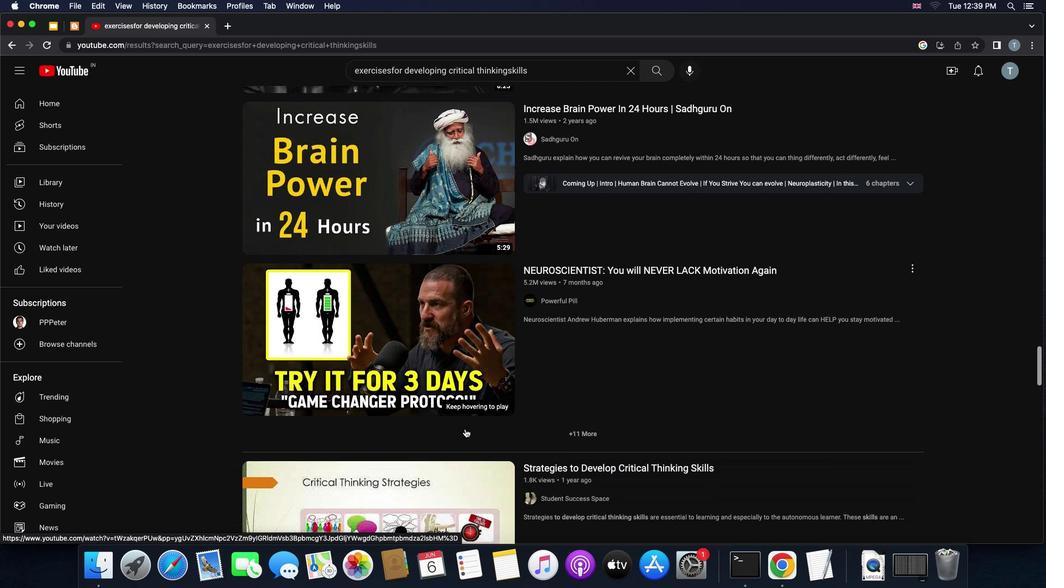 
Action: Mouse scrolled (465, 428) with delta (0, 0)
Screenshot: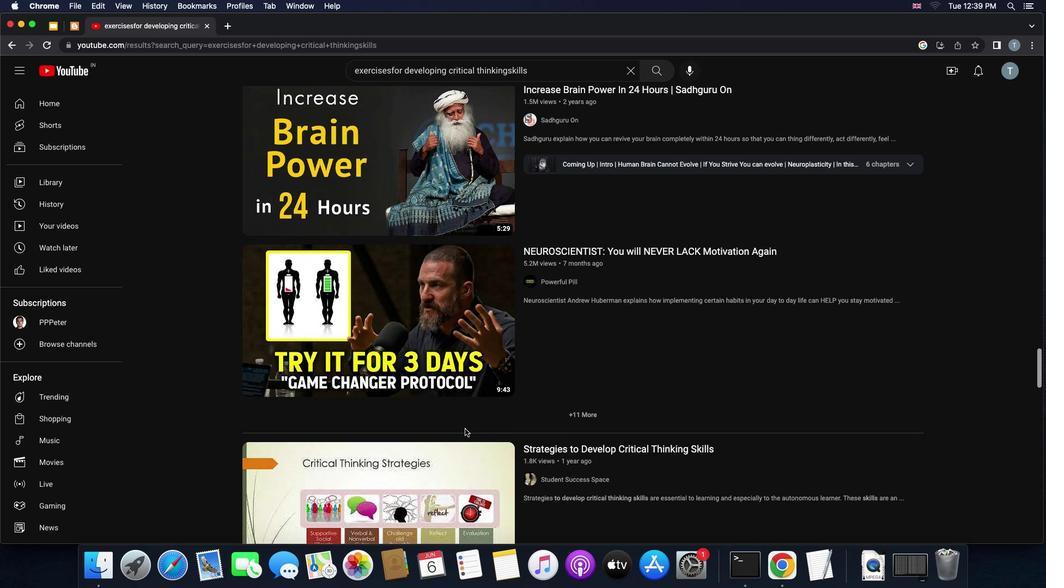 
Action: Mouse scrolled (465, 428) with delta (0, 0)
Screenshot: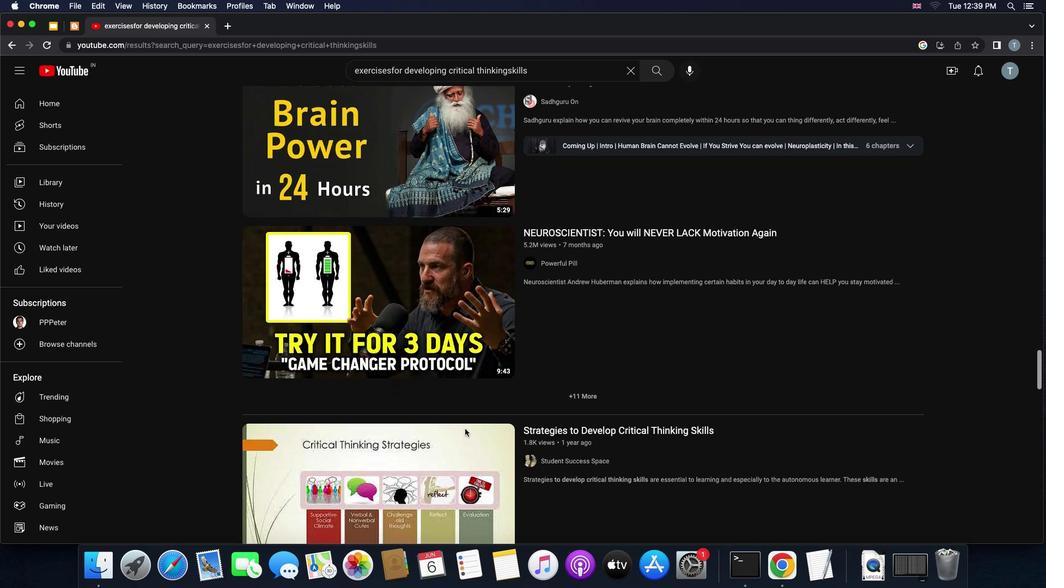 
Action: Mouse scrolled (465, 428) with delta (0, 0)
Screenshot: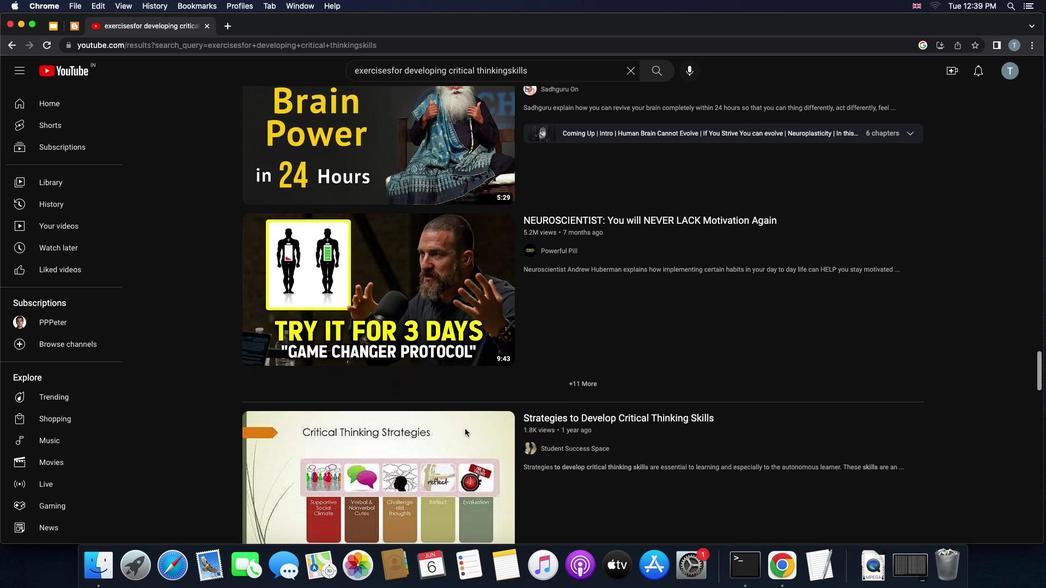 
Action: Mouse moved to (464, 429)
Screenshot: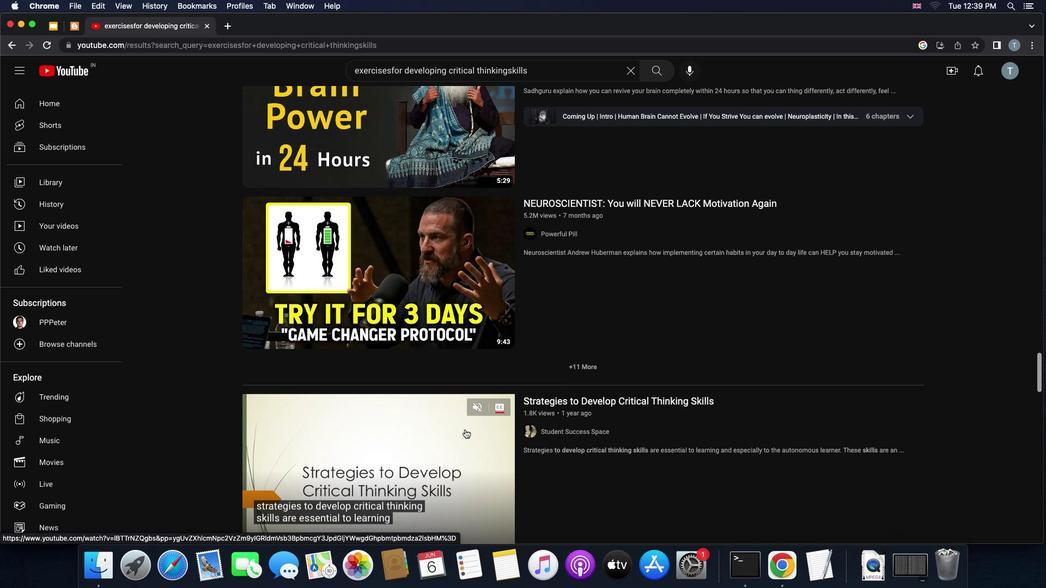 
Action: Mouse scrolled (464, 429) with delta (0, 0)
Screenshot: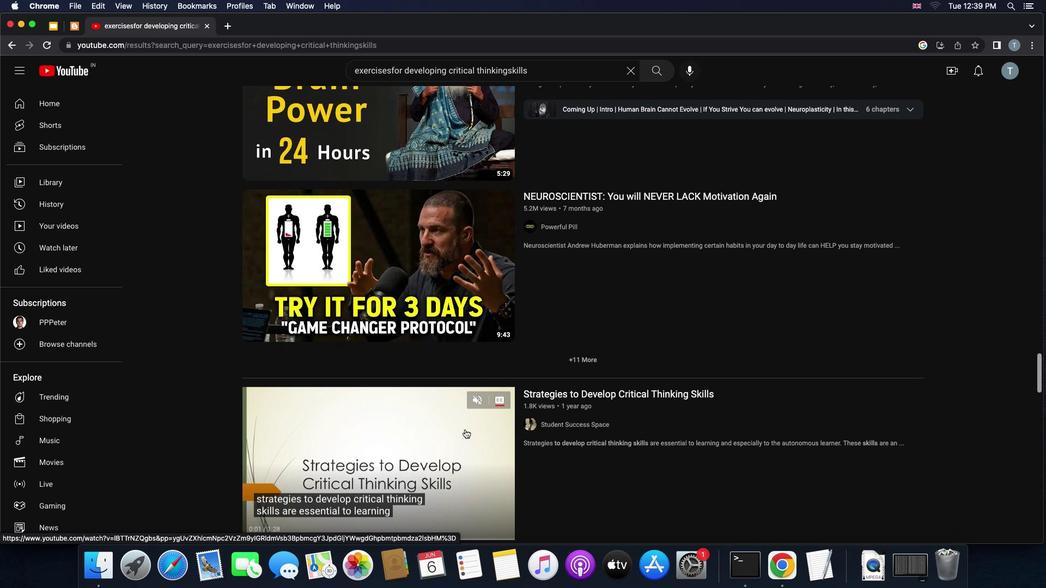 
Action: Mouse scrolled (464, 429) with delta (0, 0)
Screenshot: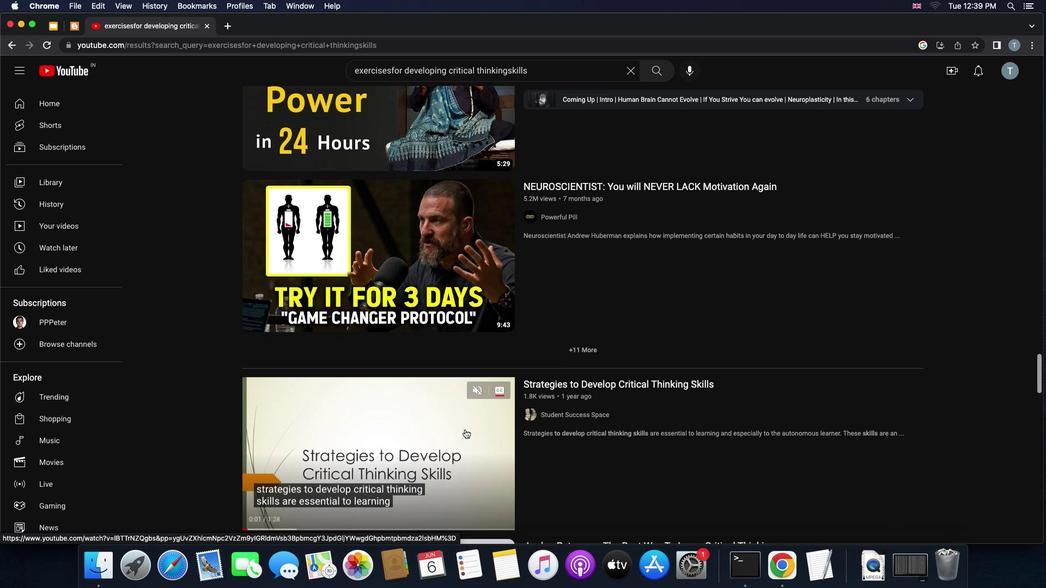 
Action: Mouse scrolled (464, 429) with delta (0, -1)
Screenshot: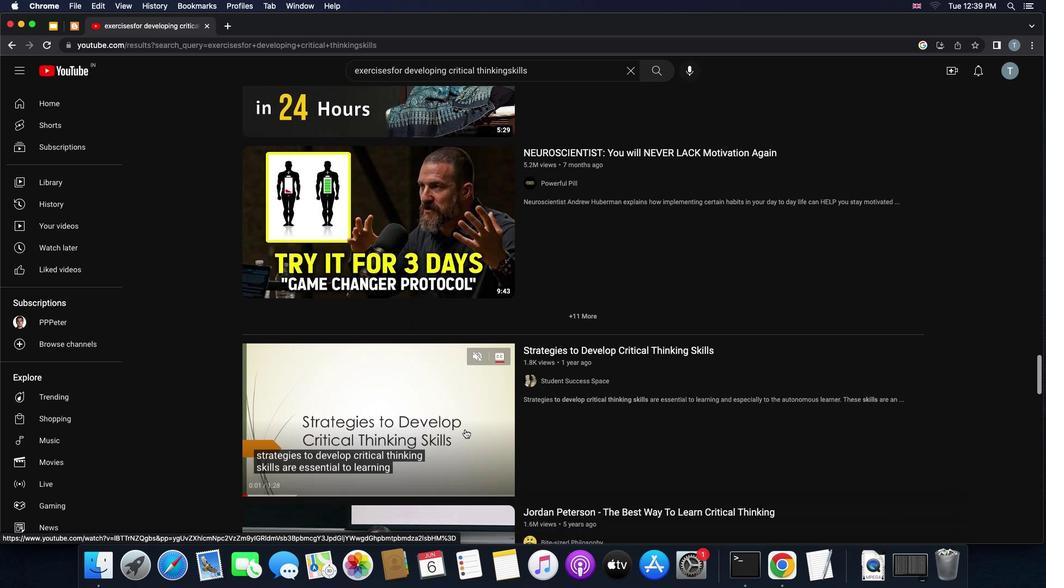 
Action: Mouse moved to (433, 429)
Screenshot: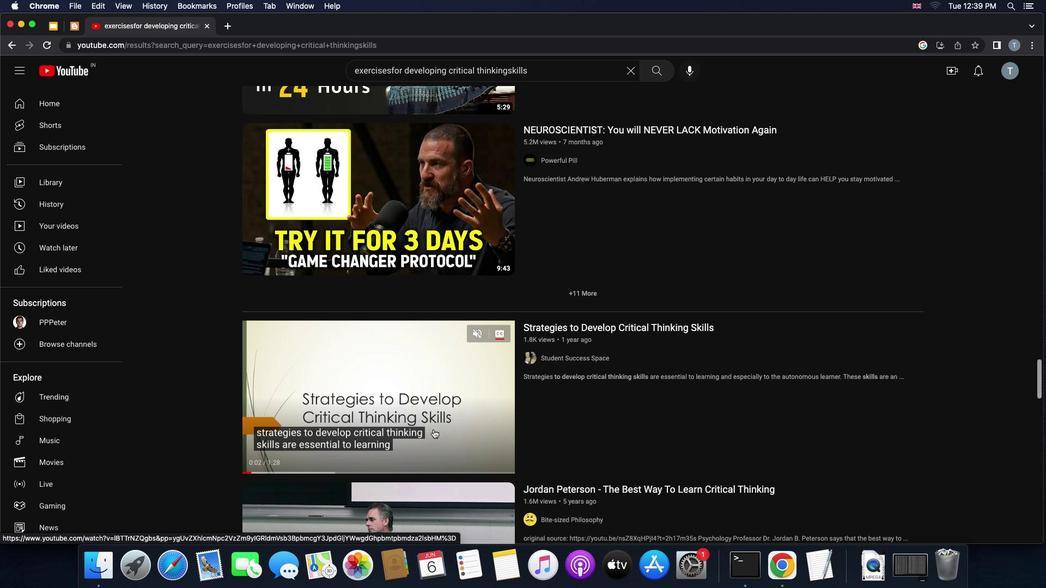 
Action: Mouse scrolled (433, 429) with delta (0, 0)
Screenshot: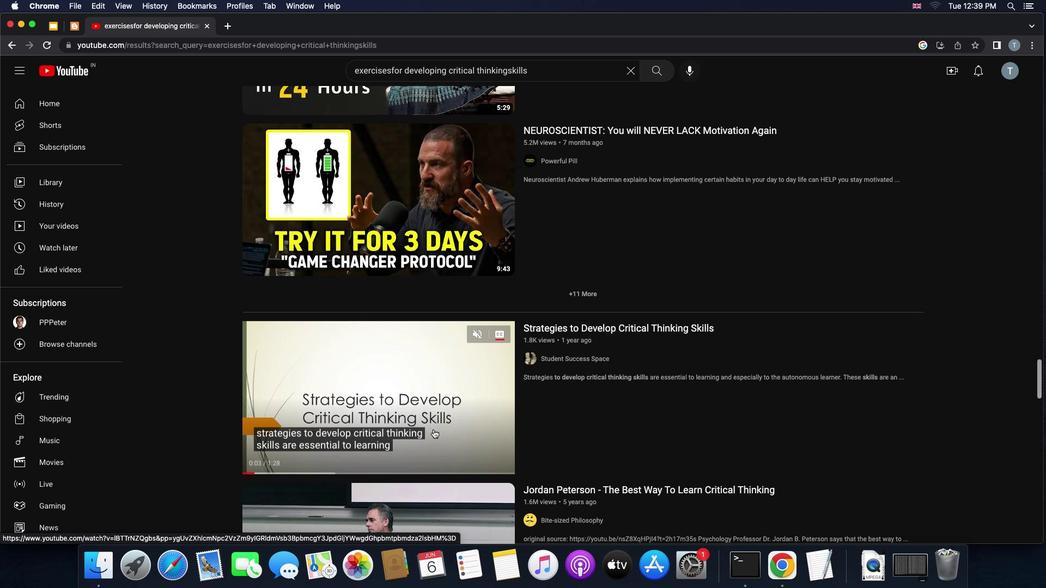 
Action: Mouse scrolled (433, 429) with delta (0, 0)
Screenshot: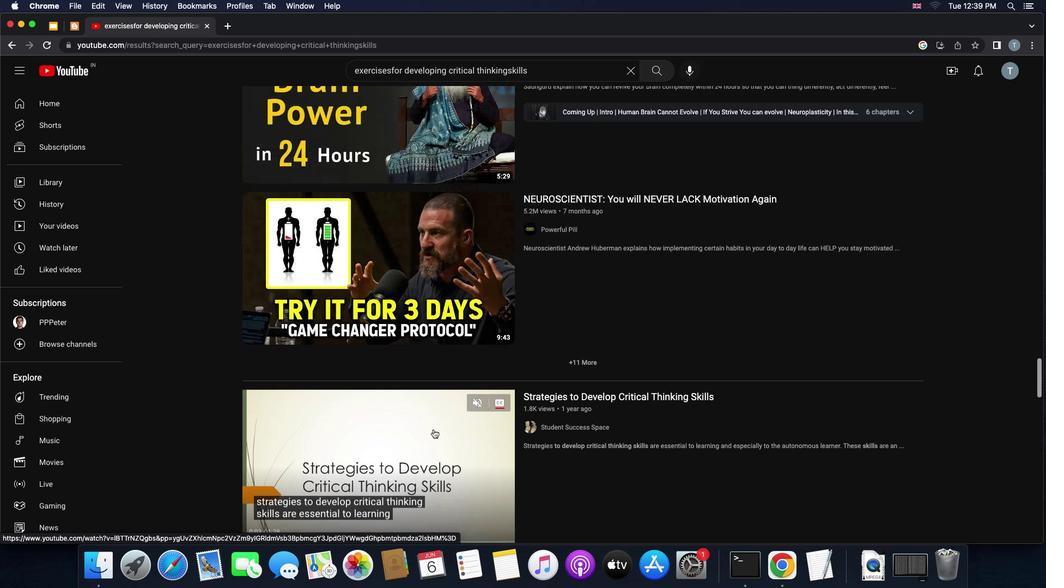 
Action: Mouse scrolled (433, 429) with delta (0, 1)
Screenshot: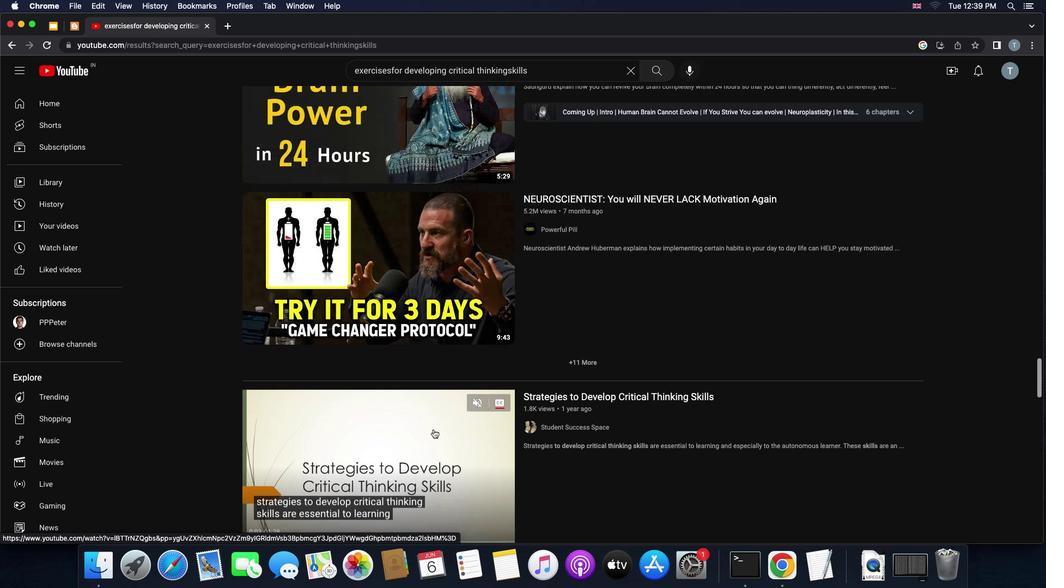 
Action: Mouse scrolled (433, 429) with delta (0, 2)
Screenshot: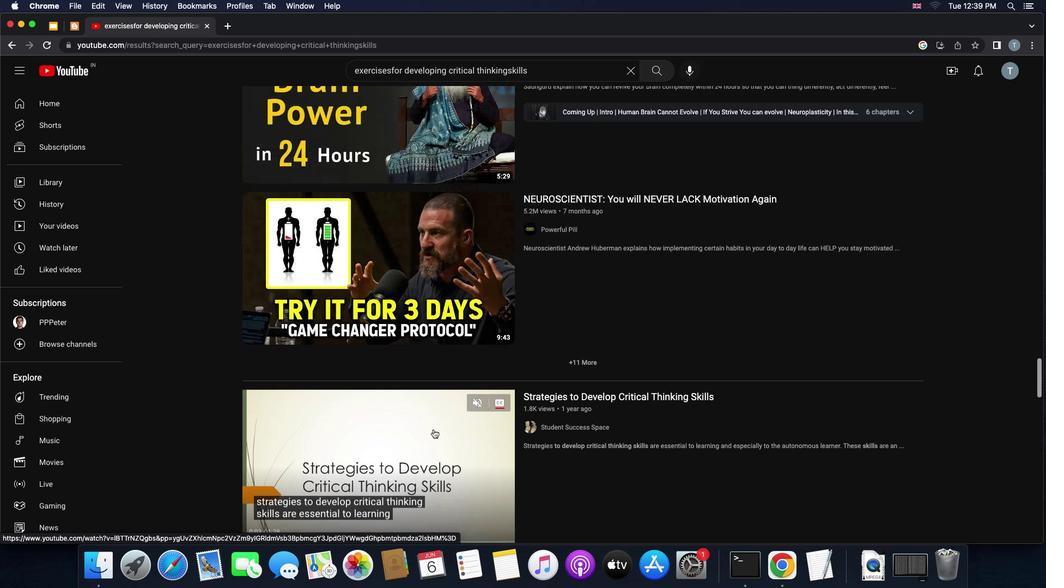 
Action: Mouse moved to (433, 429)
Screenshot: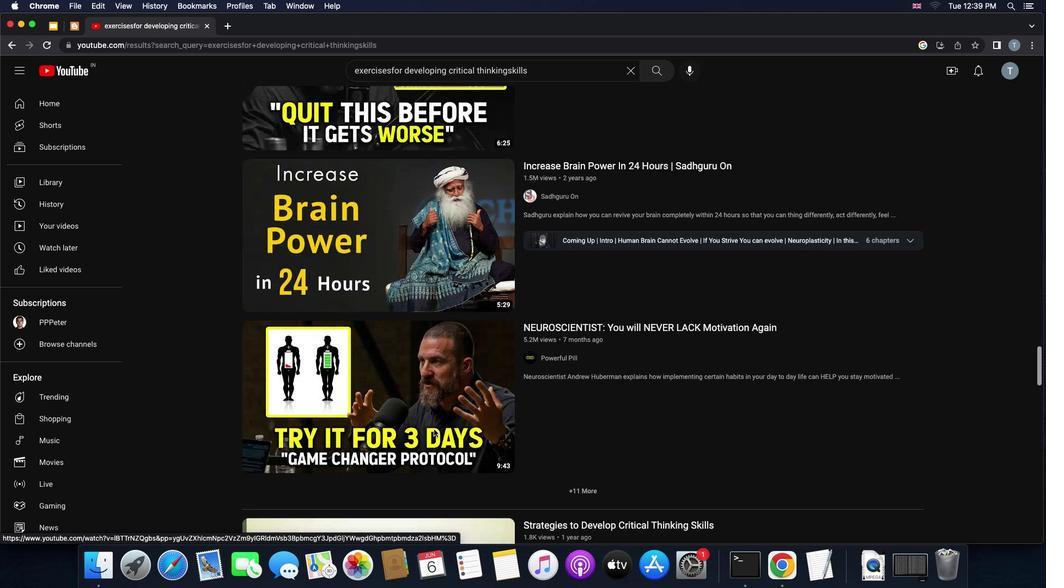 
Action: Mouse scrolled (433, 429) with delta (0, 0)
Screenshot: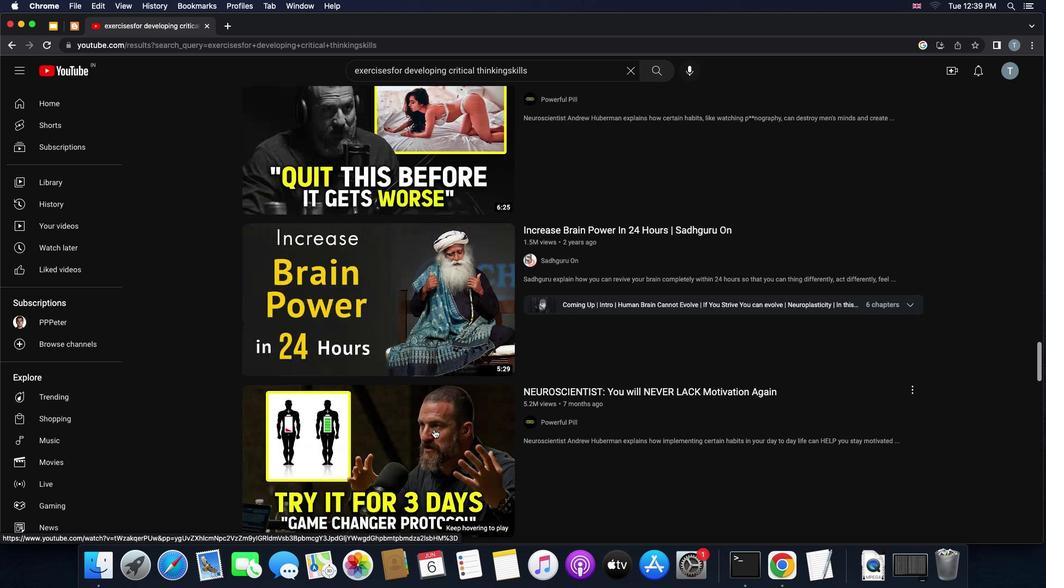 
Action: Mouse scrolled (433, 429) with delta (0, 0)
Screenshot: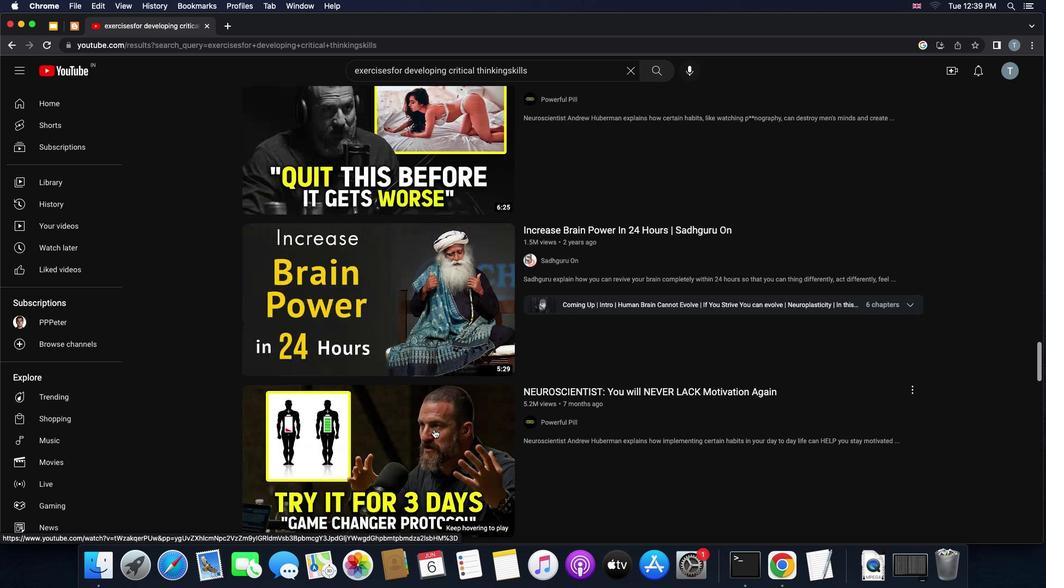 
Action: Mouse scrolled (433, 429) with delta (0, 1)
Screenshot: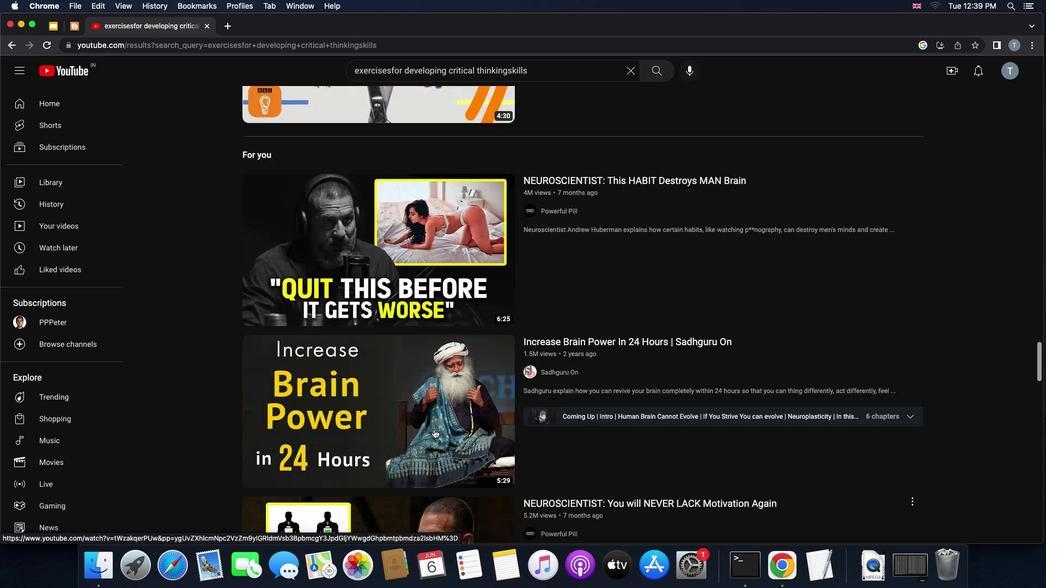 
Action: Mouse scrolled (433, 429) with delta (0, 2)
Screenshot: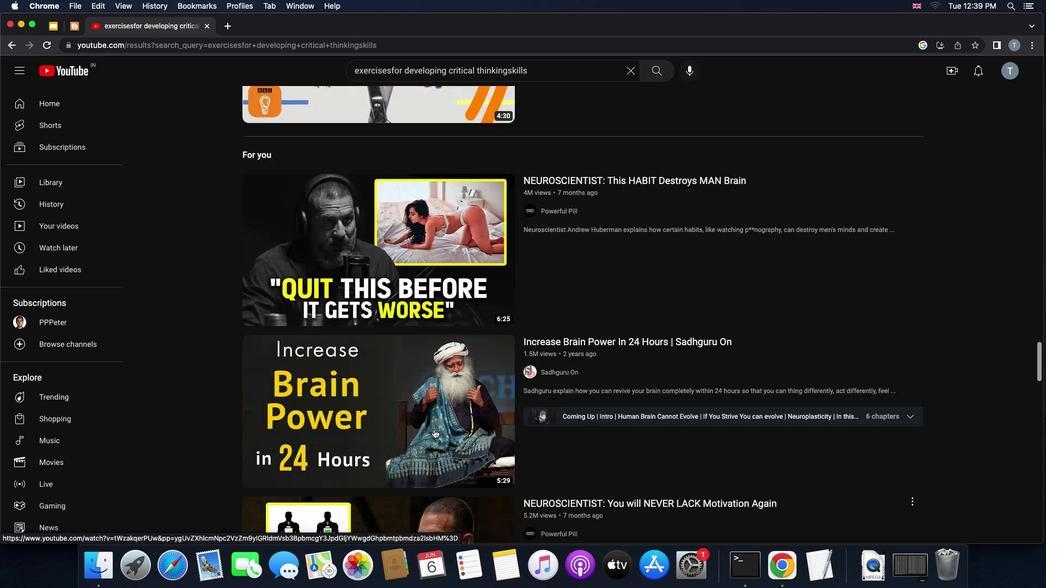 
Action: Mouse scrolled (433, 429) with delta (0, 0)
Screenshot: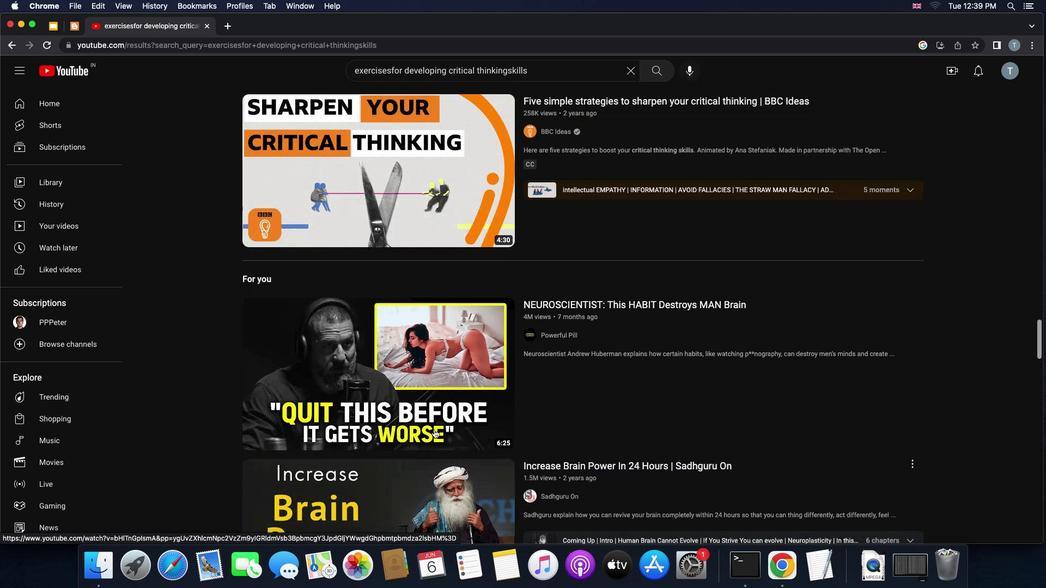 
Action: Mouse scrolled (433, 429) with delta (0, 0)
Screenshot: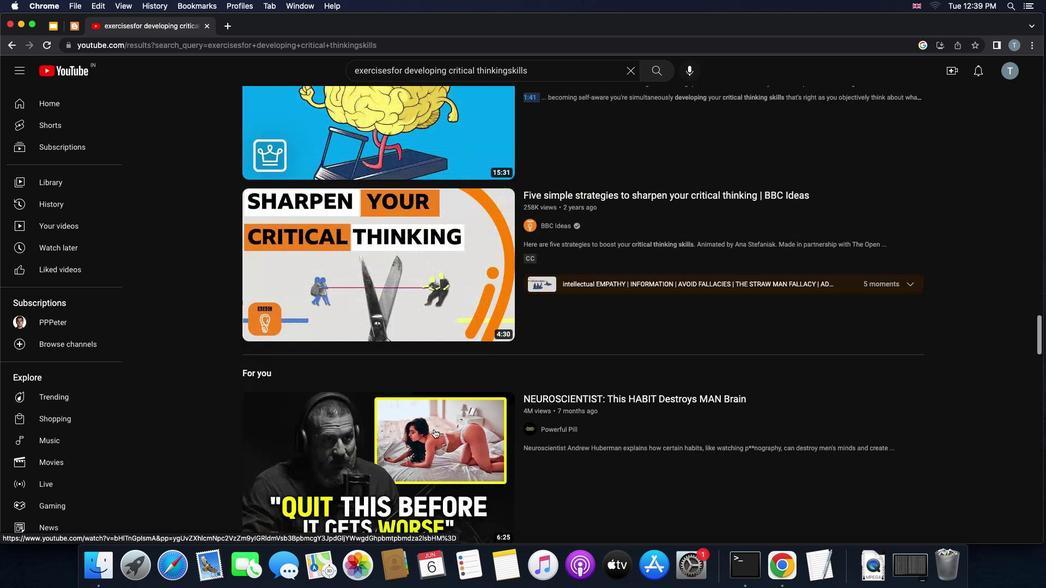 
Action: Mouse scrolled (433, 429) with delta (0, 2)
Screenshot: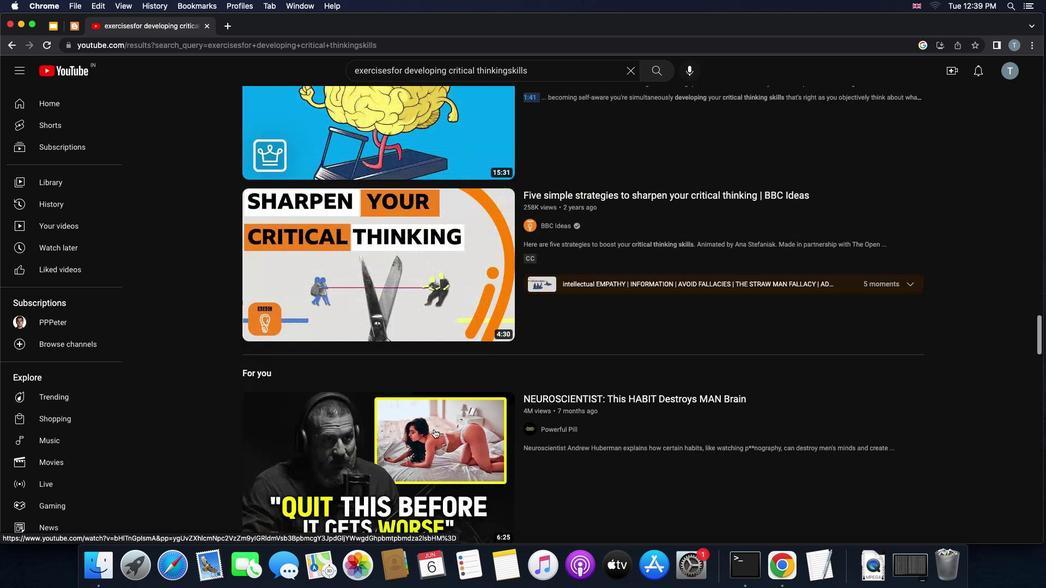 
Action: Mouse scrolled (433, 429) with delta (0, 2)
Screenshot: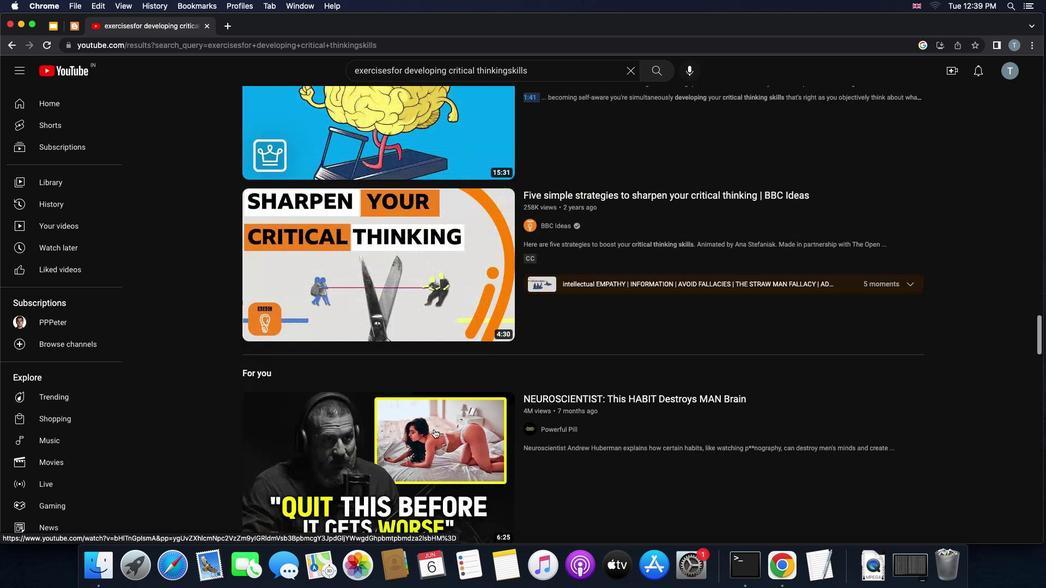 
Action: Mouse scrolled (433, 429) with delta (0, 3)
Screenshot: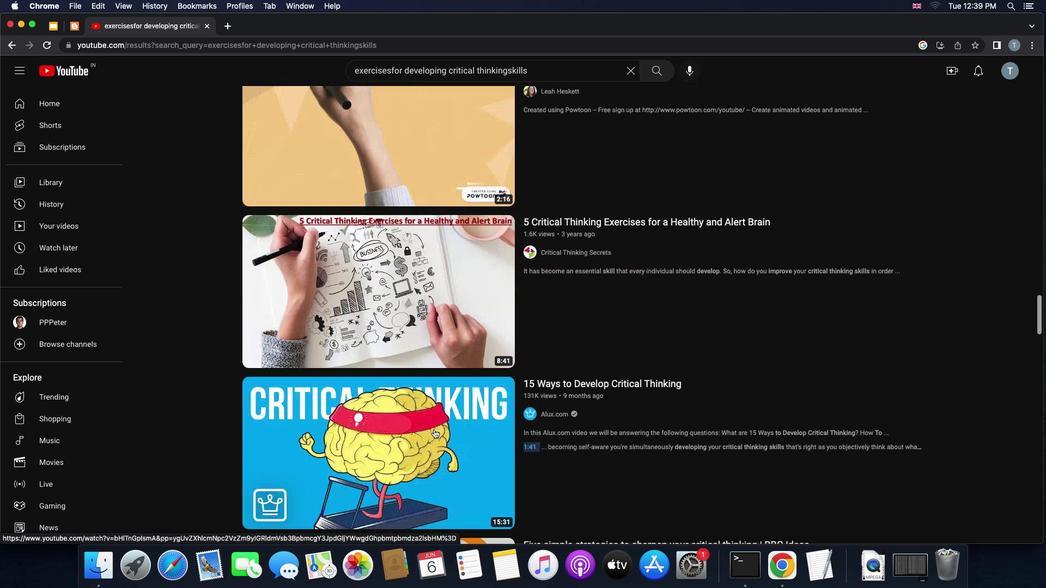 
Action: Mouse scrolled (433, 429) with delta (0, 3)
Screenshot: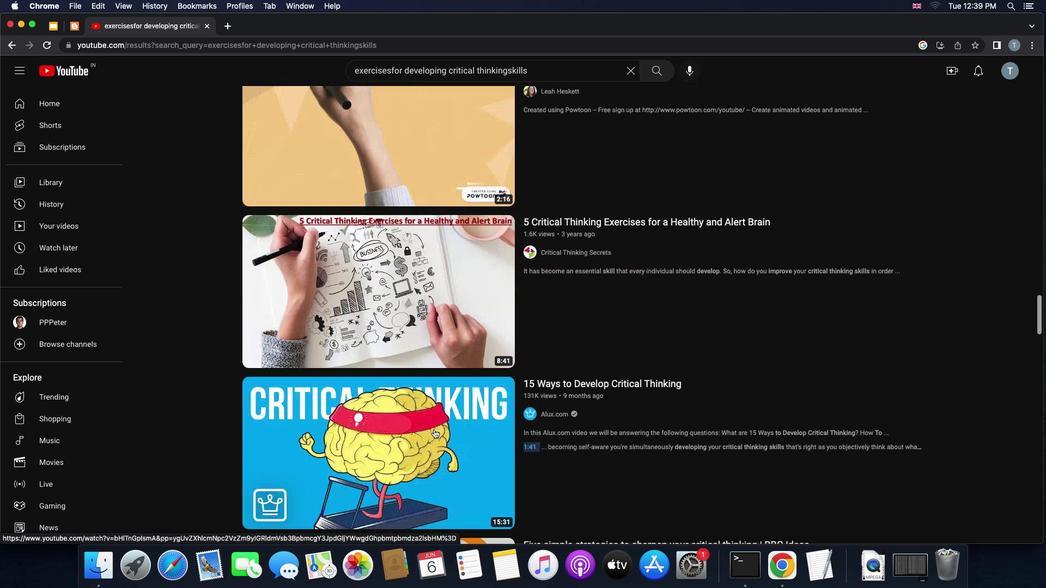 
Action: Mouse scrolled (433, 429) with delta (0, 0)
Screenshot: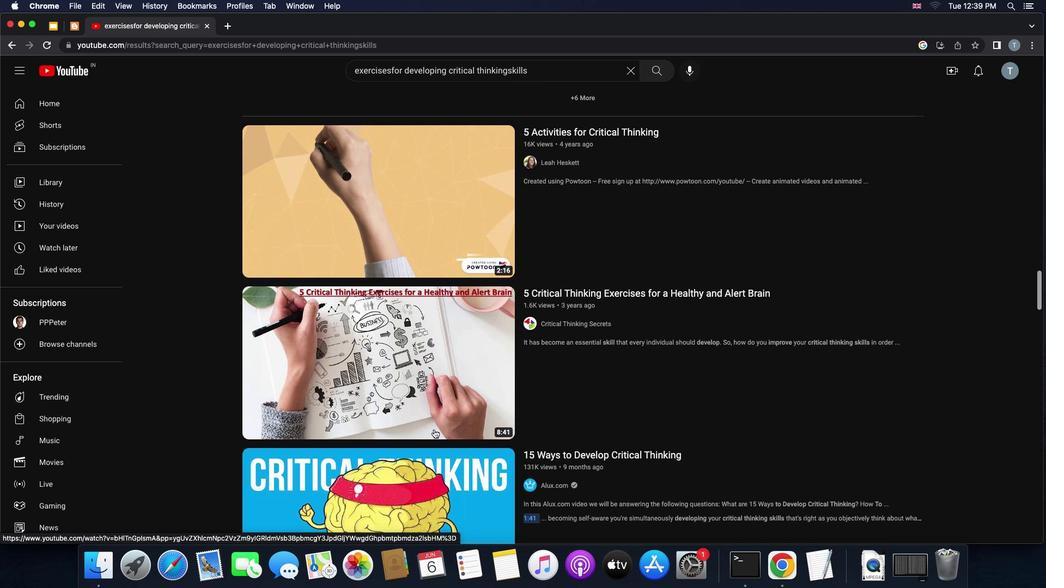 
Action: Mouse scrolled (433, 429) with delta (0, 0)
Screenshot: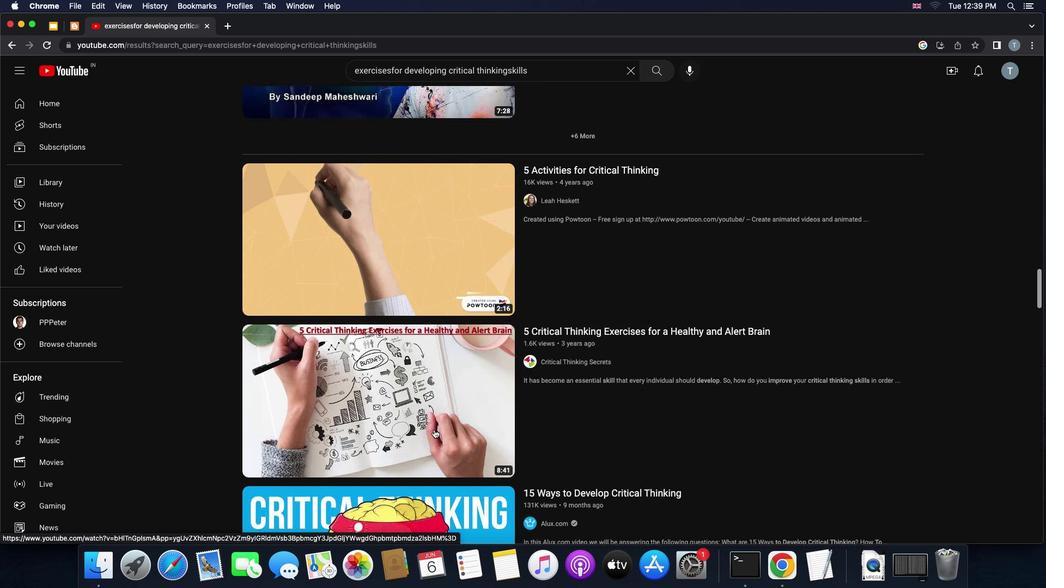 
Action: Mouse scrolled (433, 429) with delta (0, 1)
Screenshot: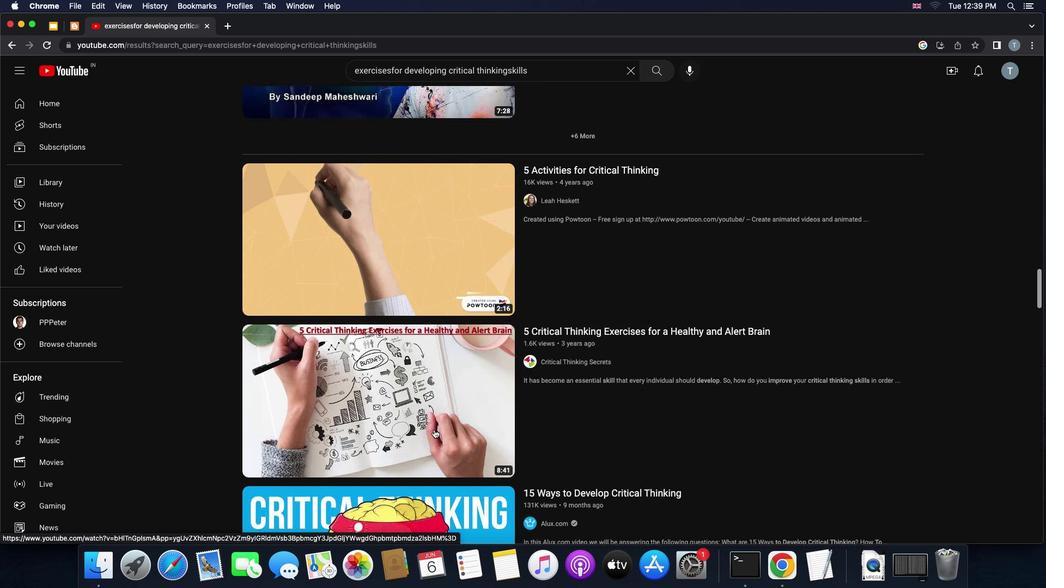 
Action: Mouse scrolled (433, 429) with delta (0, 2)
Screenshot: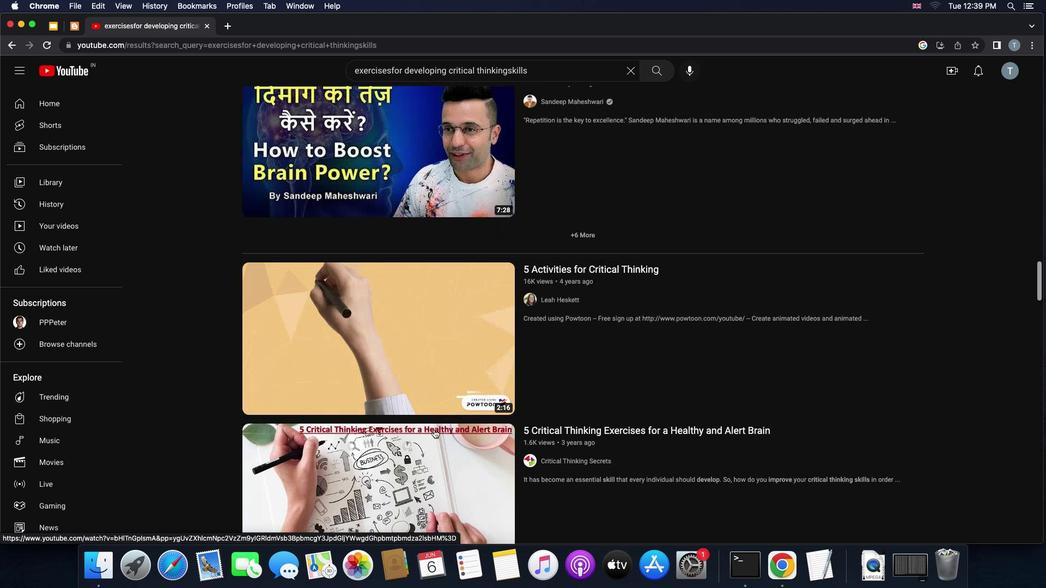 
Action: Mouse scrolled (433, 429) with delta (0, 0)
Screenshot: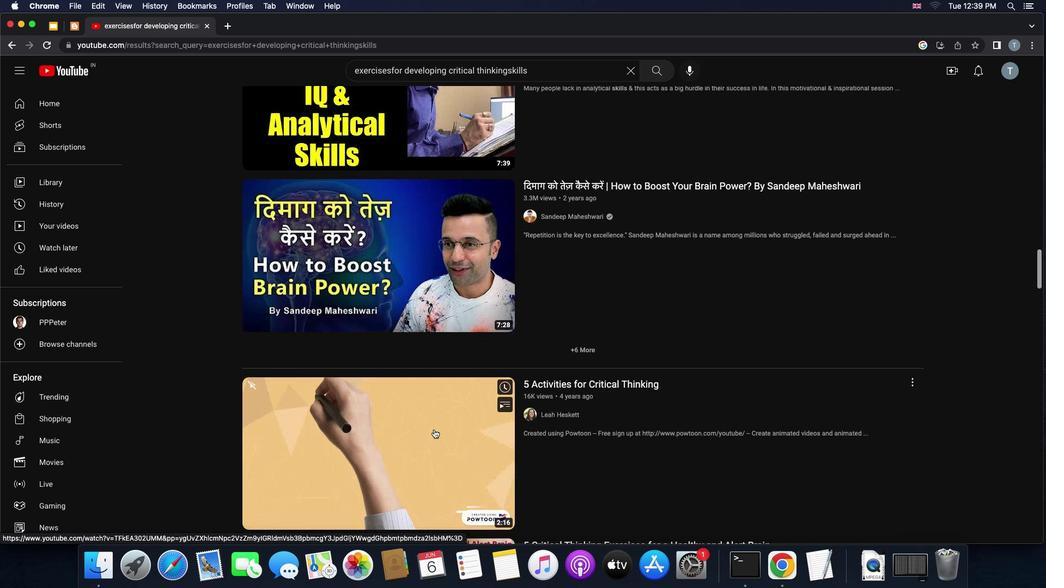 
Action: Mouse scrolled (433, 429) with delta (0, 0)
Screenshot: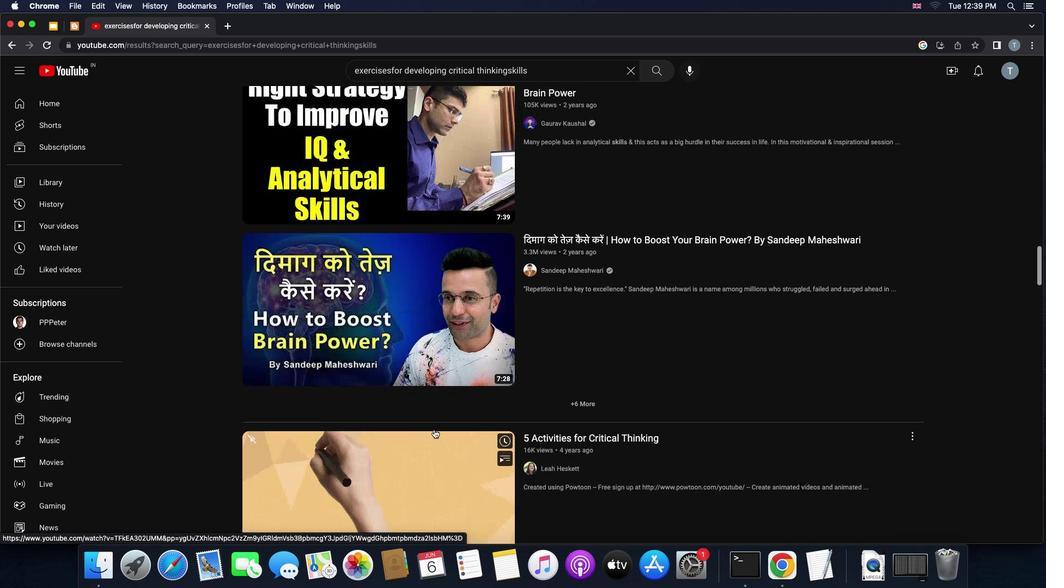 
Action: Mouse scrolled (433, 429) with delta (0, 2)
Screenshot: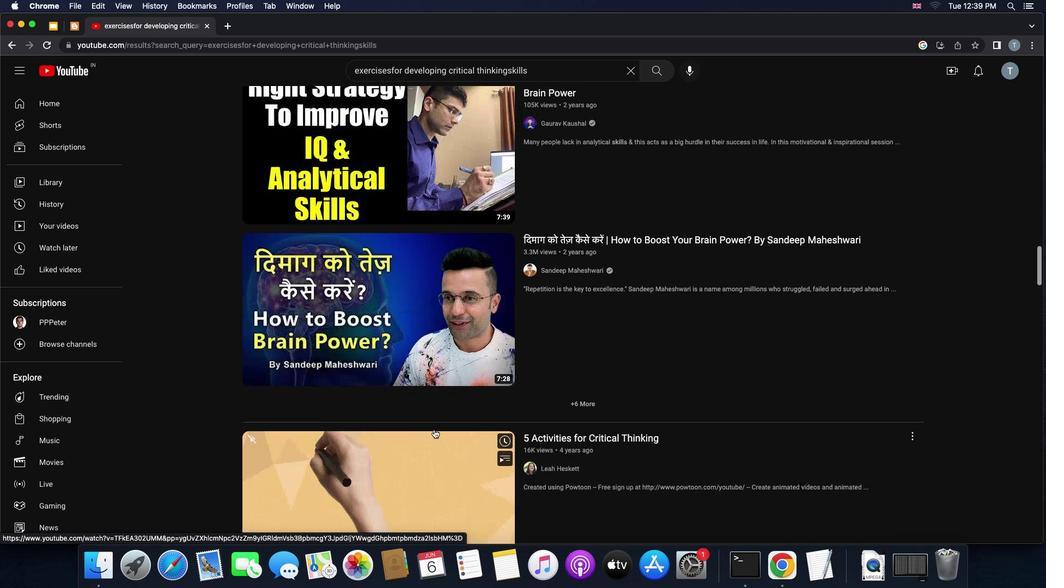 
Action: Mouse scrolled (433, 429) with delta (0, 2)
Screenshot: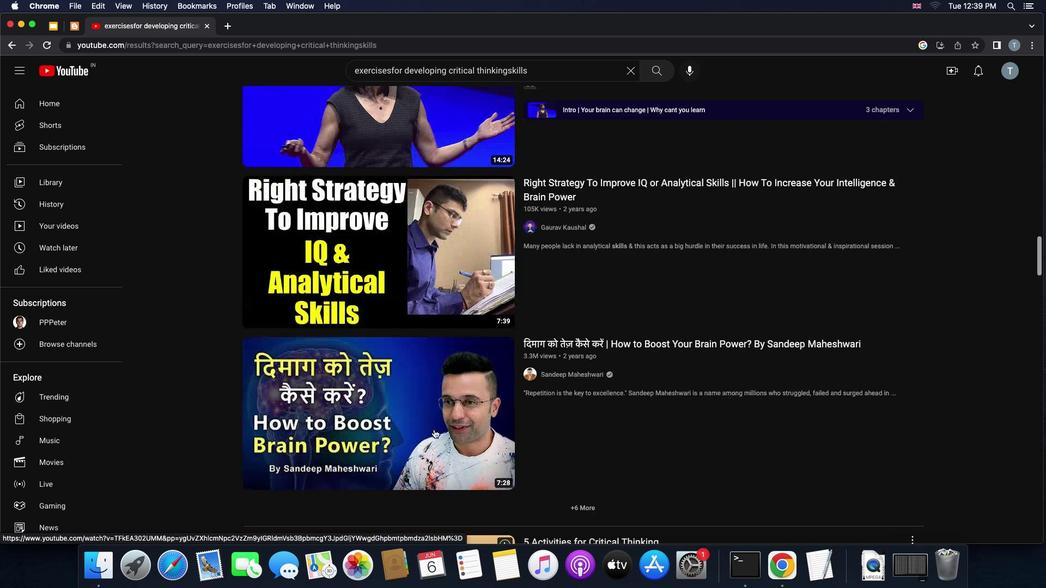 
Action: Mouse scrolled (433, 429) with delta (0, 0)
Screenshot: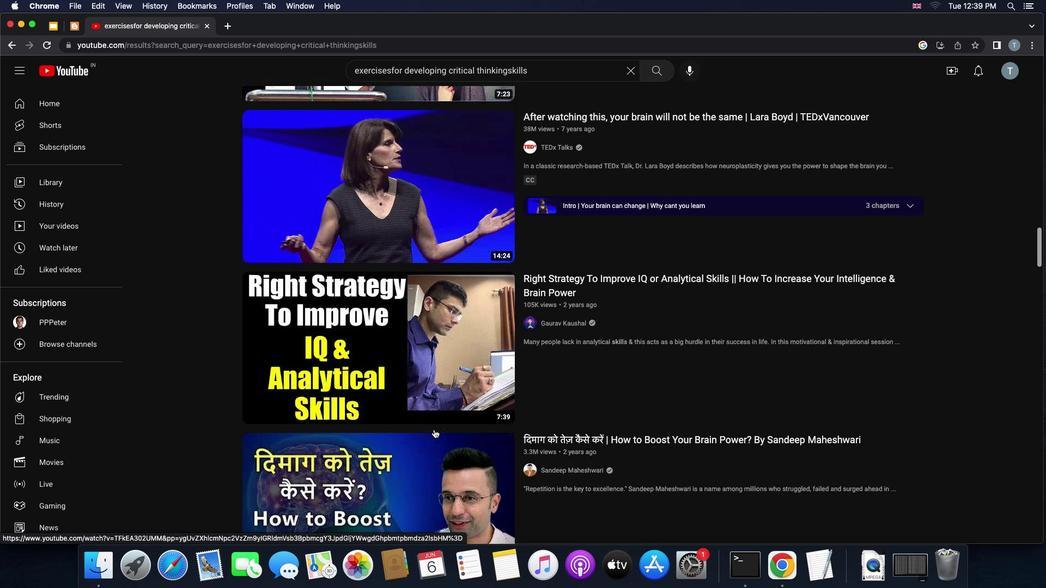 
Action: Mouse scrolled (433, 429) with delta (0, 0)
Screenshot: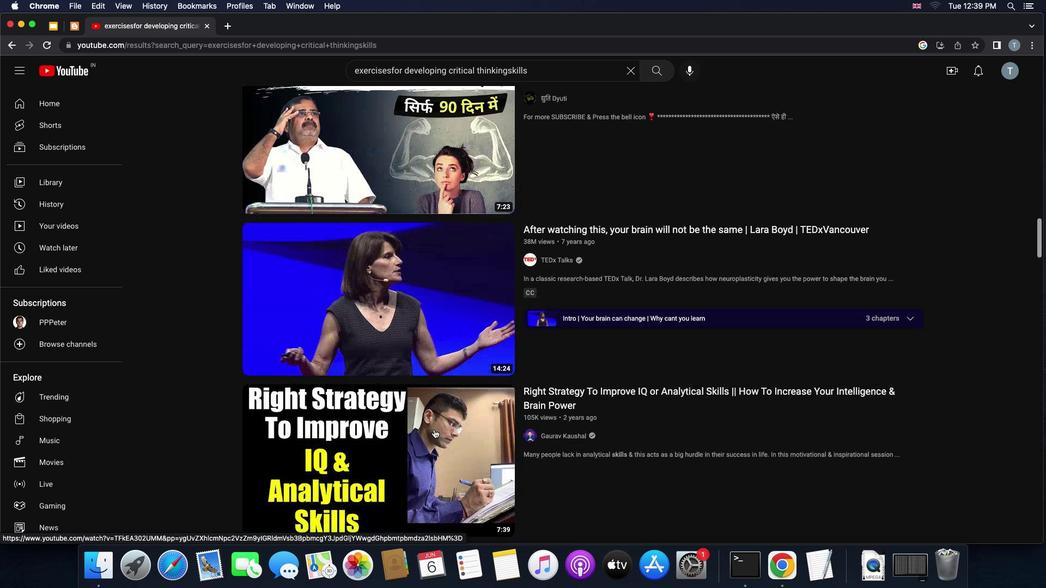 
Action: Mouse scrolled (433, 429) with delta (0, 2)
Screenshot: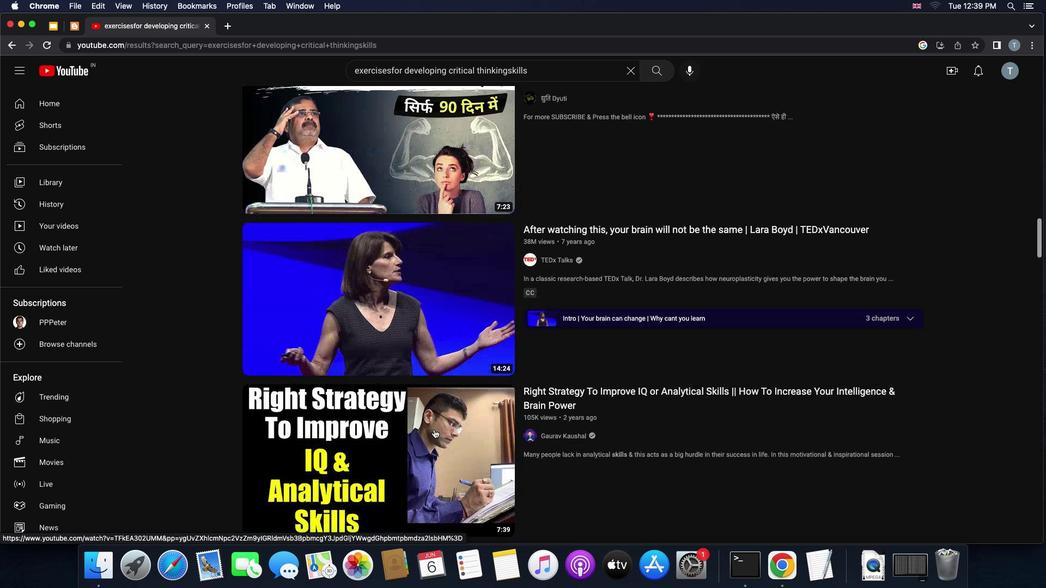 
Action: Mouse scrolled (433, 429) with delta (0, 2)
Screenshot: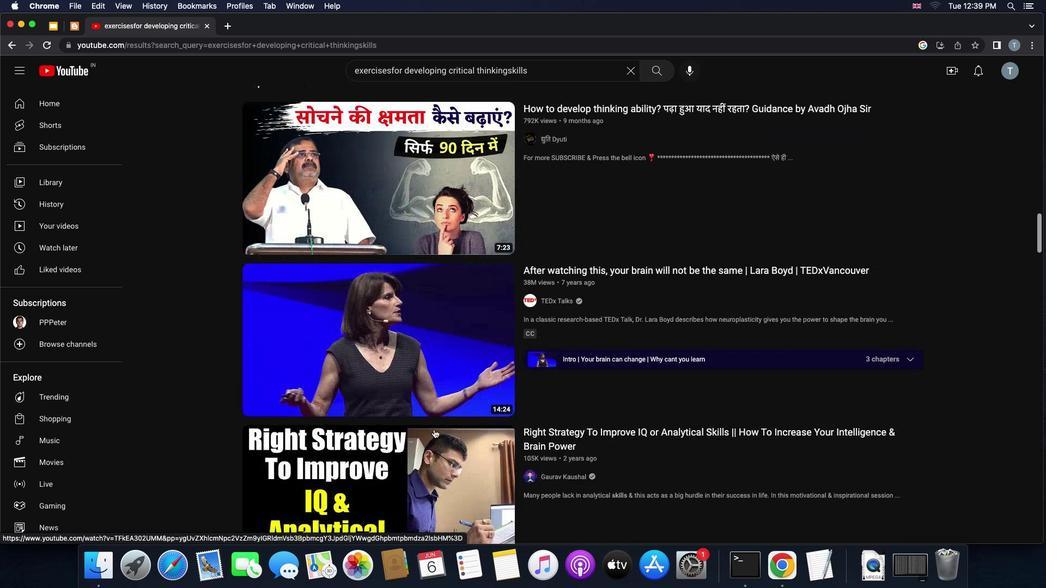 
Action: Mouse scrolled (433, 429) with delta (0, 0)
Screenshot: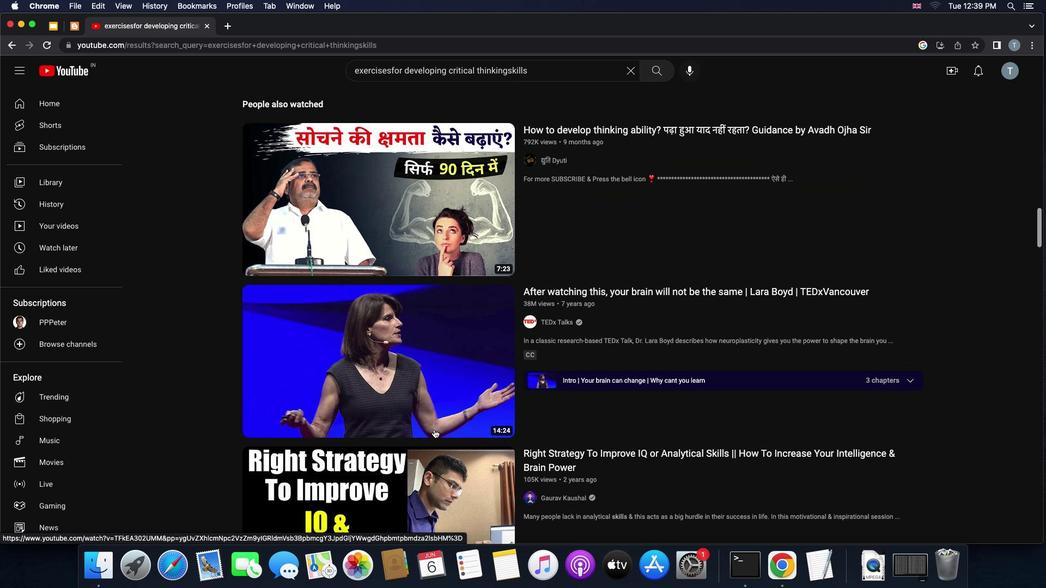 
Action: Mouse scrolled (433, 429) with delta (0, 0)
Screenshot: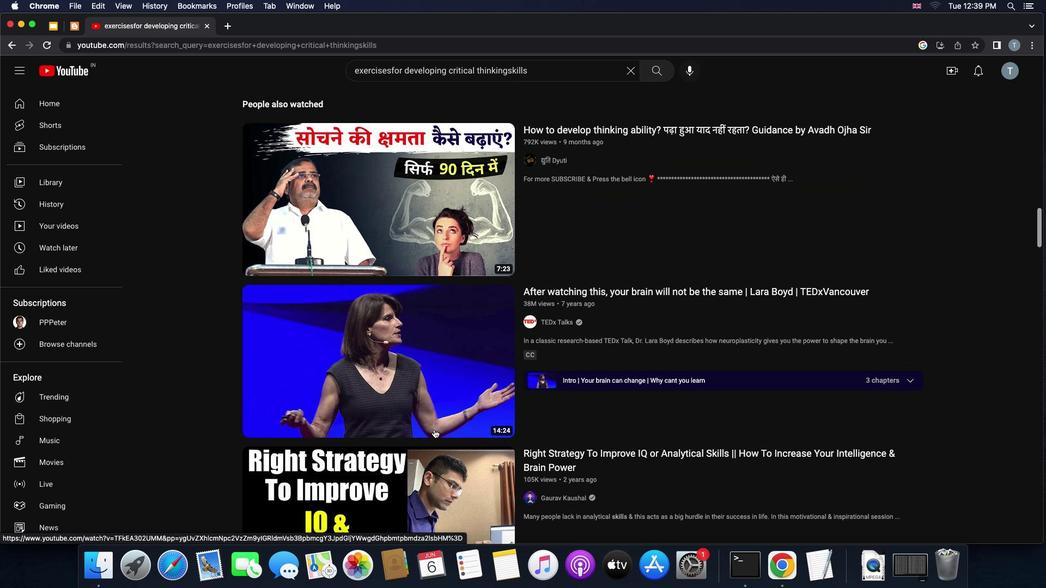 
Action: Mouse scrolled (433, 429) with delta (0, 2)
